 Task: Look for space in Satuba, Brazil from 10th August, 2023 to 18th August, 2023 for 2 adults in price range Rs.10000 to Rs.14000. Place can be private room with 1  bedroom having 1 bed and 1 bathroom. Property type can be house, flat, guest house. Amenities needed are: wifi, TV, free parkinig on premises, gym, breakfast. Booking option can be shelf check-in. Required host language is English.
Action: Mouse moved to (538, 112)
Screenshot: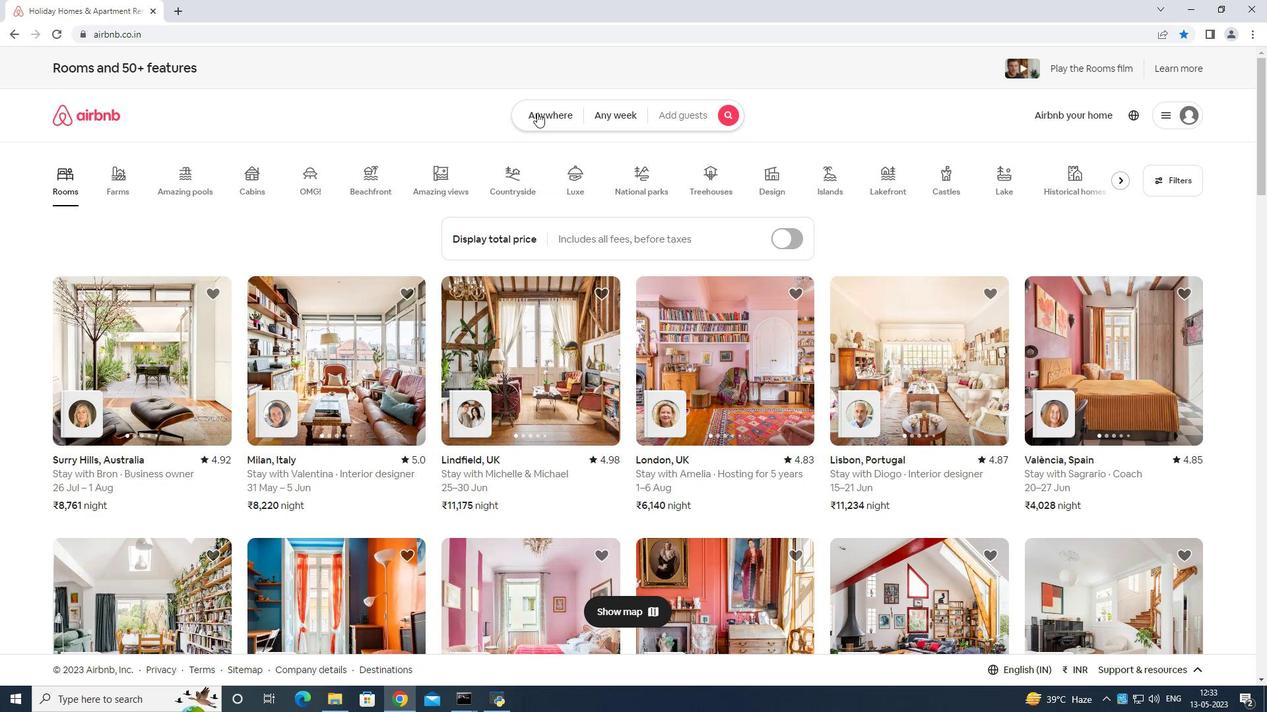 
Action: Mouse pressed left at (538, 112)
Screenshot: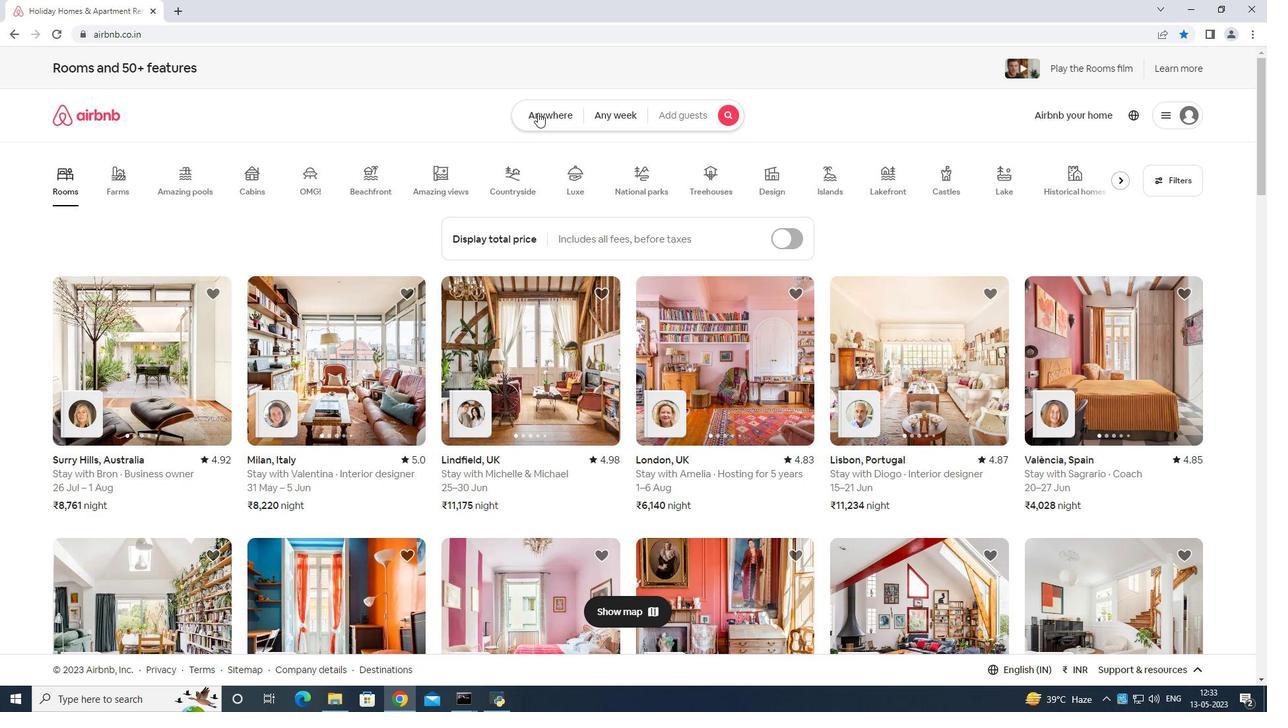 
Action: Mouse moved to (402, 166)
Screenshot: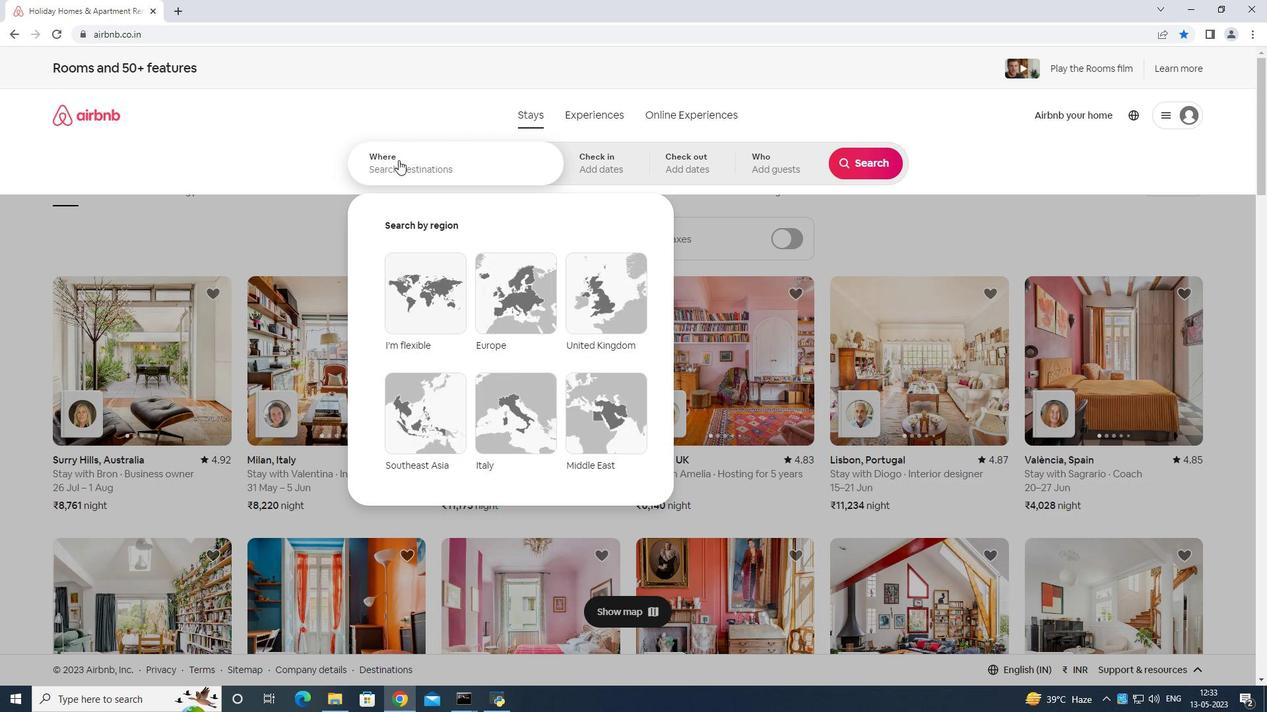 
Action: Mouse pressed left at (402, 166)
Screenshot: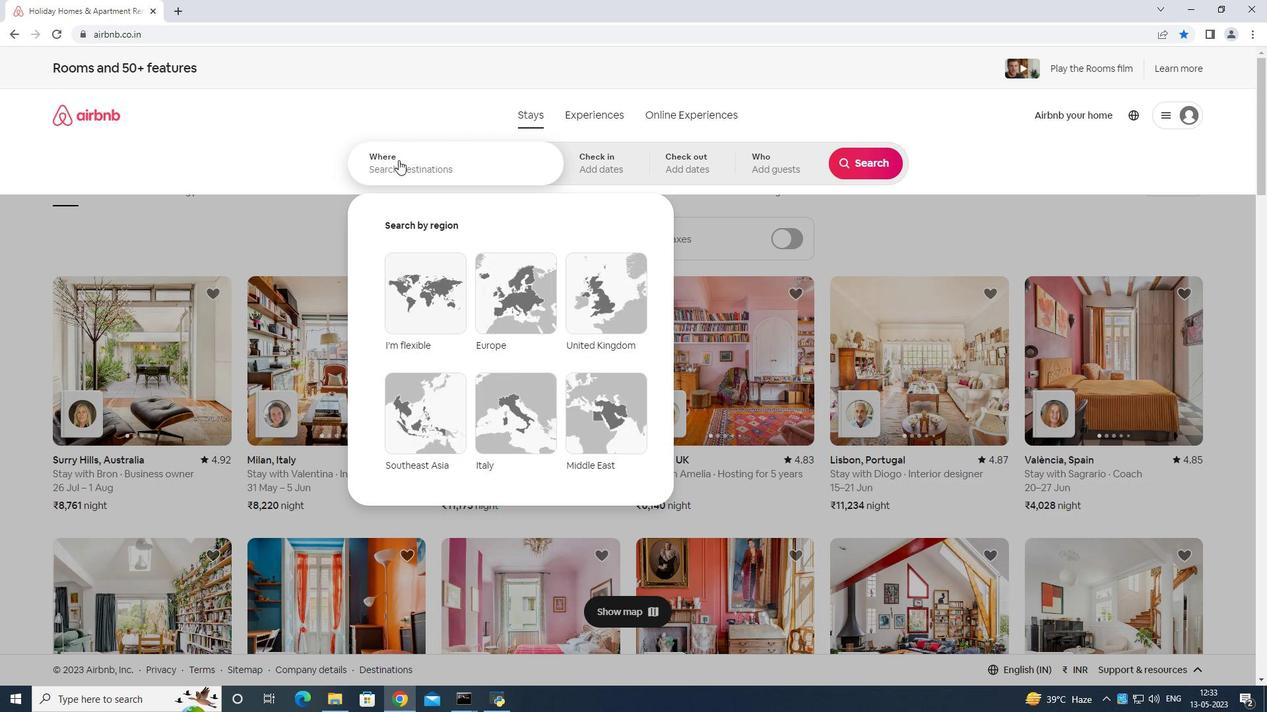
Action: Mouse moved to (407, 156)
Screenshot: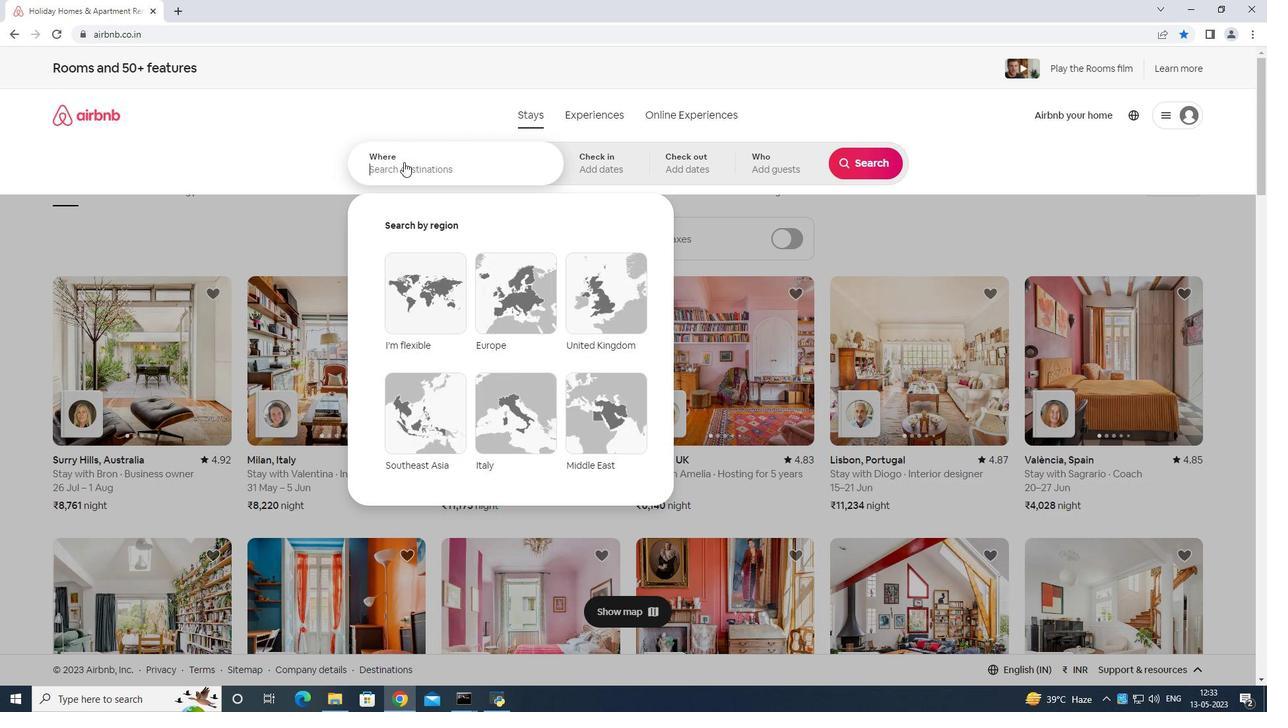 
Action: Key pressed <Key.shift>satuba<Key.space>brazil<Key.enter>
Screenshot: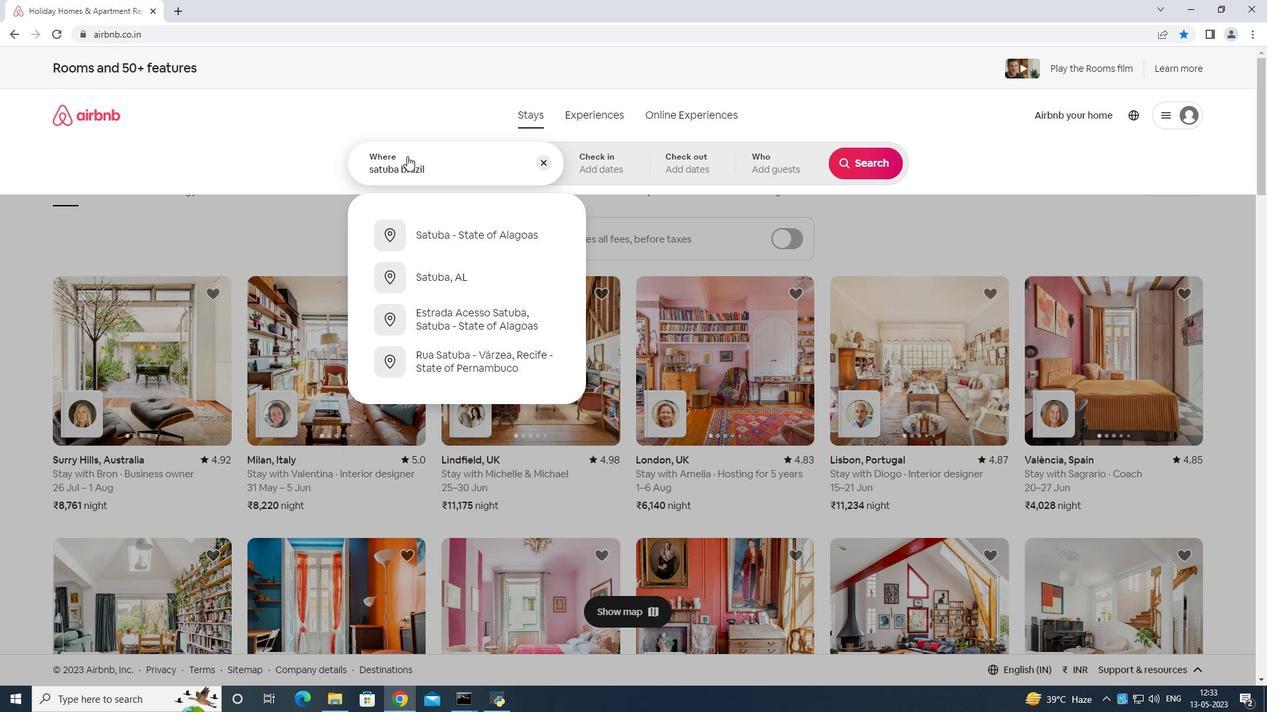 
Action: Mouse moved to (850, 262)
Screenshot: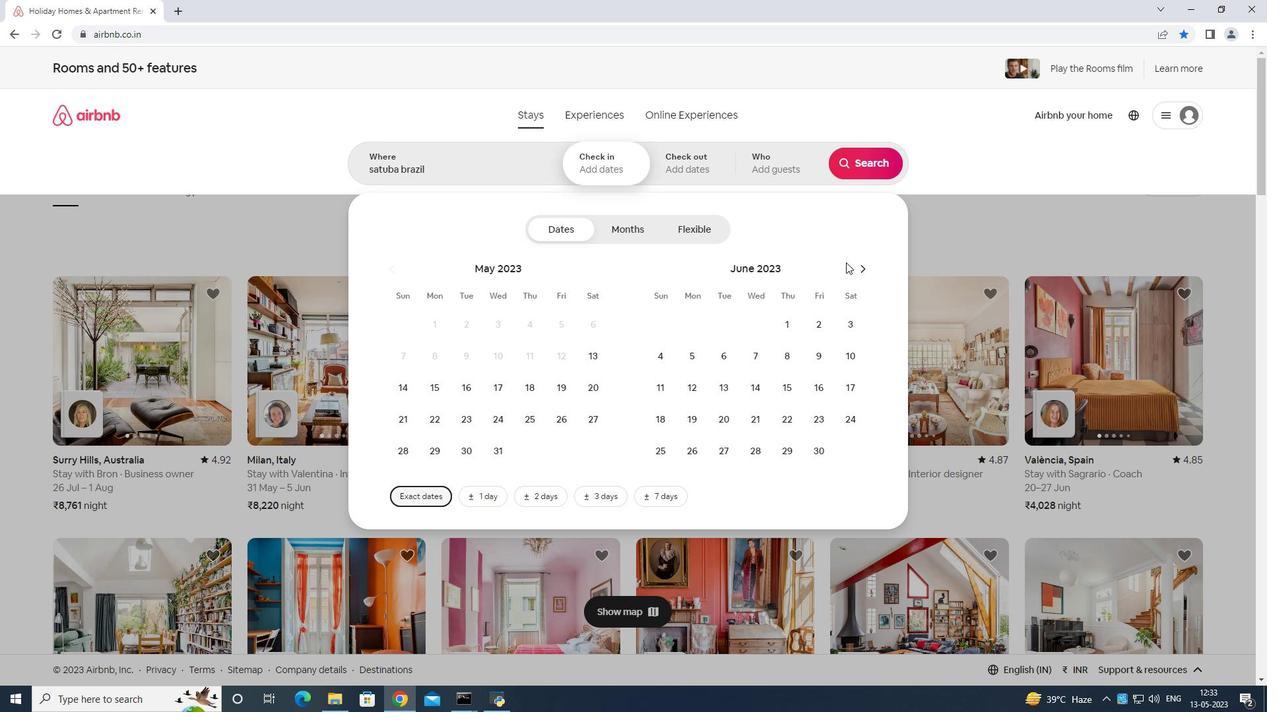 
Action: Mouse pressed left at (850, 262)
Screenshot: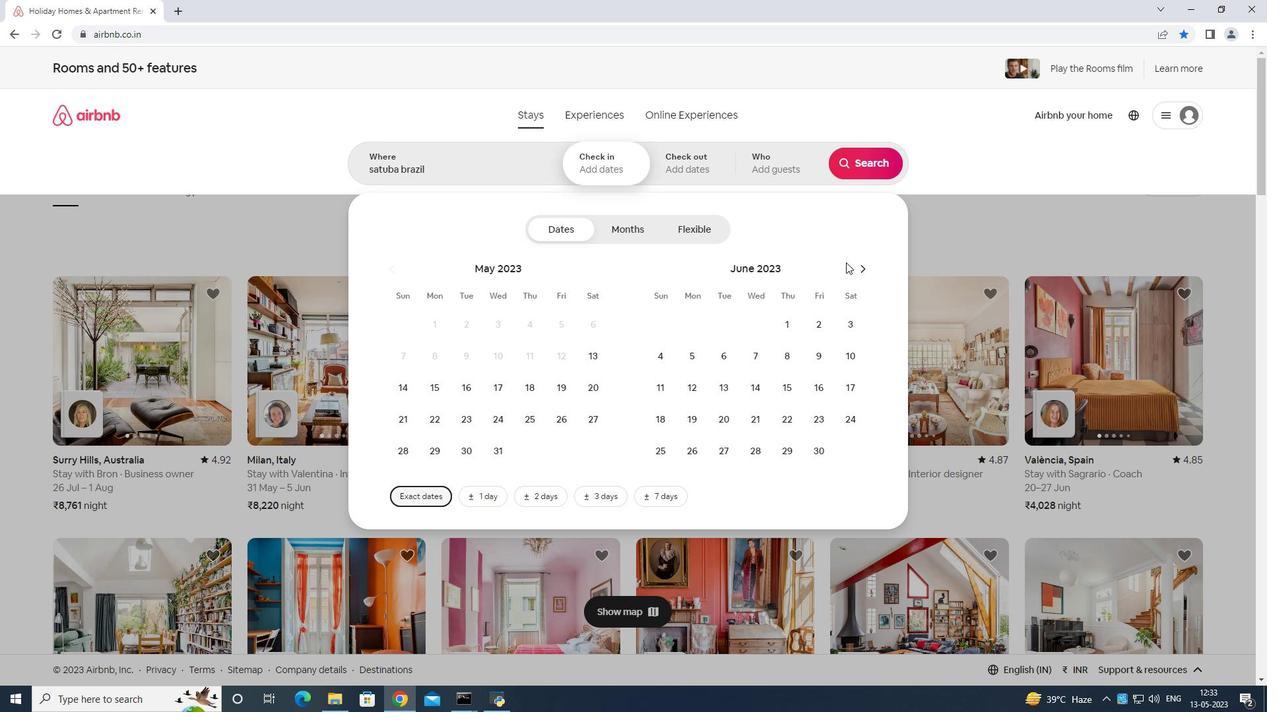 
Action: Mouse moved to (853, 258)
Screenshot: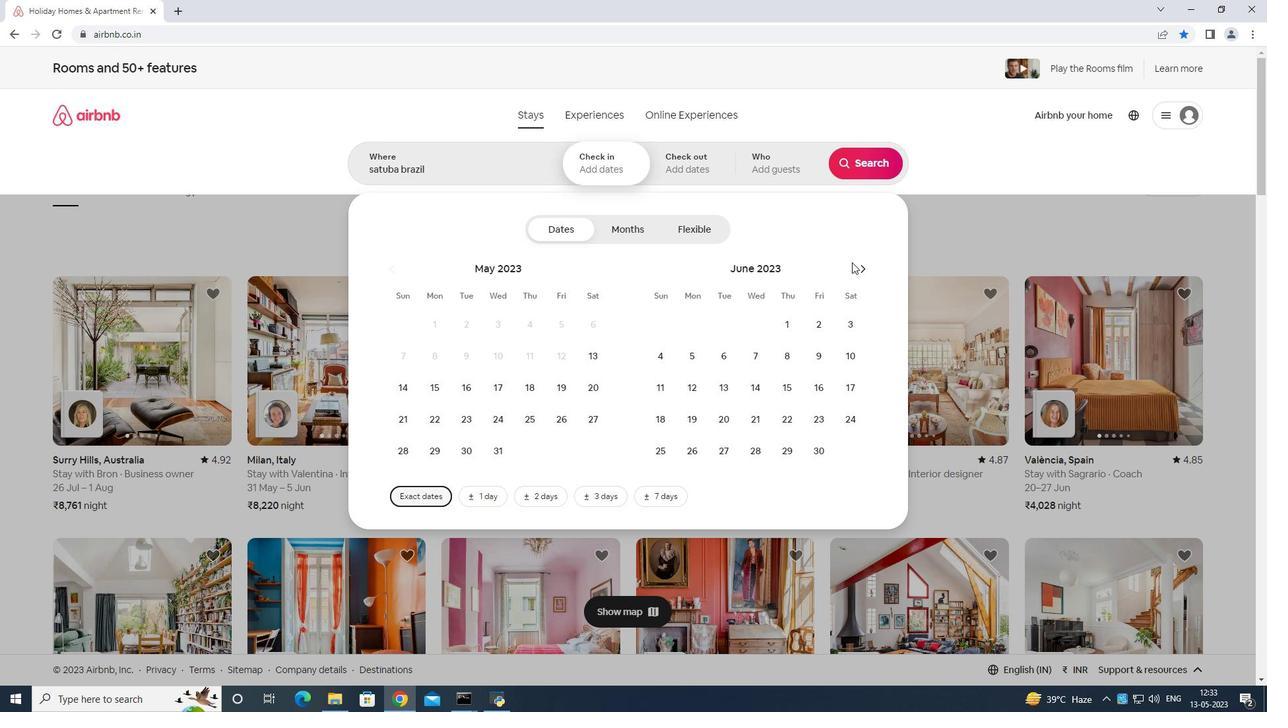 
Action: Mouse pressed left at (853, 258)
Screenshot: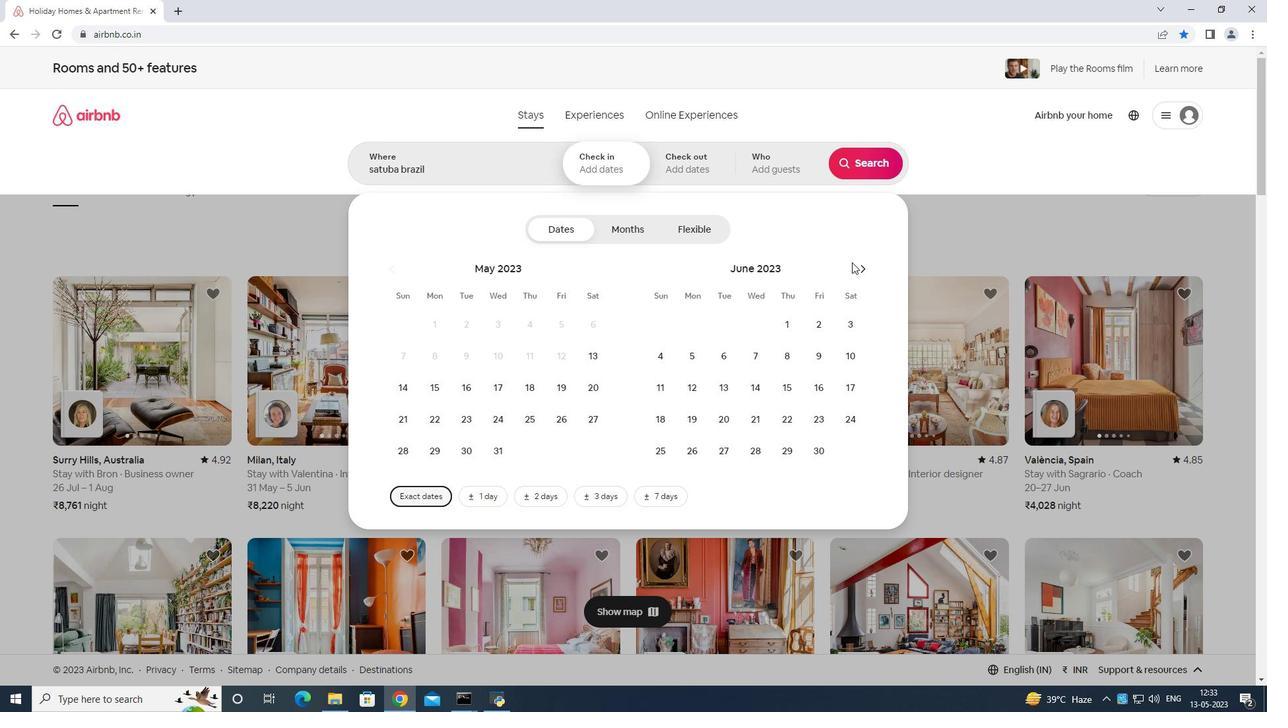 
Action: Mouse moved to (863, 269)
Screenshot: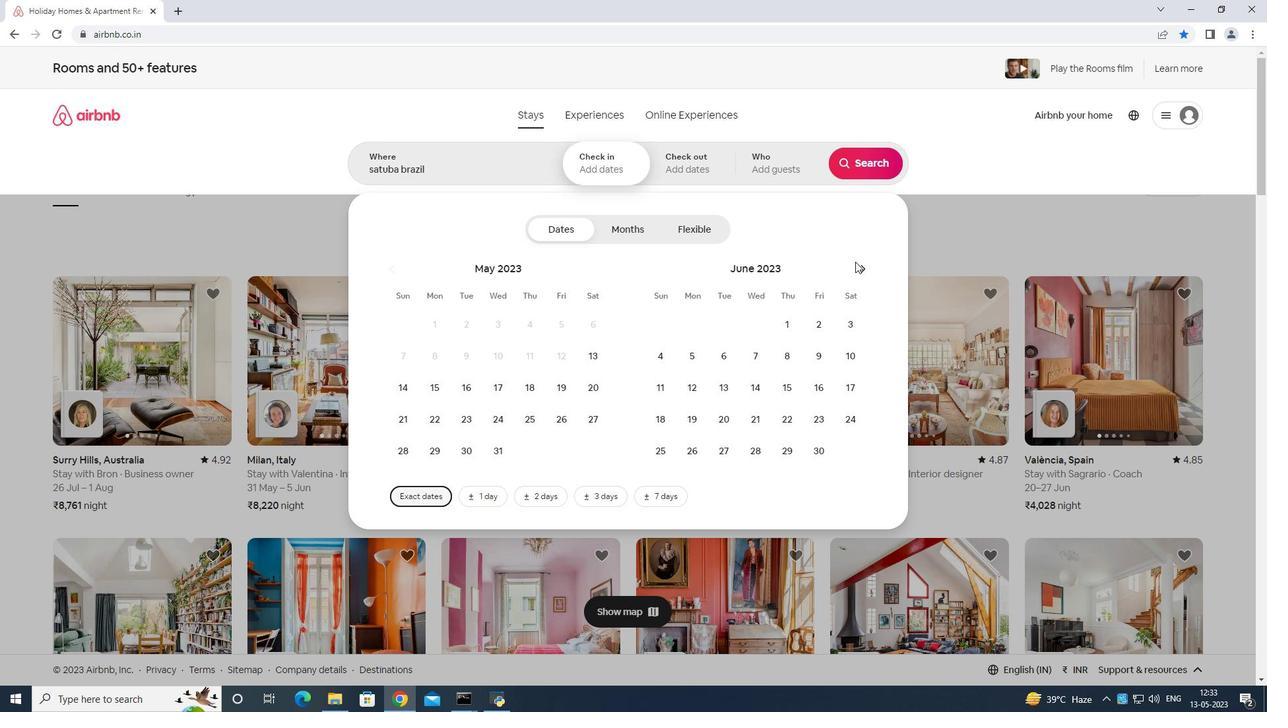 
Action: Mouse pressed left at (863, 269)
Screenshot: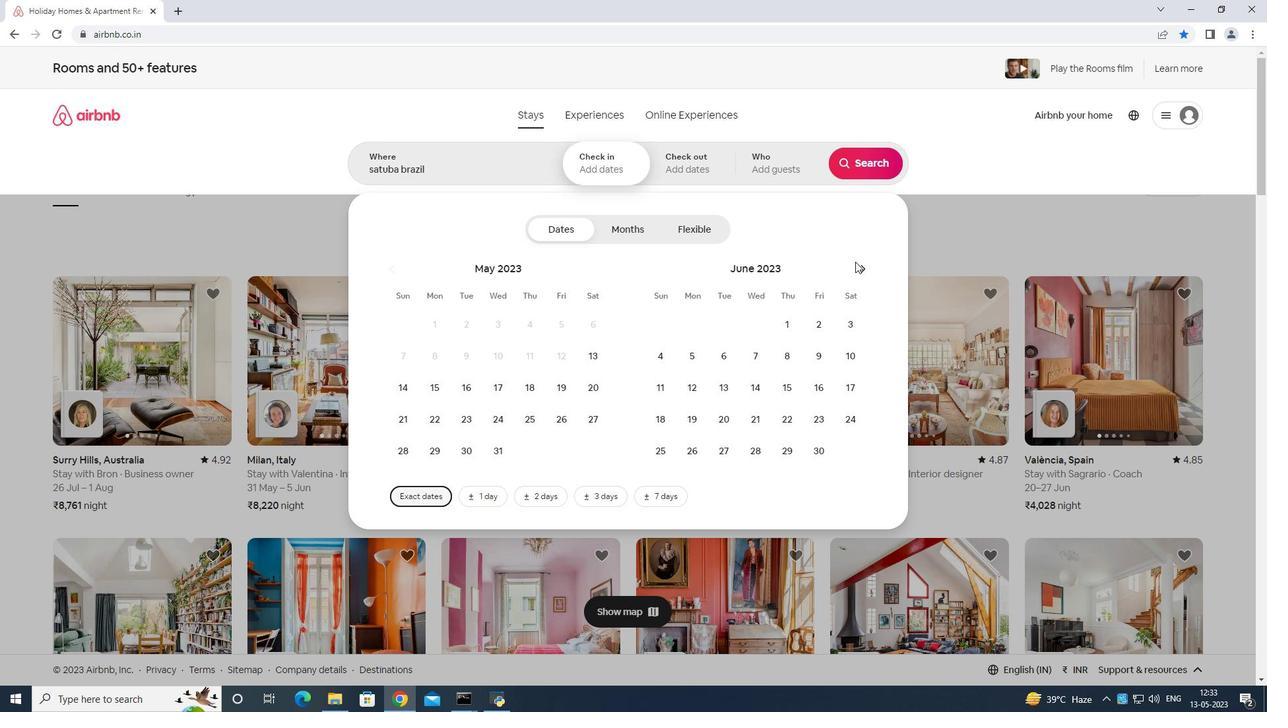 
Action: Mouse moved to (864, 270)
Screenshot: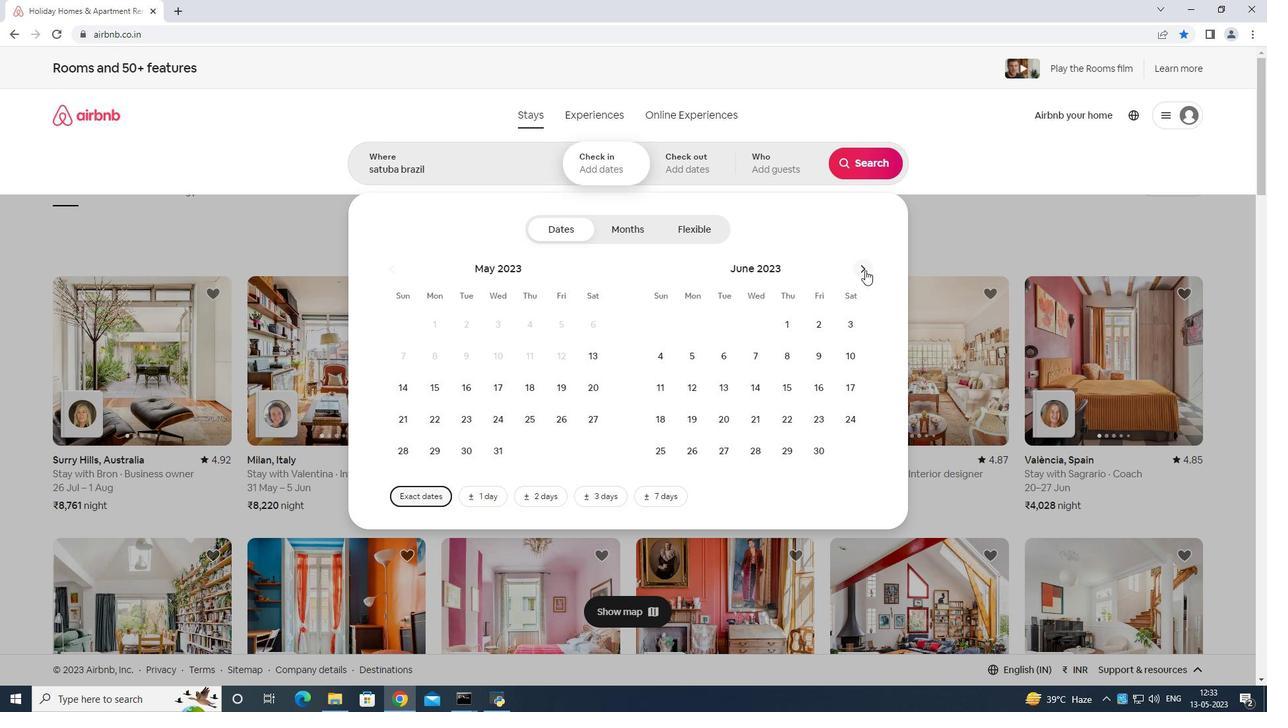 
Action: Mouse pressed left at (864, 270)
Screenshot: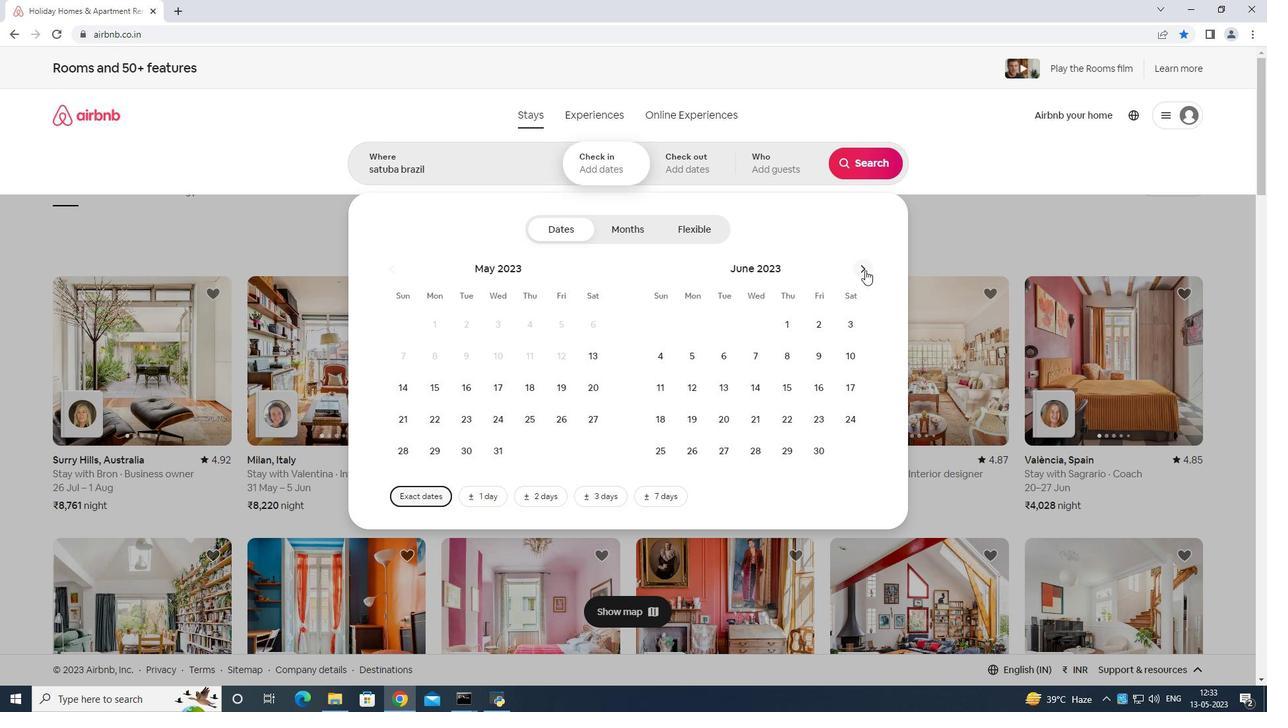 
Action: Mouse moved to (864, 270)
Screenshot: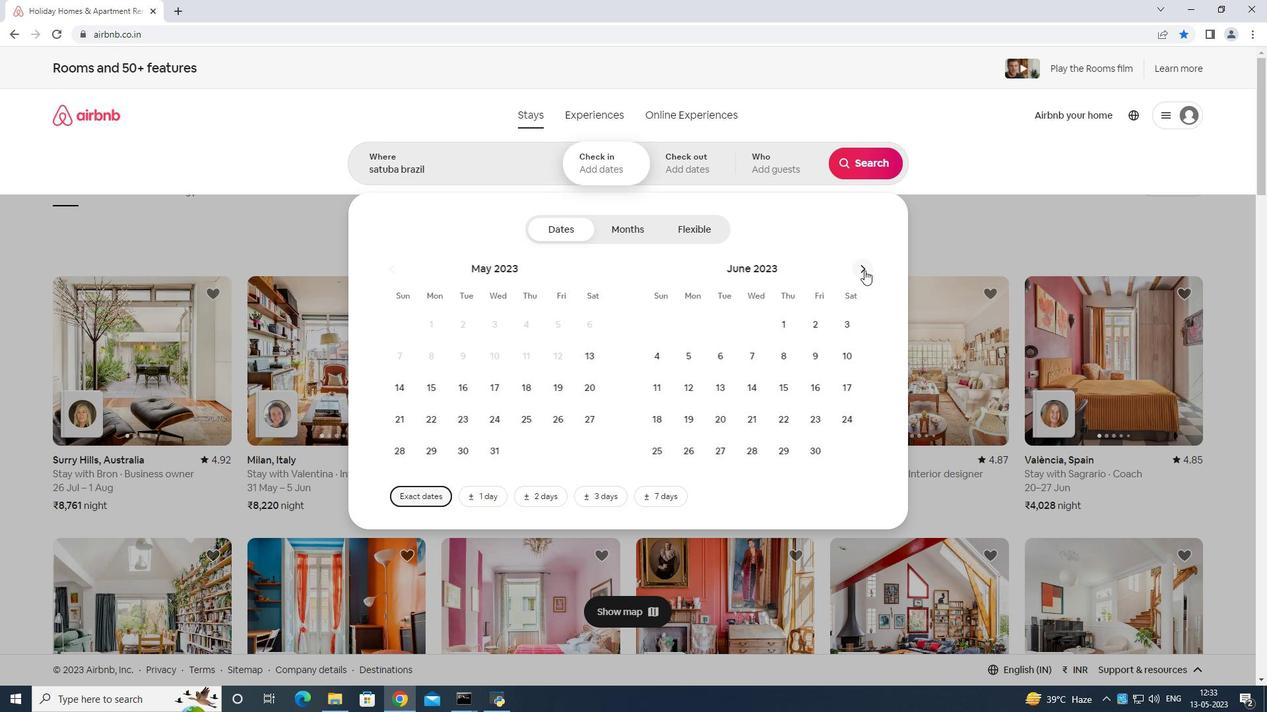 
Action: Mouse pressed left at (864, 270)
Screenshot: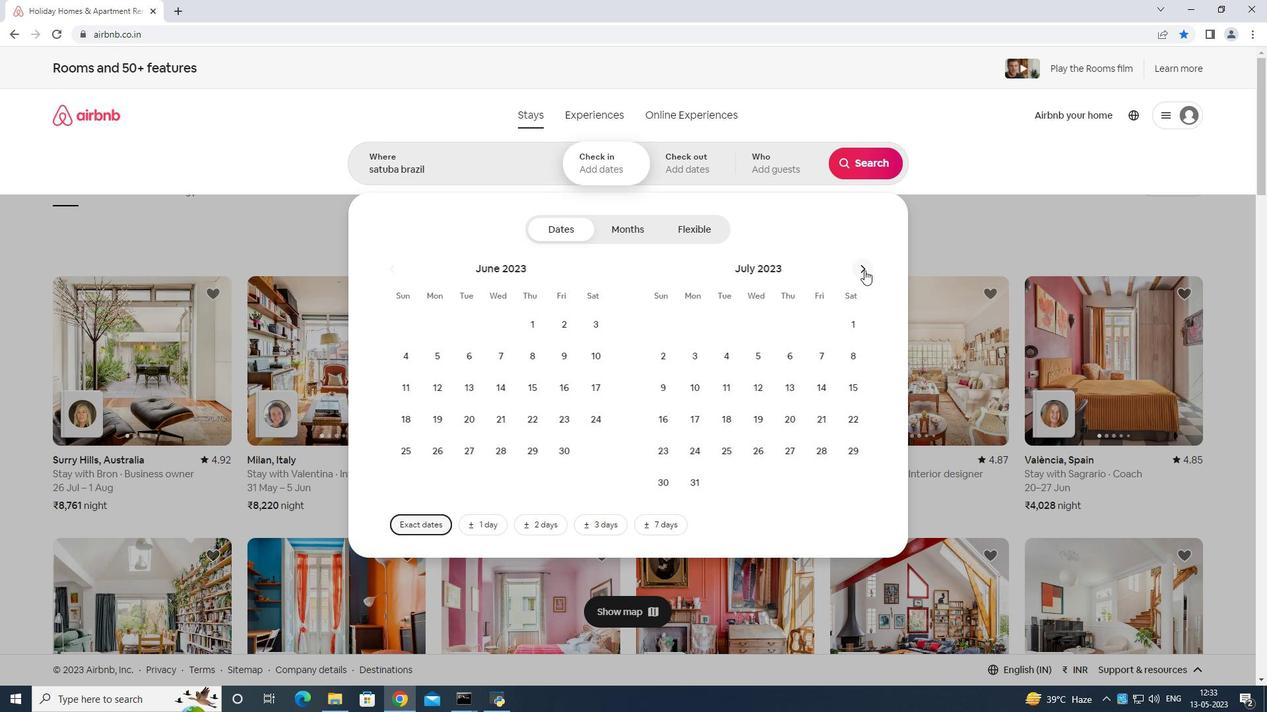 
Action: Mouse moved to (789, 350)
Screenshot: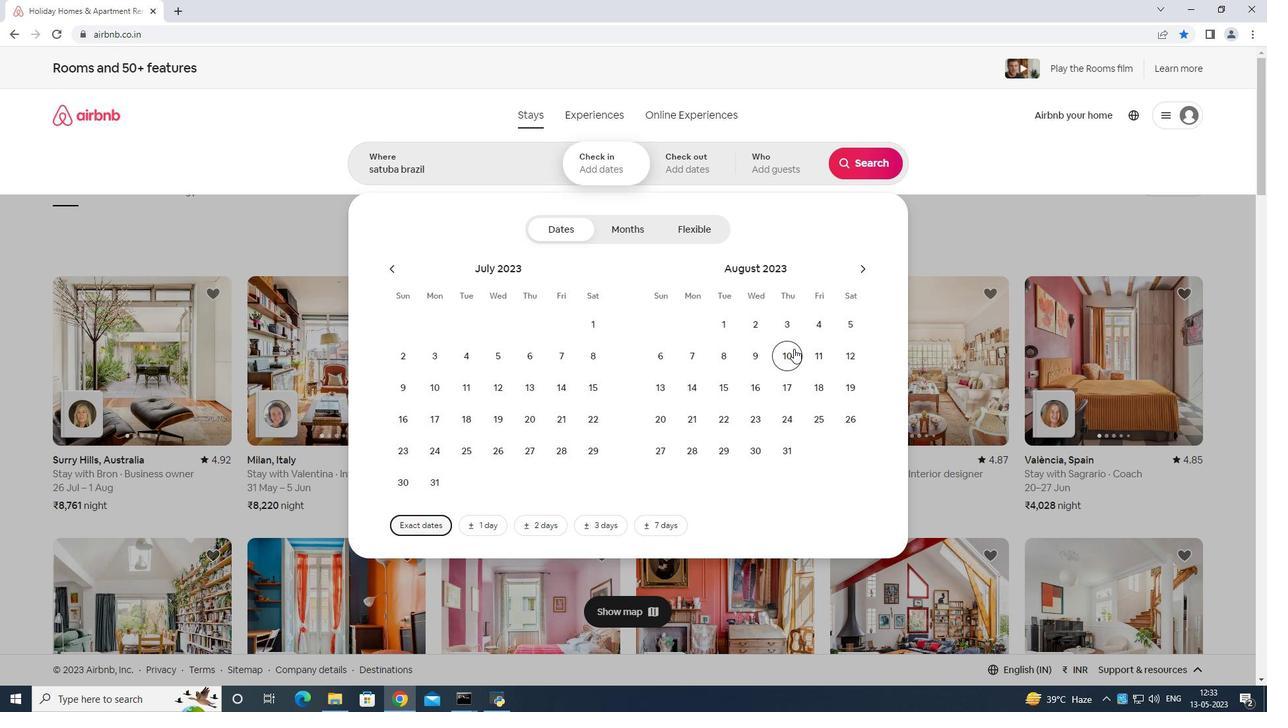 
Action: Mouse pressed left at (789, 350)
Screenshot: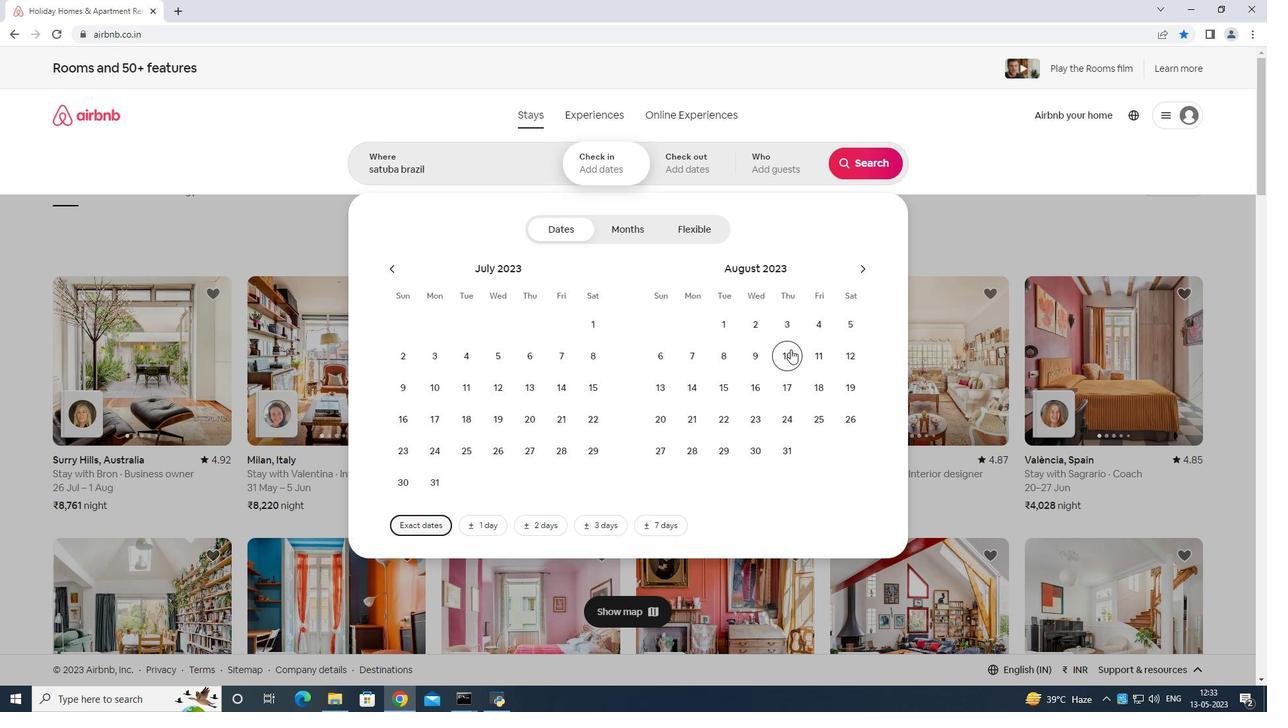 
Action: Mouse moved to (818, 382)
Screenshot: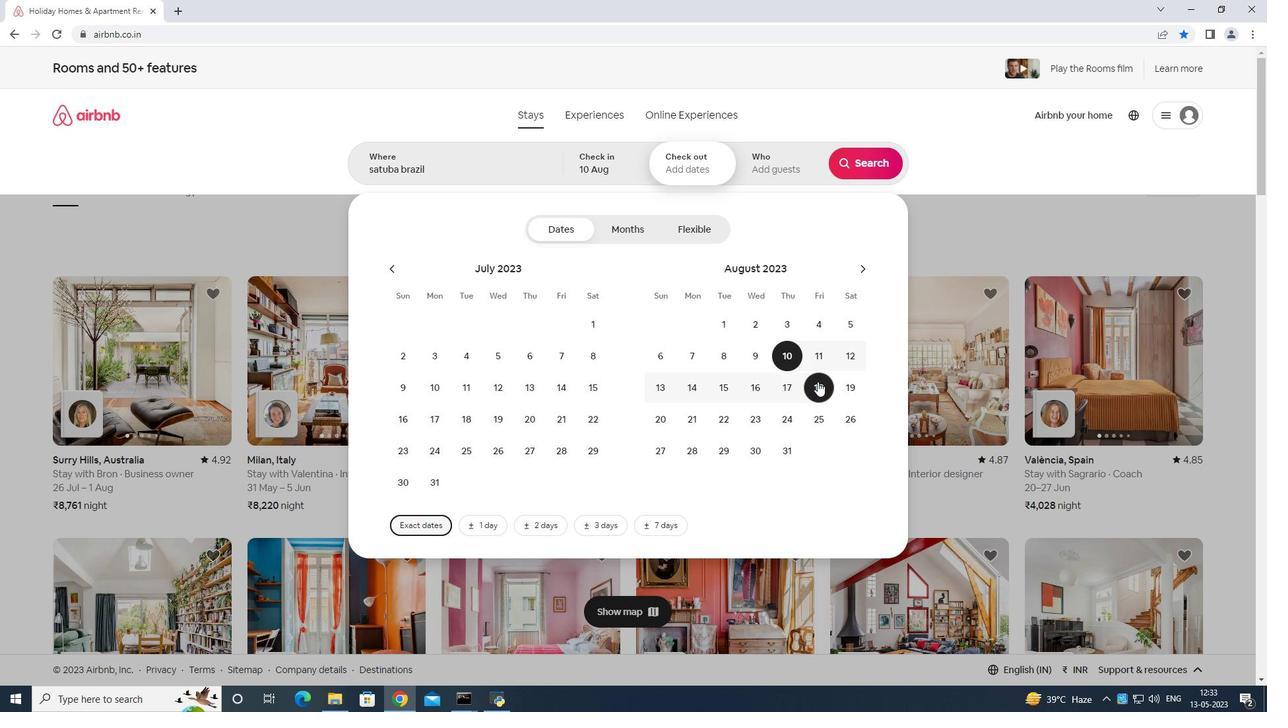 
Action: Mouse pressed left at (818, 382)
Screenshot: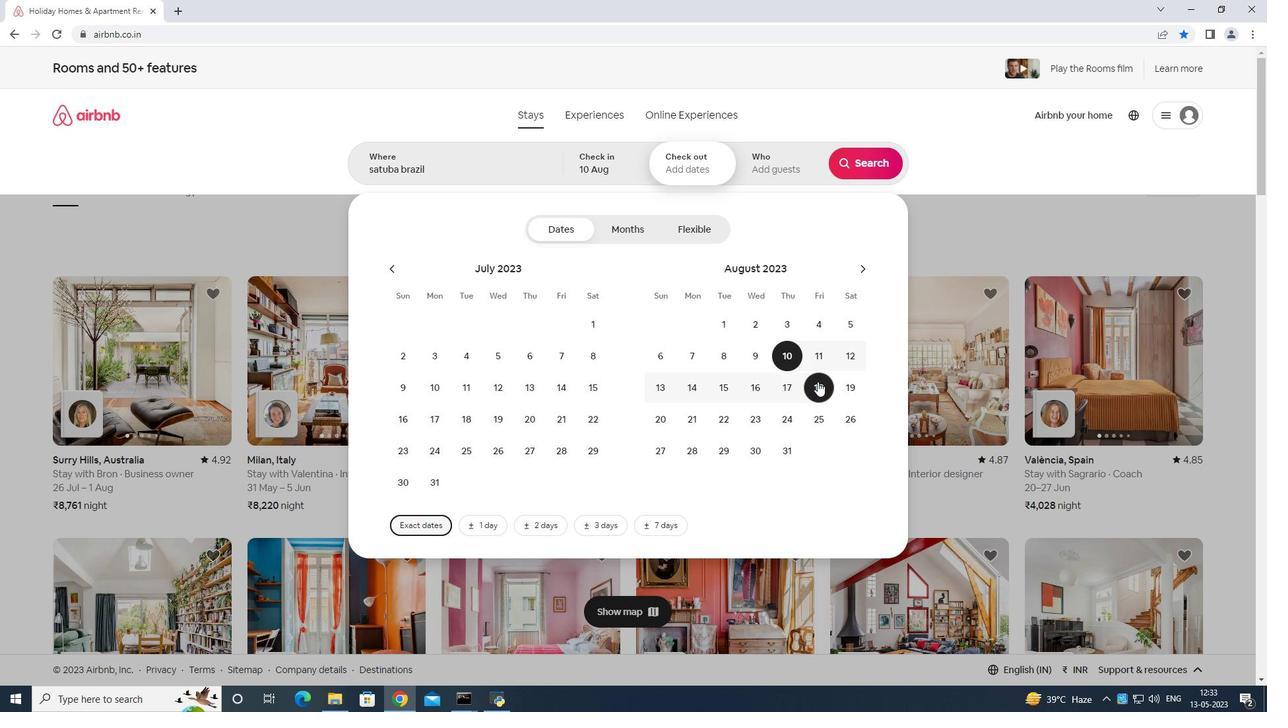 
Action: Mouse moved to (791, 157)
Screenshot: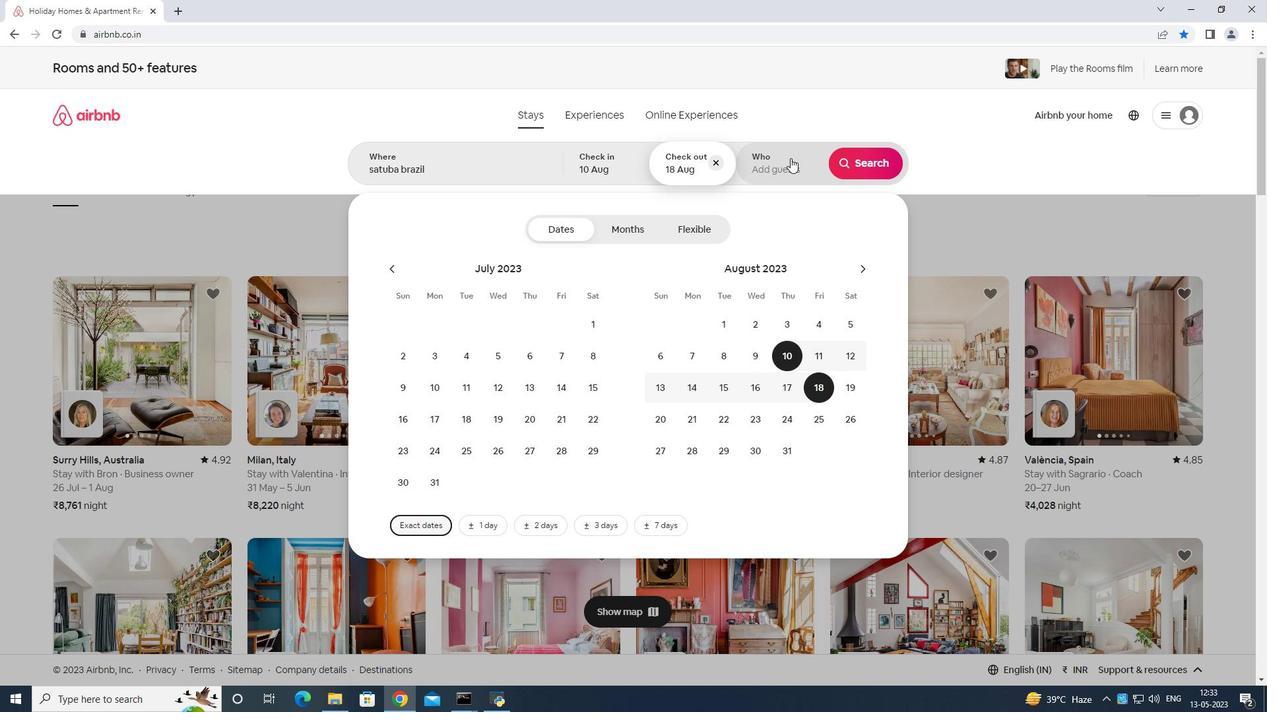 
Action: Mouse pressed left at (791, 157)
Screenshot: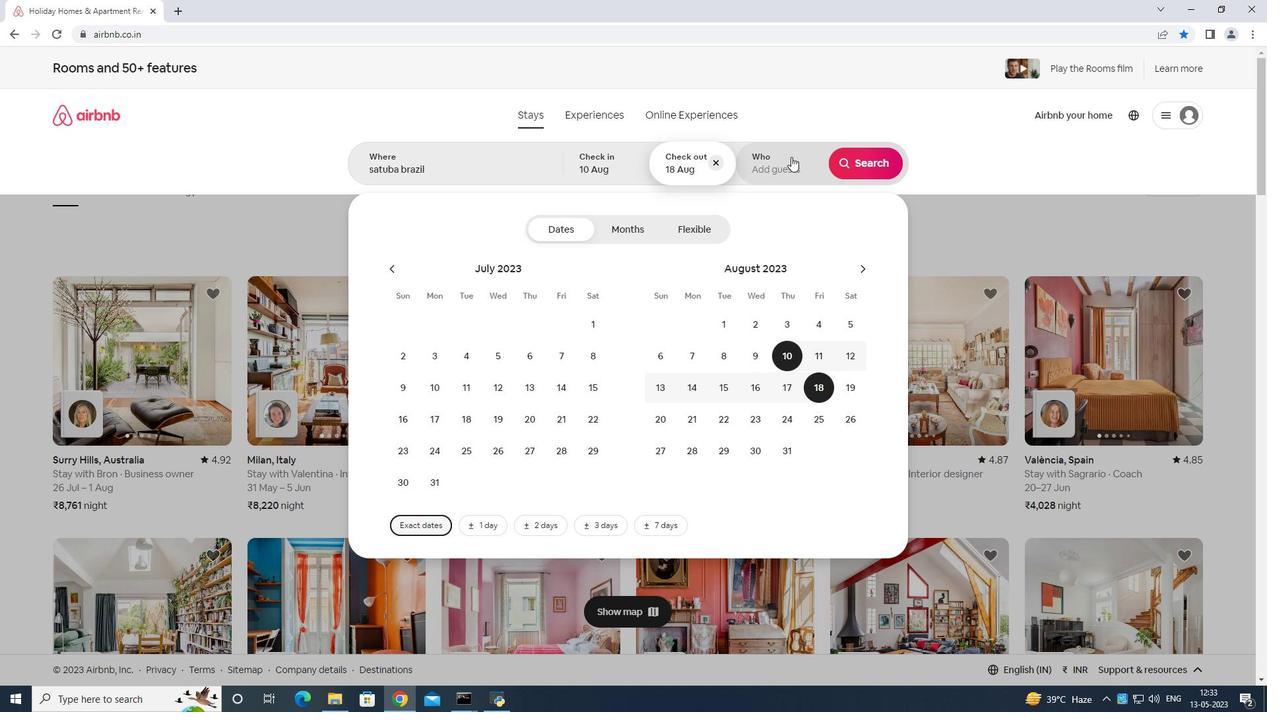 
Action: Mouse moved to (861, 234)
Screenshot: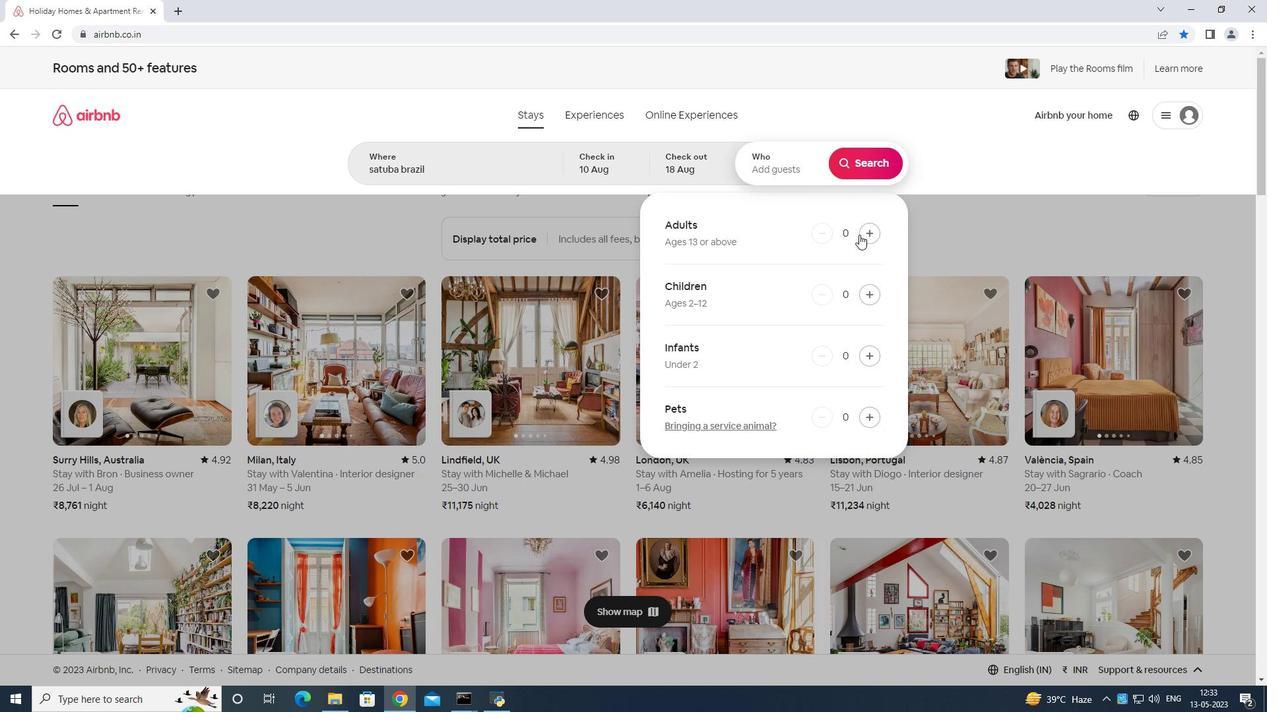 
Action: Mouse pressed left at (861, 234)
Screenshot: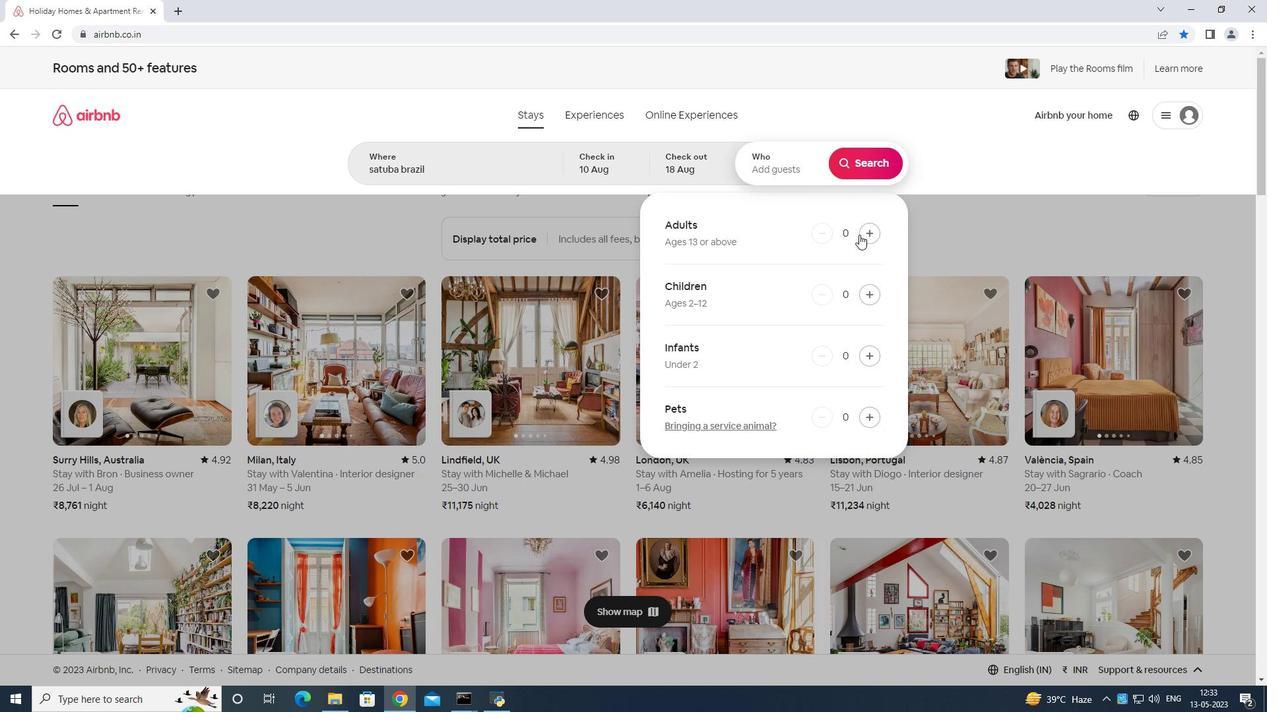 
Action: Mouse moved to (867, 233)
Screenshot: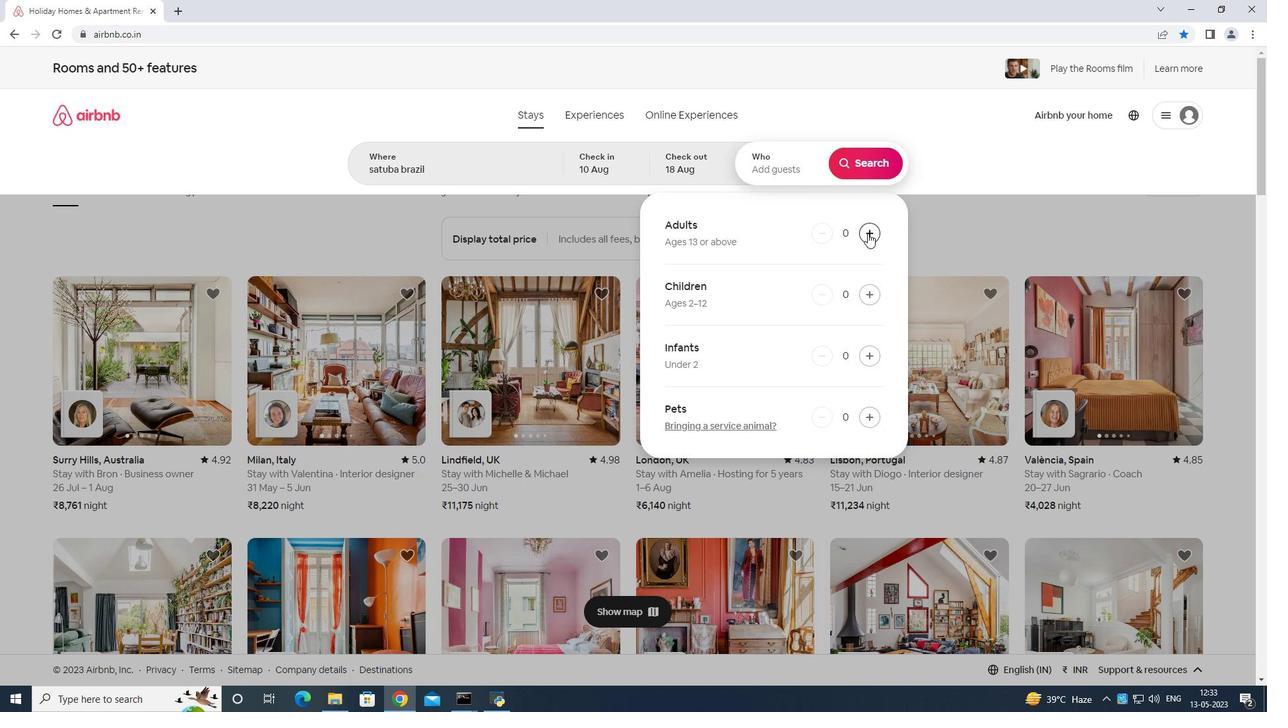 
Action: Mouse pressed left at (867, 233)
Screenshot: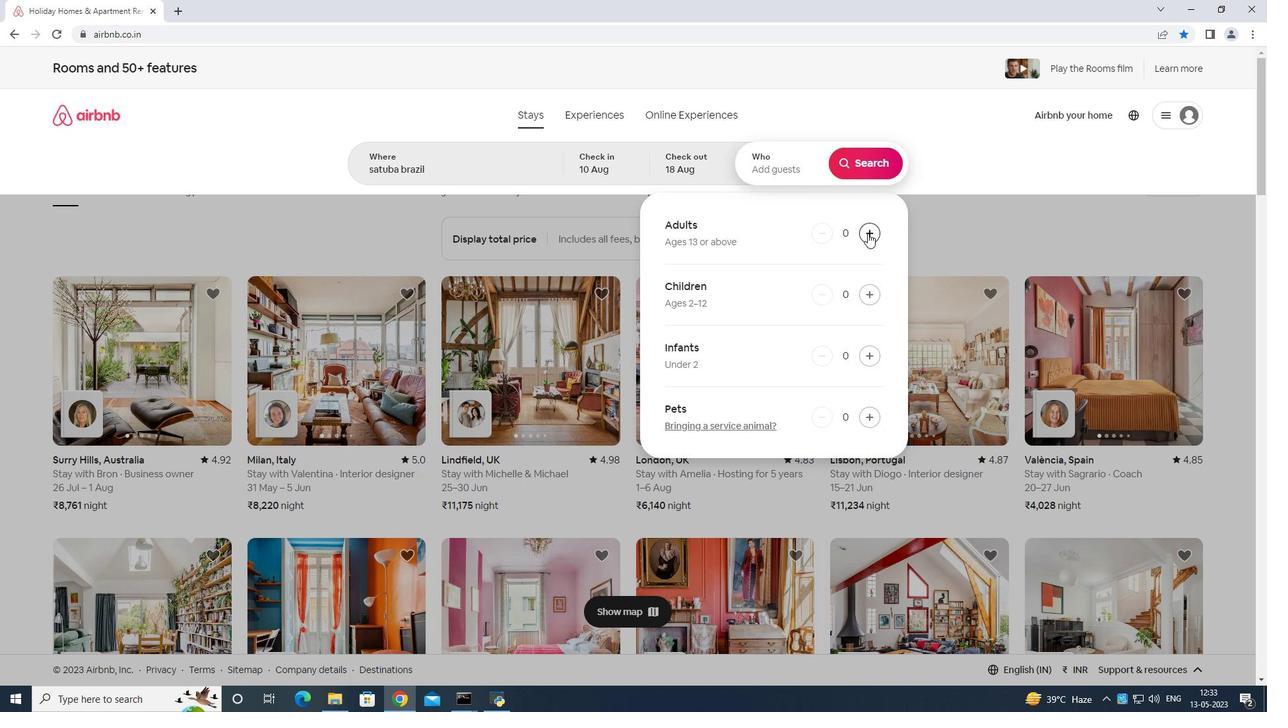 
Action: Mouse moved to (872, 154)
Screenshot: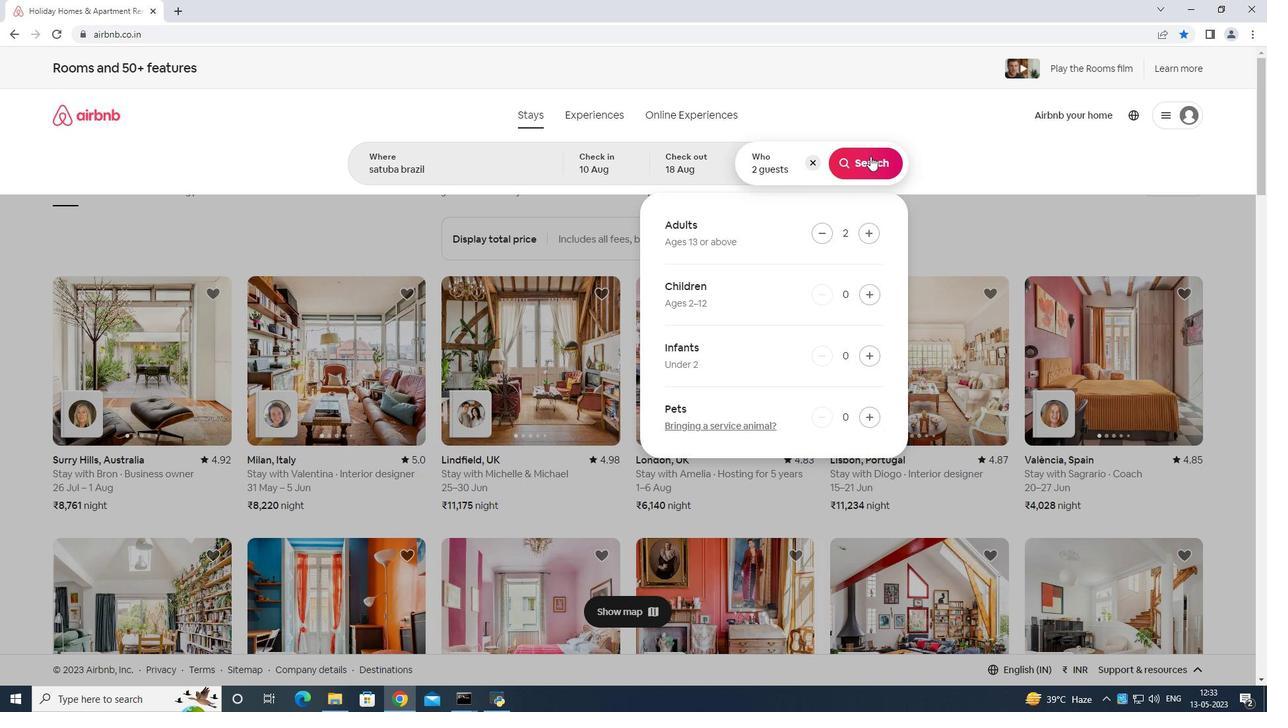 
Action: Mouse pressed left at (872, 154)
Screenshot: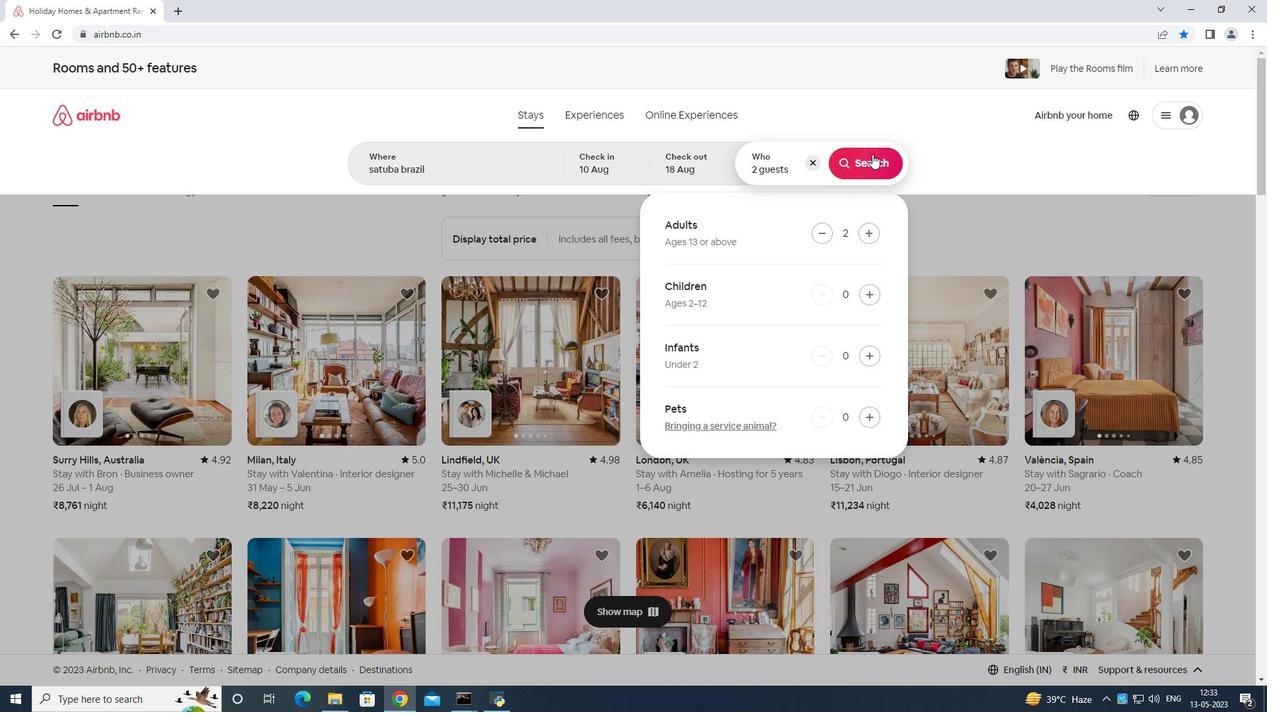 
Action: Mouse moved to (1210, 74)
Screenshot: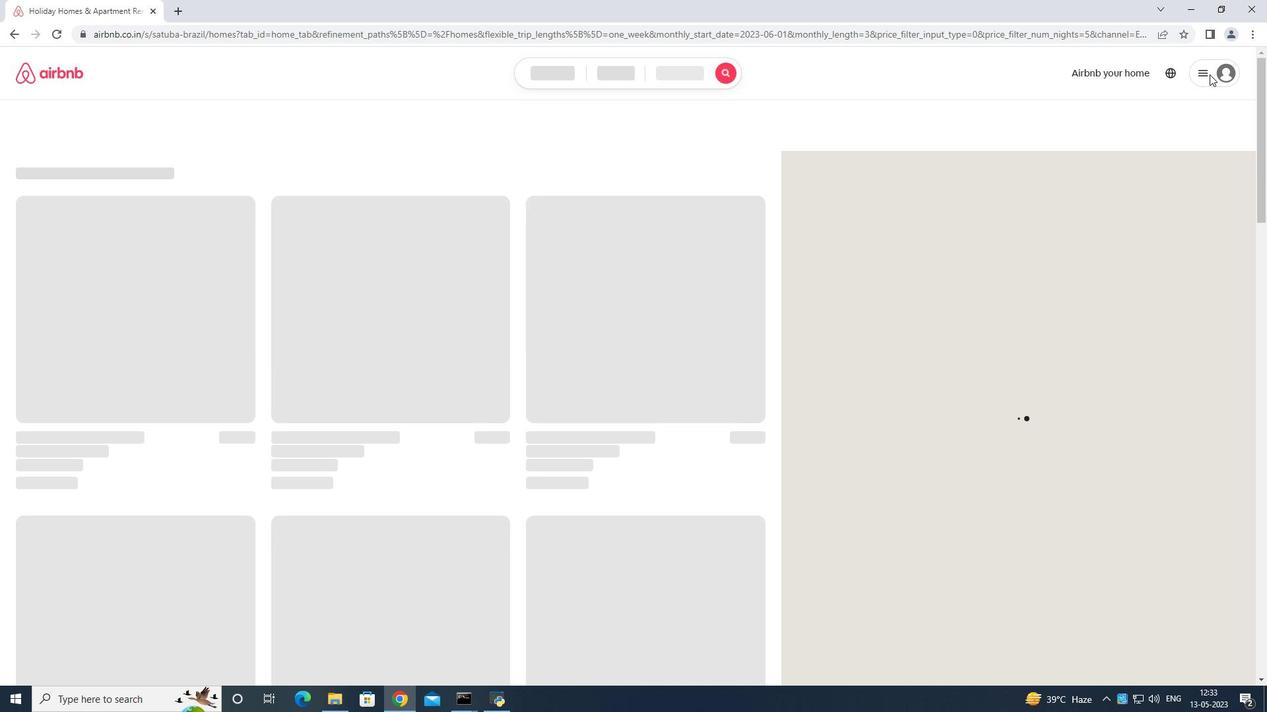 
Action: Mouse pressed left at (1210, 74)
Screenshot: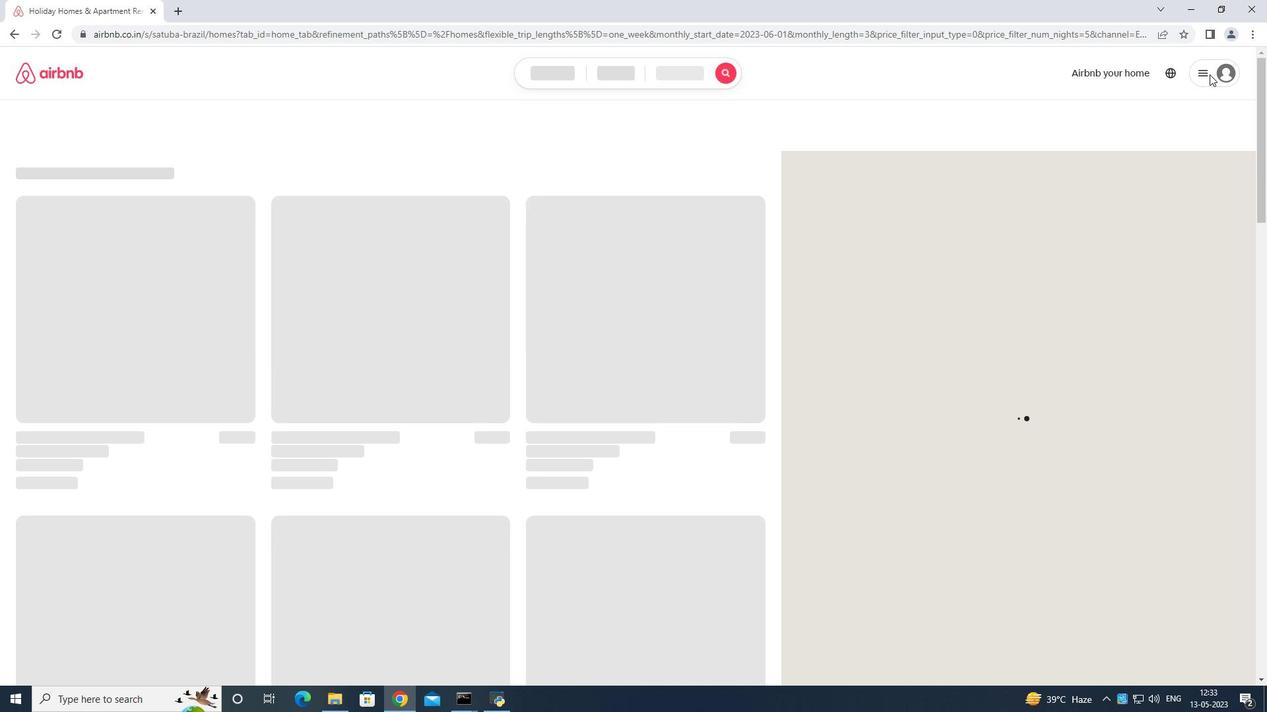 
Action: Mouse moved to (1204, 125)
Screenshot: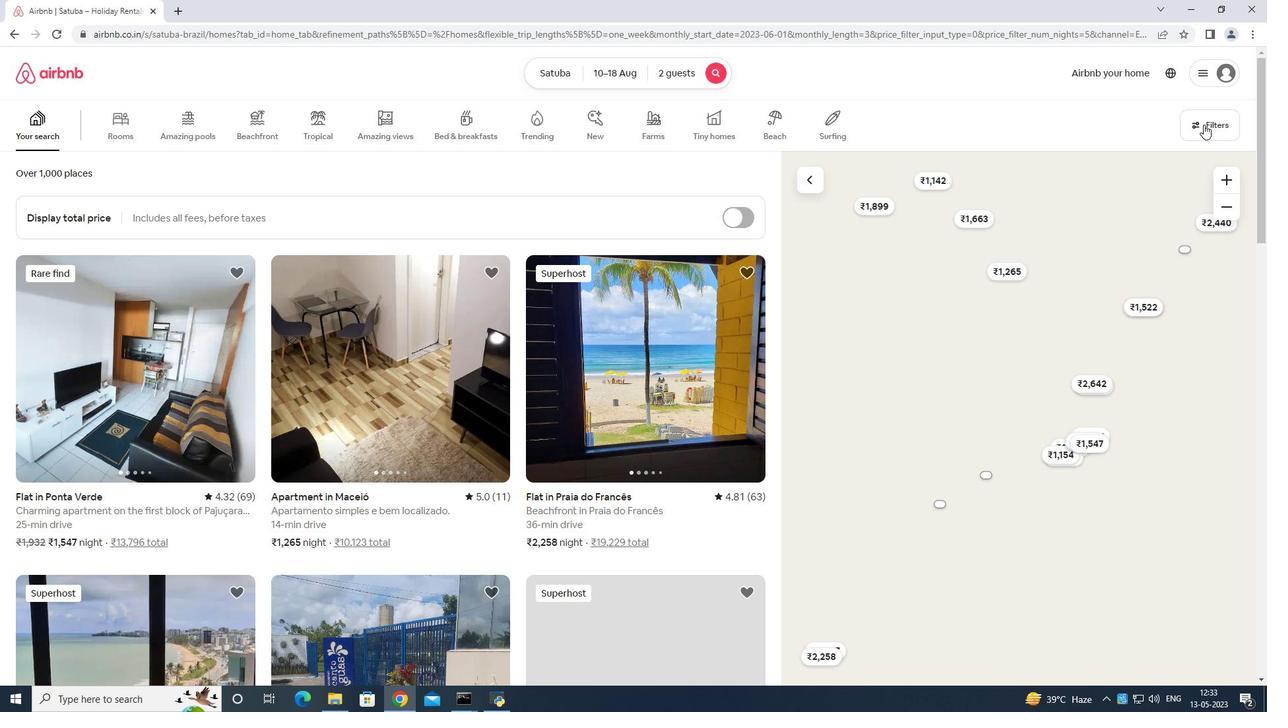 
Action: Mouse pressed left at (1204, 125)
Screenshot: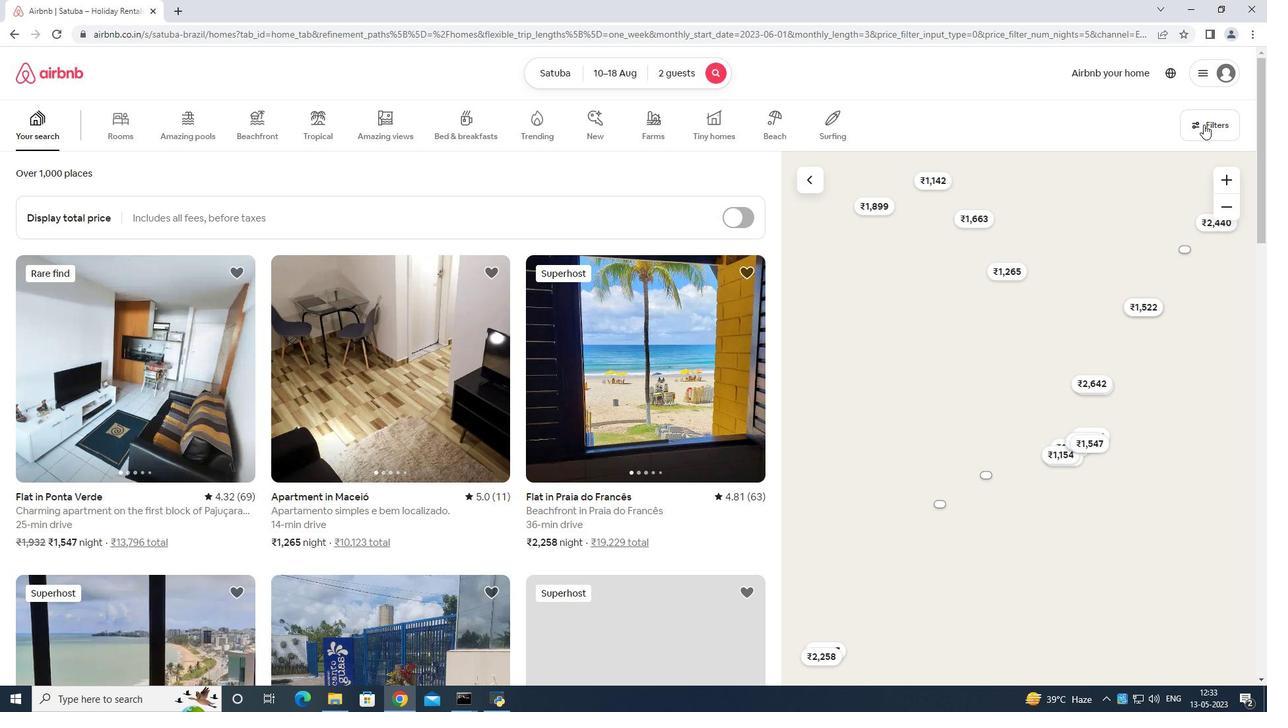 
Action: Mouse moved to (511, 431)
Screenshot: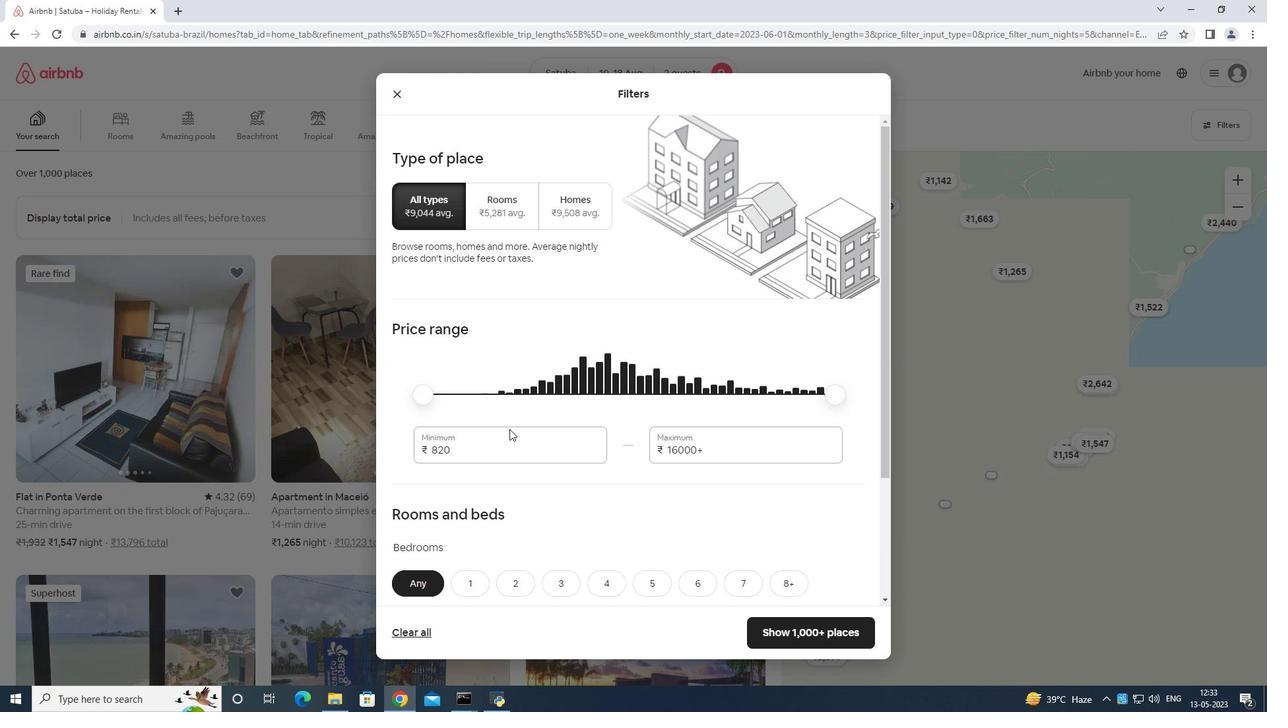 
Action: Mouse pressed left at (511, 431)
Screenshot: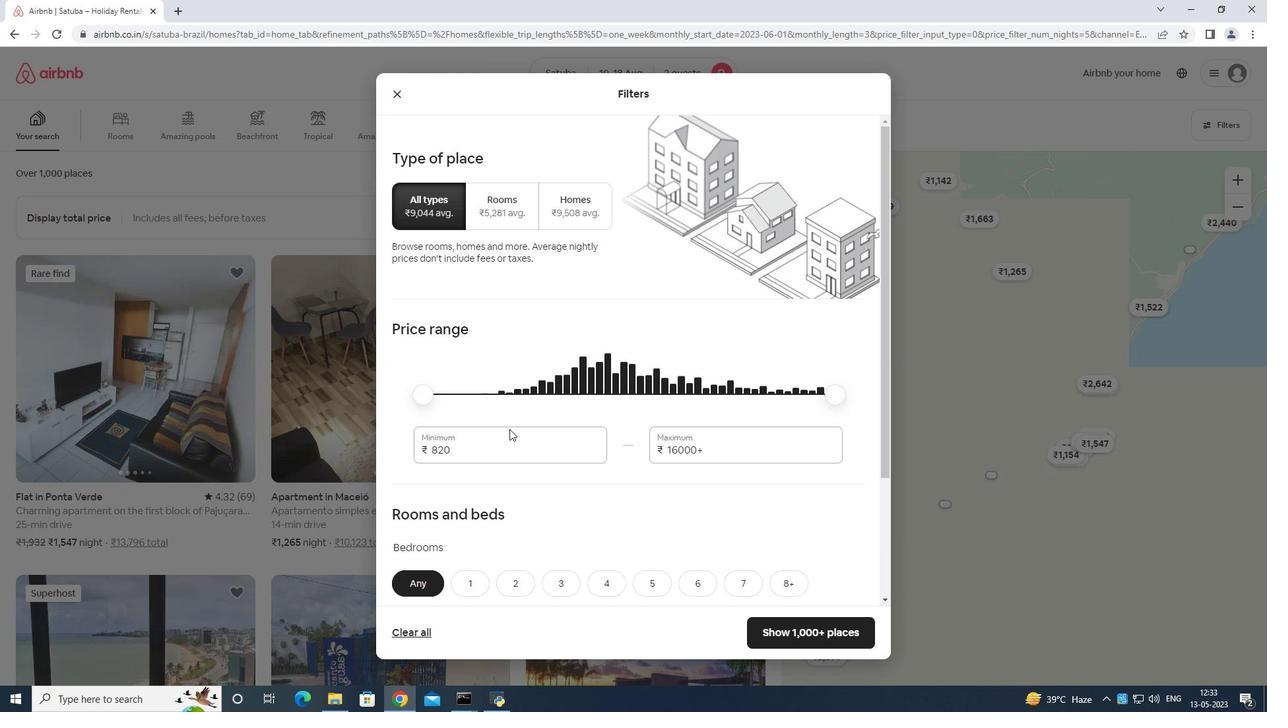 
Action: Mouse moved to (506, 417)
Screenshot: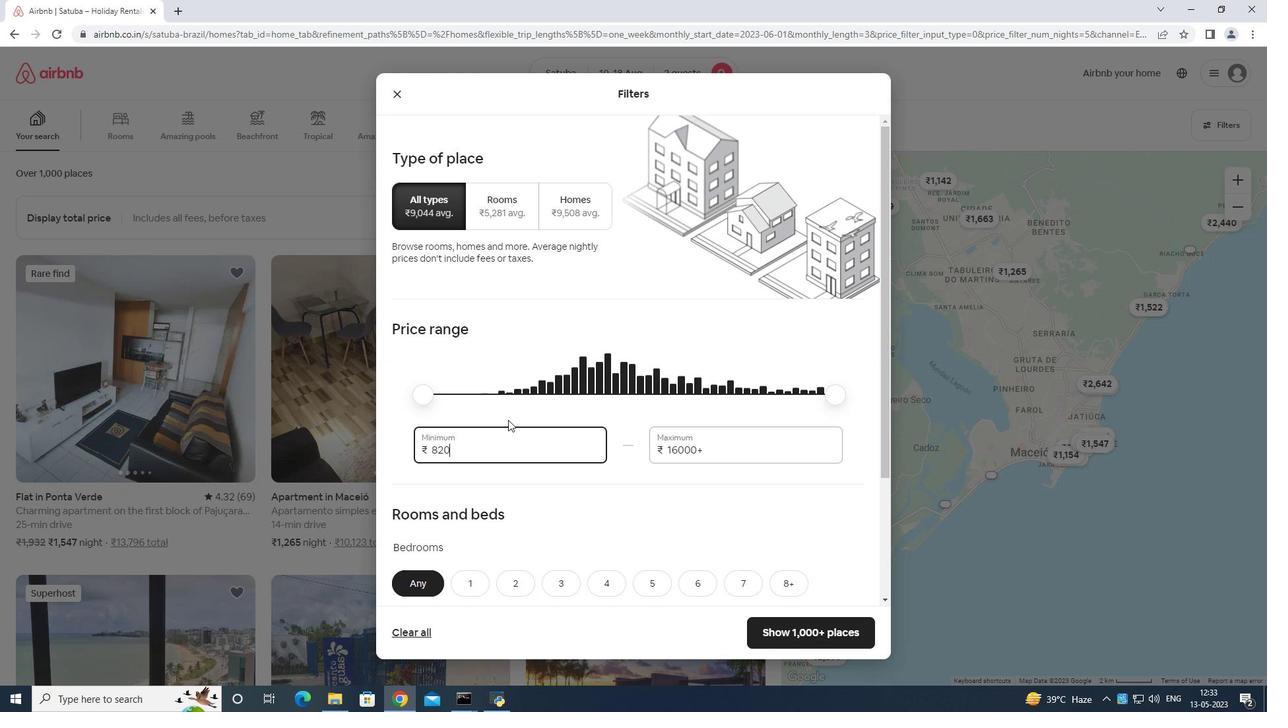 
Action: Key pressed <Key.backspace>
Screenshot: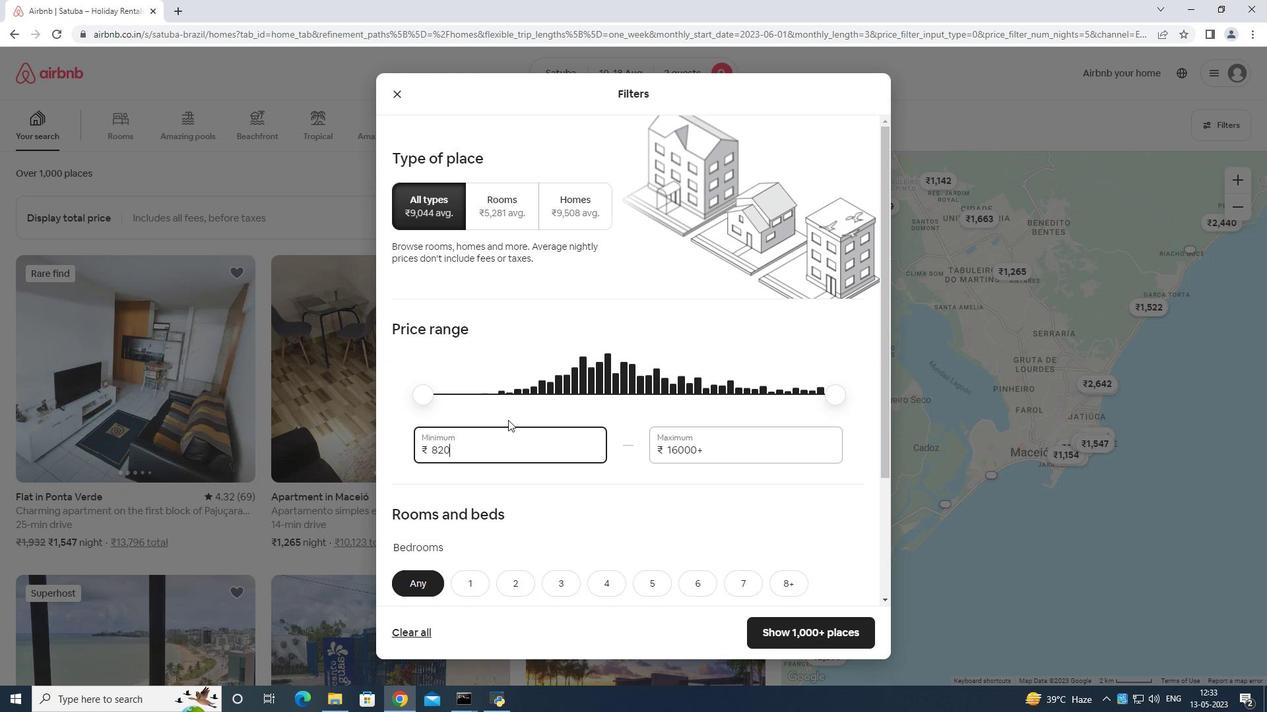 
Action: Mouse moved to (489, 413)
Screenshot: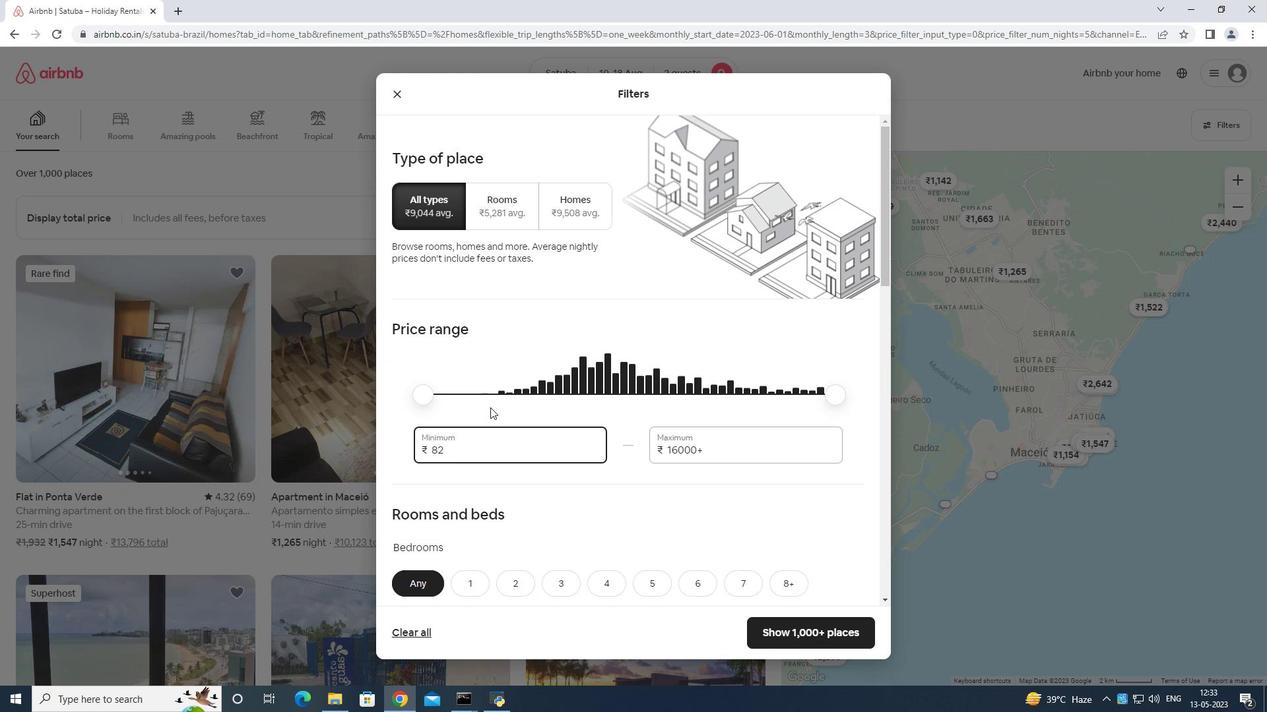 
Action: Key pressed <Key.backspace>
Screenshot: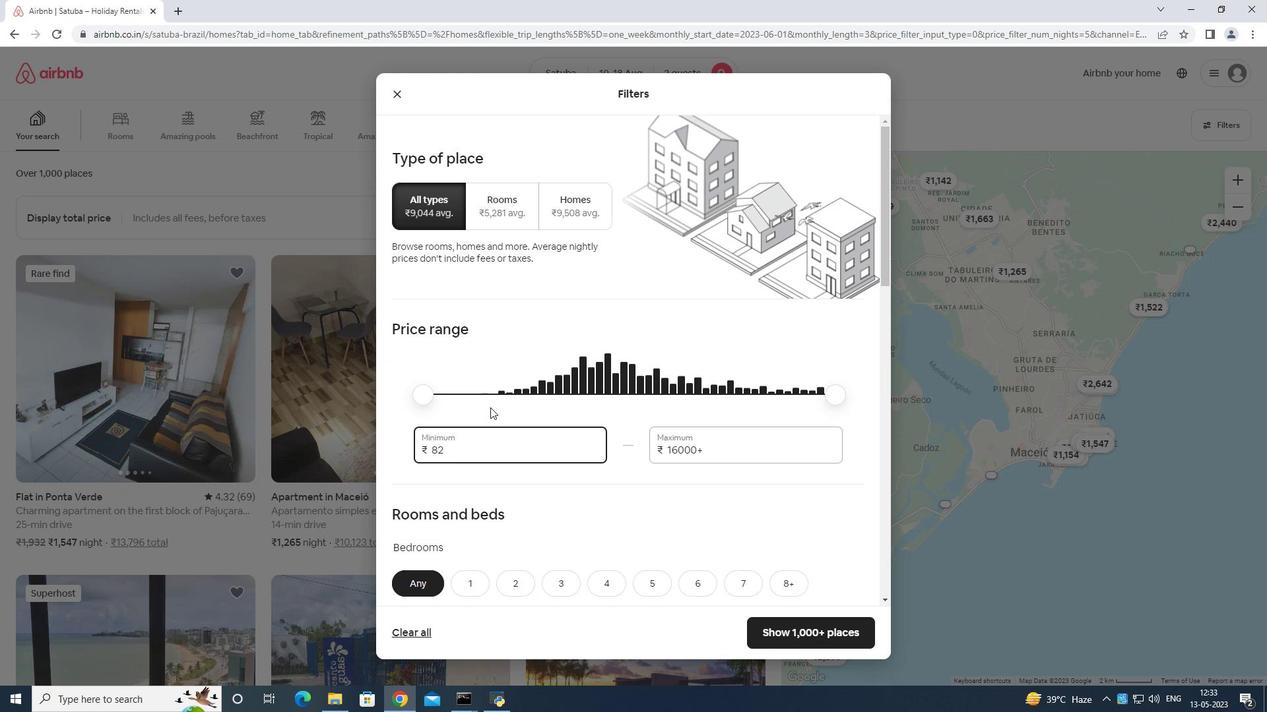 
Action: Mouse moved to (489, 415)
Screenshot: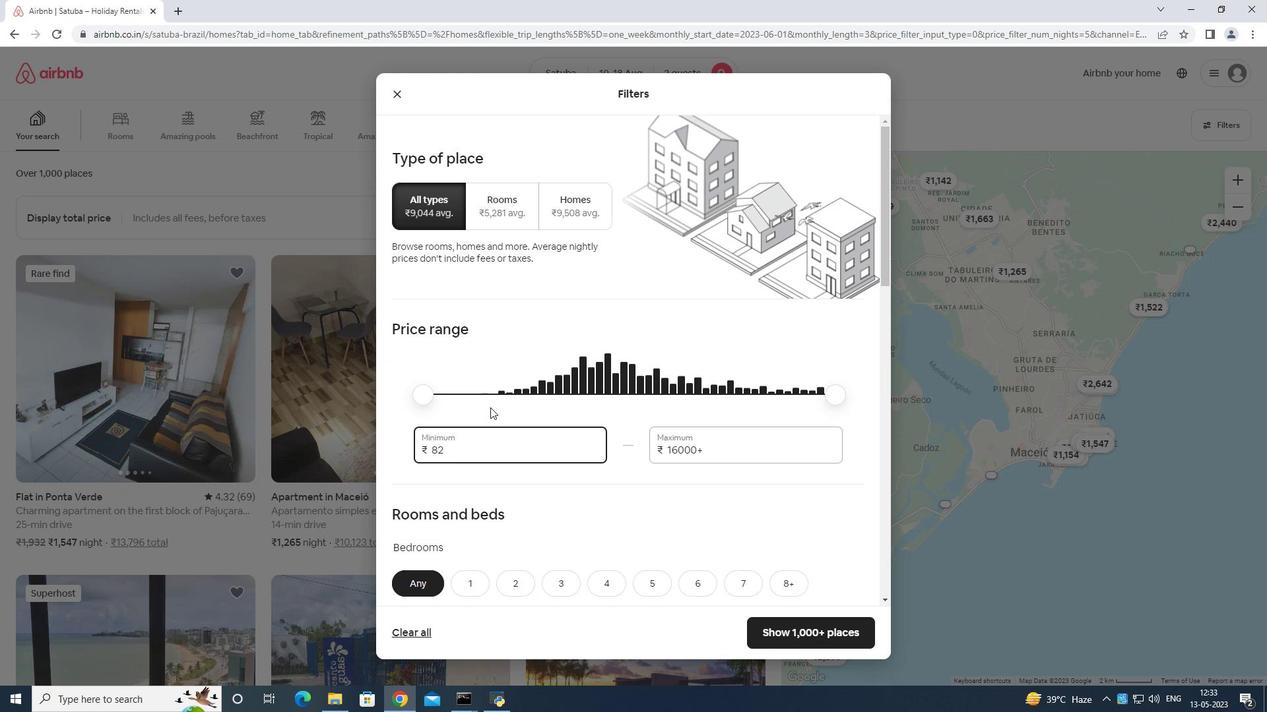 
Action: Key pressed <Key.backspace>
Screenshot: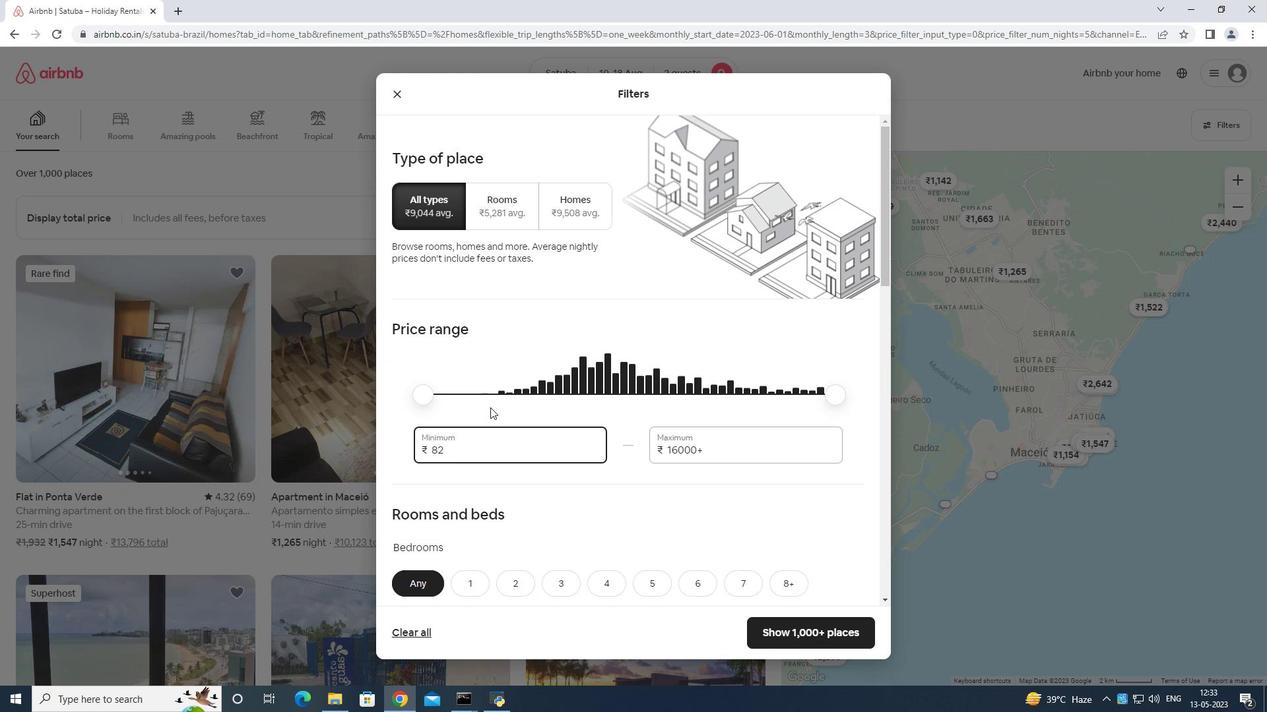 
Action: Mouse moved to (489, 415)
Screenshot: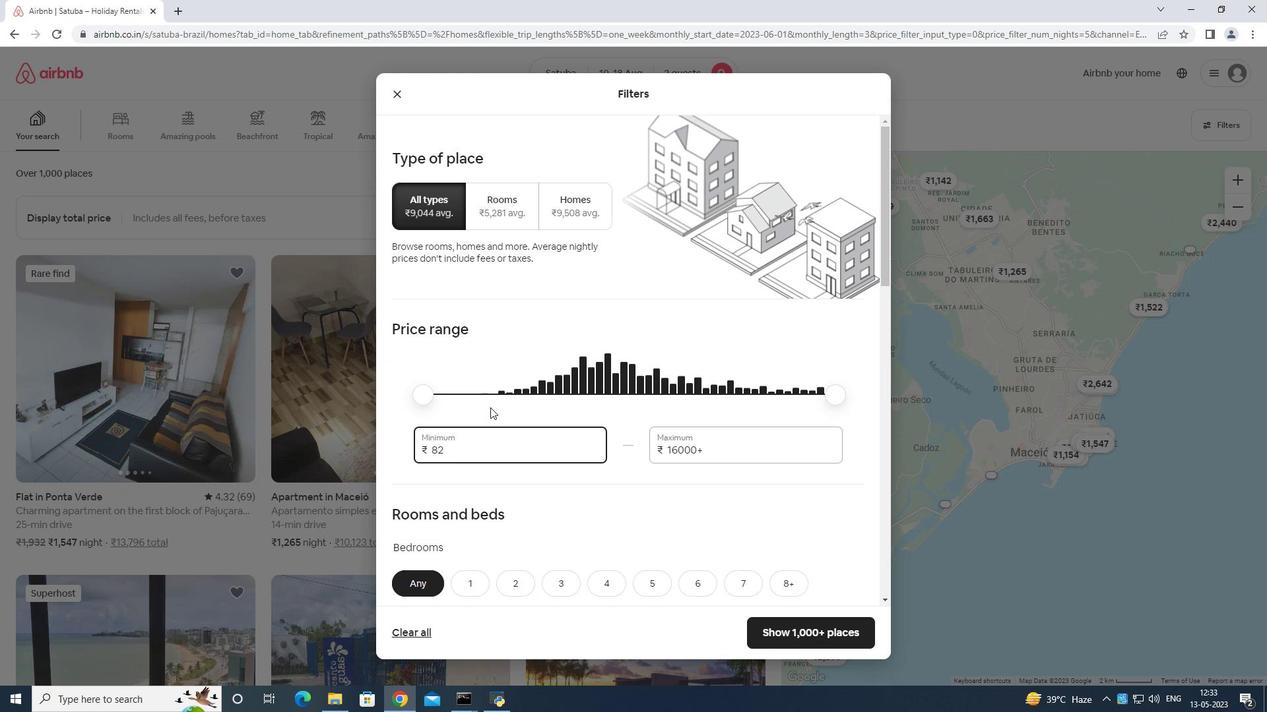 
Action: Key pressed <Key.backspace>
Screenshot: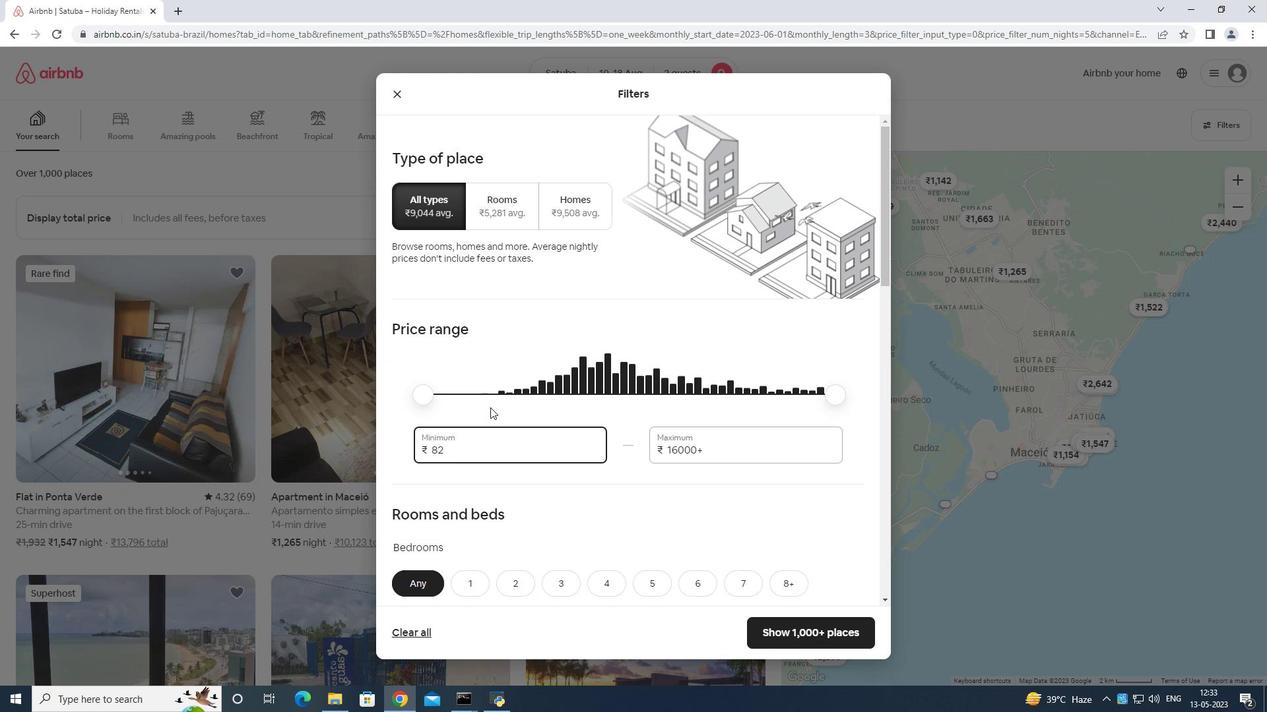 
Action: Mouse moved to (488, 416)
Screenshot: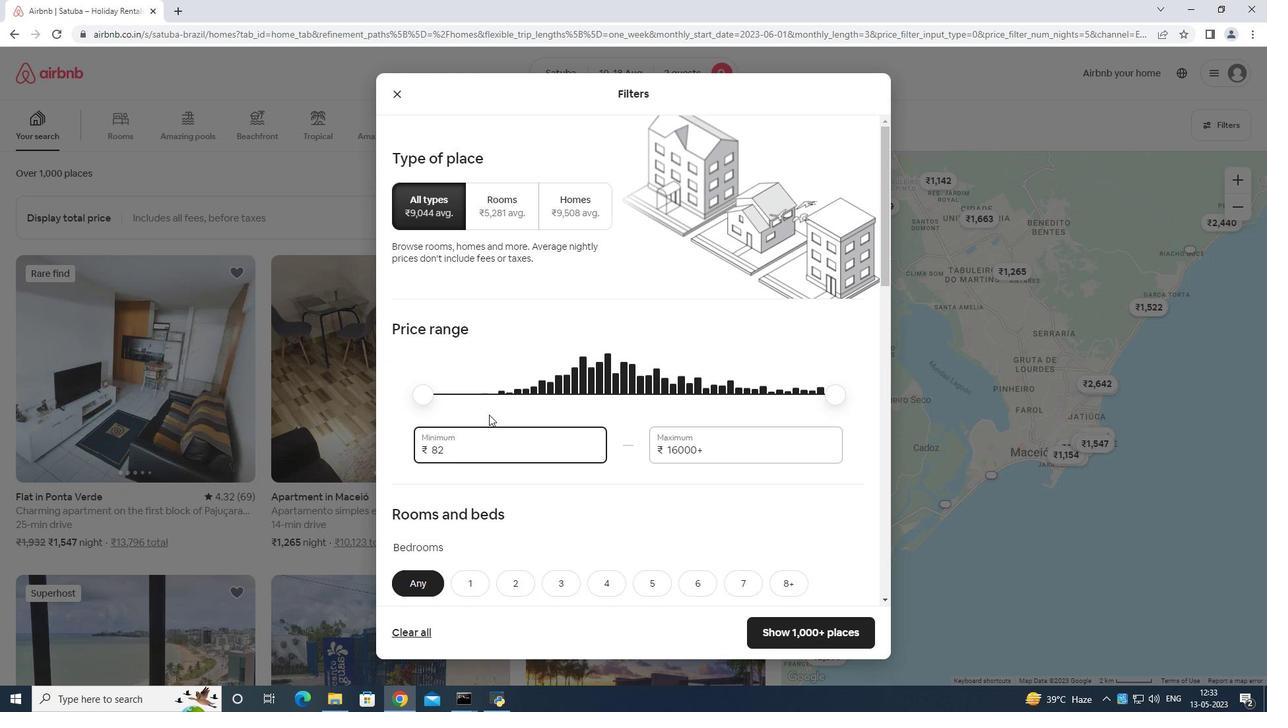 
Action: Key pressed <Key.backspace><Key.backspace><Key.backspace>
Screenshot: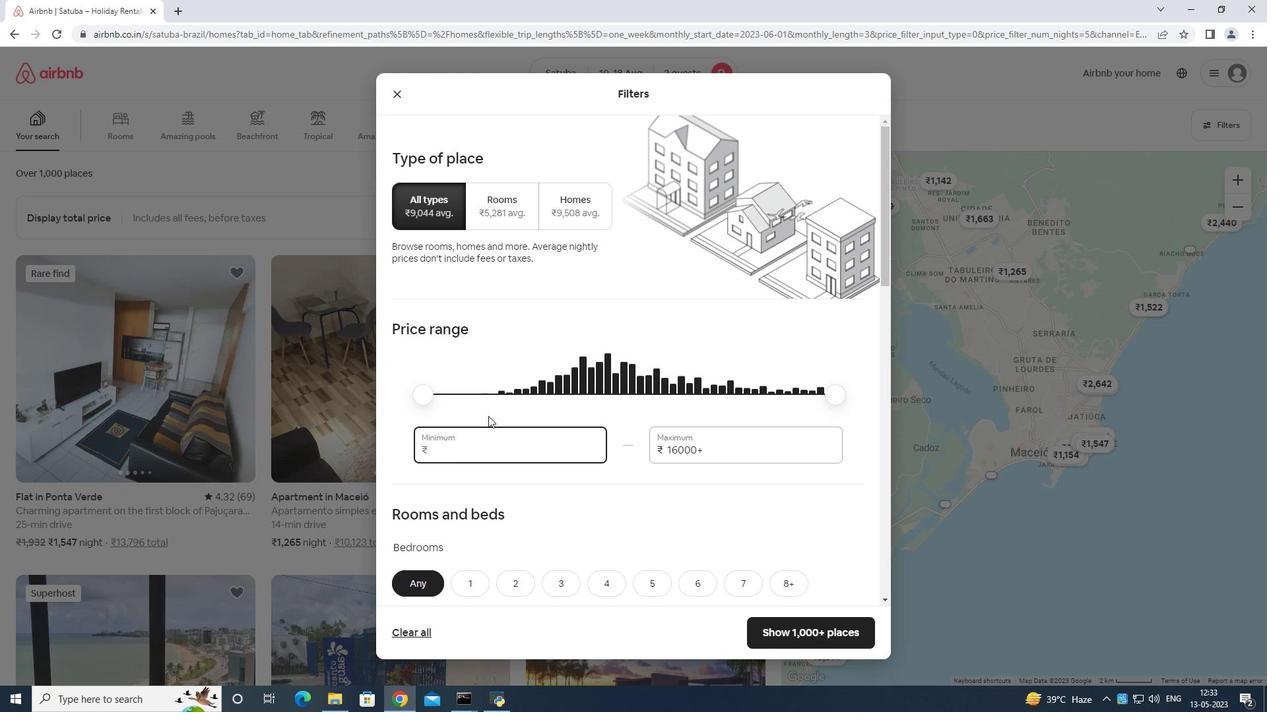 
Action: Mouse moved to (488, 416)
Screenshot: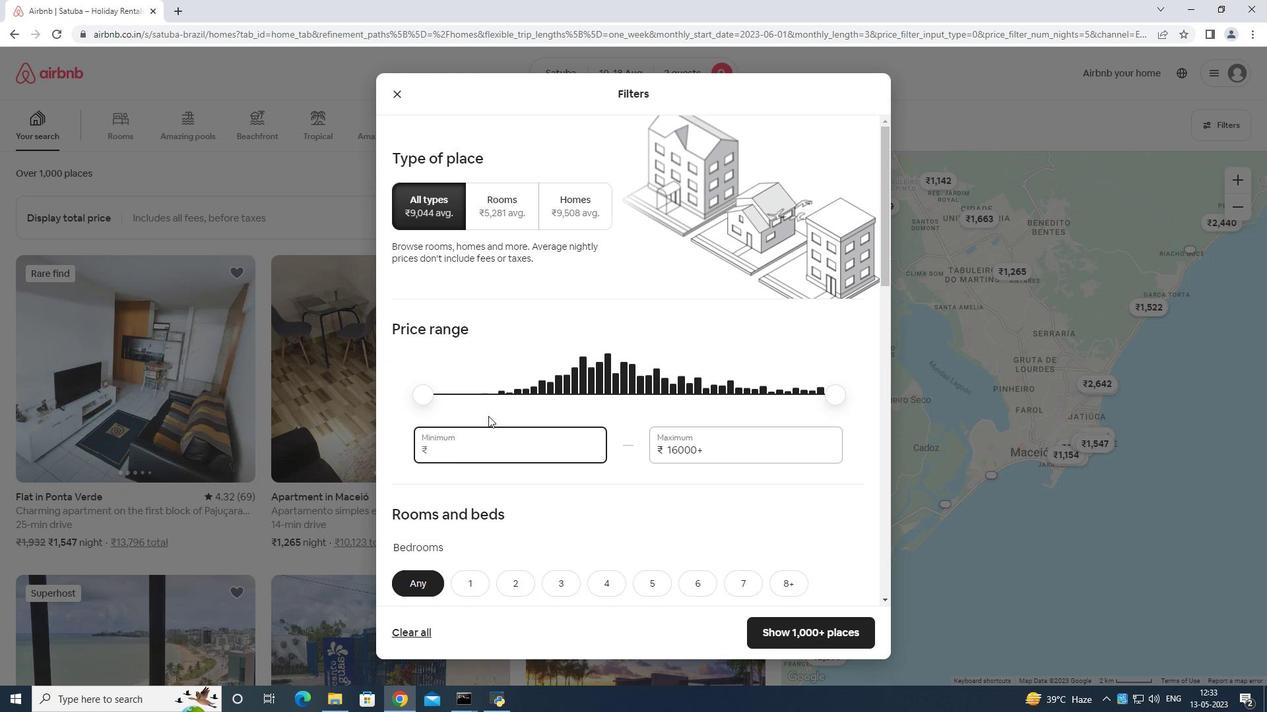 
Action: Key pressed <Key.backspace><Key.backspace><Key.backspace>
Screenshot: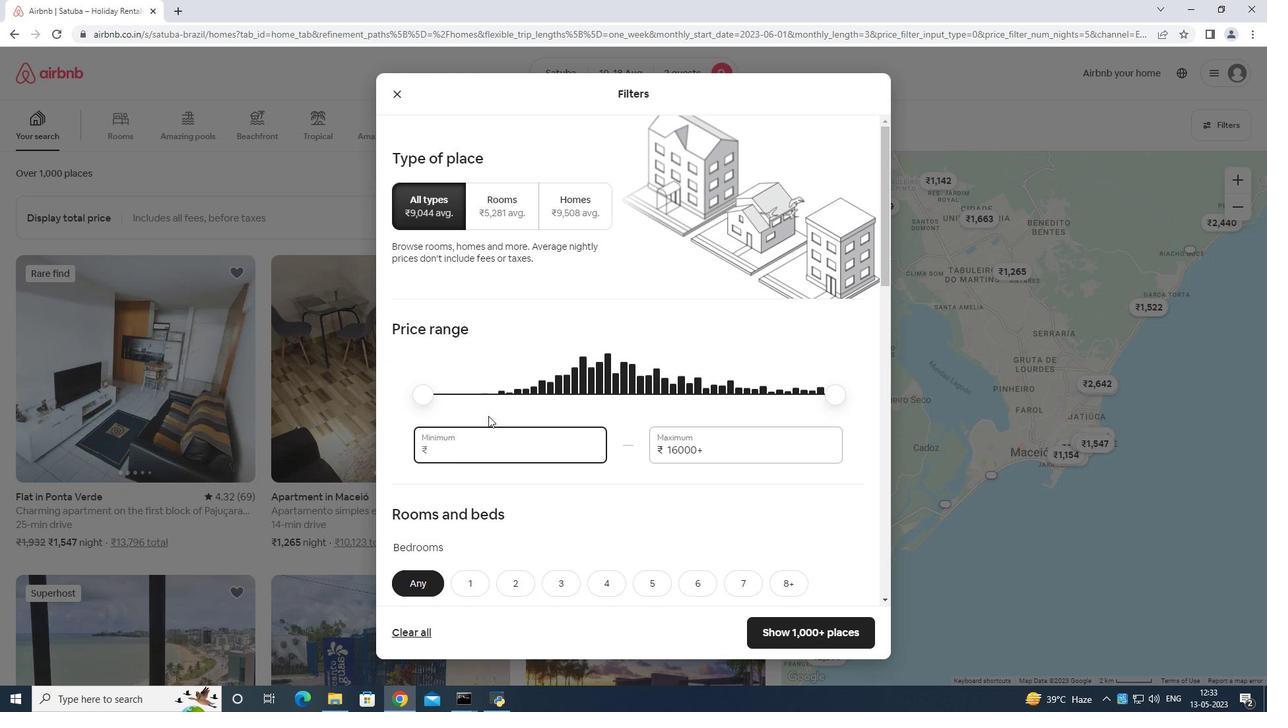 
Action: Mouse moved to (497, 412)
Screenshot: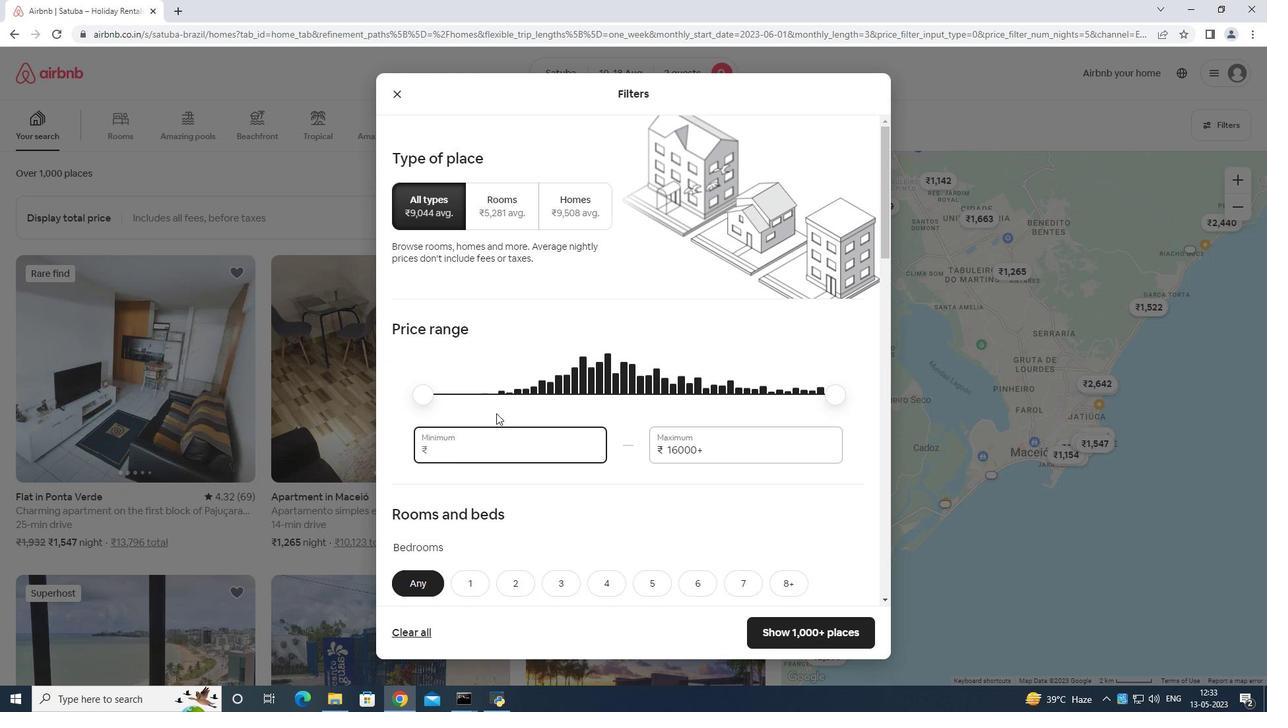
Action: Key pressed 1
Screenshot: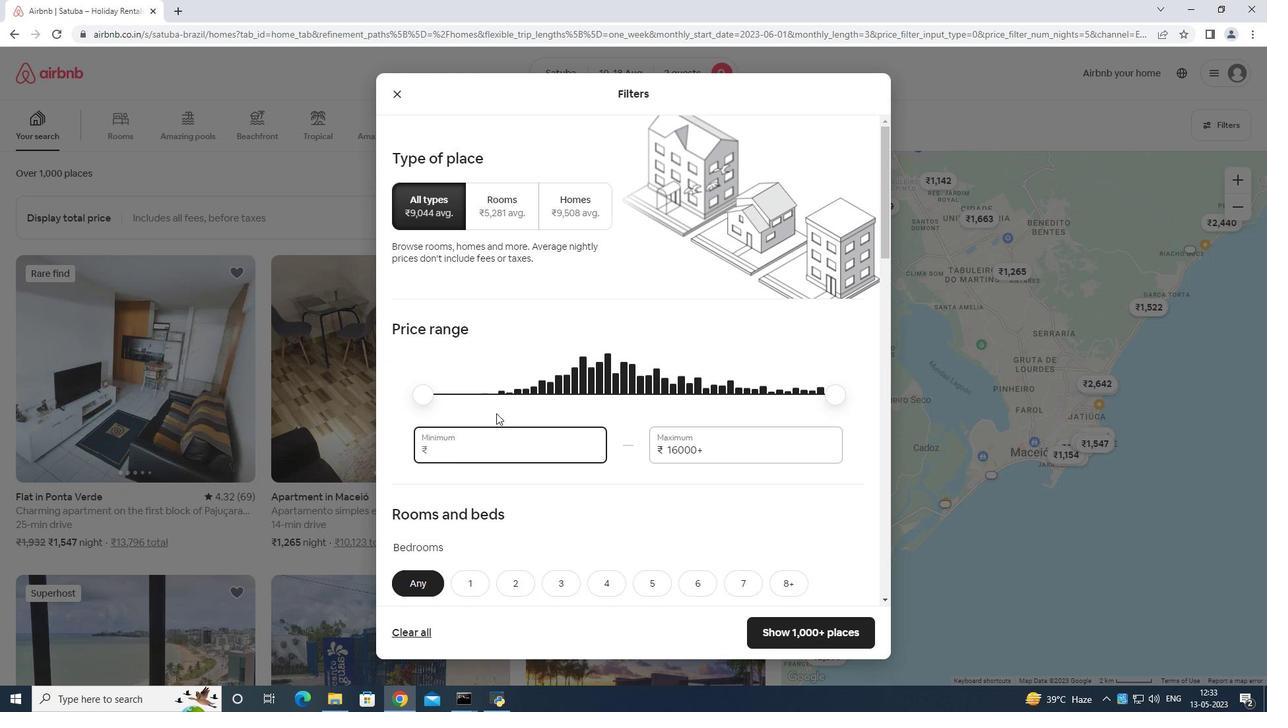 
Action: Mouse moved to (498, 411)
Screenshot: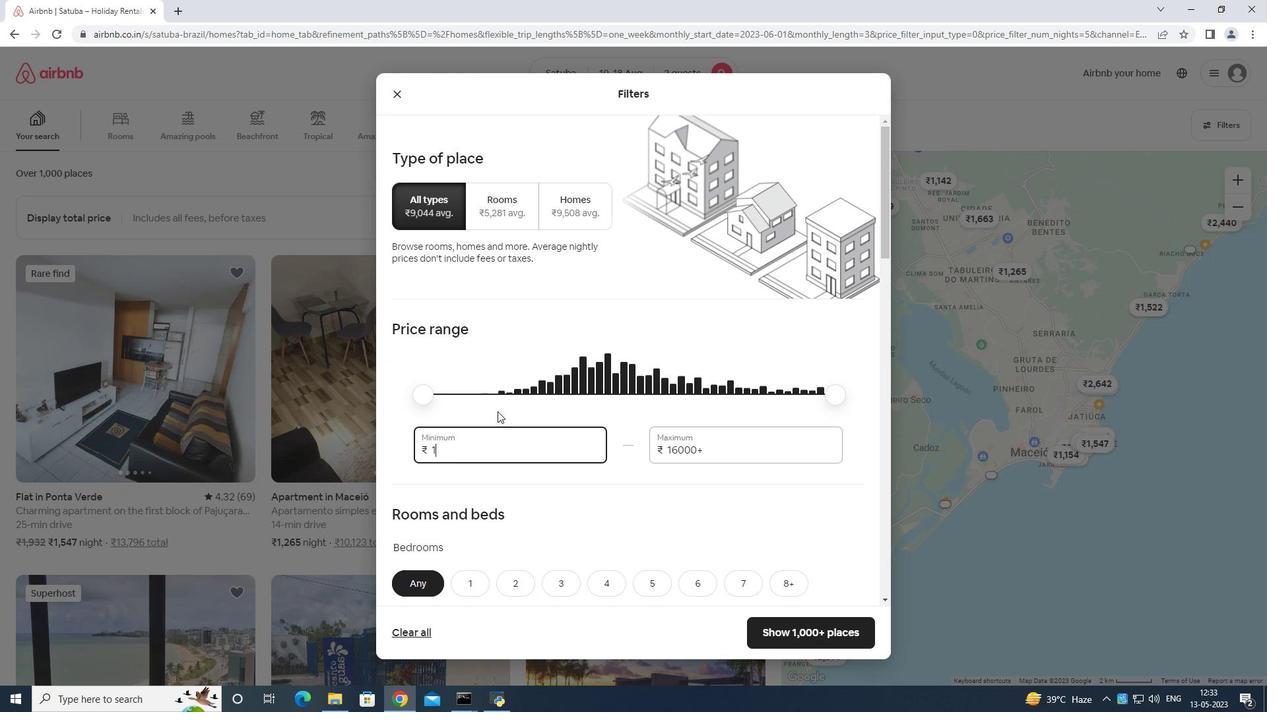 
Action: Key pressed 0
Screenshot: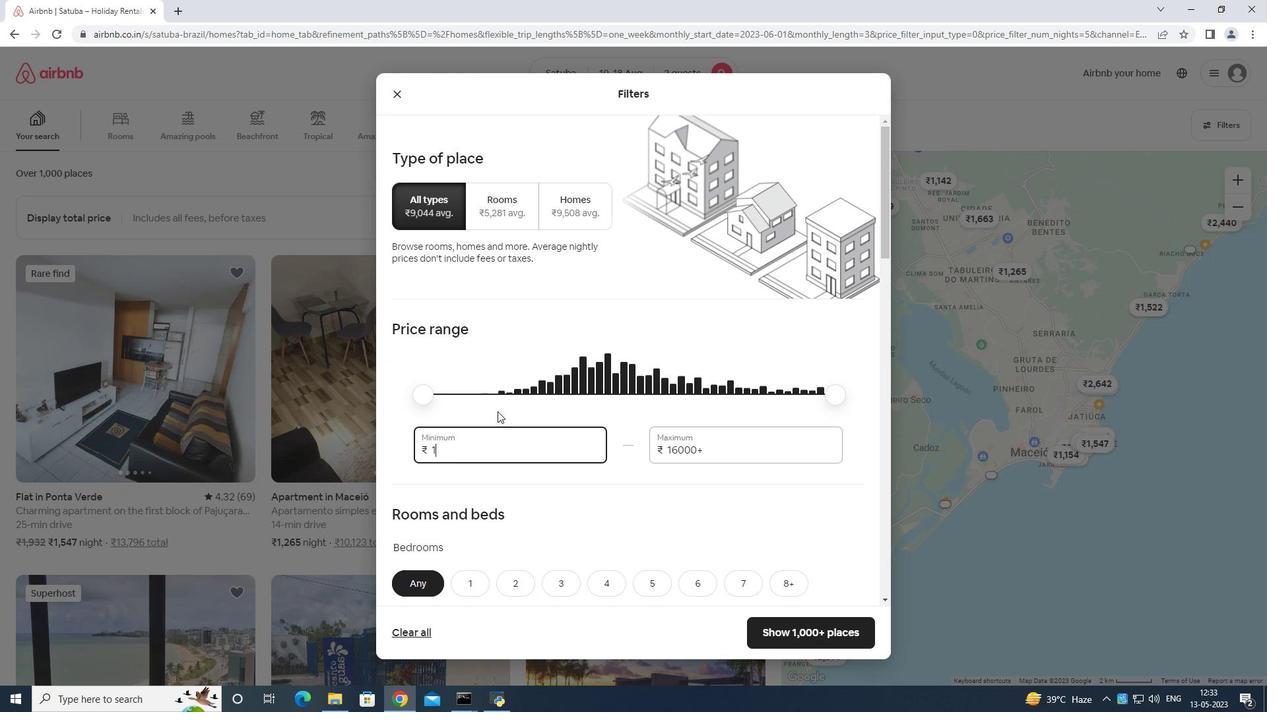 
Action: Mouse moved to (498, 411)
Screenshot: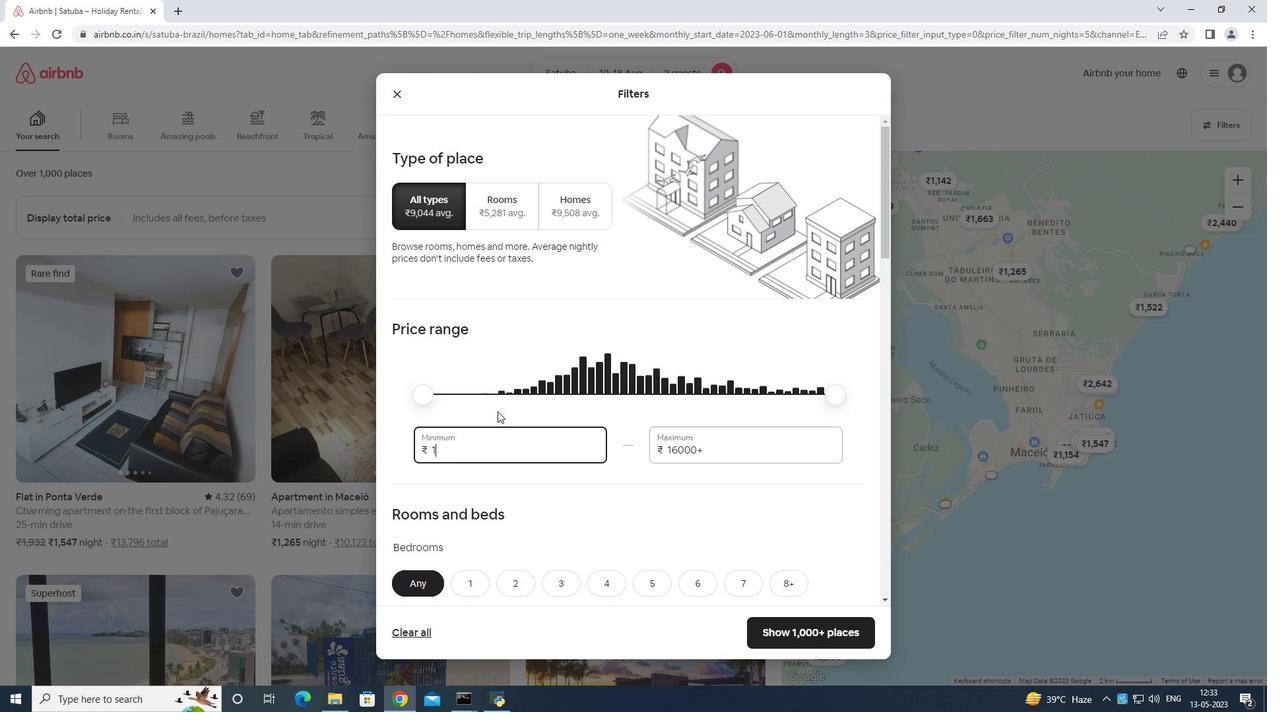 
Action: Key pressed 0
Screenshot: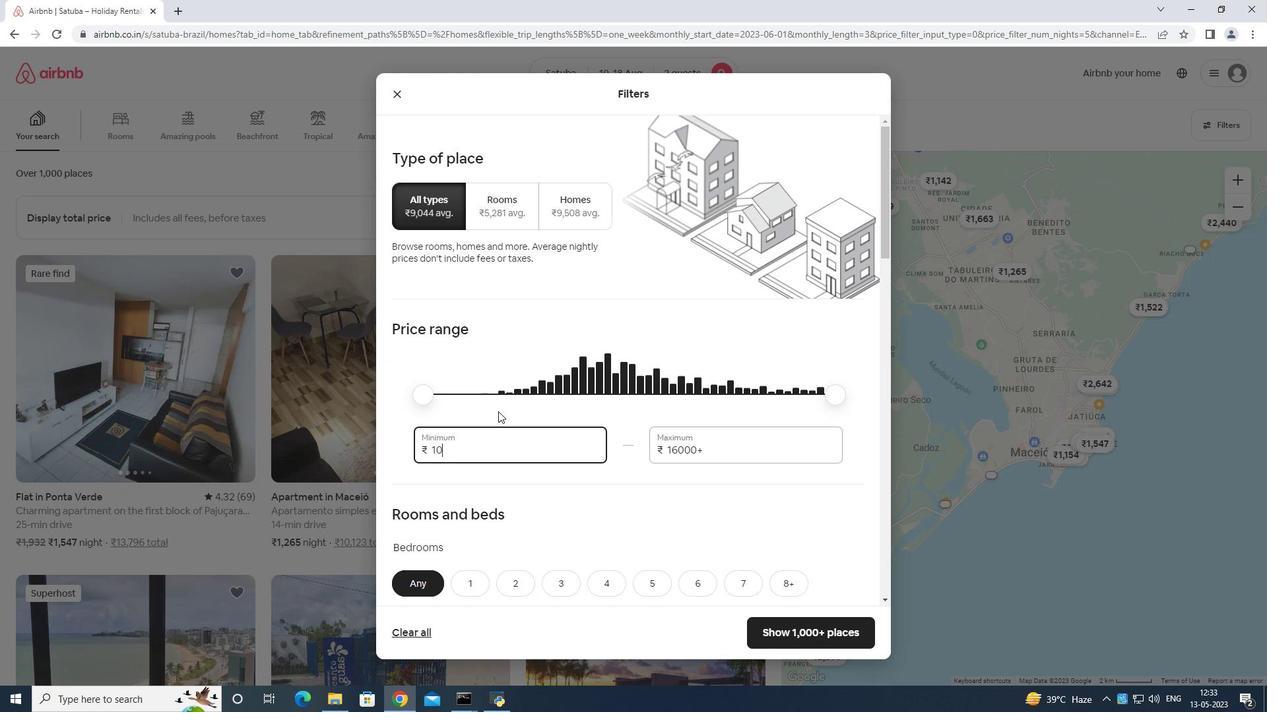 
Action: Mouse moved to (498, 411)
Screenshot: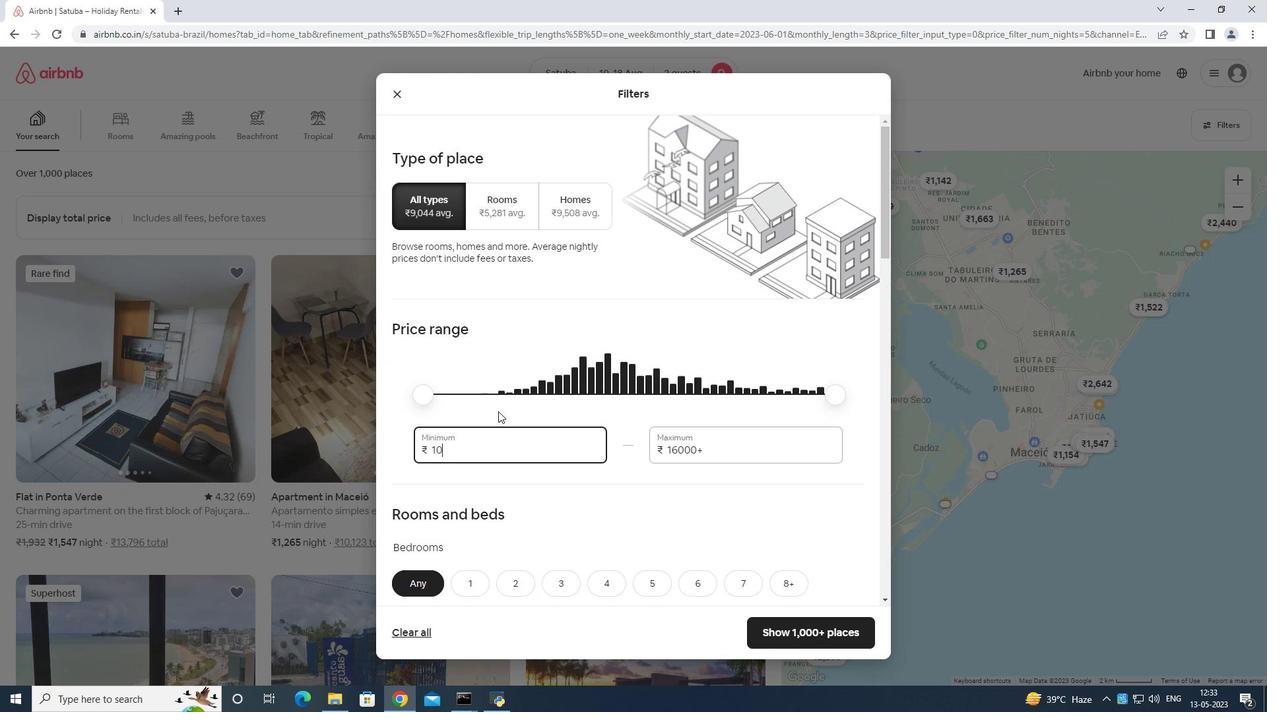 
Action: Key pressed 0
Screenshot: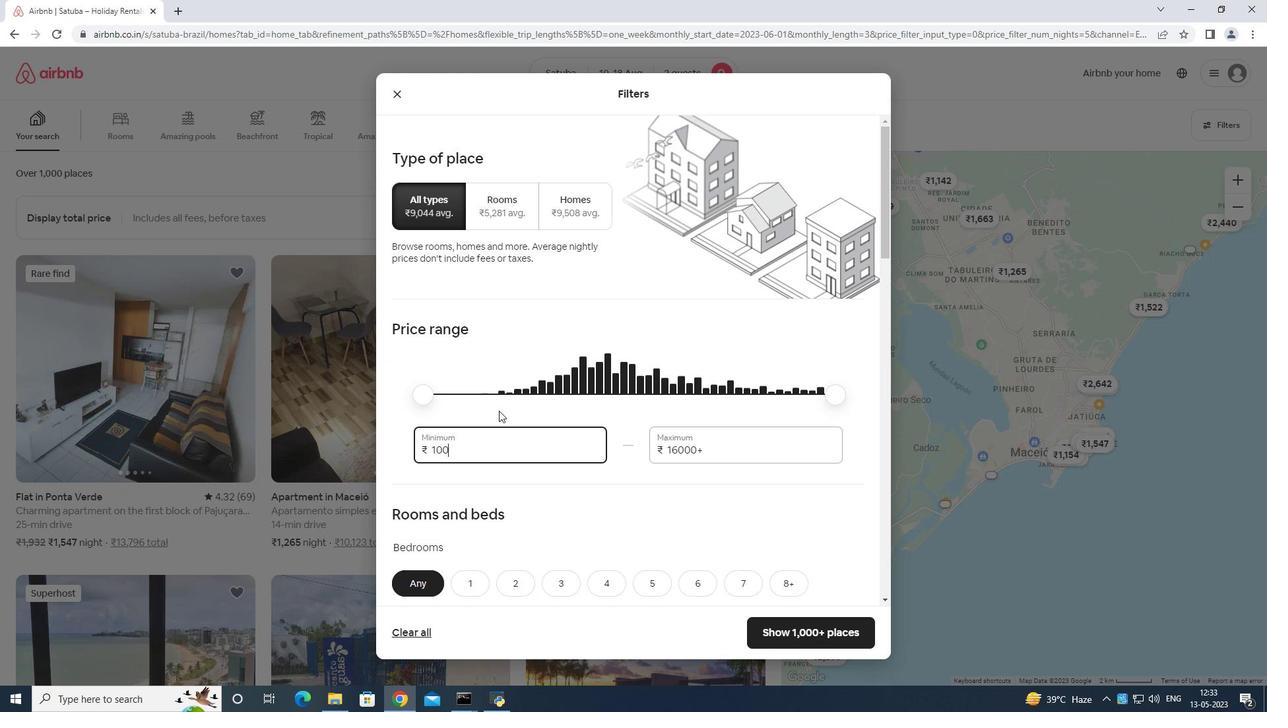 
Action: Mouse moved to (500, 412)
Screenshot: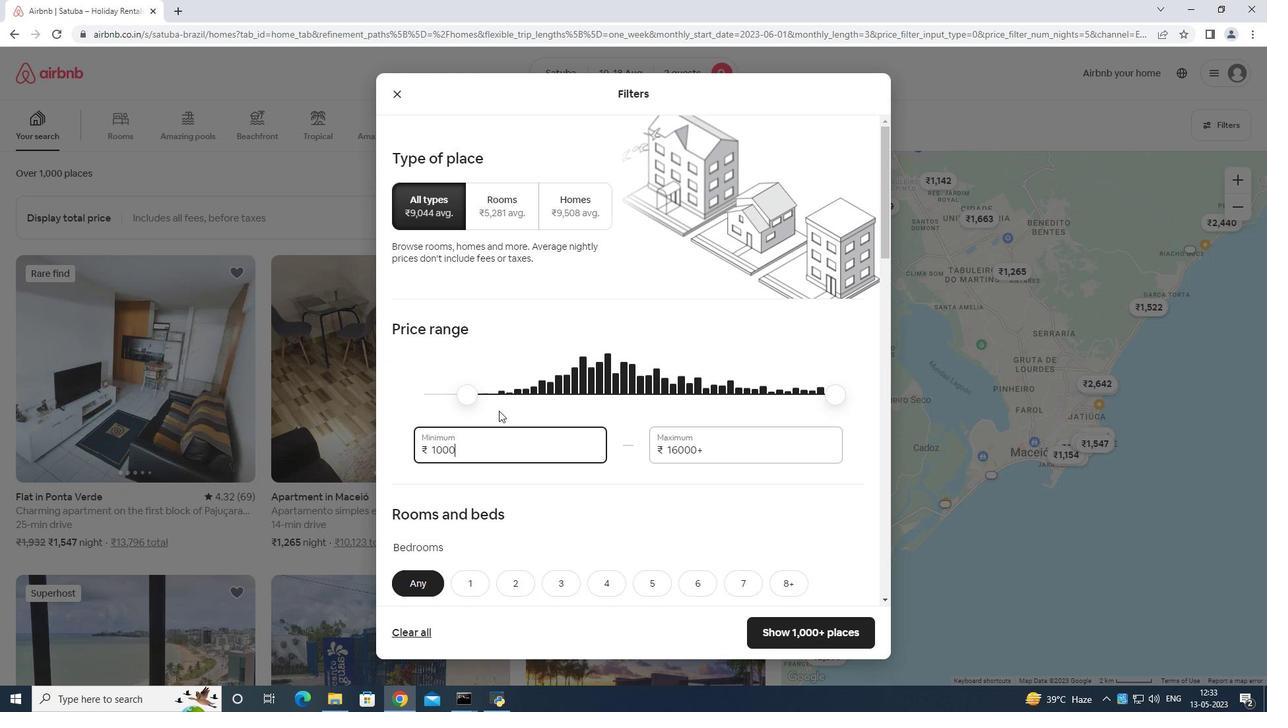 
Action: Key pressed 0
Screenshot: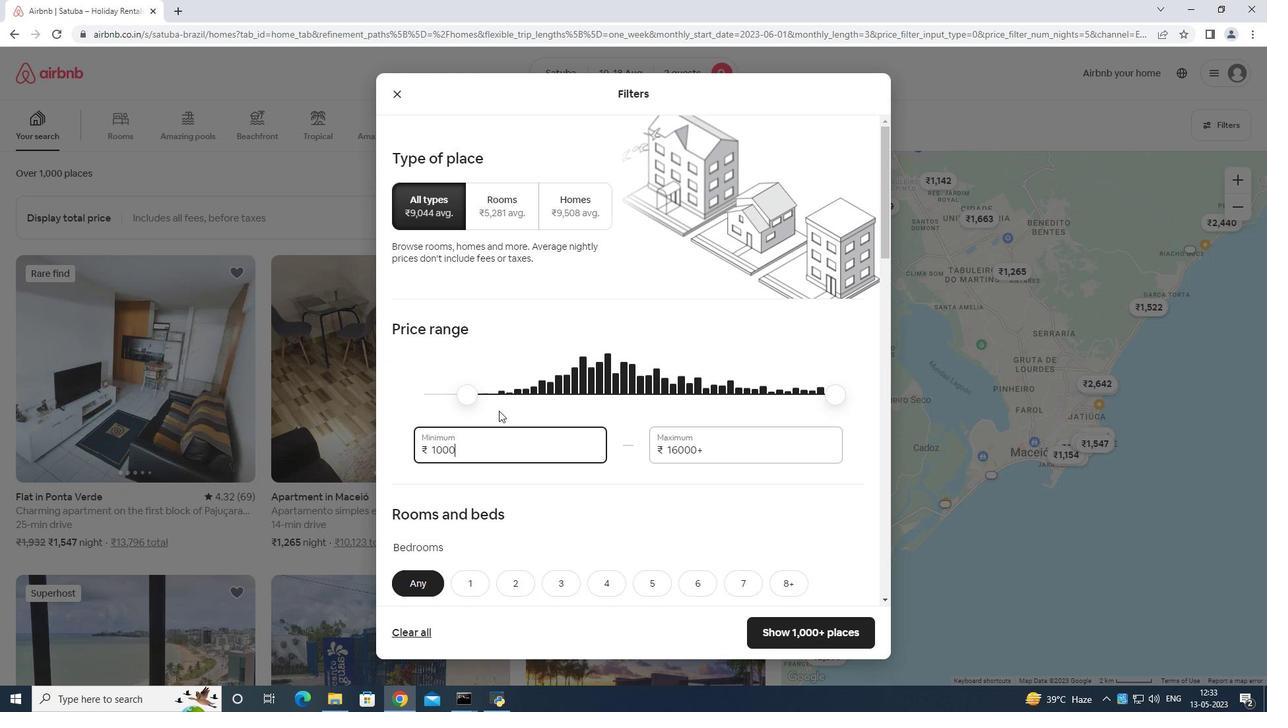 
Action: Mouse moved to (754, 448)
Screenshot: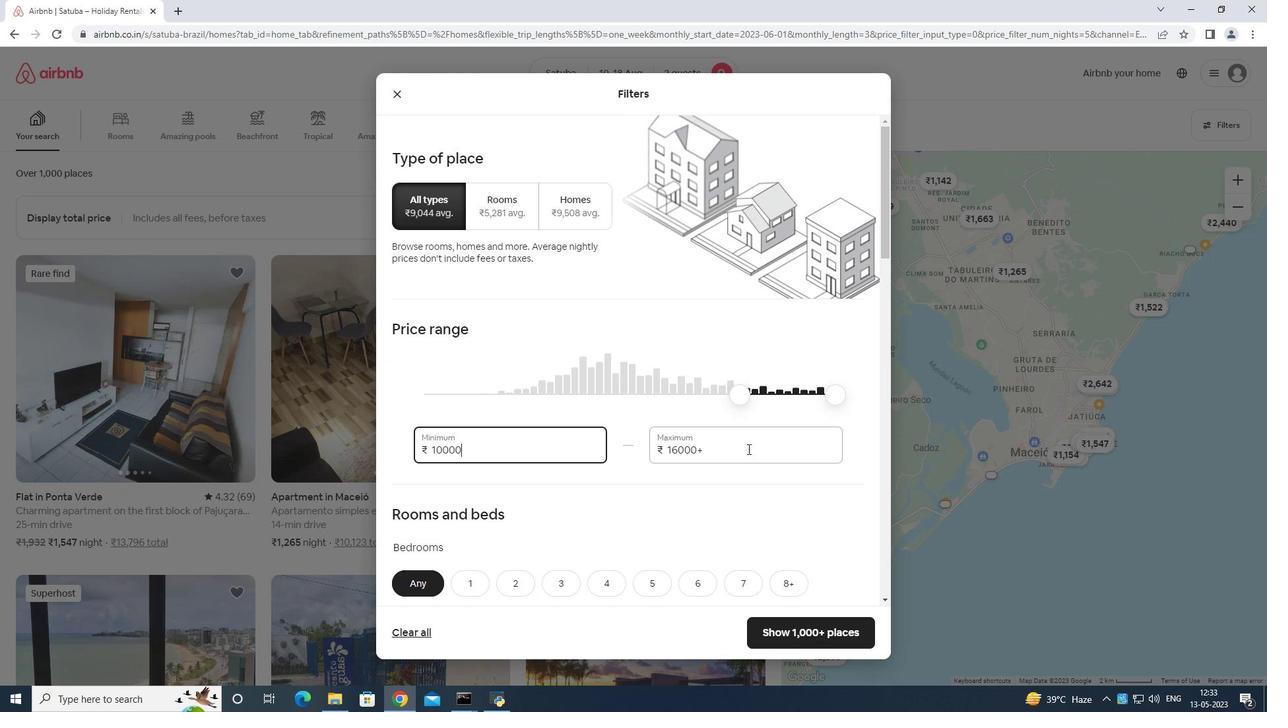 
Action: Mouse pressed left at (754, 448)
Screenshot: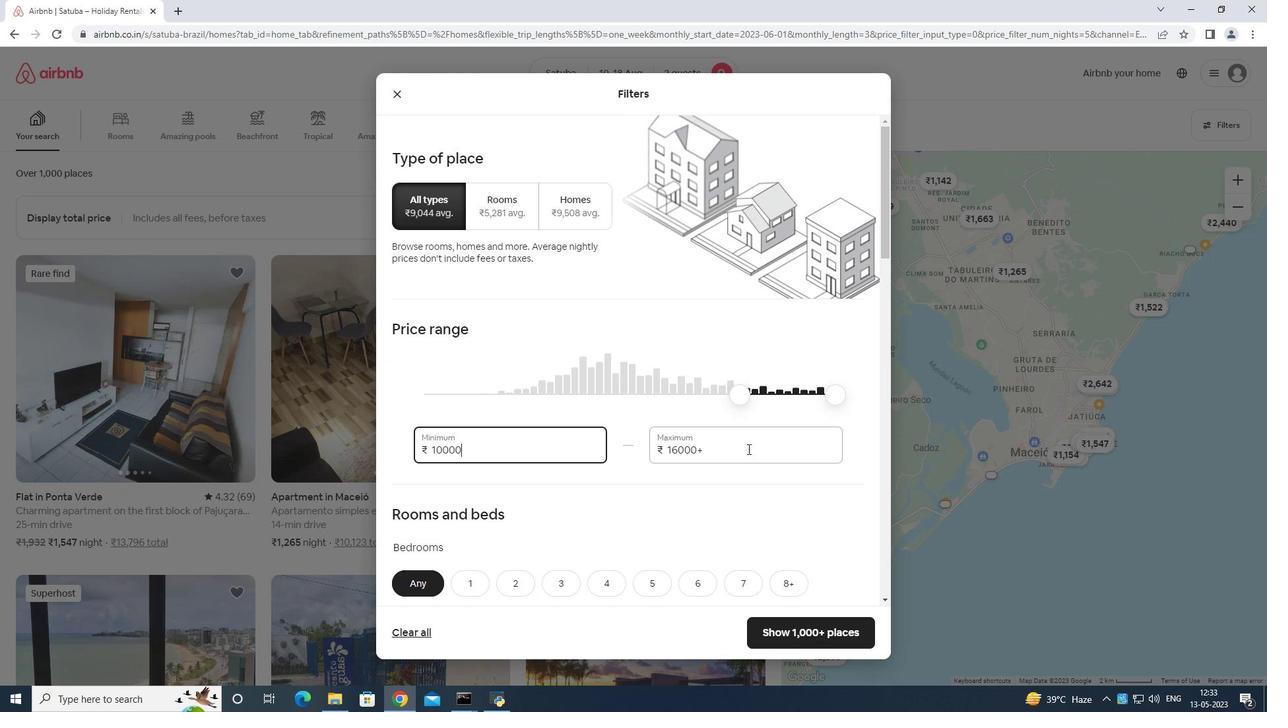 
Action: Mouse moved to (755, 446)
Screenshot: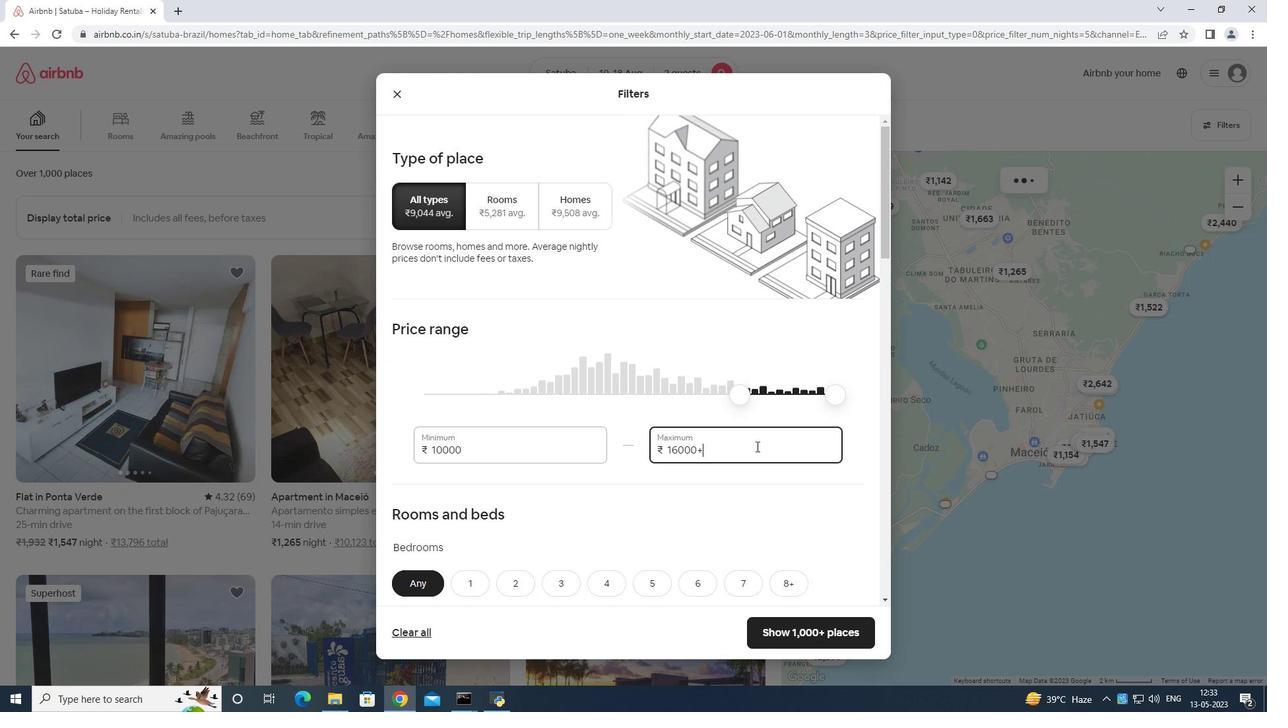 
Action: Key pressed <Key.backspace><Key.backspace><Key.backspace><Key.backspace><Key.backspace><Key.backspace>
Screenshot: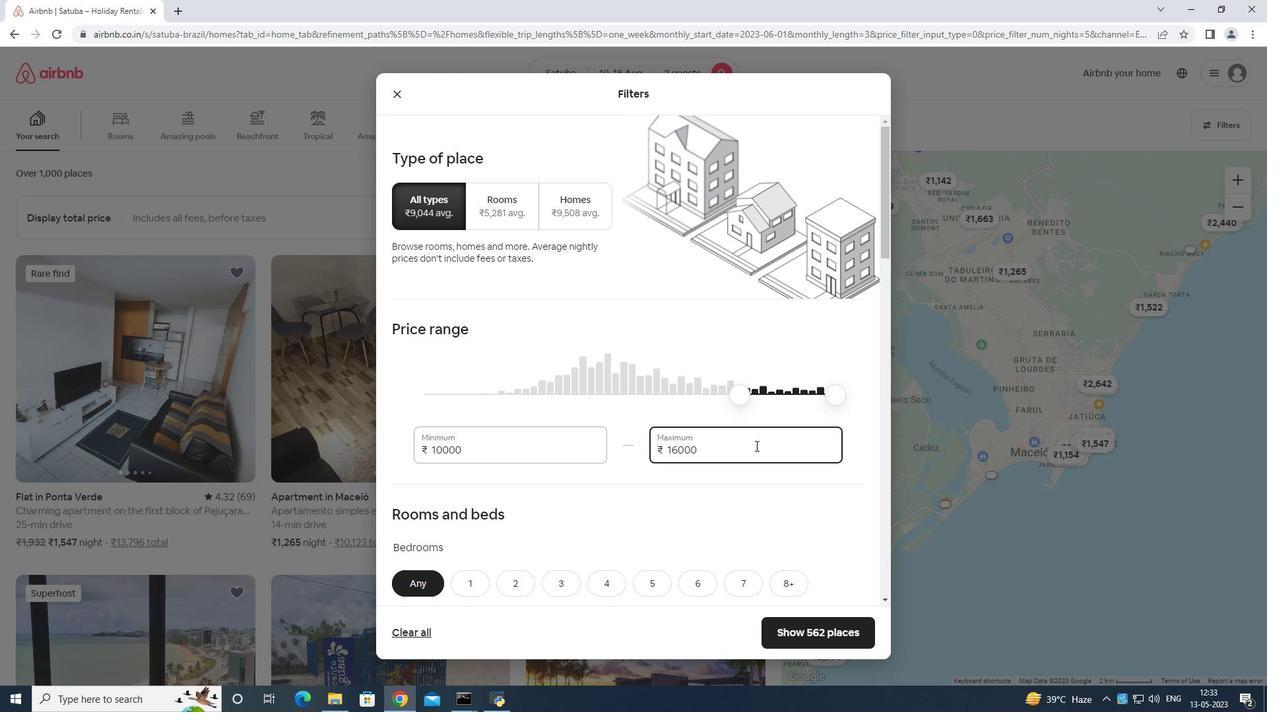 
Action: Mouse moved to (755, 445)
Screenshot: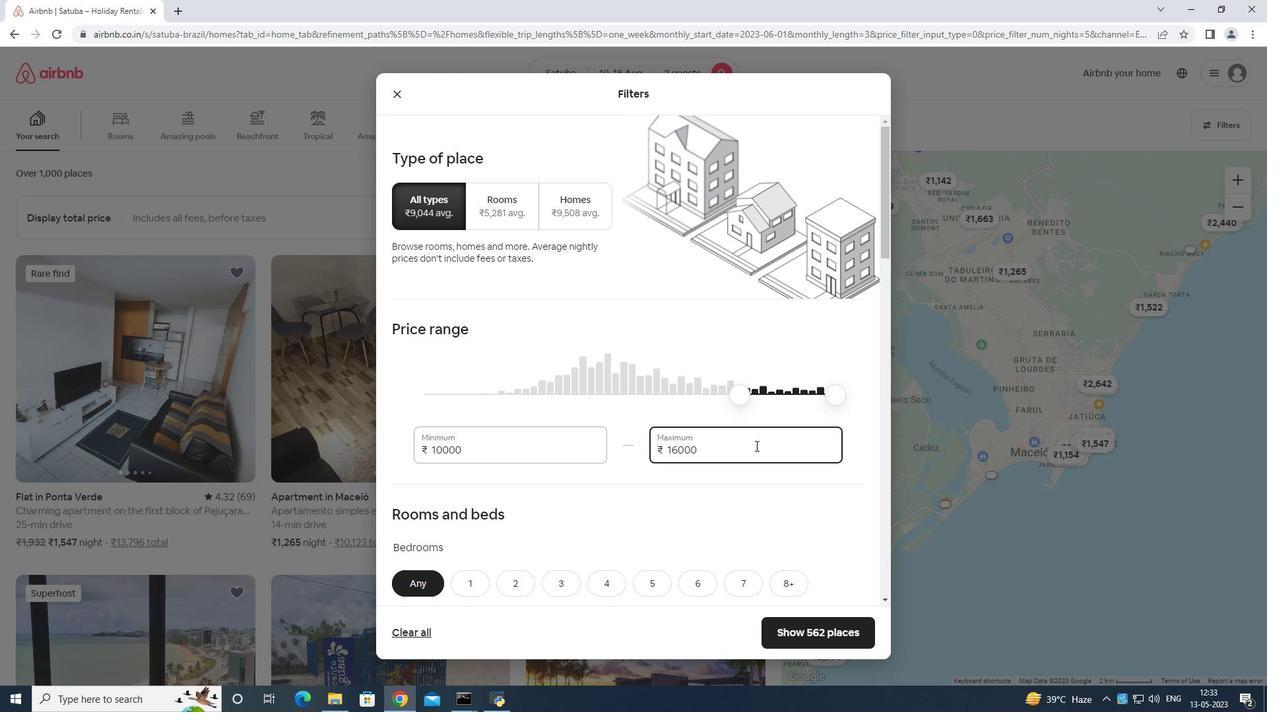 
Action: Key pressed <Key.backspace>
Screenshot: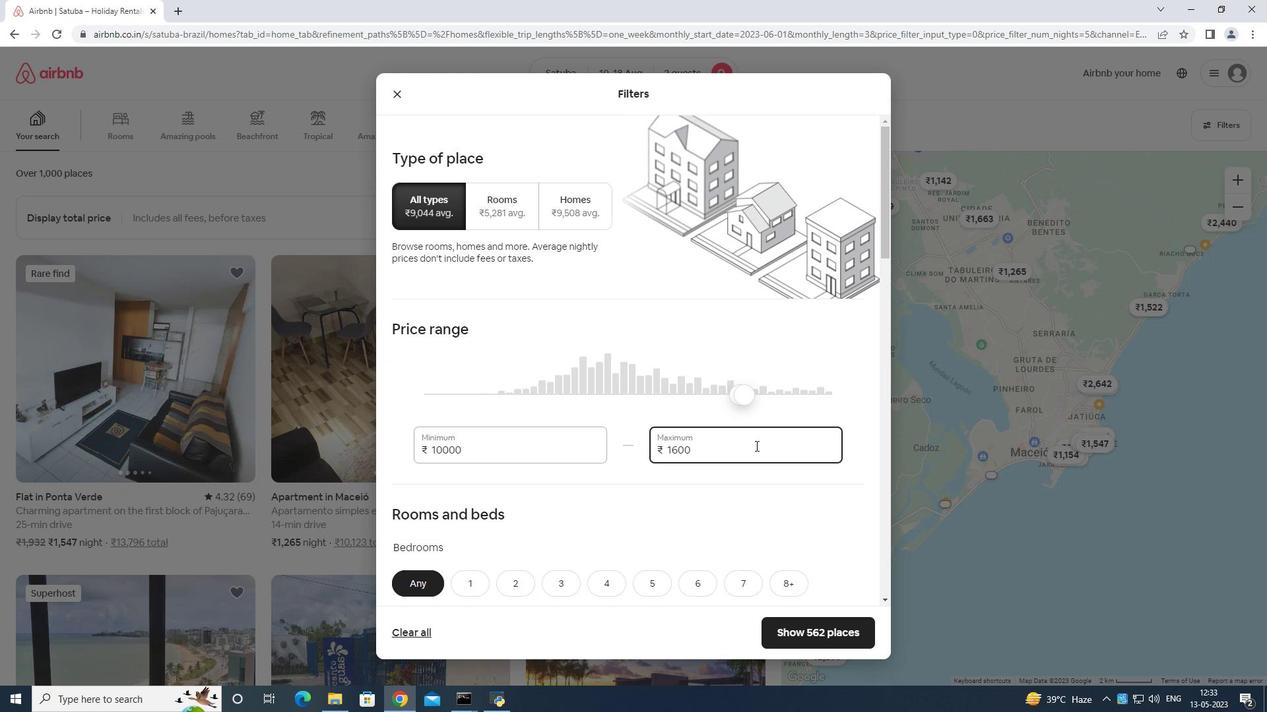 
Action: Mouse moved to (755, 445)
Screenshot: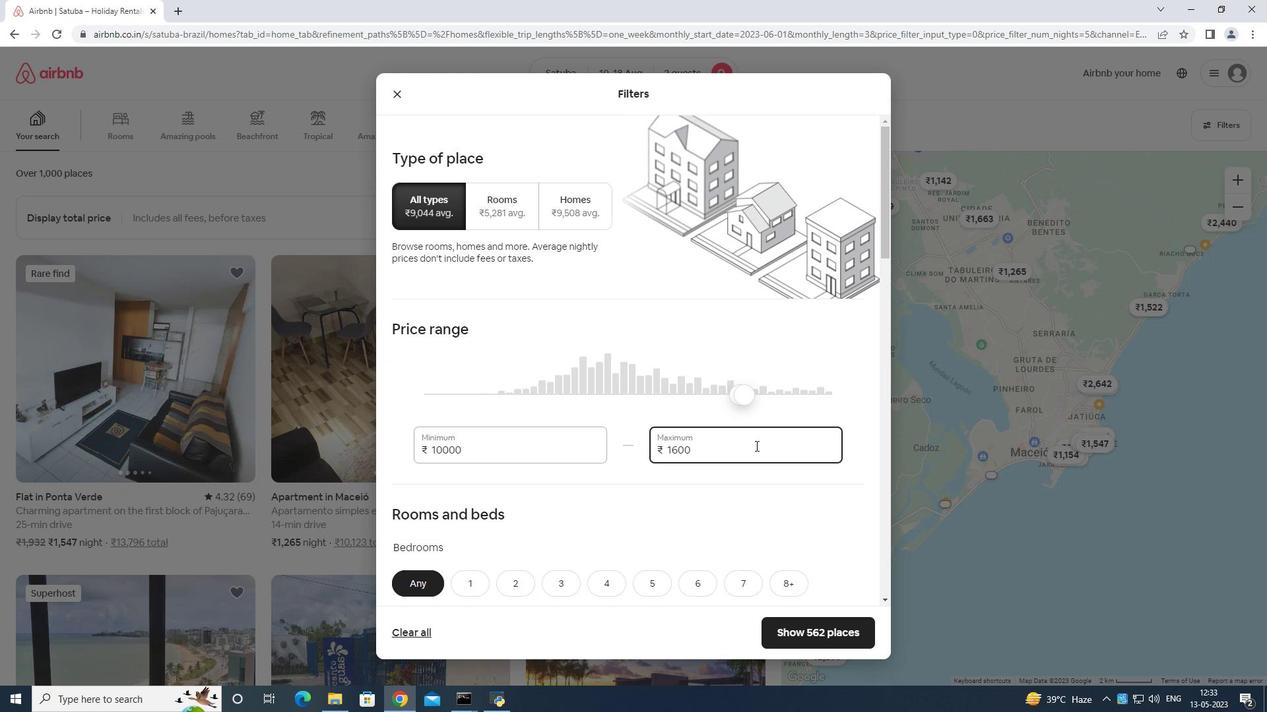 
Action: Key pressed <Key.backspace>
Screenshot: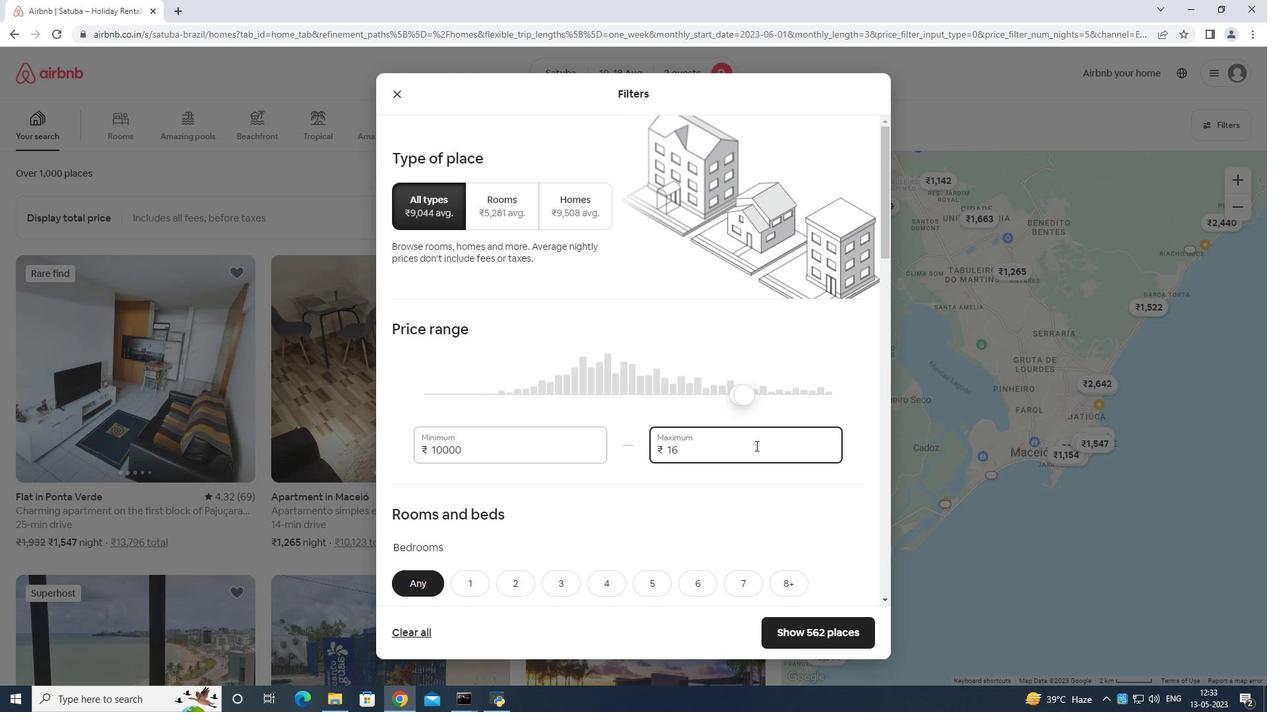 
Action: Mouse moved to (756, 444)
Screenshot: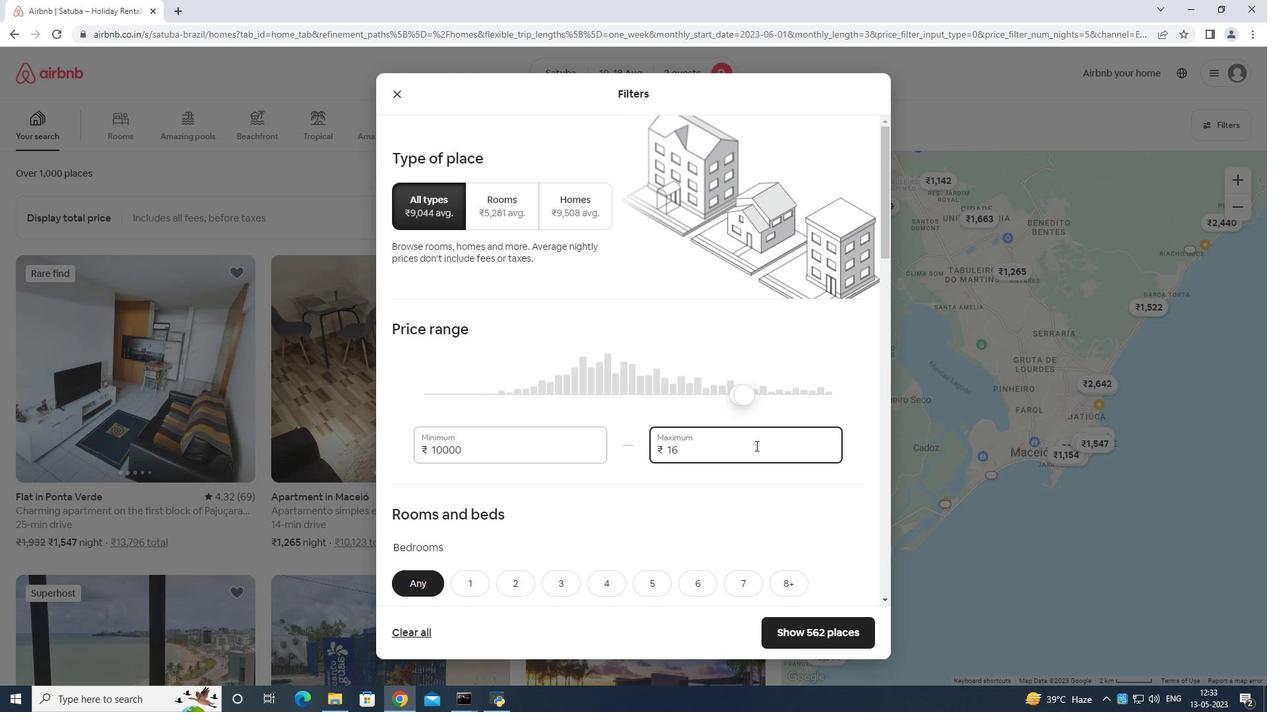 
Action: Key pressed <Key.backspace><Key.backspace>
Screenshot: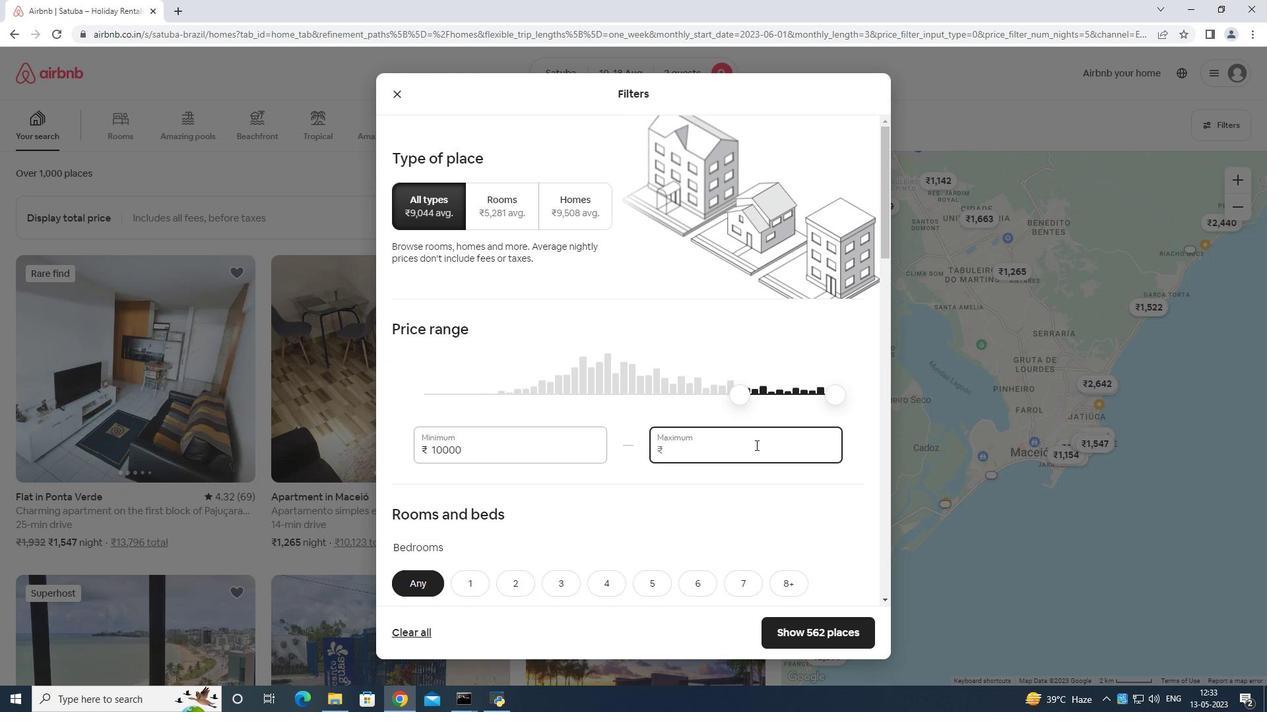 
Action: Mouse moved to (756, 444)
Screenshot: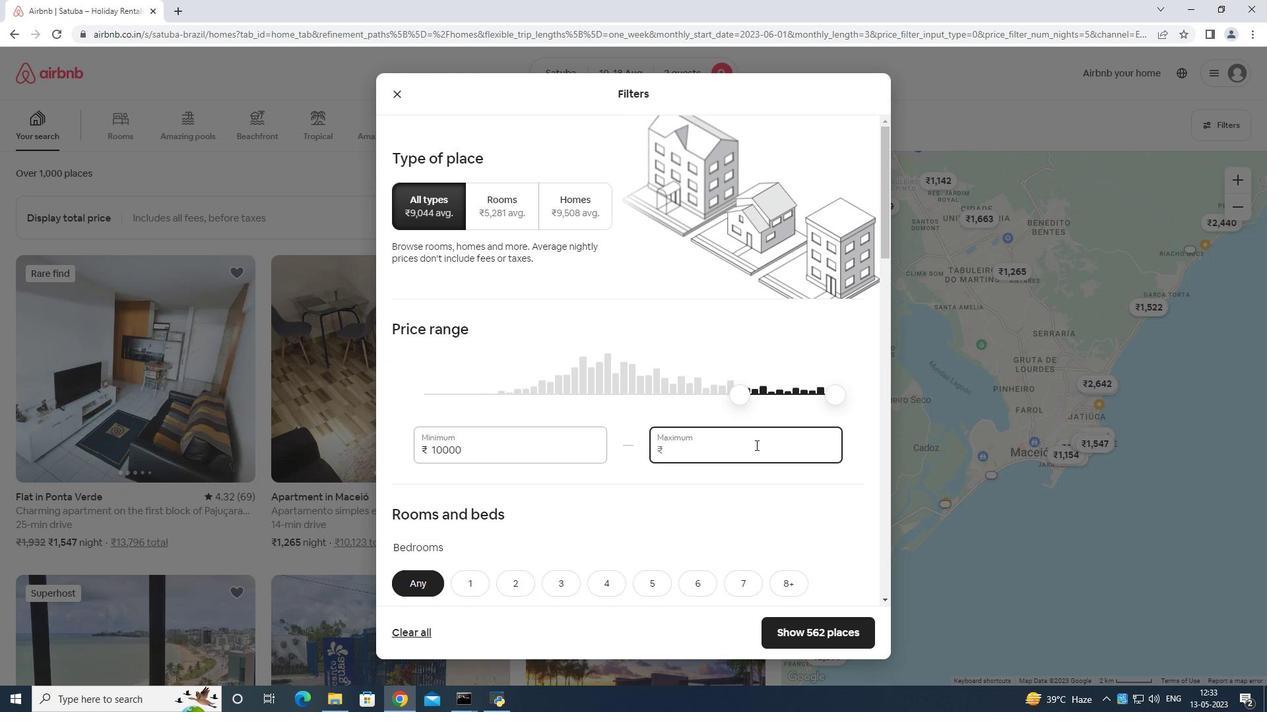 
Action: Key pressed <Key.backspace>
Screenshot: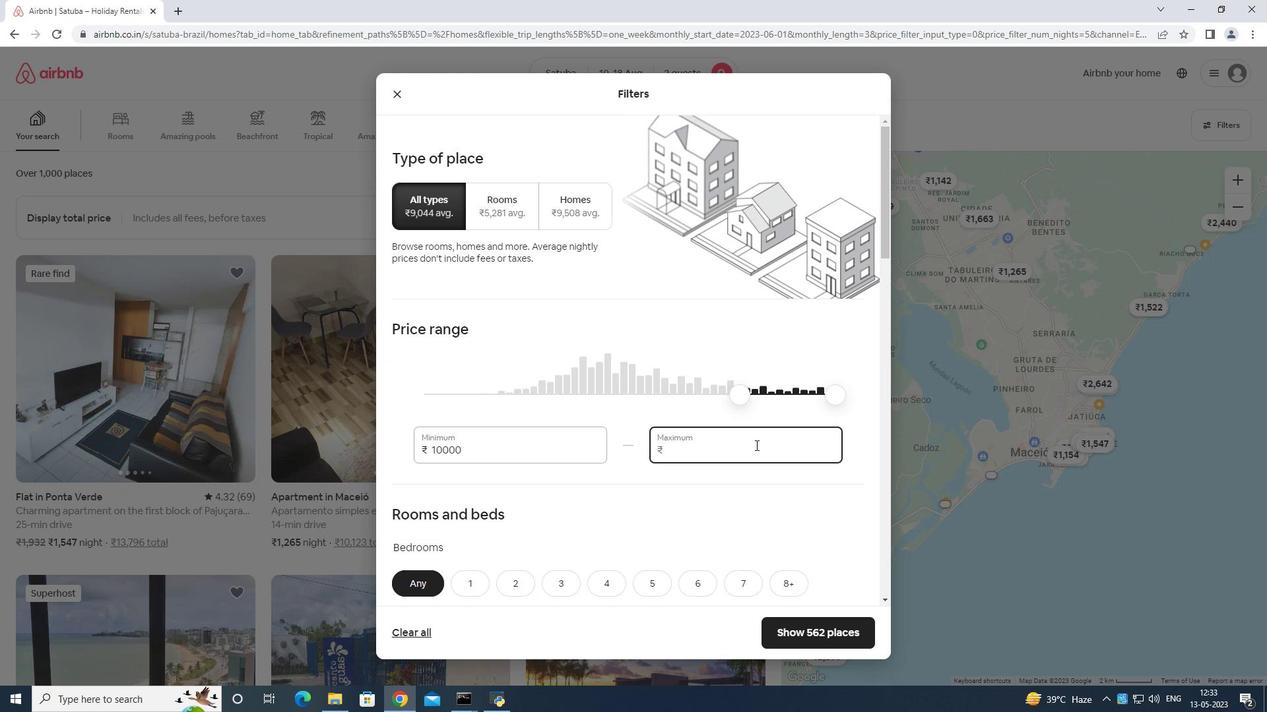 
Action: Mouse moved to (757, 442)
Screenshot: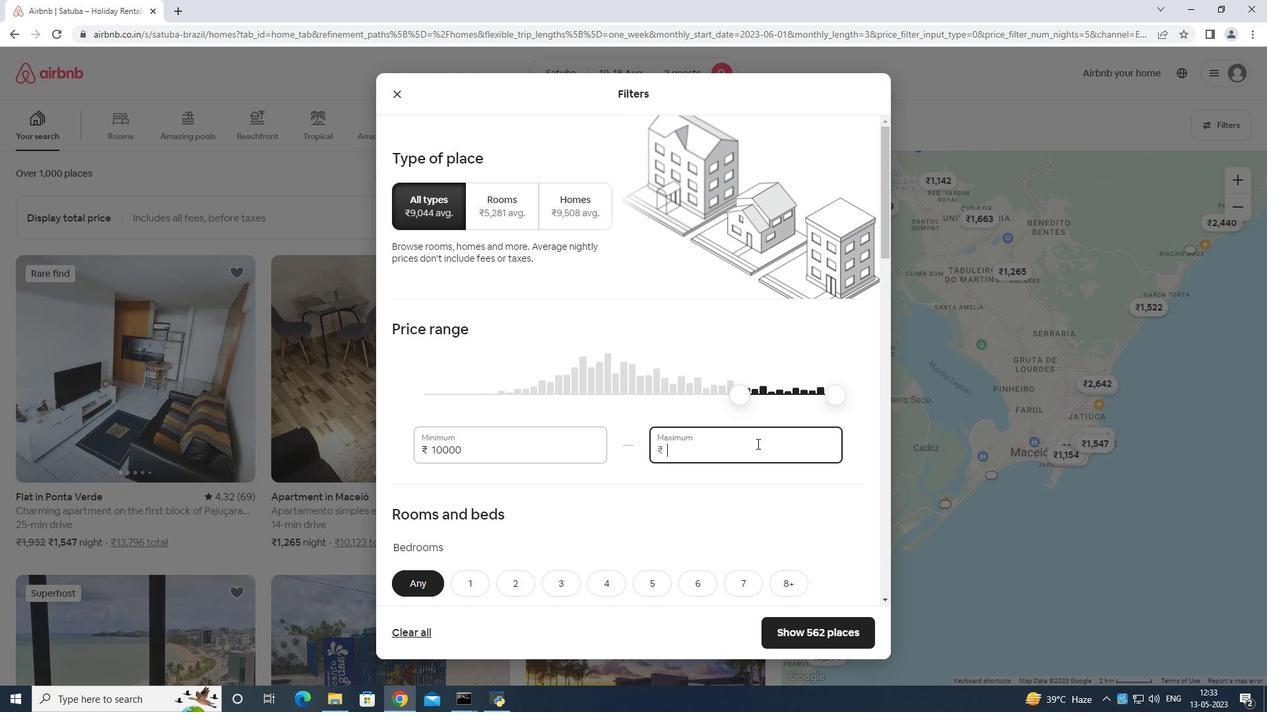 
Action: Key pressed 1
Screenshot: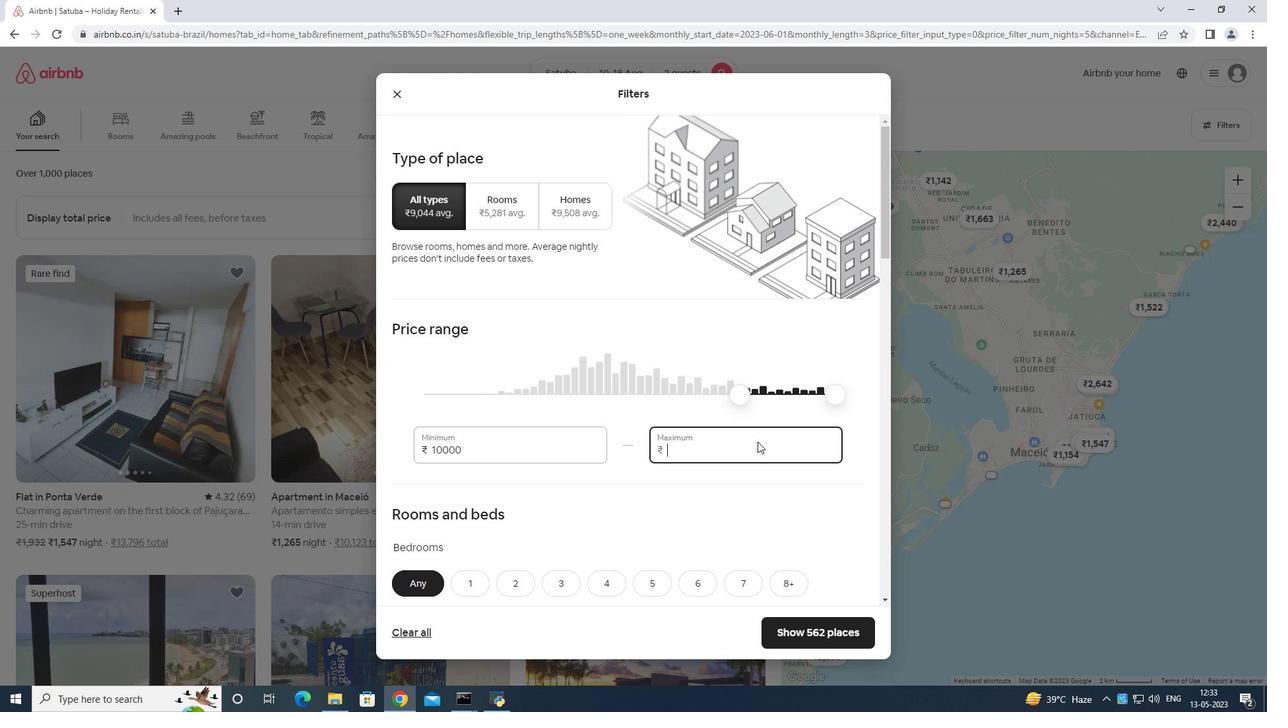 
Action: Mouse moved to (758, 440)
Screenshot: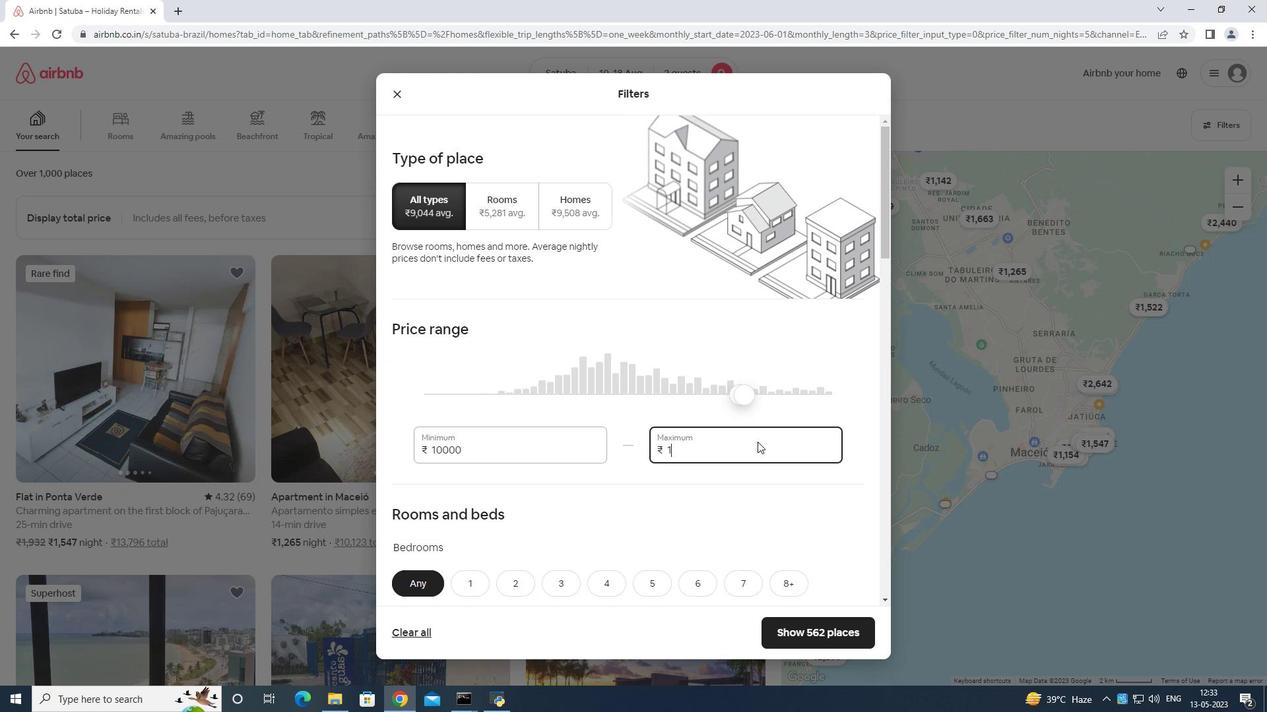 
Action: Key pressed 4
Screenshot: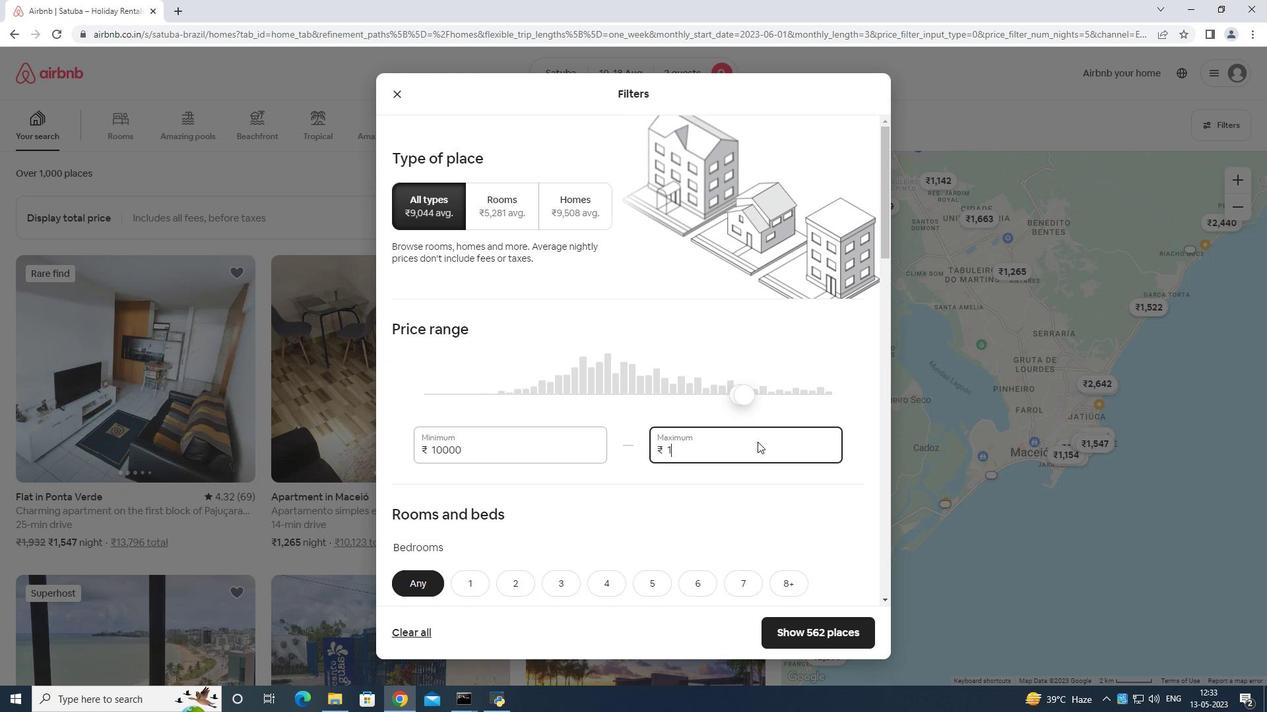 
Action: Mouse moved to (758, 440)
Screenshot: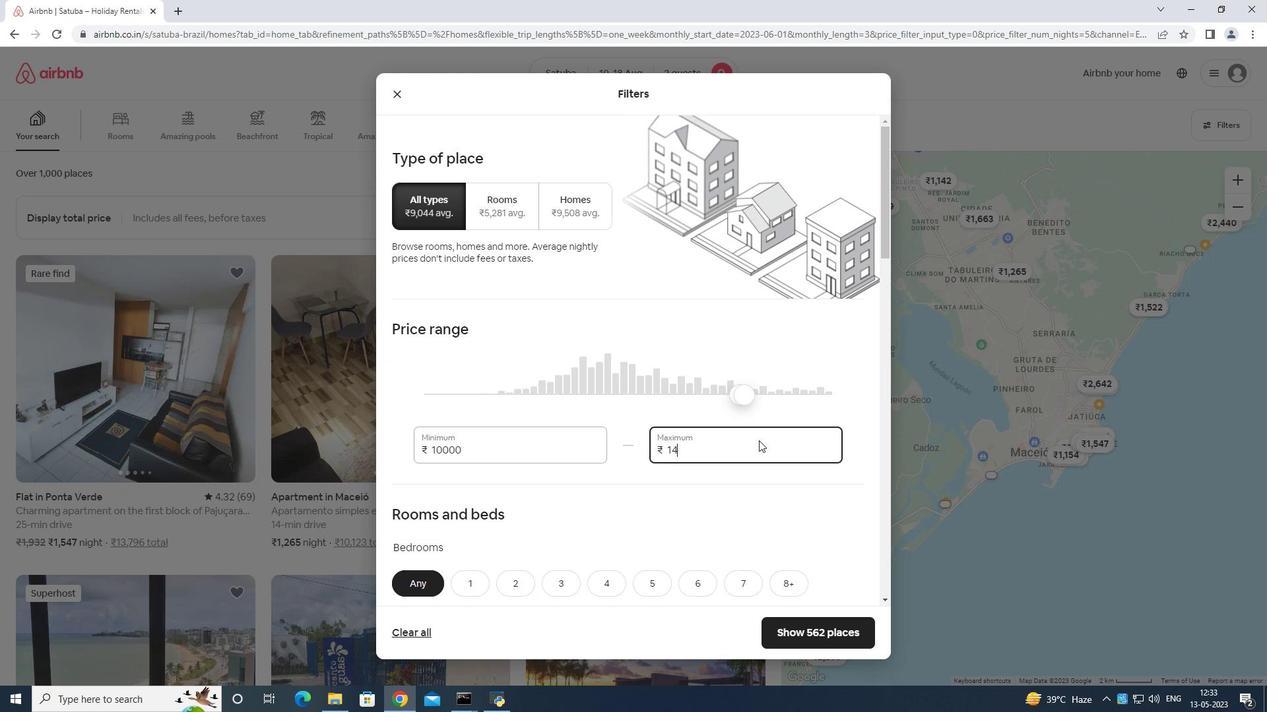
Action: Key pressed 0
Screenshot: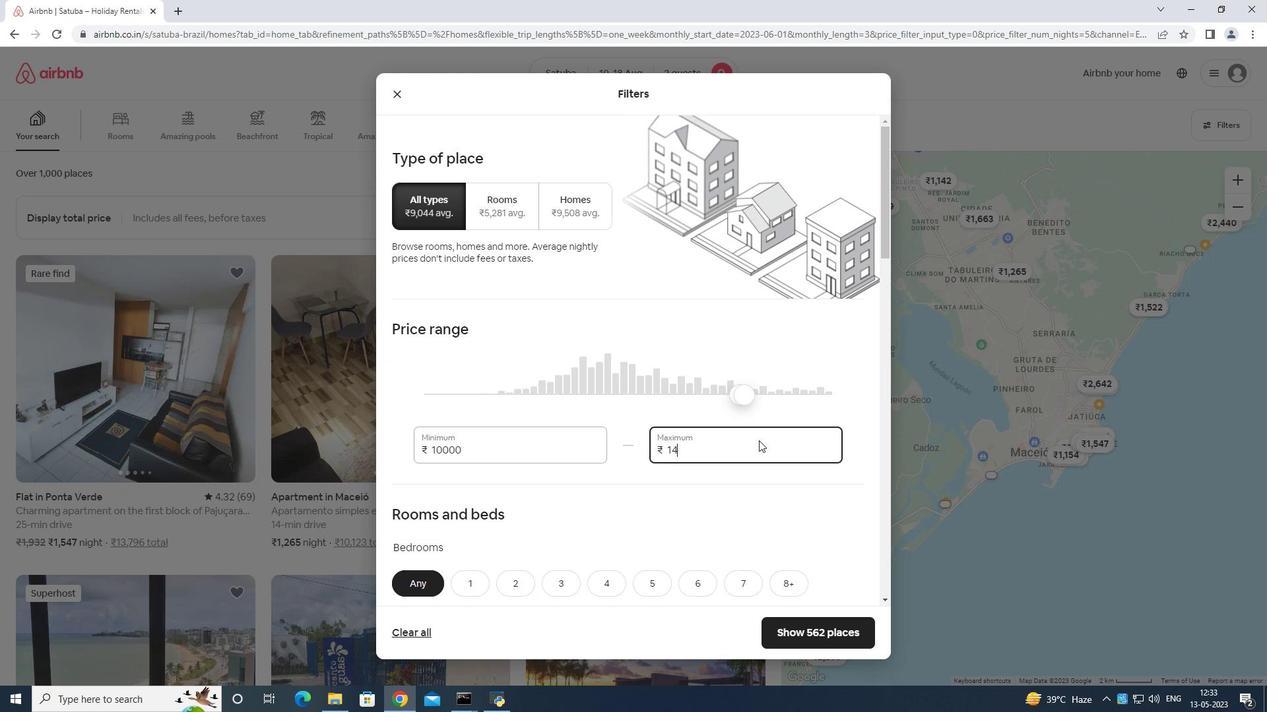 
Action: Mouse moved to (758, 440)
Screenshot: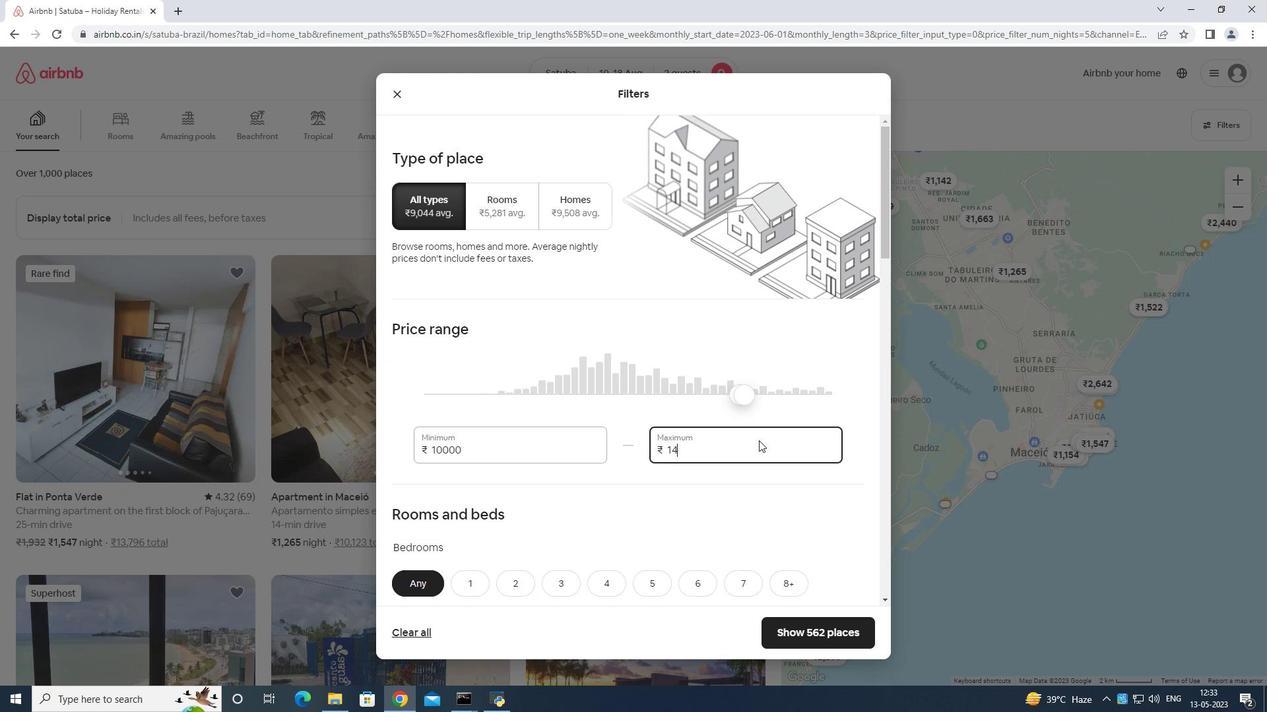 
Action: Key pressed 00
Screenshot: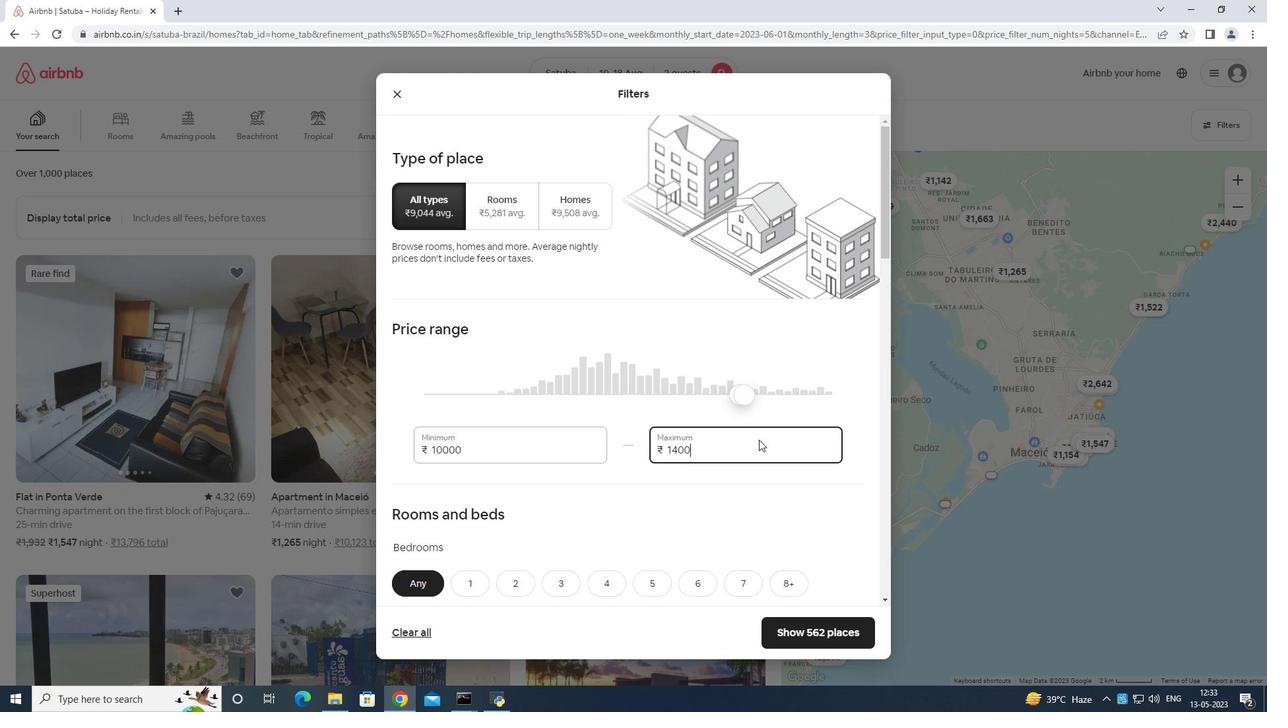 
Action: Mouse moved to (756, 438)
Screenshot: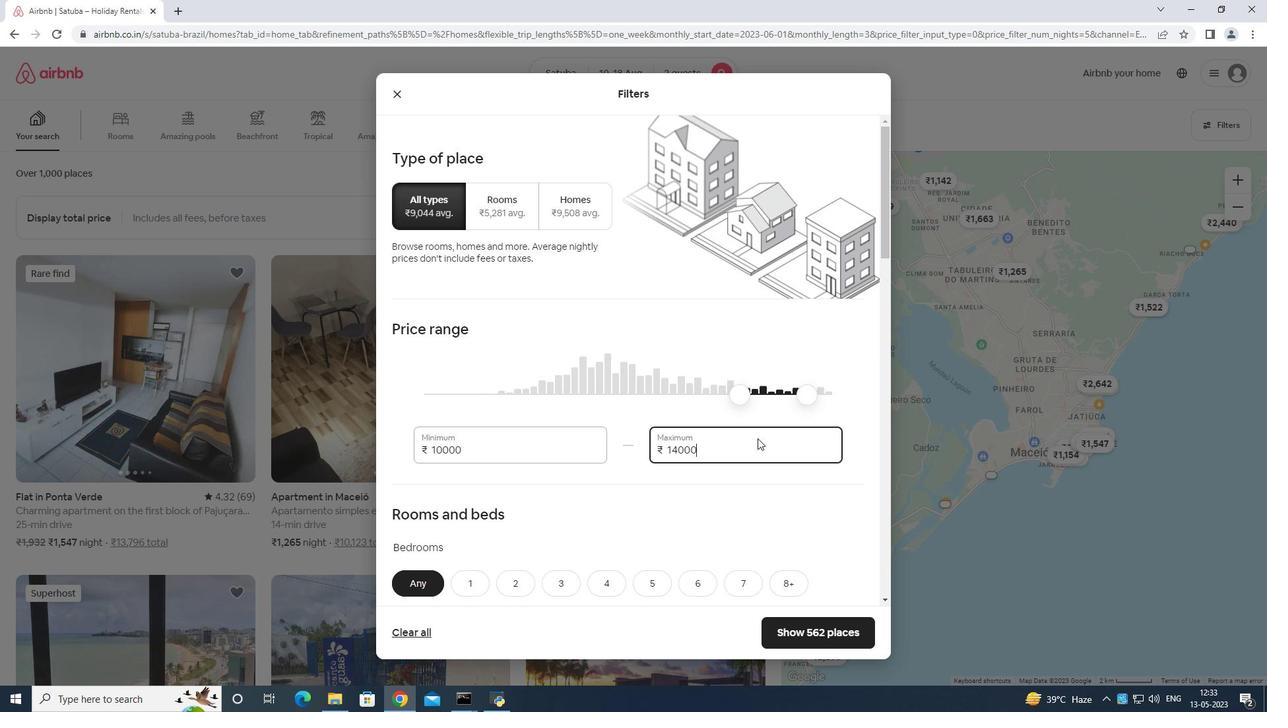 
Action: Mouse scrolled (756, 438) with delta (0, 0)
Screenshot: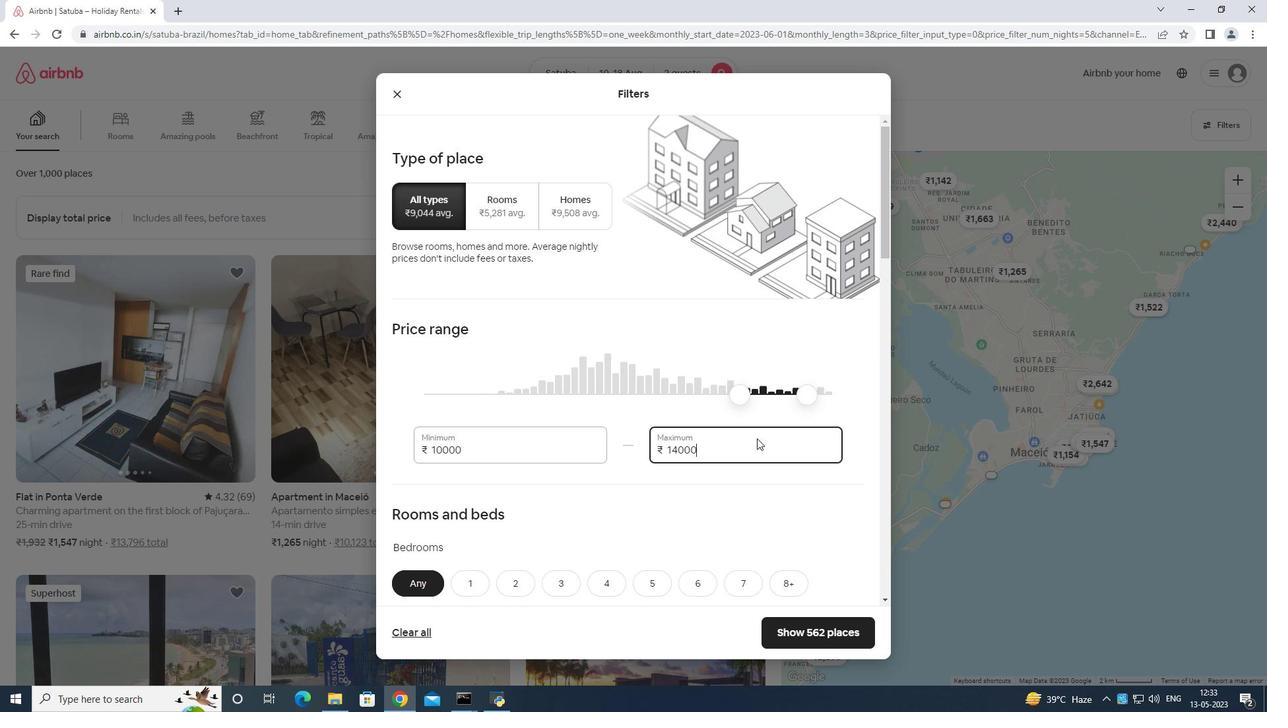
Action: Mouse scrolled (756, 438) with delta (0, 0)
Screenshot: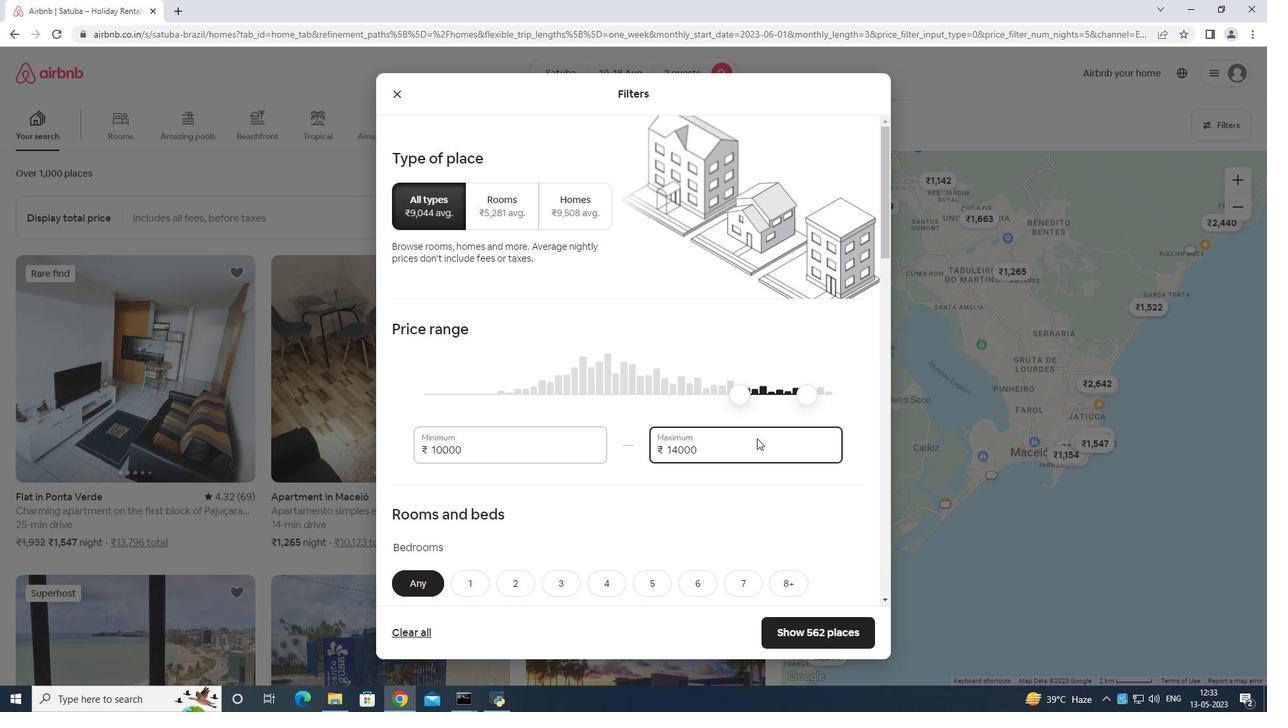 
Action: Mouse scrolled (756, 438) with delta (0, 0)
Screenshot: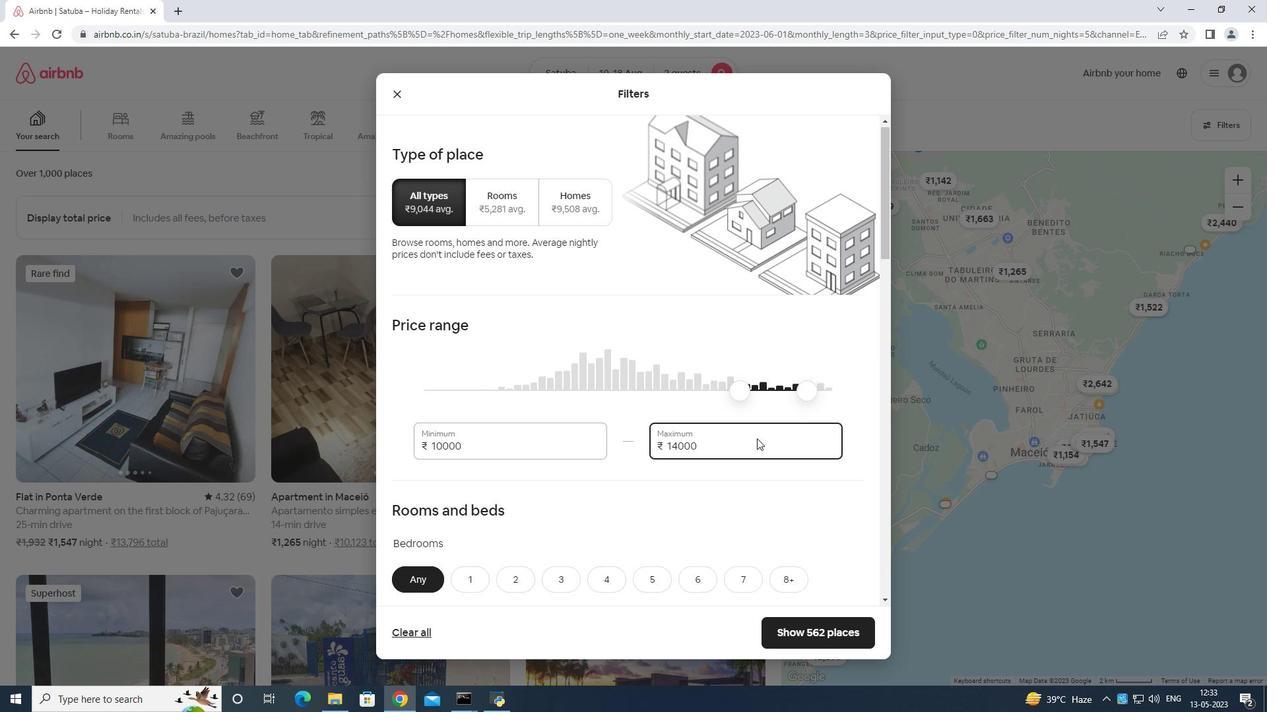 
Action: Mouse scrolled (756, 438) with delta (0, 0)
Screenshot: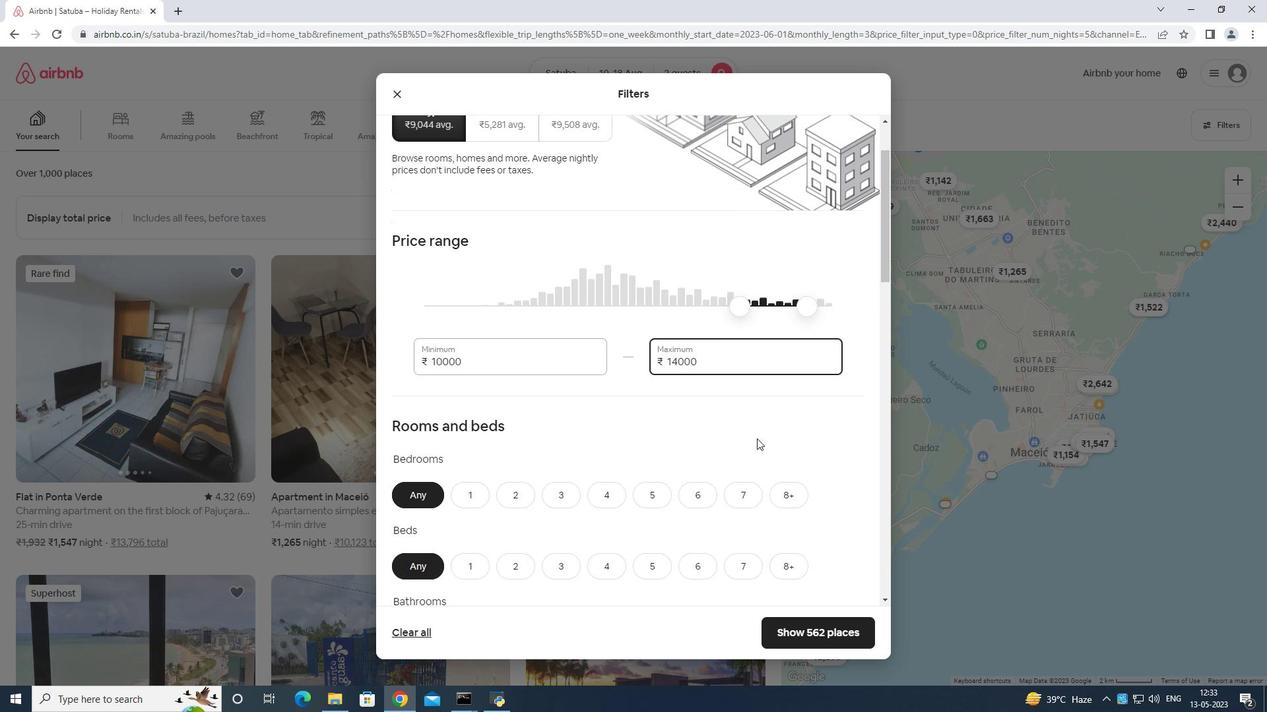 
Action: Mouse moved to (466, 322)
Screenshot: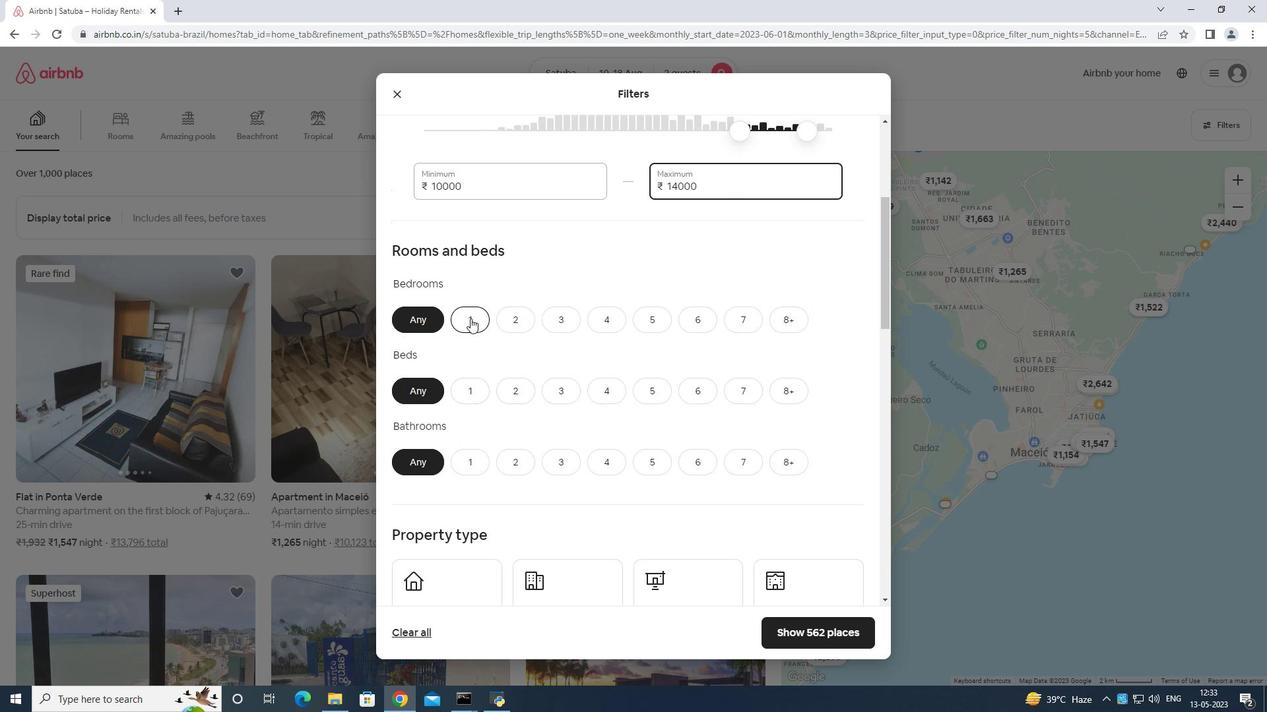 
Action: Mouse pressed left at (466, 322)
Screenshot: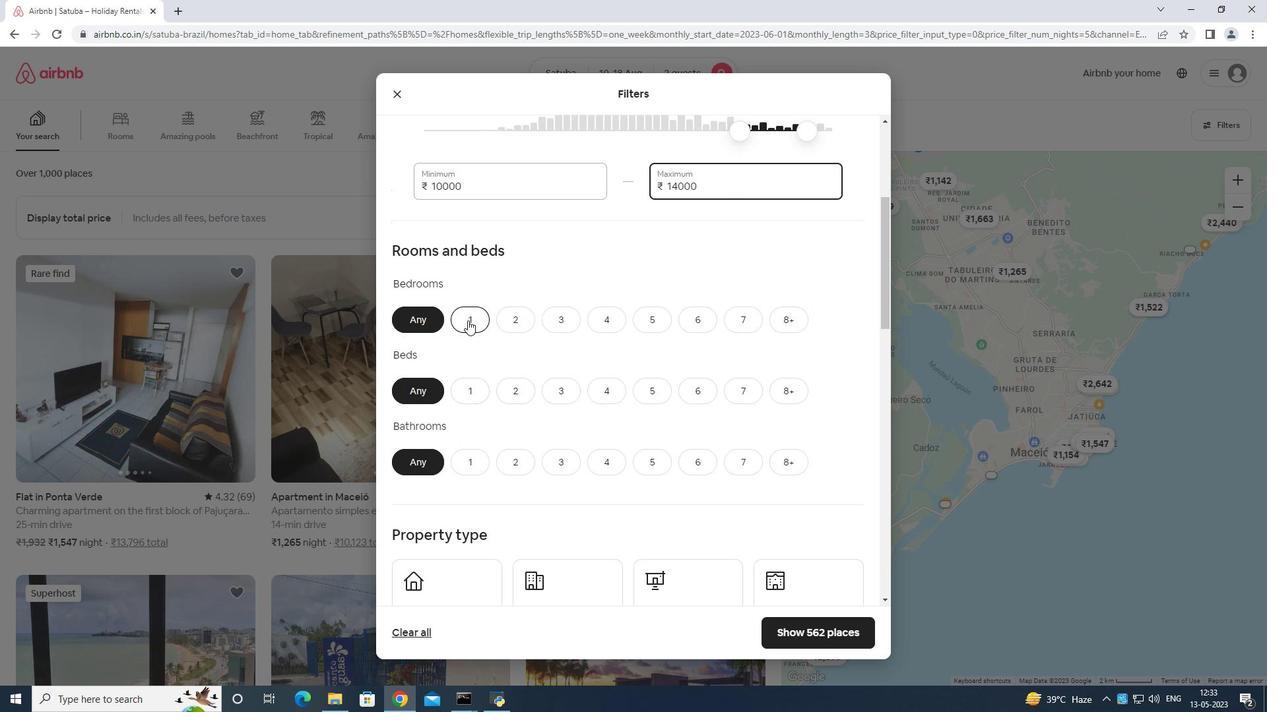 
Action: Mouse moved to (464, 394)
Screenshot: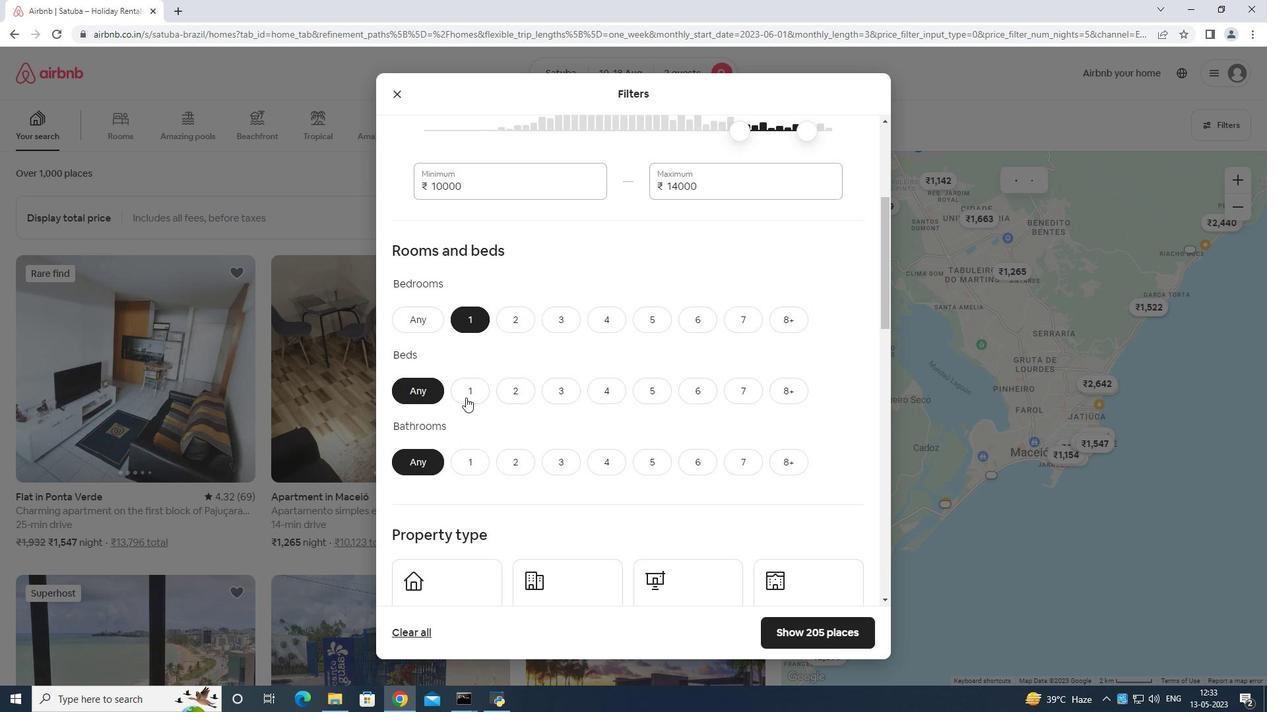 
Action: Mouse pressed left at (464, 394)
Screenshot: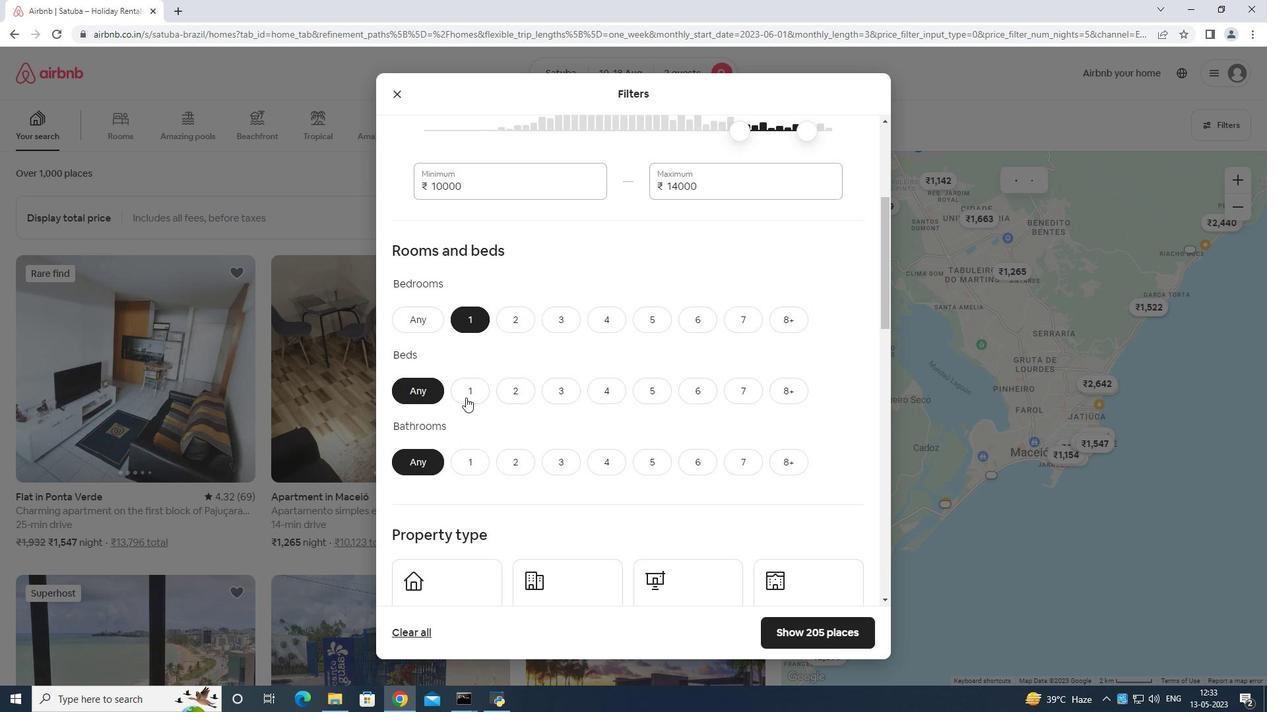 
Action: Mouse moved to (465, 463)
Screenshot: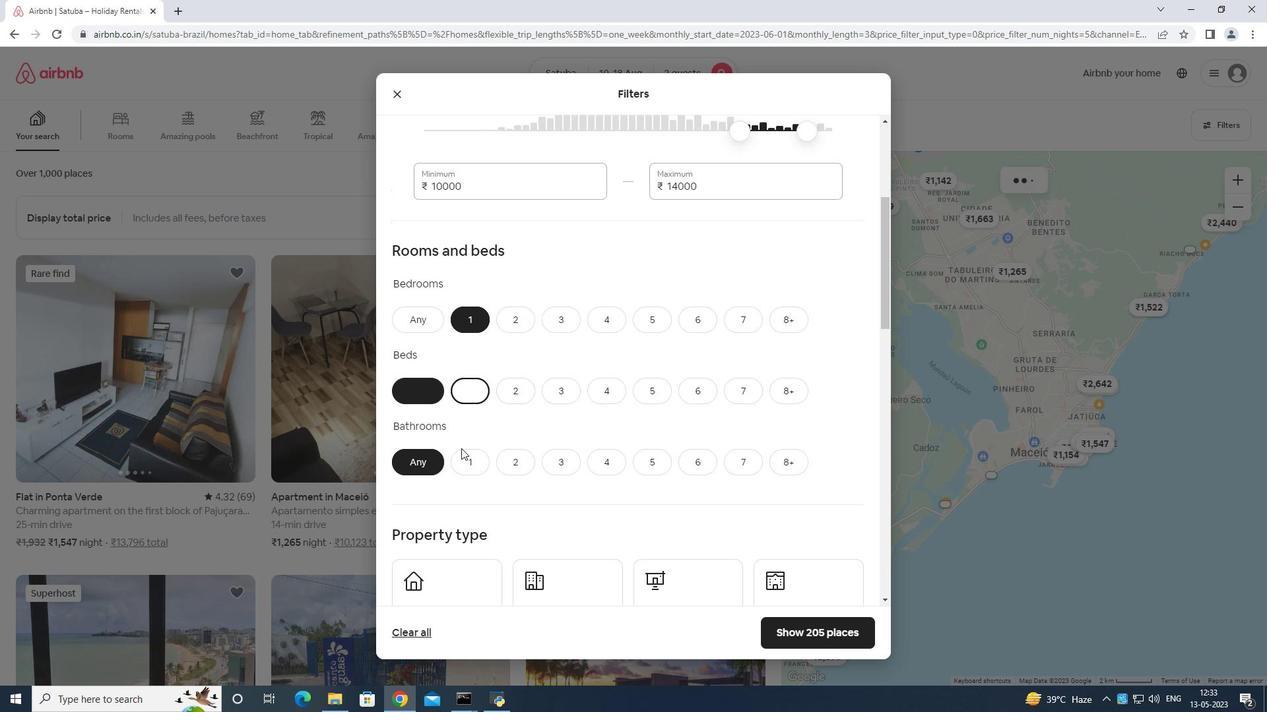 
Action: Mouse pressed left at (465, 463)
Screenshot: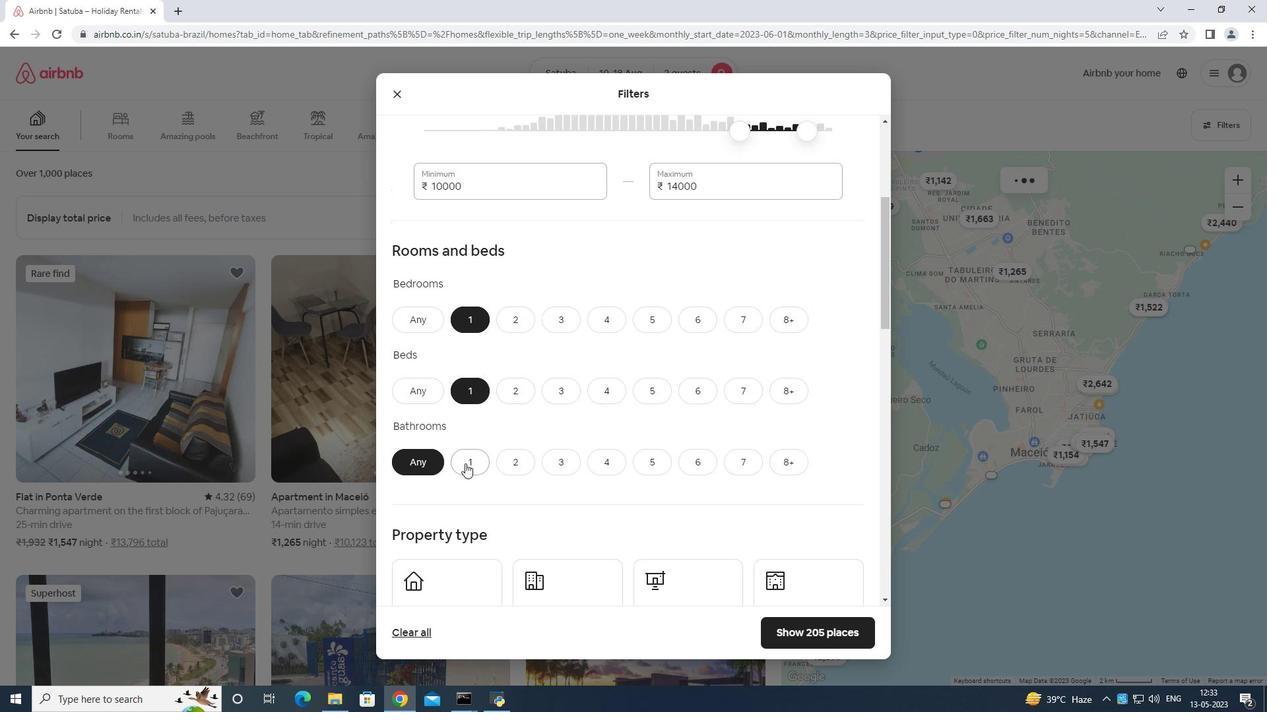 
Action: Mouse moved to (523, 401)
Screenshot: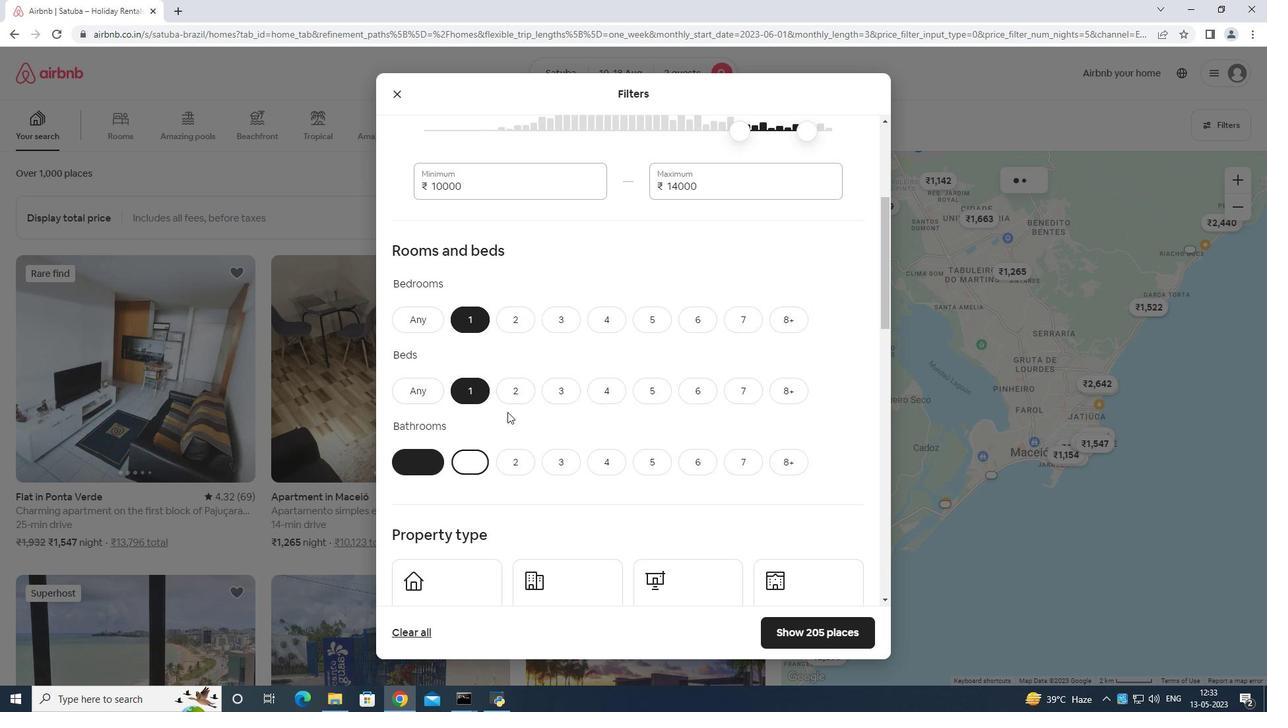 
Action: Mouse scrolled (523, 401) with delta (0, 0)
Screenshot: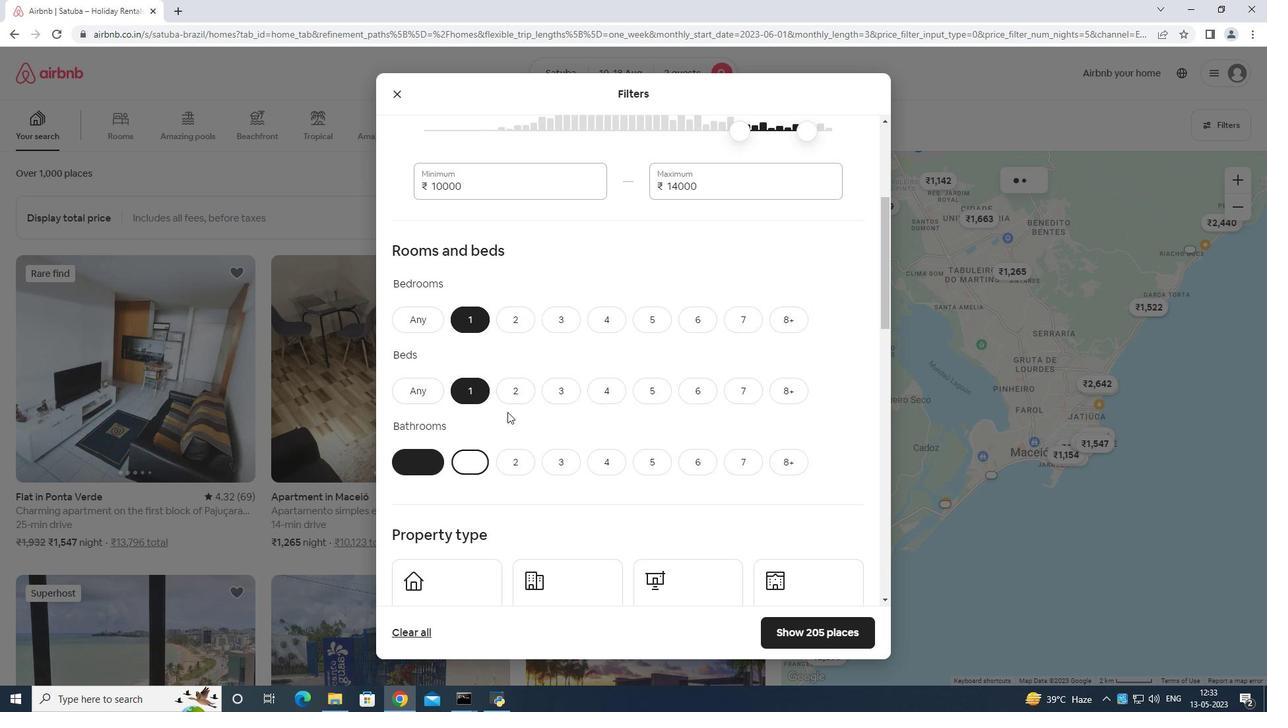 
Action: Mouse moved to (536, 399)
Screenshot: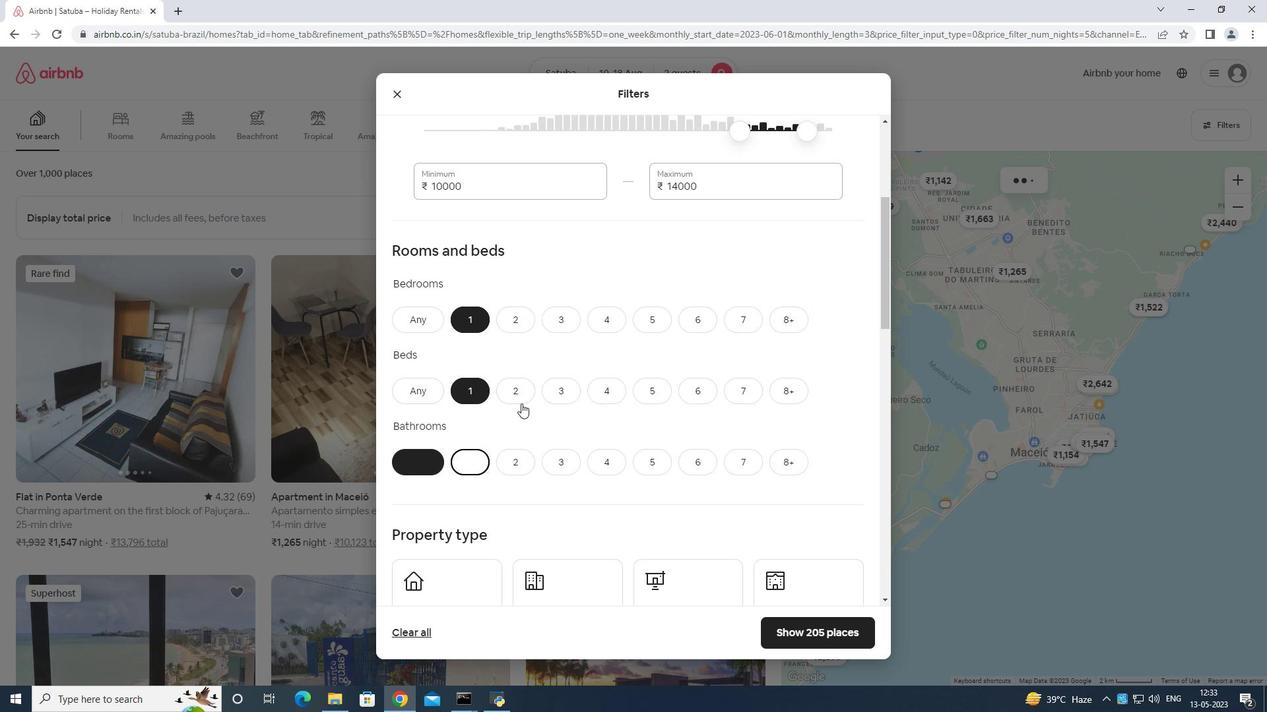 
Action: Mouse scrolled (536, 399) with delta (0, 0)
Screenshot: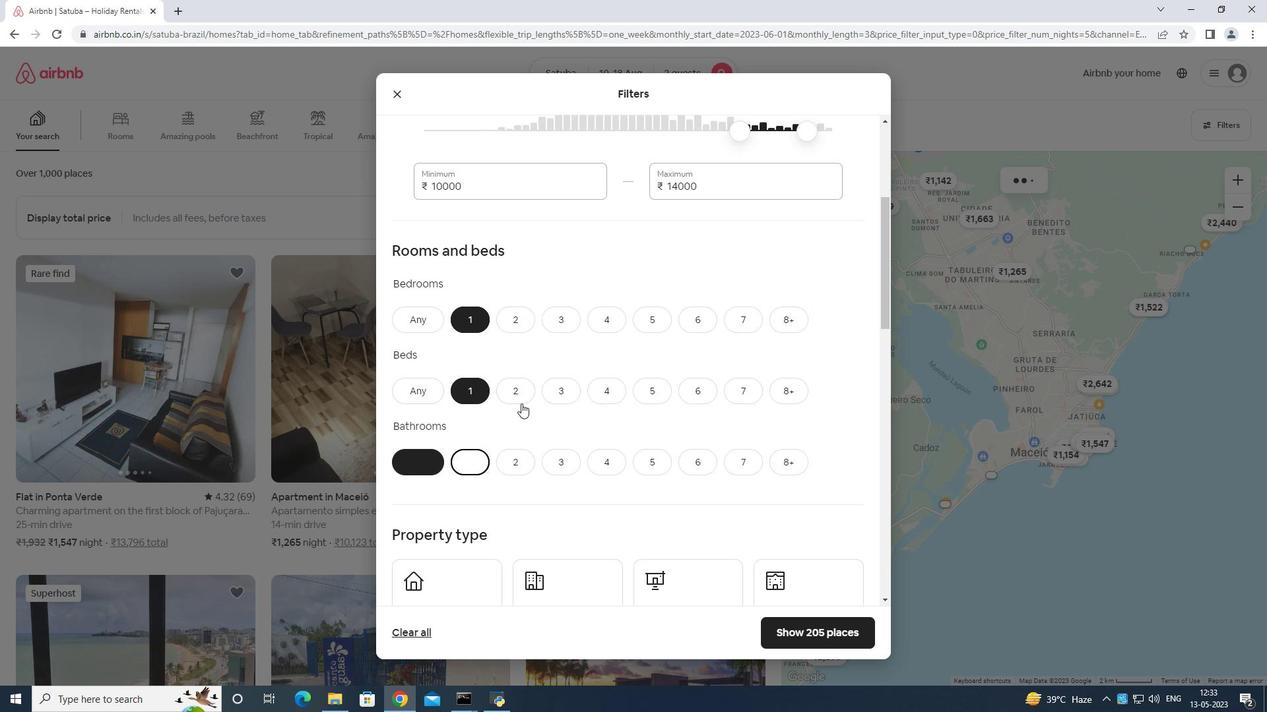 
Action: Mouse moved to (544, 399)
Screenshot: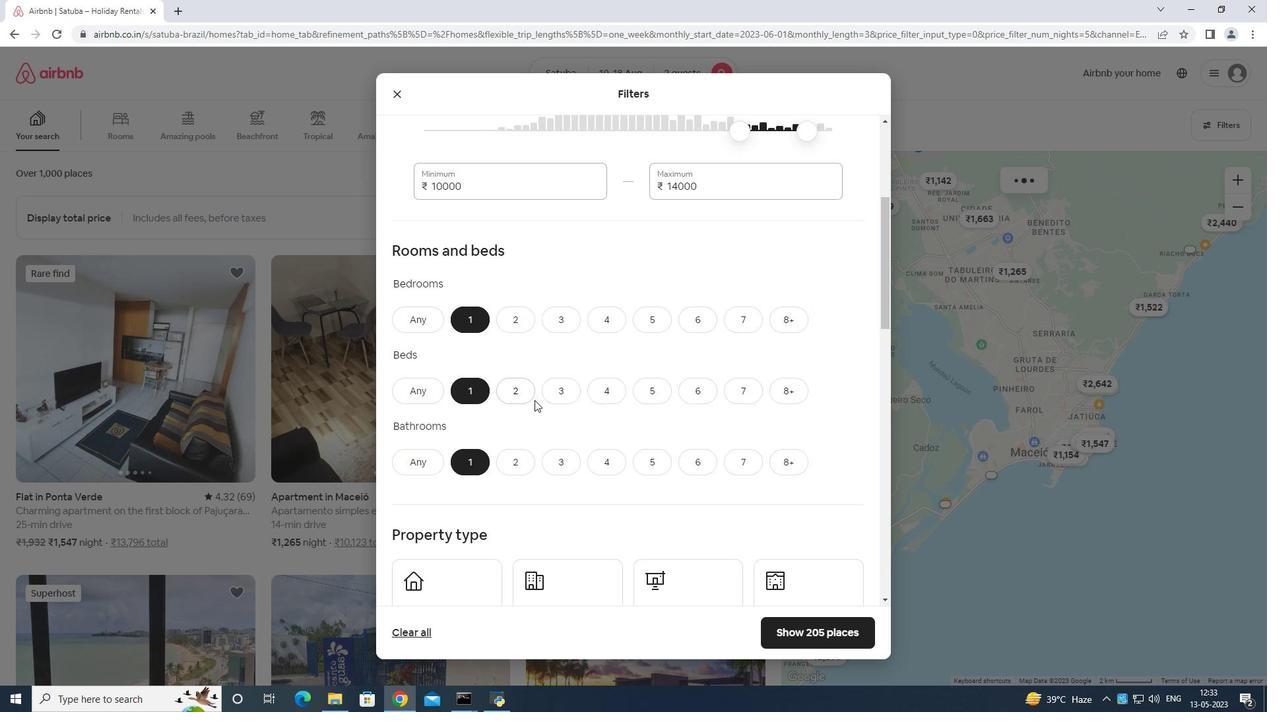 
Action: Mouse scrolled (544, 399) with delta (0, 0)
Screenshot: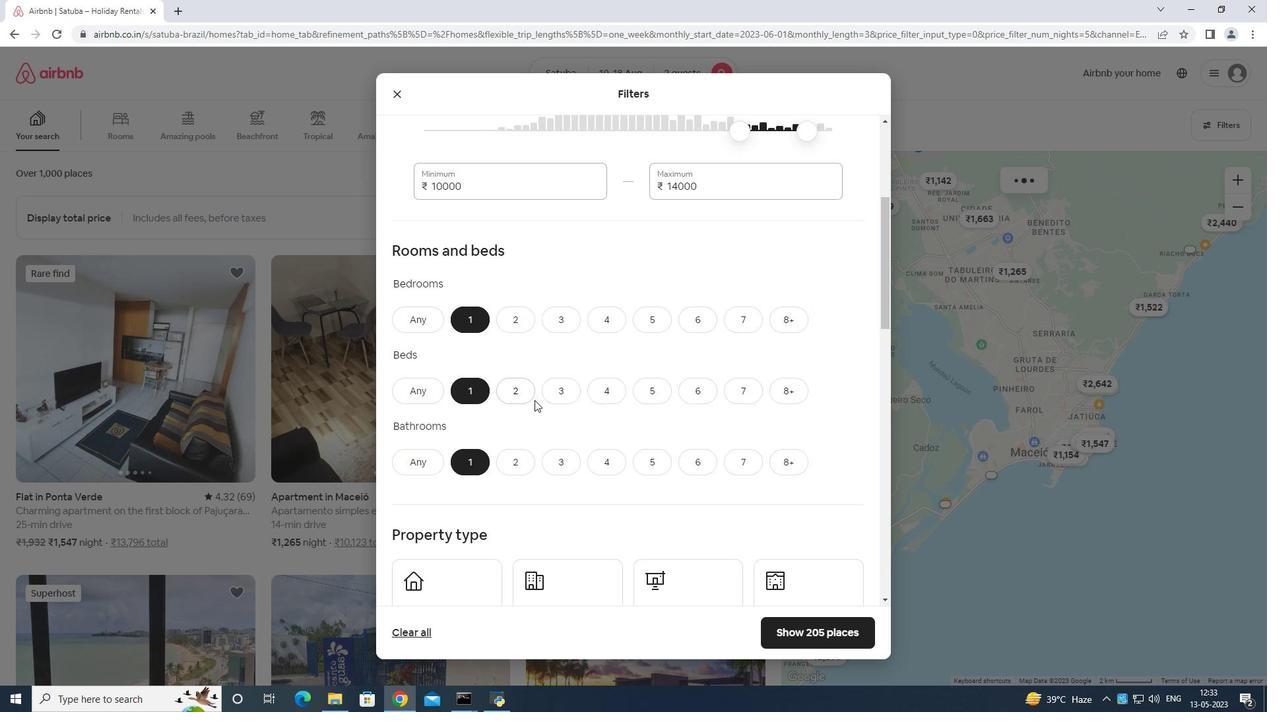 
Action: Mouse moved to (423, 399)
Screenshot: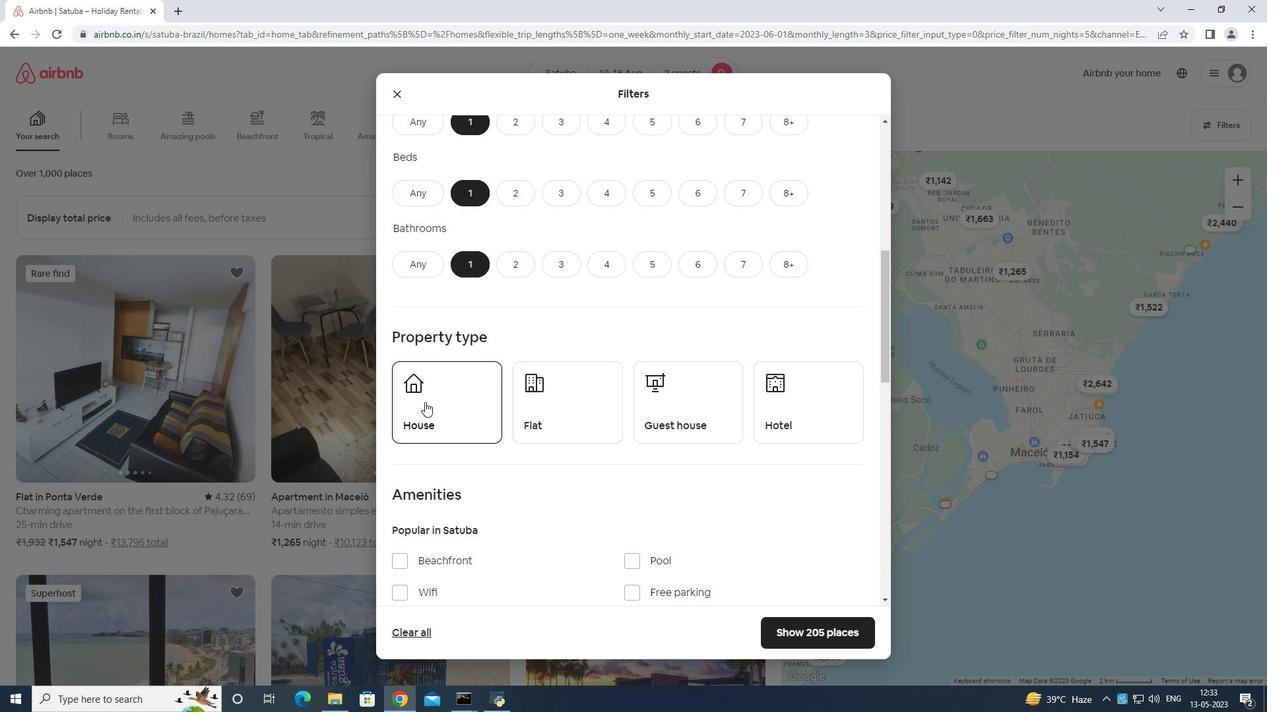 
Action: Mouse pressed left at (423, 399)
Screenshot: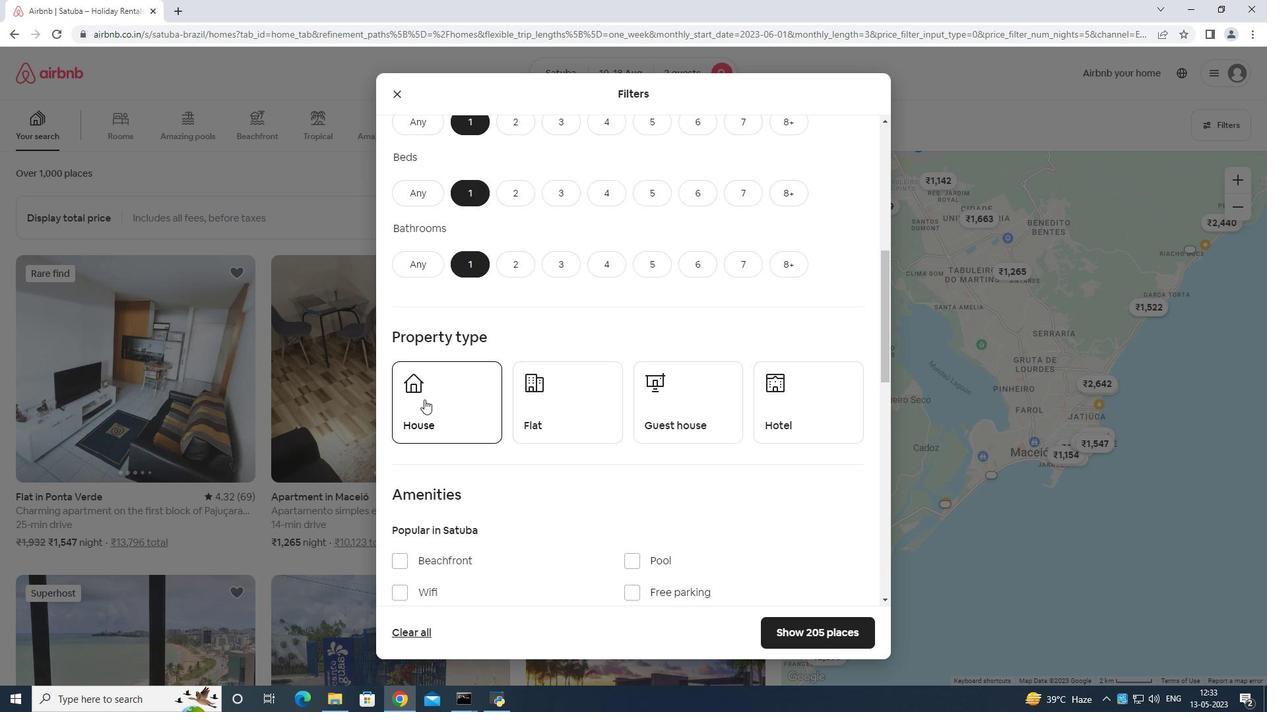 
Action: Mouse moved to (587, 394)
Screenshot: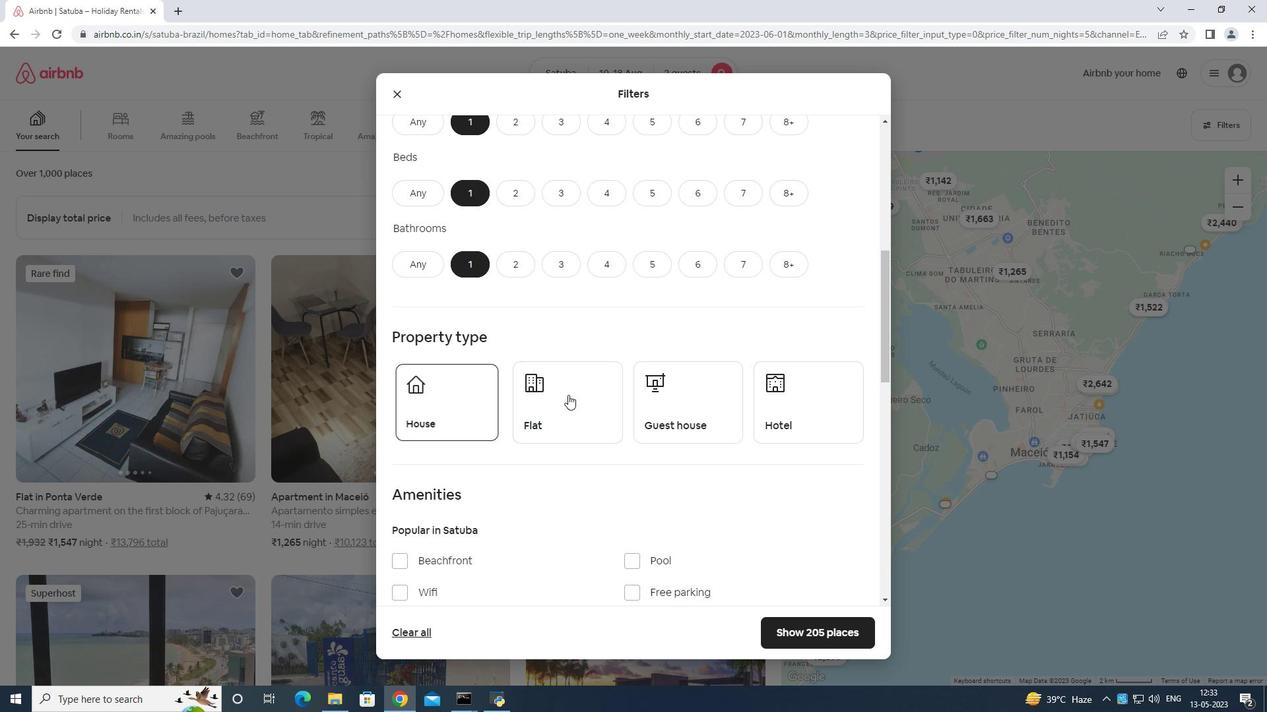 
Action: Mouse pressed left at (587, 394)
Screenshot: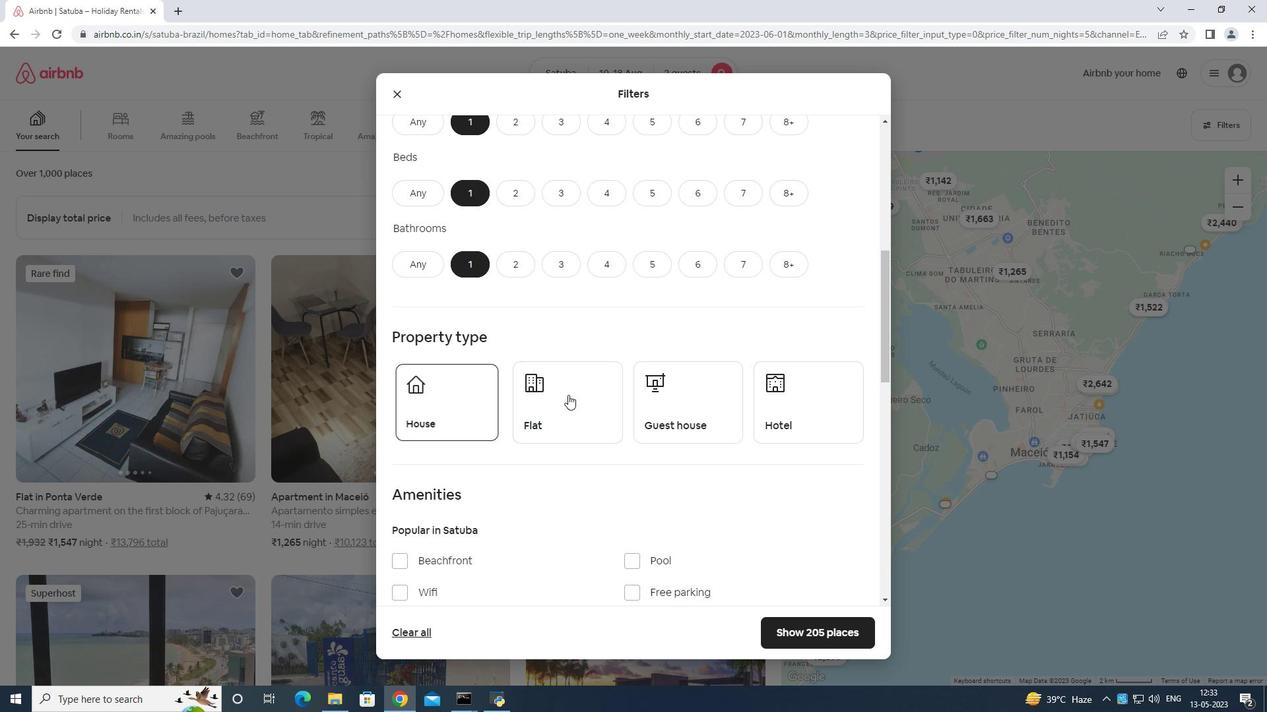 
Action: Mouse moved to (688, 388)
Screenshot: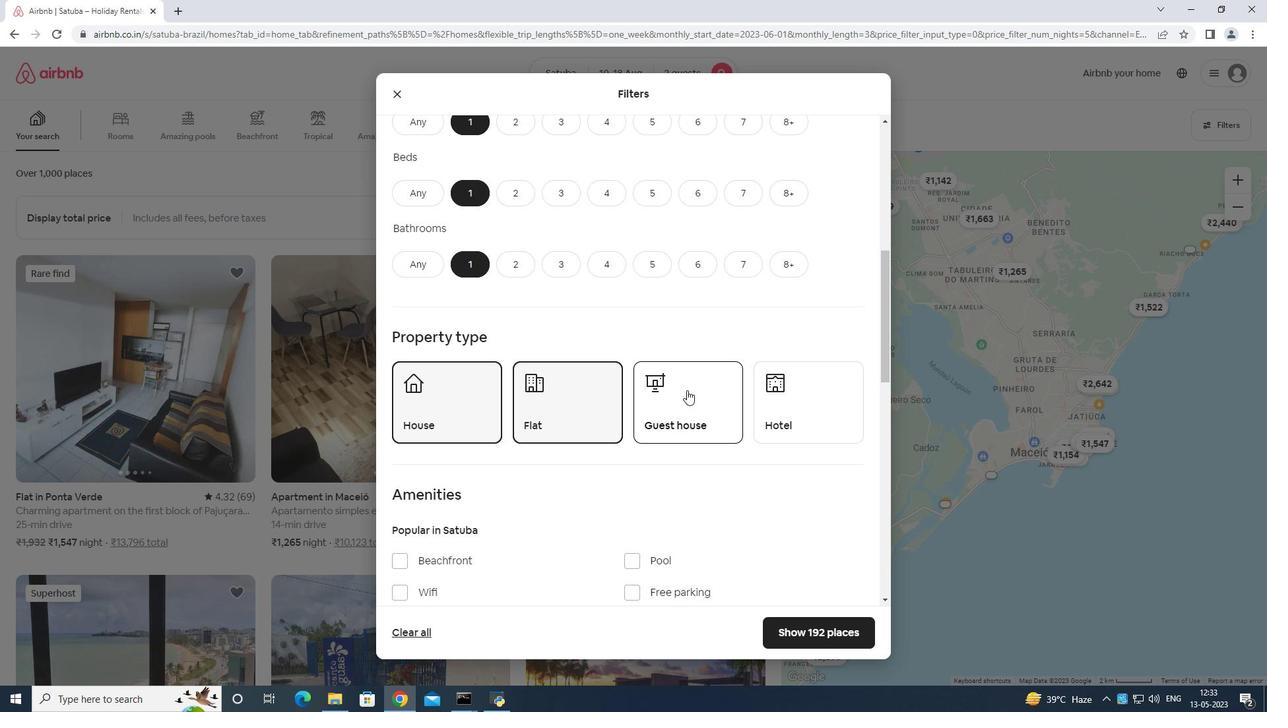 
Action: Mouse pressed left at (688, 388)
Screenshot: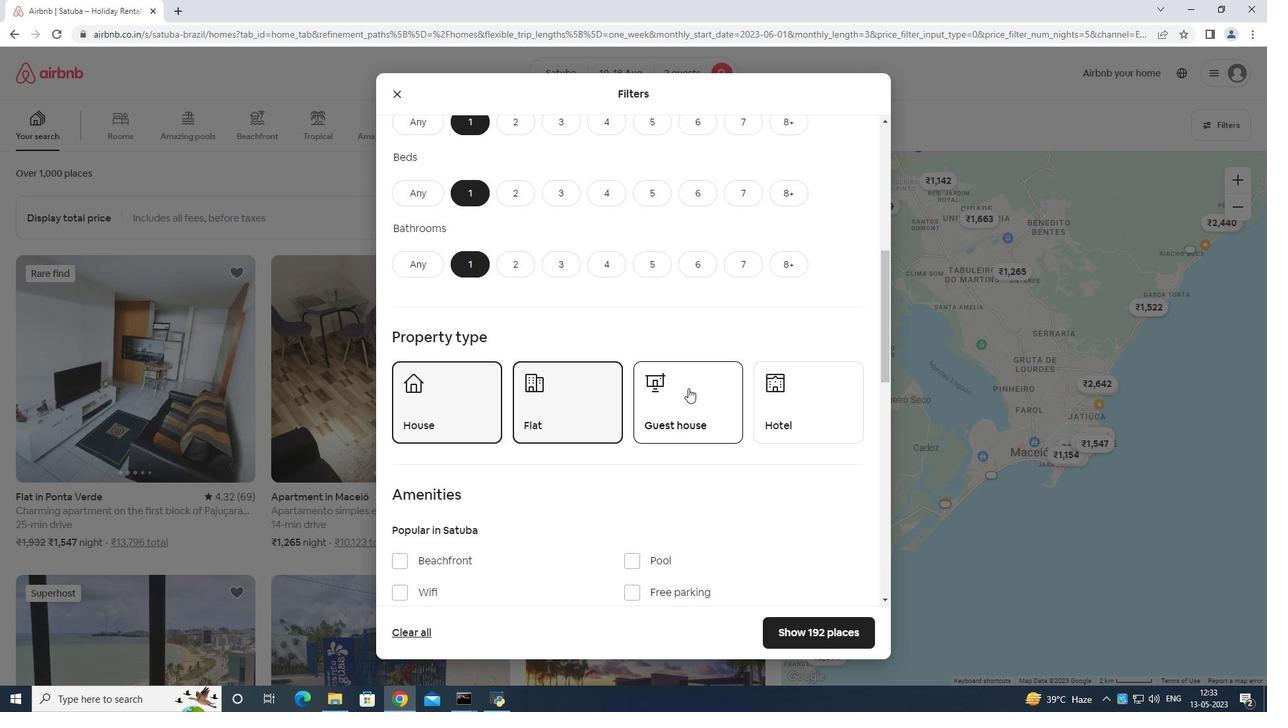 
Action: Mouse moved to (716, 371)
Screenshot: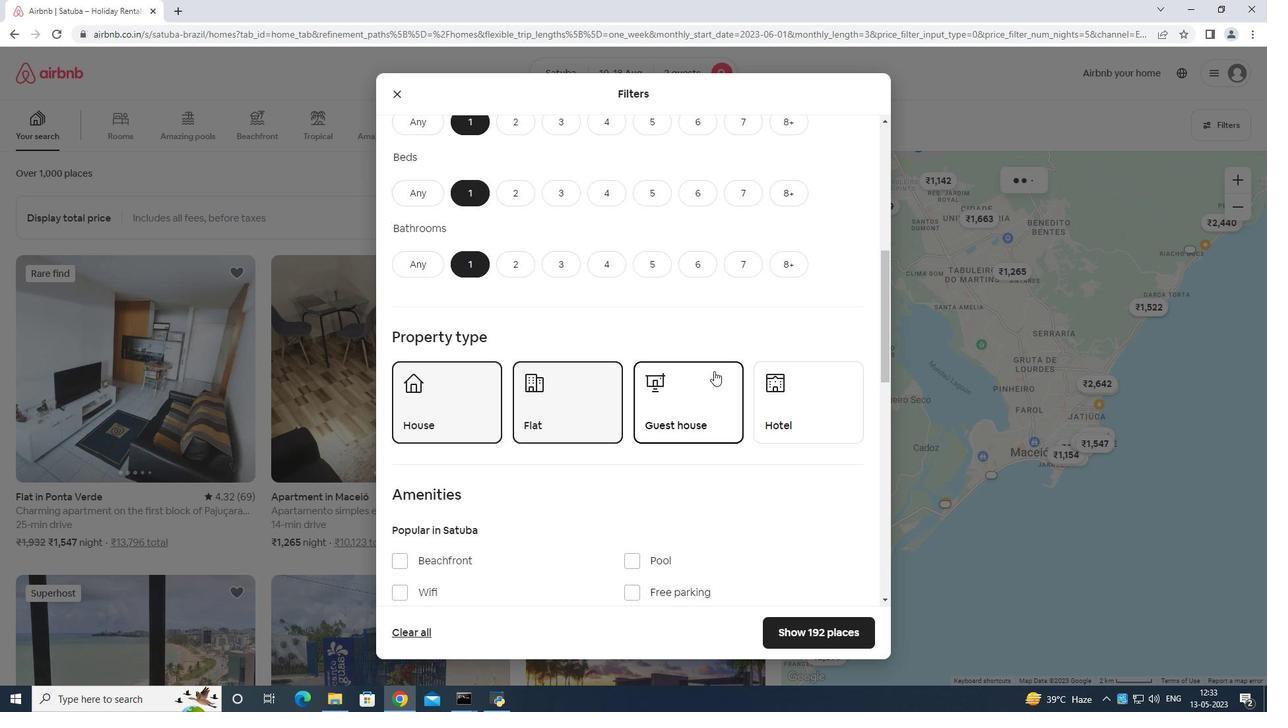 
Action: Mouse scrolled (716, 370) with delta (0, 0)
Screenshot: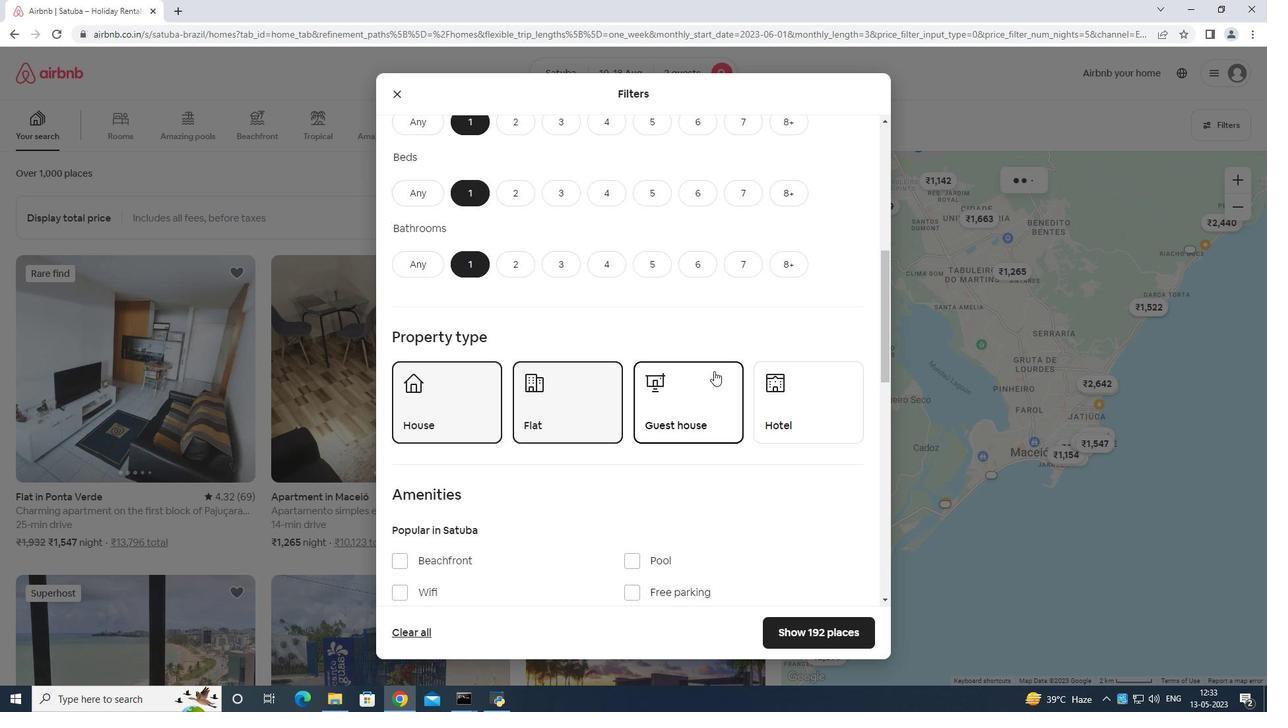 
Action: Mouse moved to (716, 372)
Screenshot: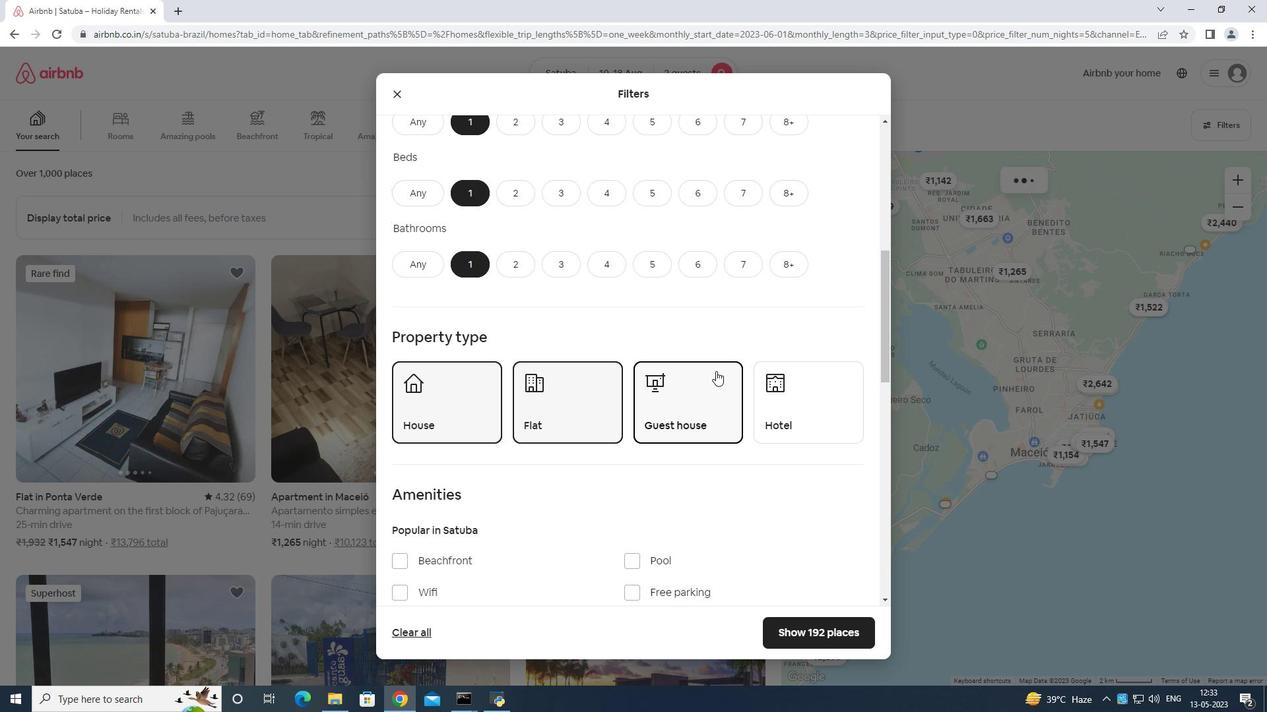 
Action: Mouse scrolled (716, 371) with delta (0, 0)
Screenshot: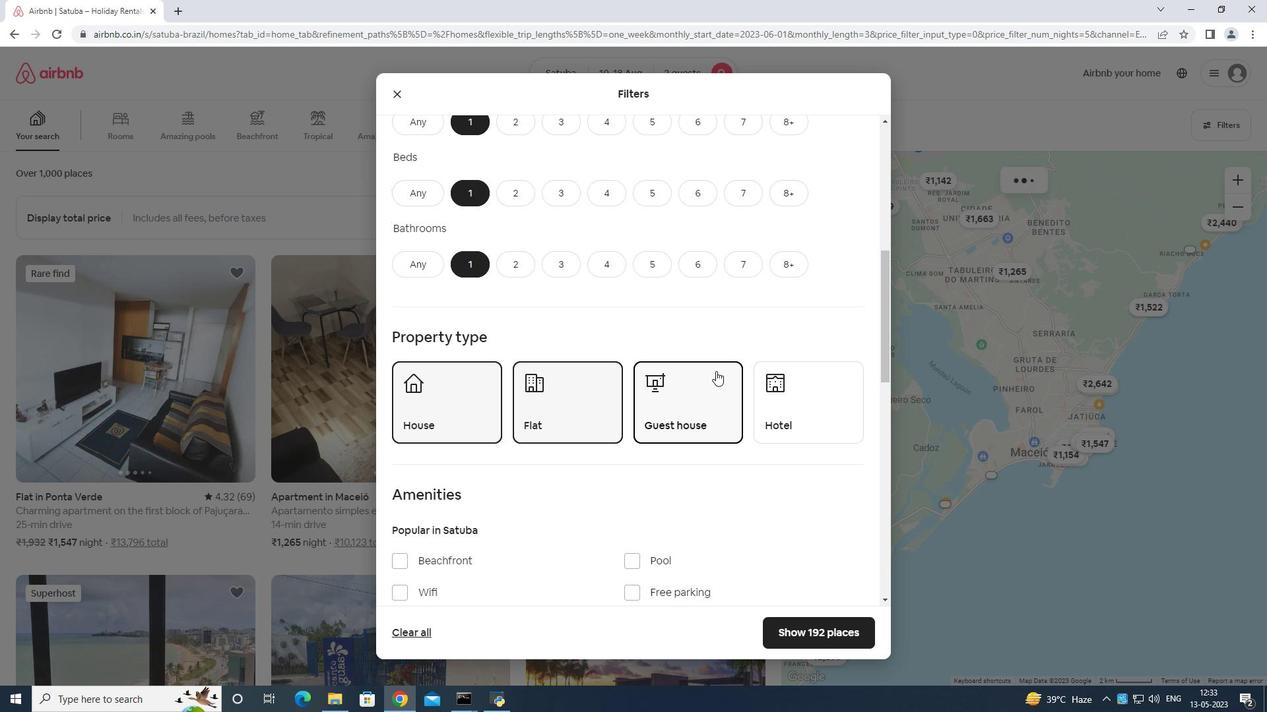 
Action: Mouse moved to (716, 373)
Screenshot: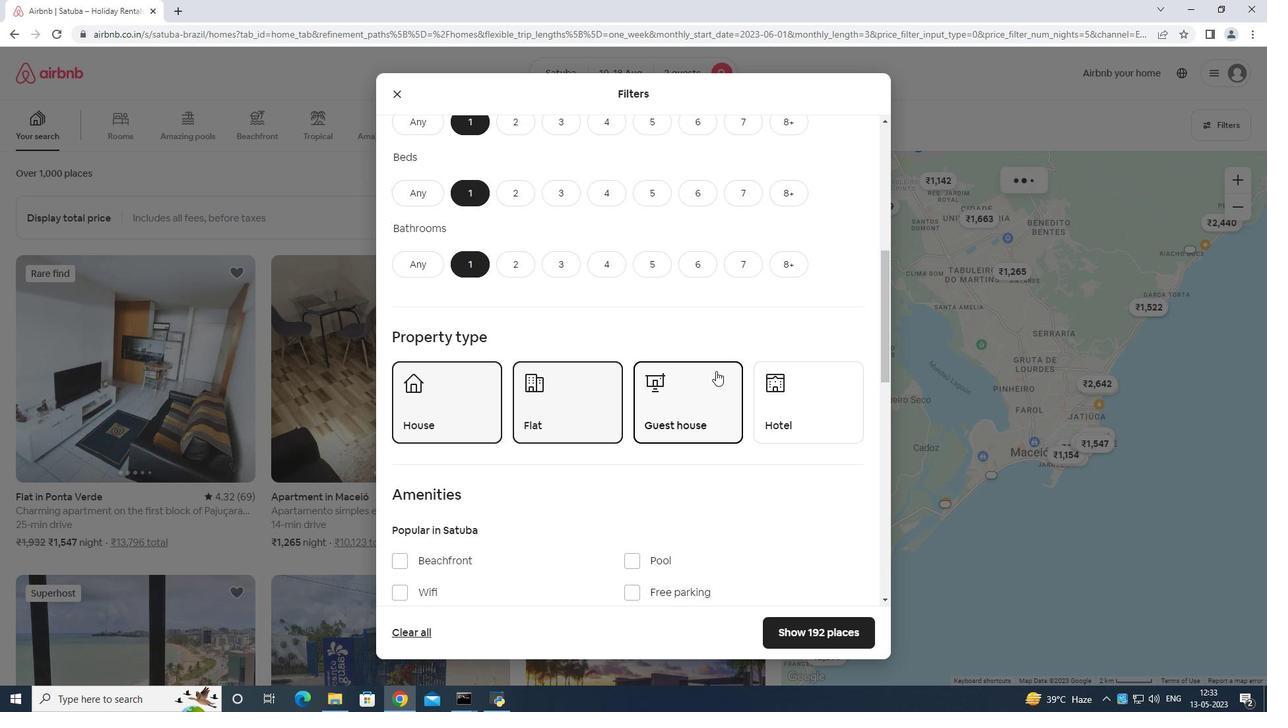 
Action: Mouse scrolled (716, 372) with delta (0, 0)
Screenshot: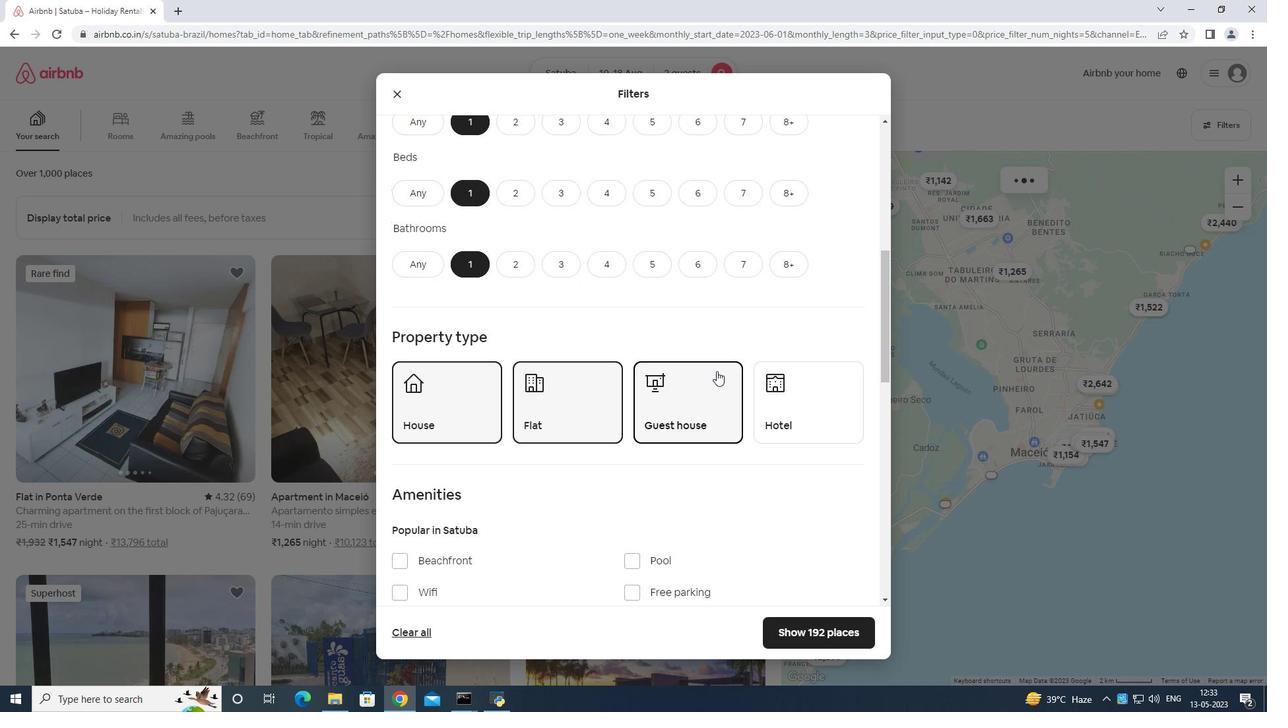 
Action: Mouse moved to (716, 374)
Screenshot: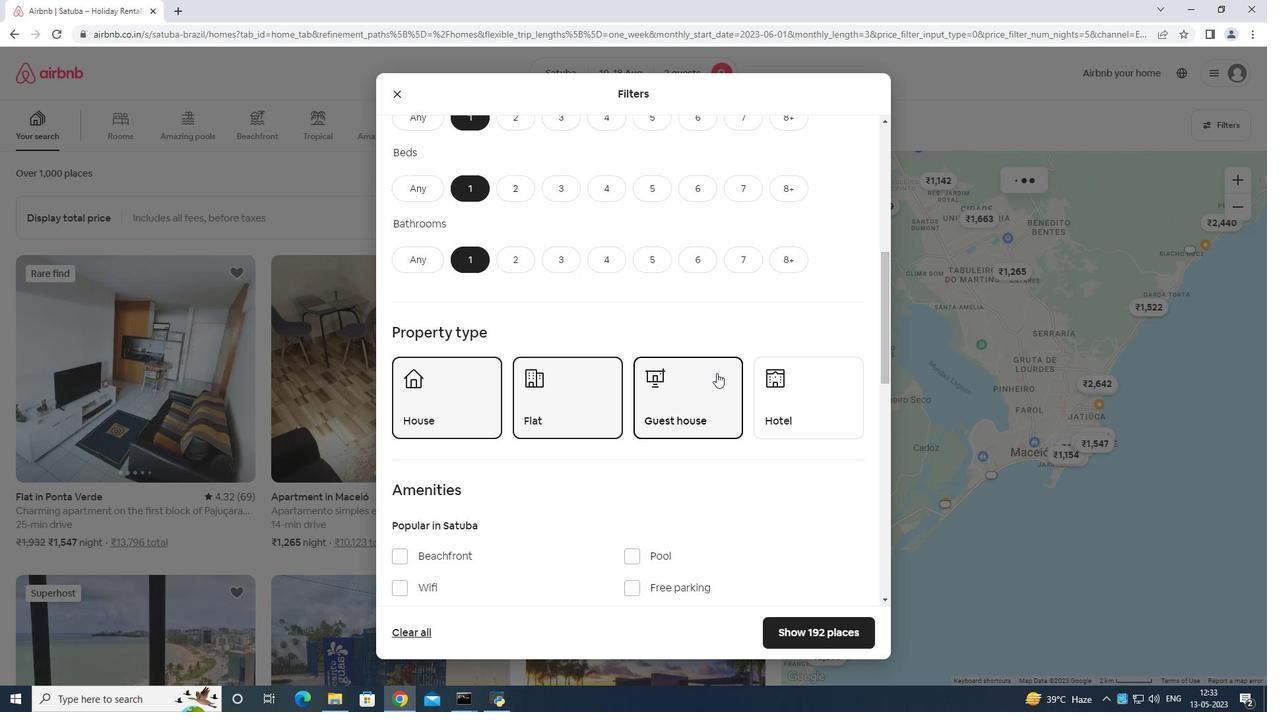 
Action: Mouse scrolled (716, 373) with delta (0, 0)
Screenshot: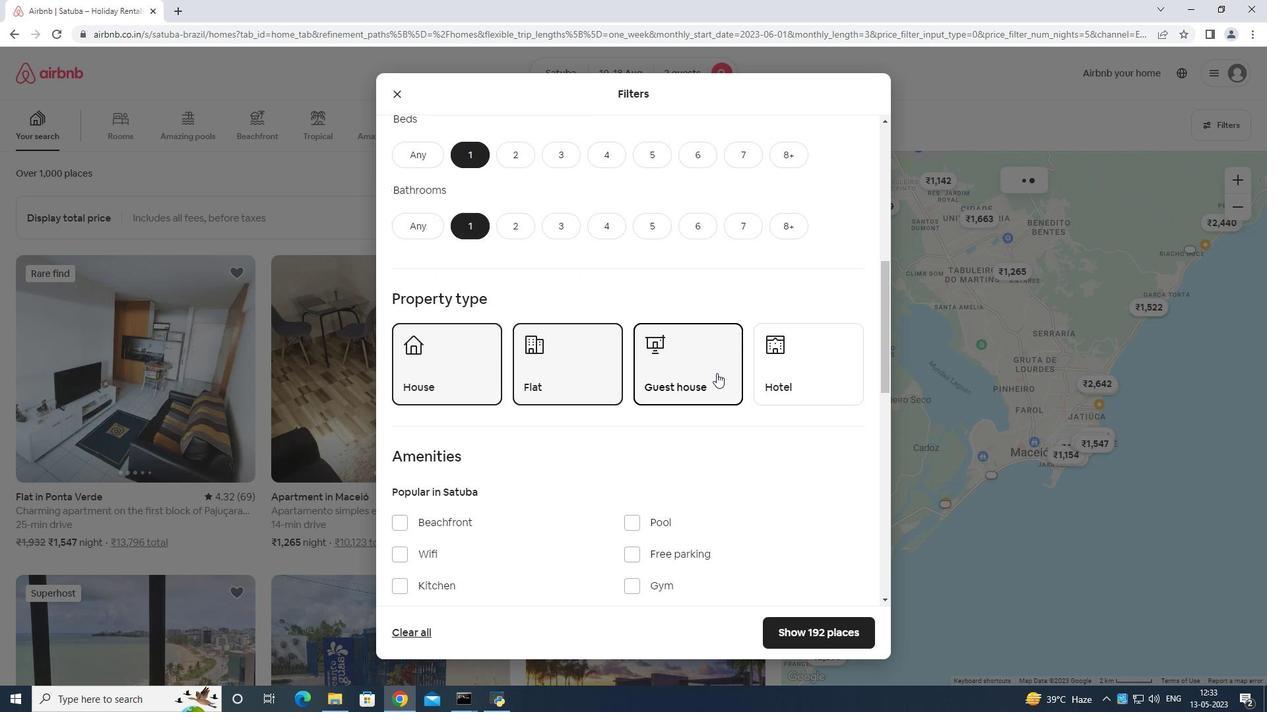 
Action: Mouse moved to (631, 328)
Screenshot: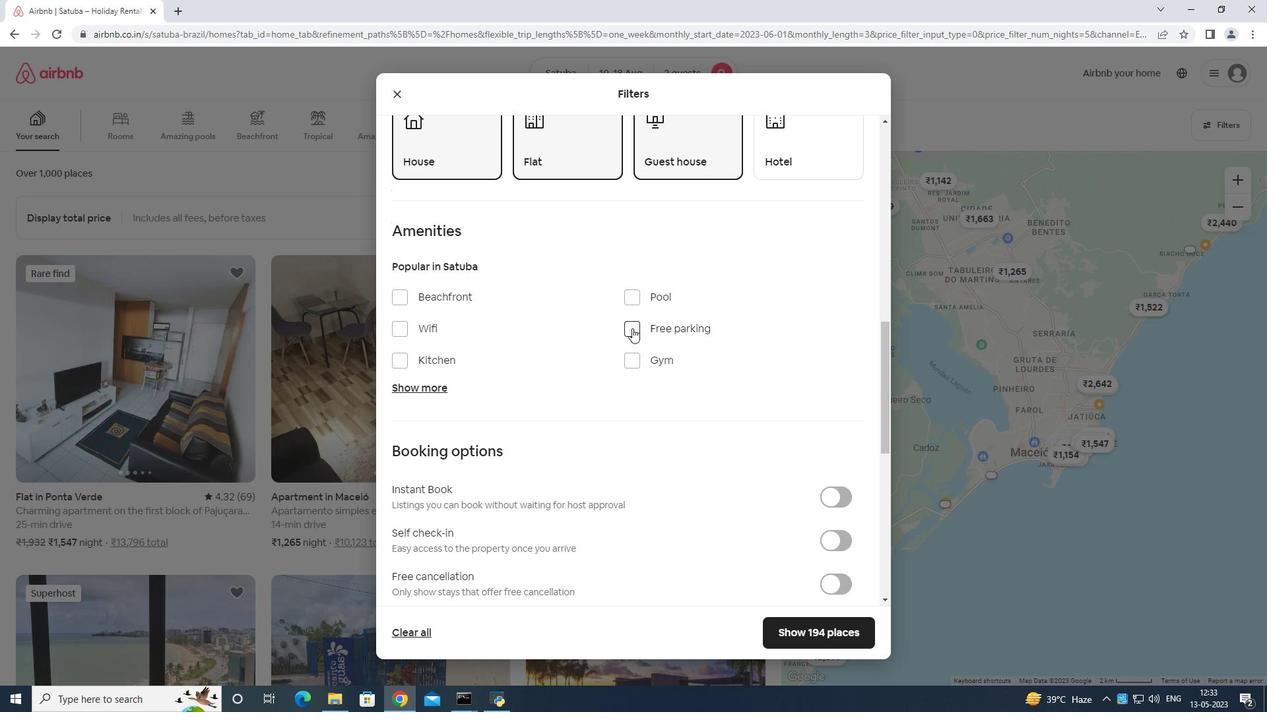 
Action: Mouse pressed left at (631, 328)
Screenshot: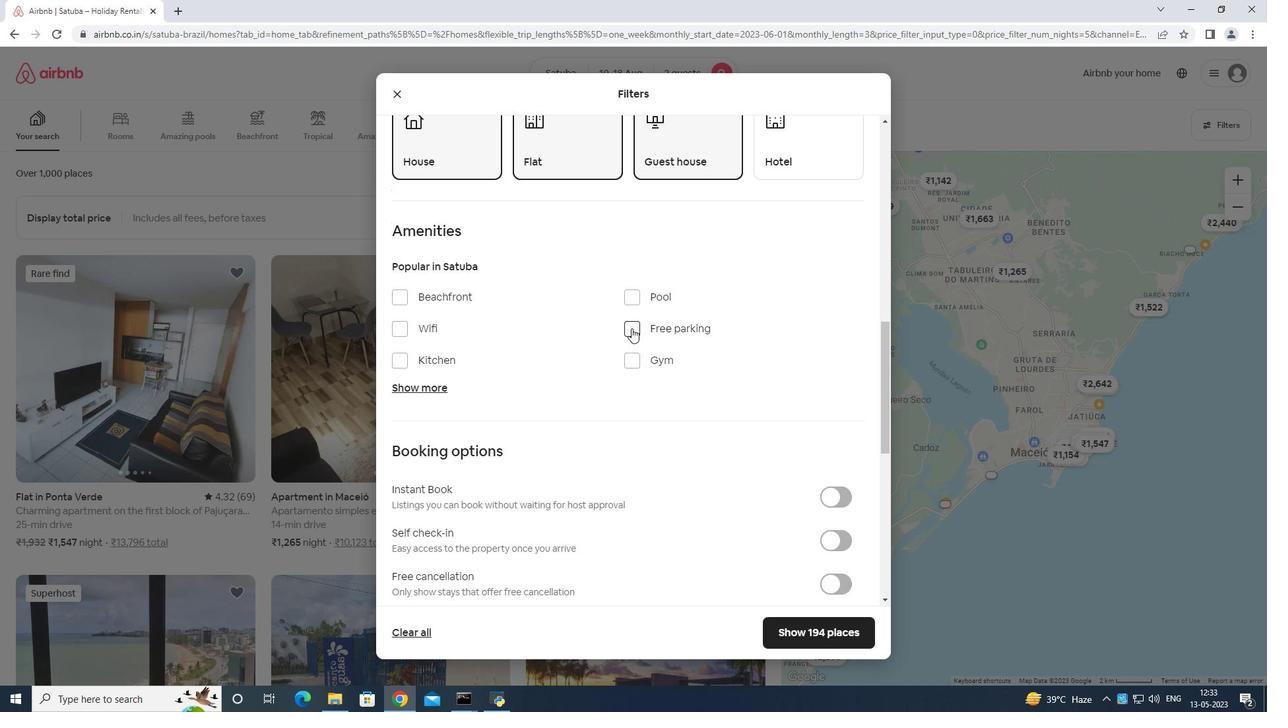 
Action: Mouse moved to (632, 360)
Screenshot: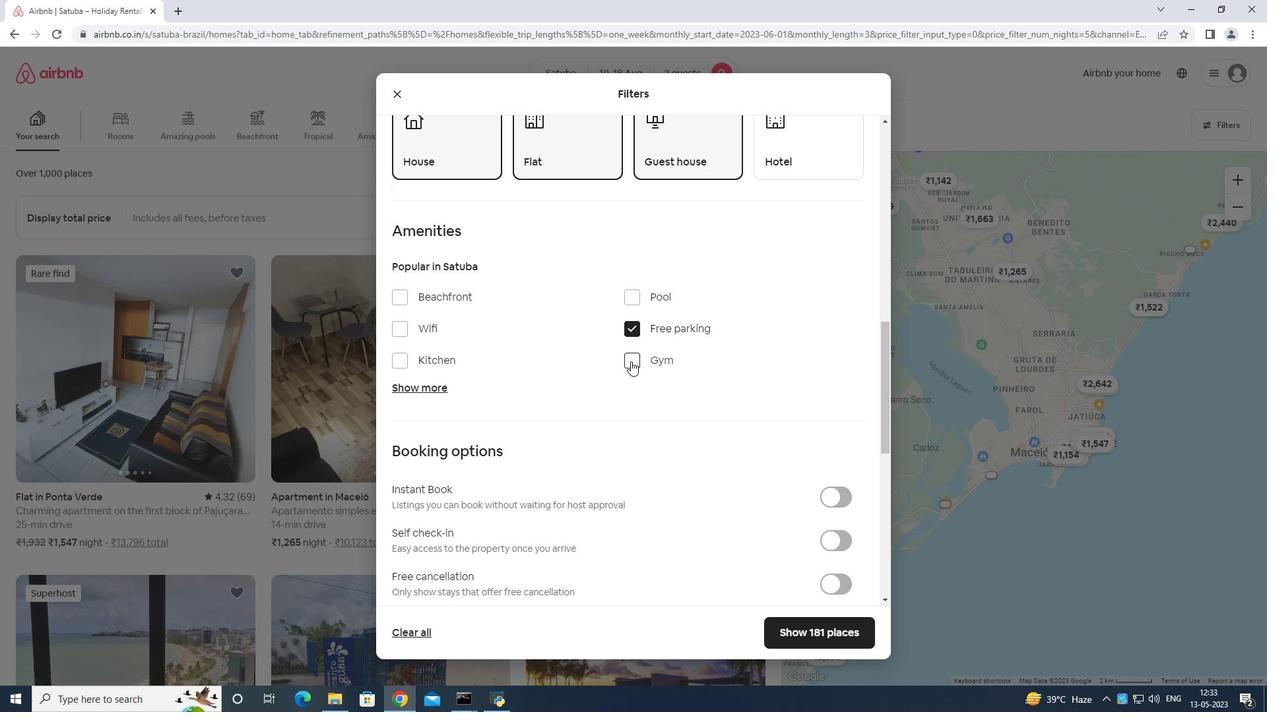 
Action: Mouse pressed left at (632, 360)
Screenshot: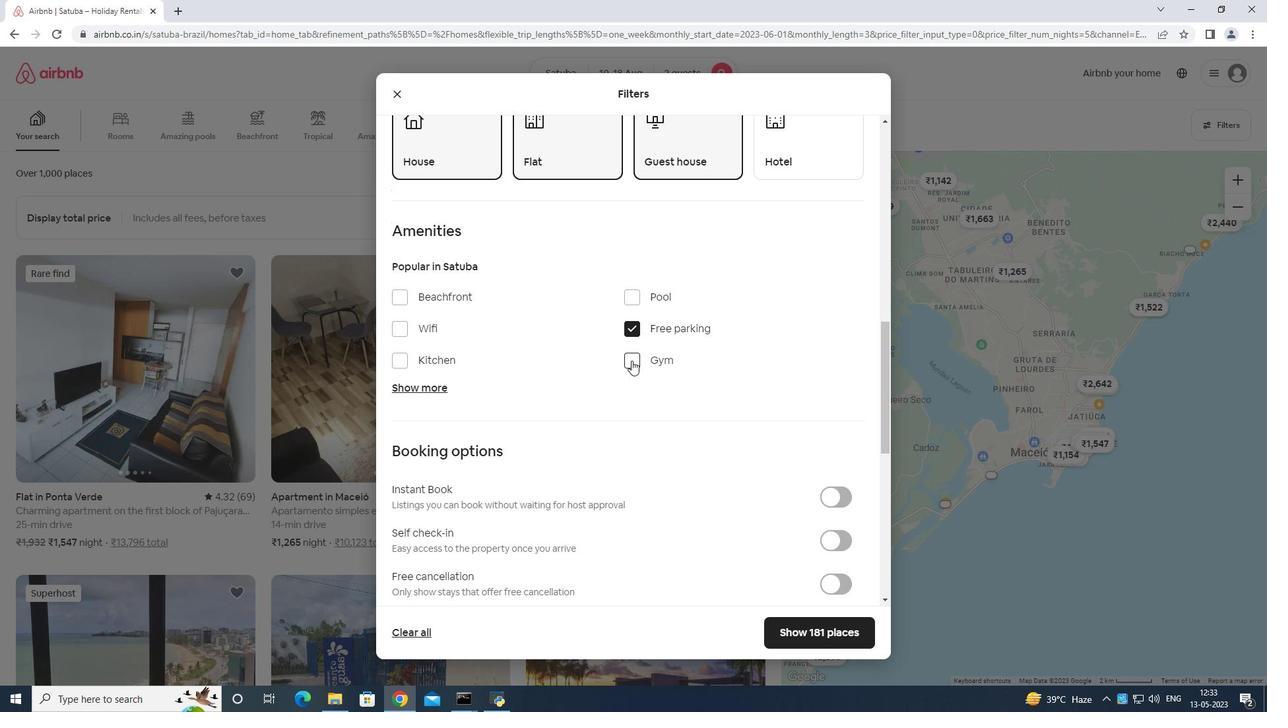 
Action: Mouse moved to (402, 326)
Screenshot: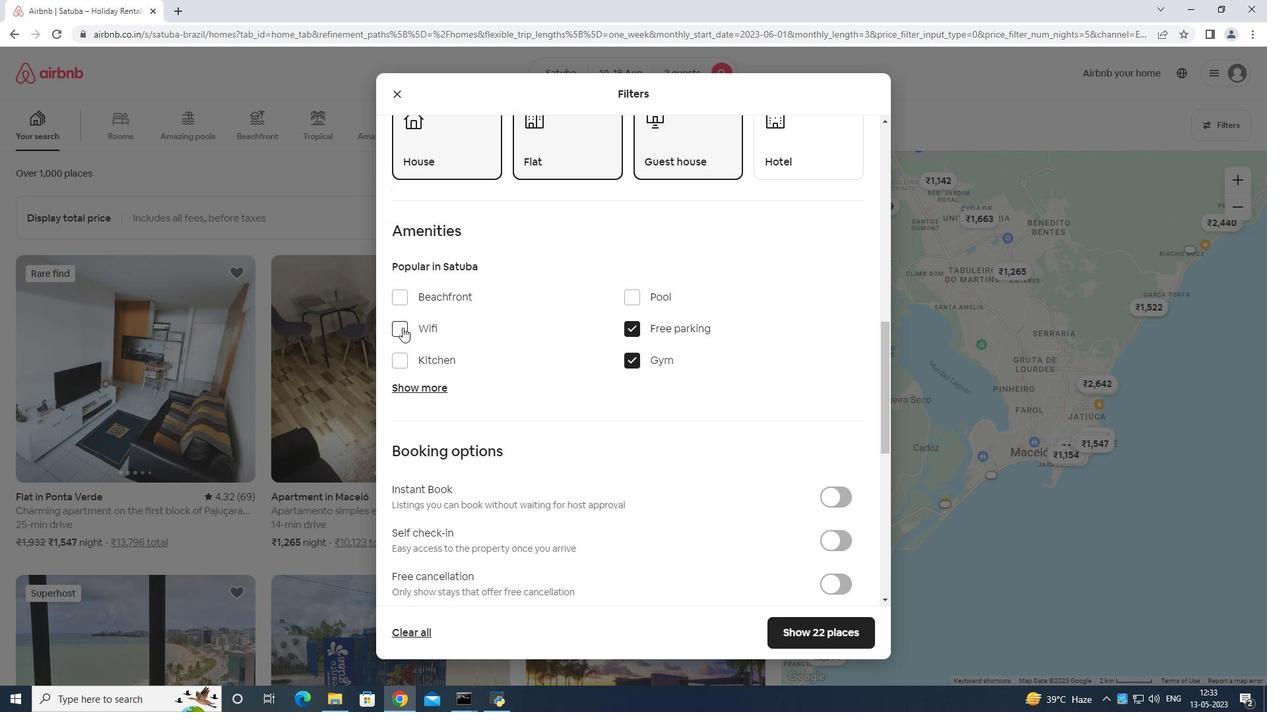 
Action: Mouse pressed left at (402, 326)
Screenshot: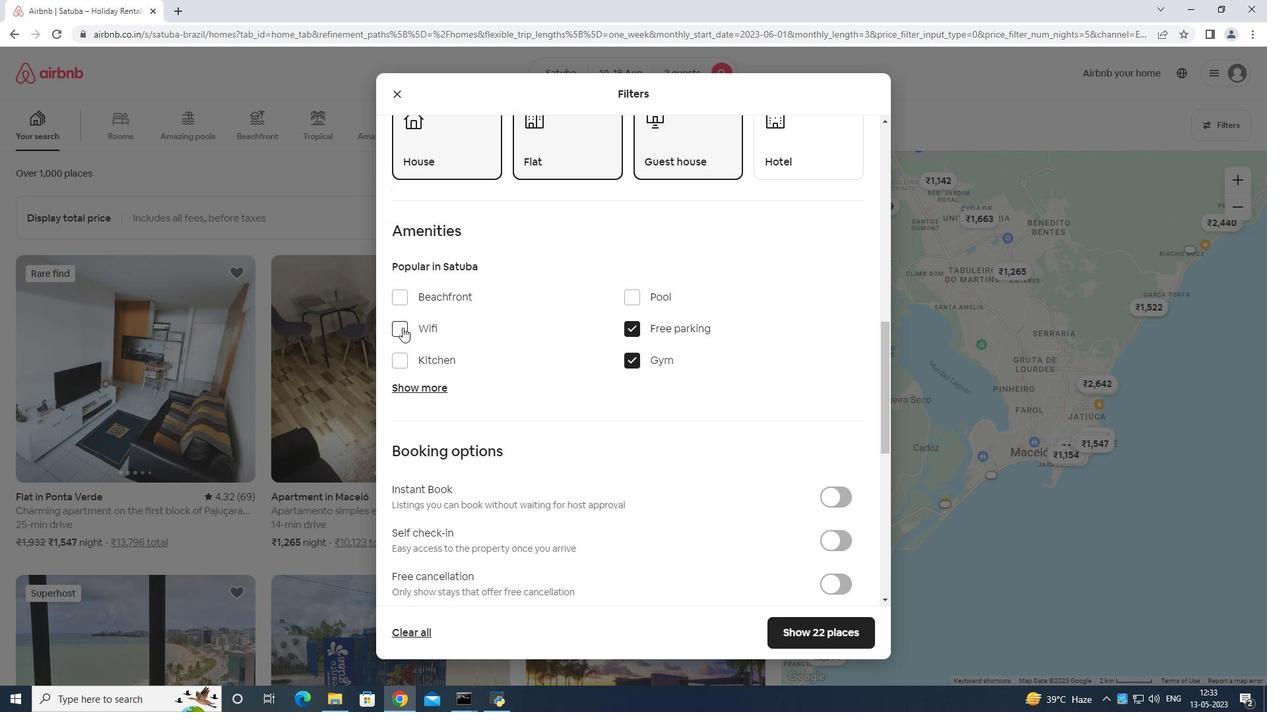 
Action: Mouse moved to (396, 368)
Screenshot: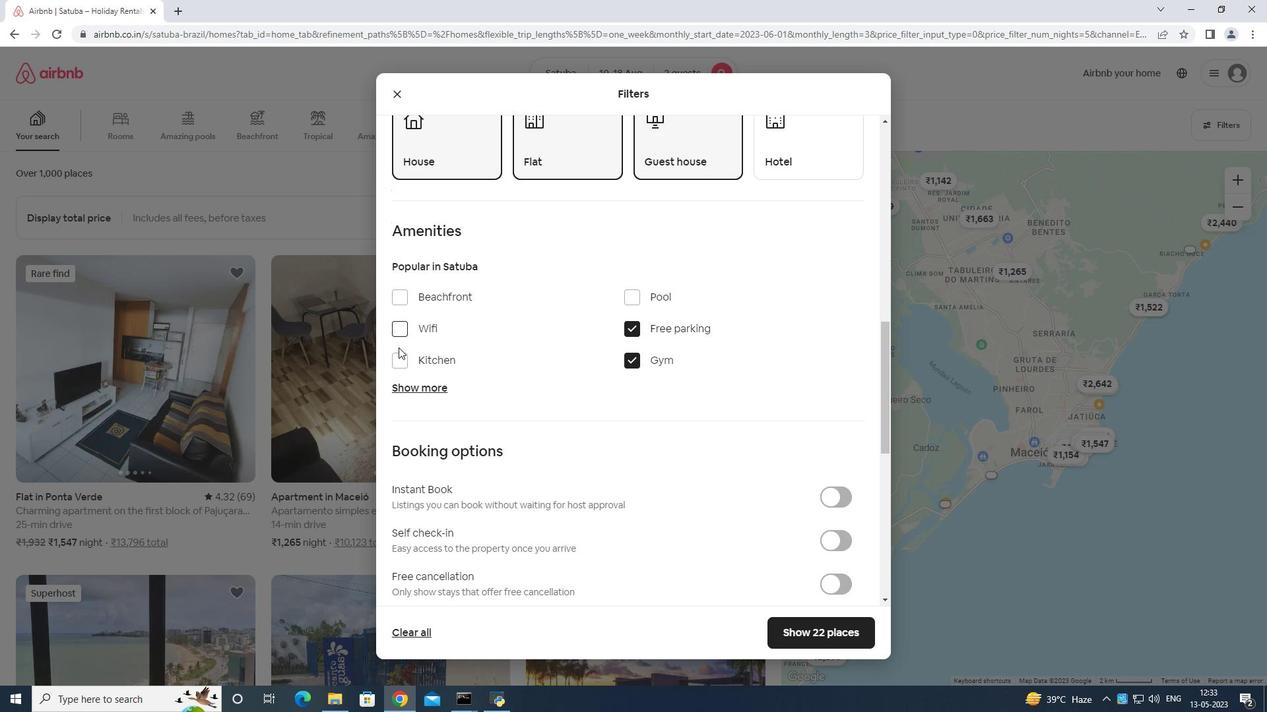 
Action: Mouse pressed left at (396, 368)
Screenshot: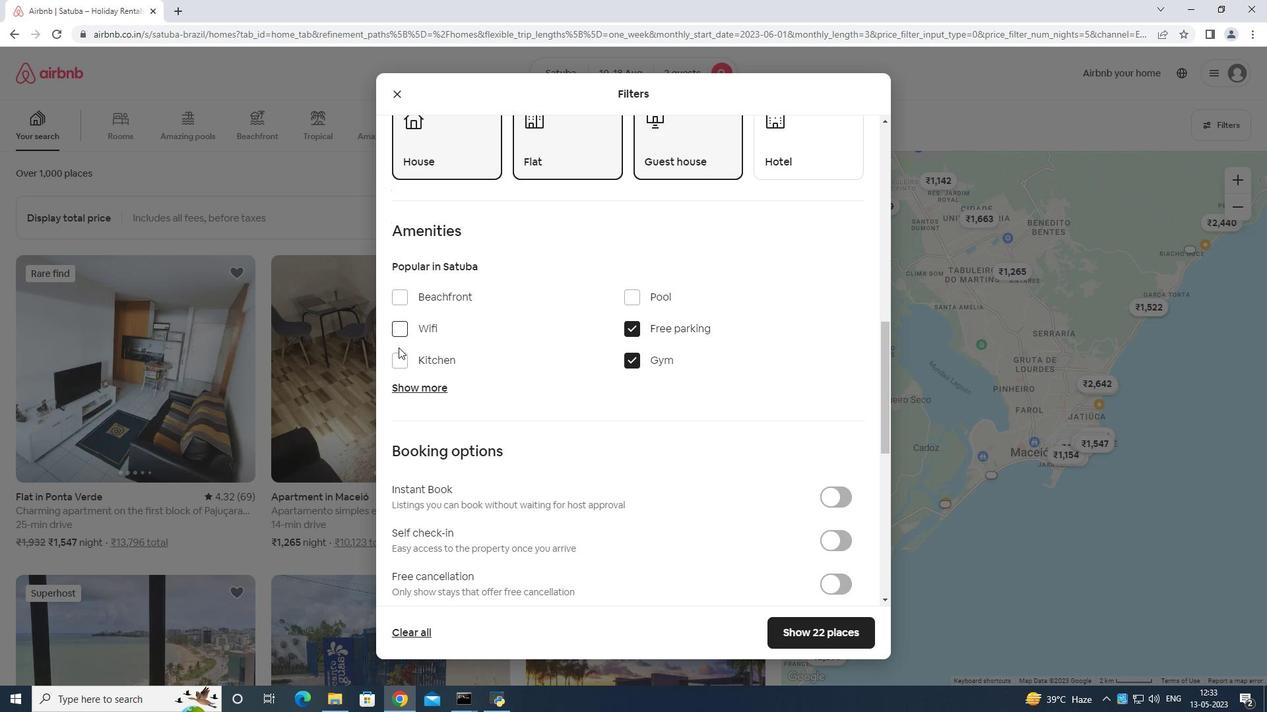 
Action: Mouse moved to (392, 325)
Screenshot: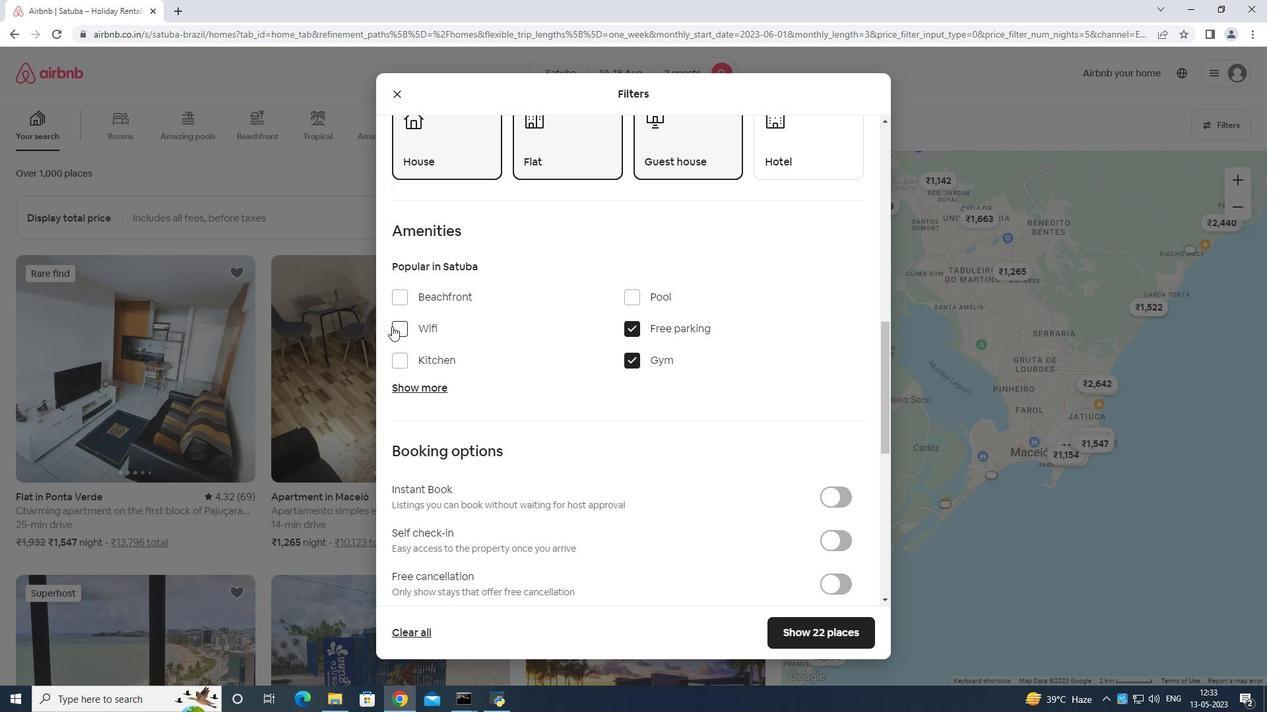 
Action: Mouse pressed left at (392, 325)
Screenshot: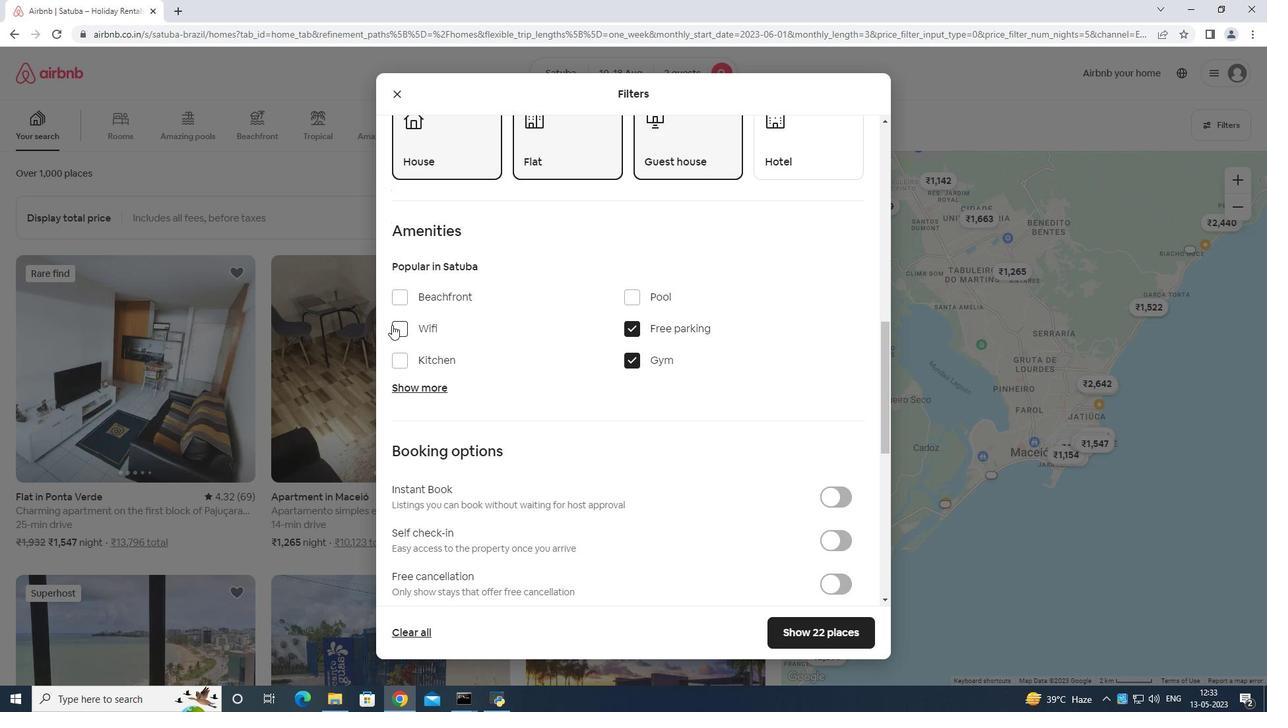 
Action: Mouse moved to (402, 387)
Screenshot: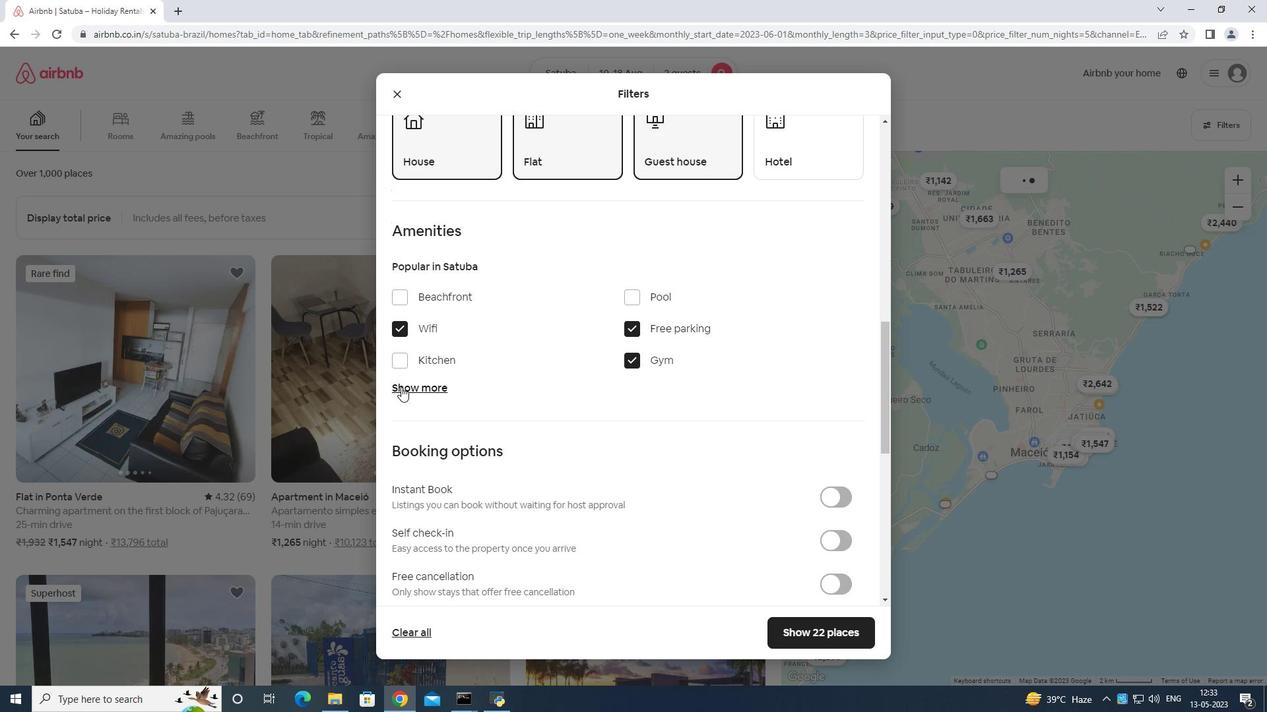 
Action: Mouse pressed left at (402, 387)
Screenshot: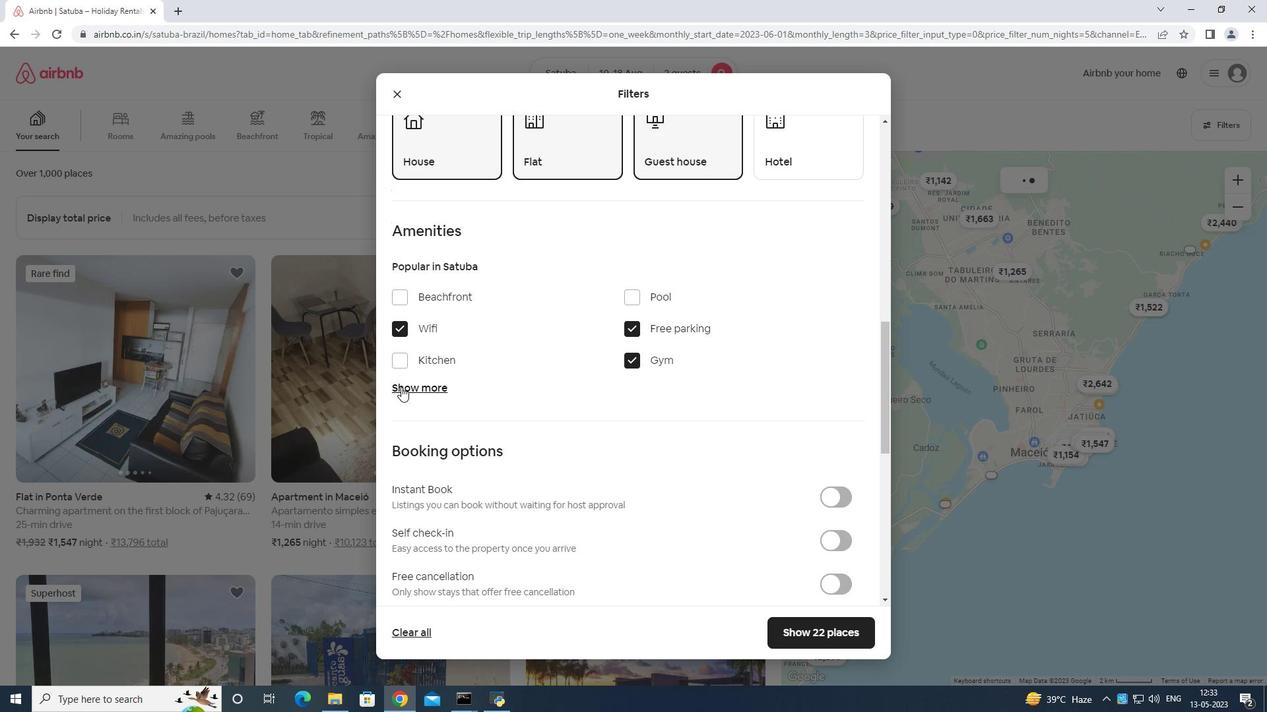 
Action: Mouse moved to (627, 498)
Screenshot: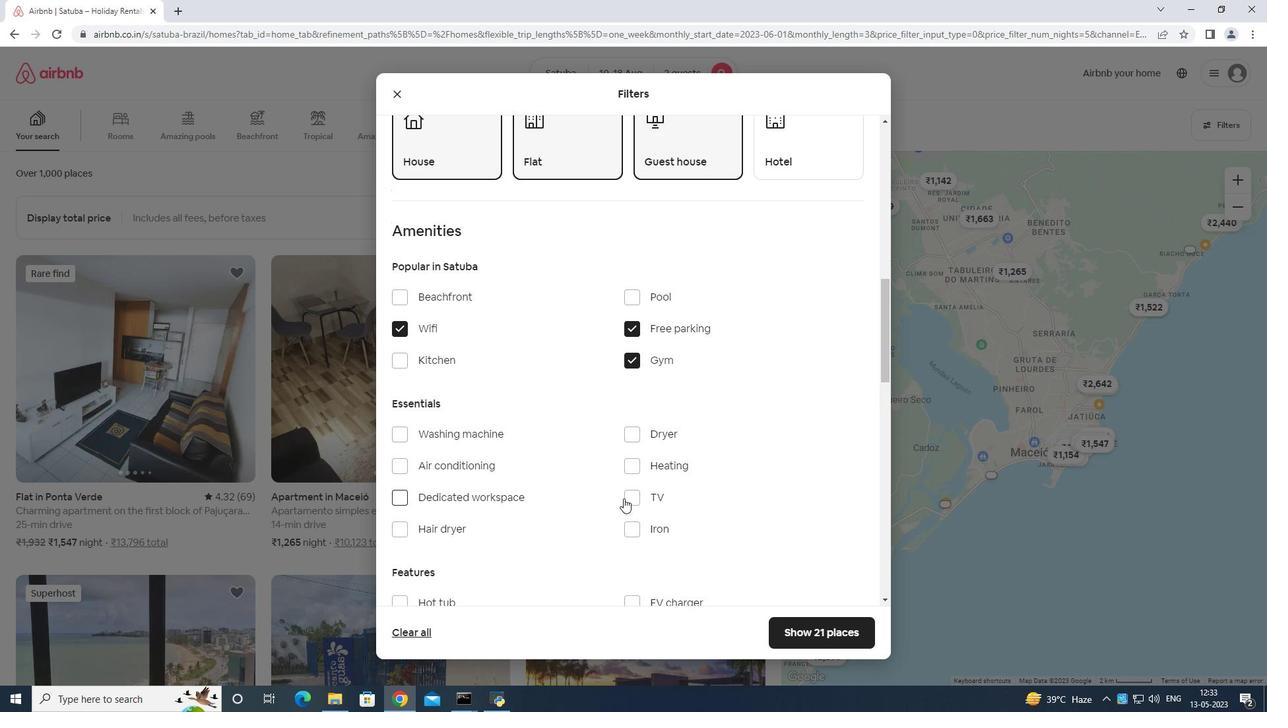 
Action: Mouse pressed left at (627, 498)
Screenshot: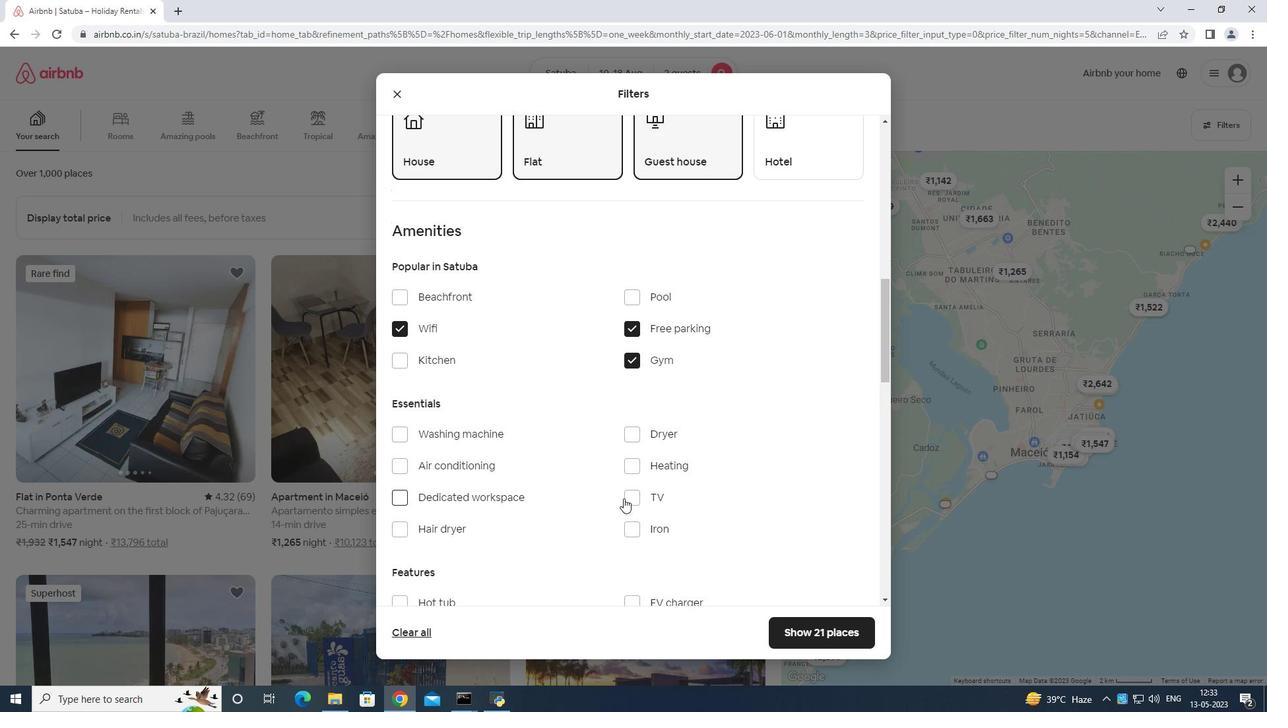 
Action: Mouse moved to (646, 475)
Screenshot: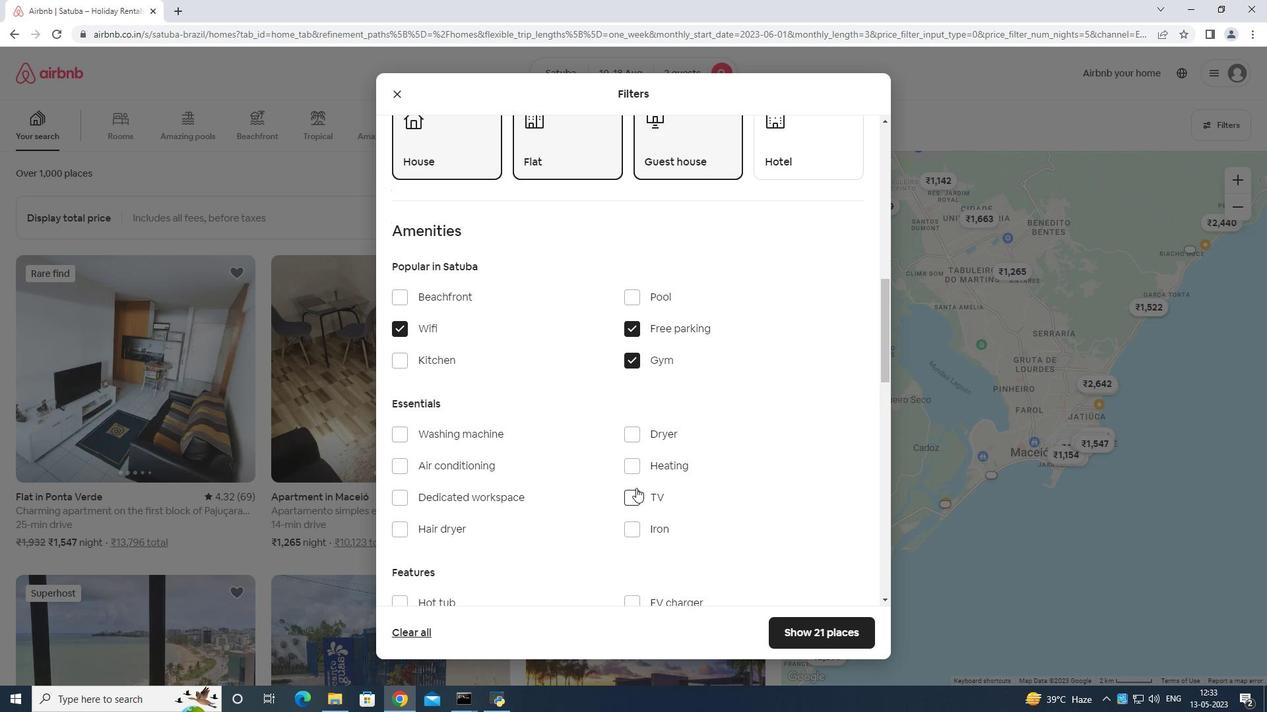 
Action: Mouse scrolled (646, 475) with delta (0, 0)
Screenshot: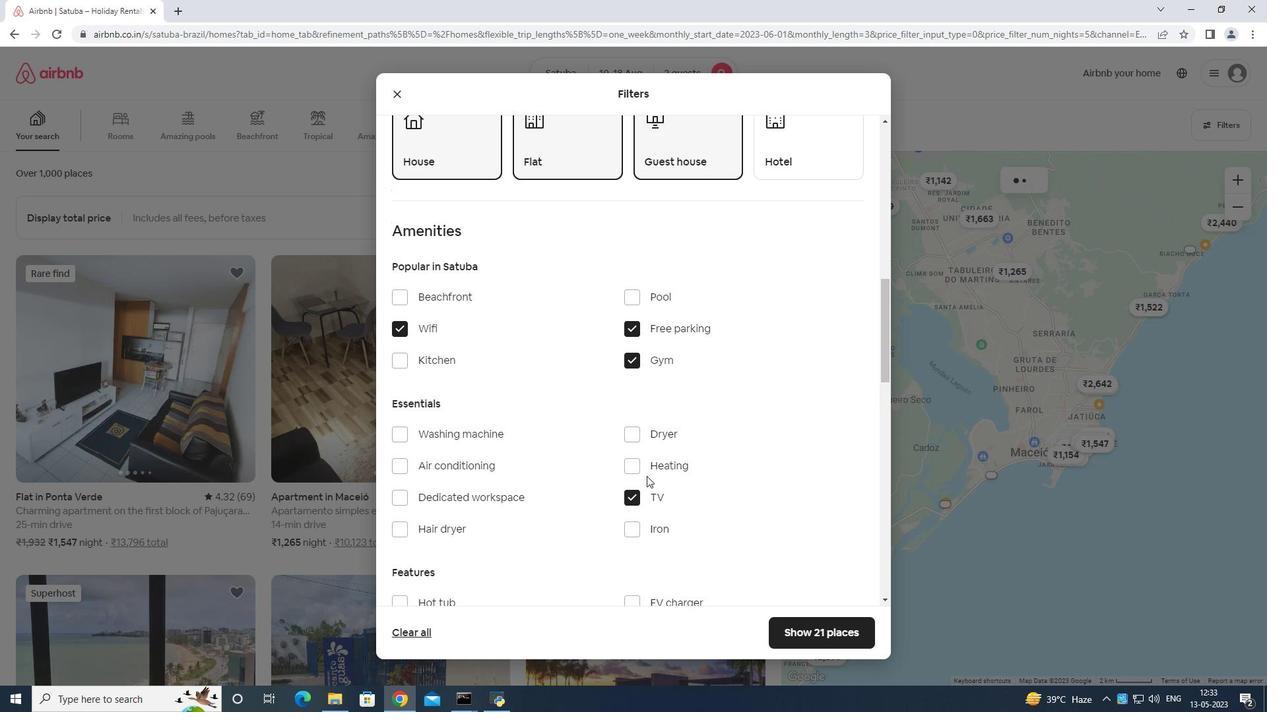 
Action: Mouse scrolled (646, 475) with delta (0, 0)
Screenshot: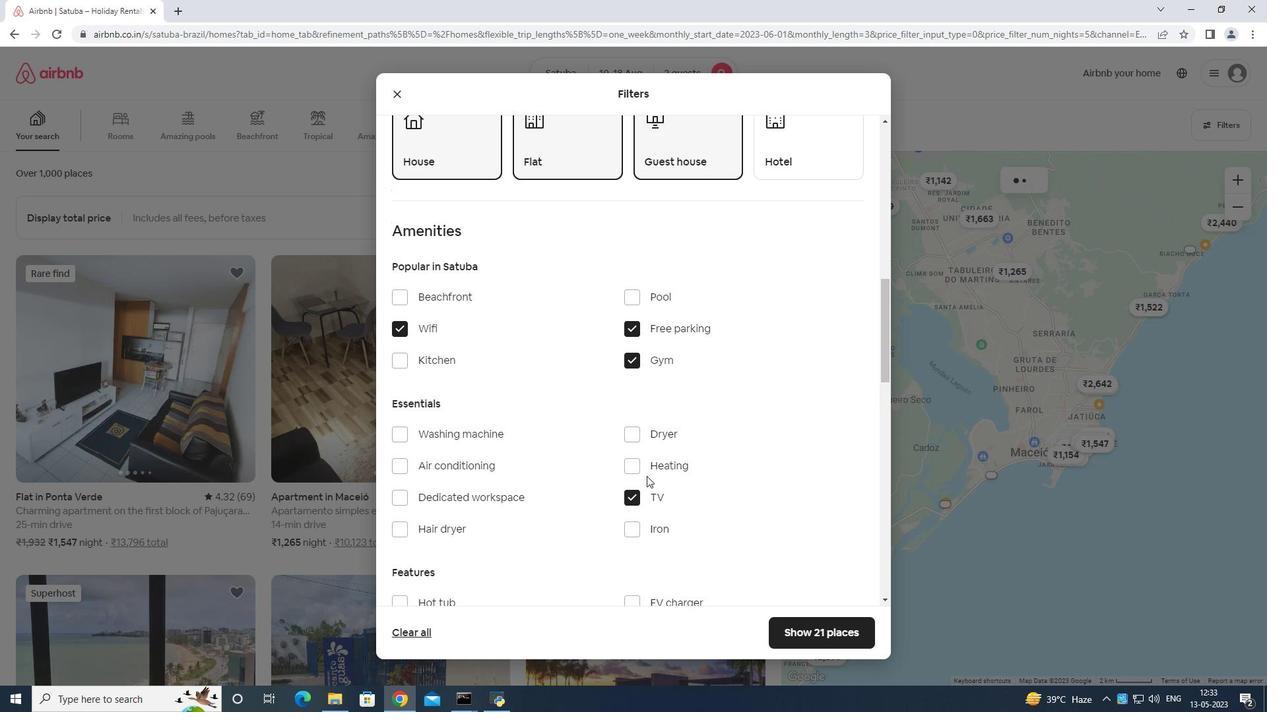 
Action: Mouse scrolled (646, 475) with delta (0, 0)
Screenshot: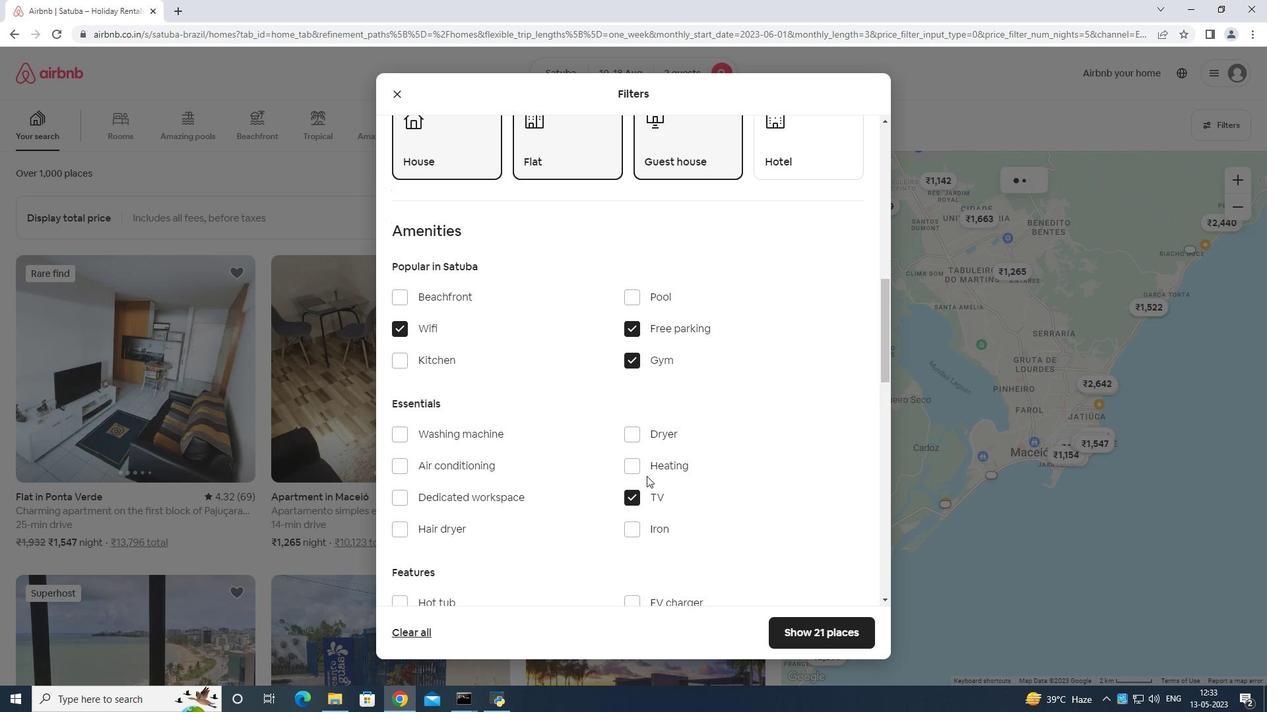 
Action: Mouse scrolled (646, 475) with delta (0, 0)
Screenshot: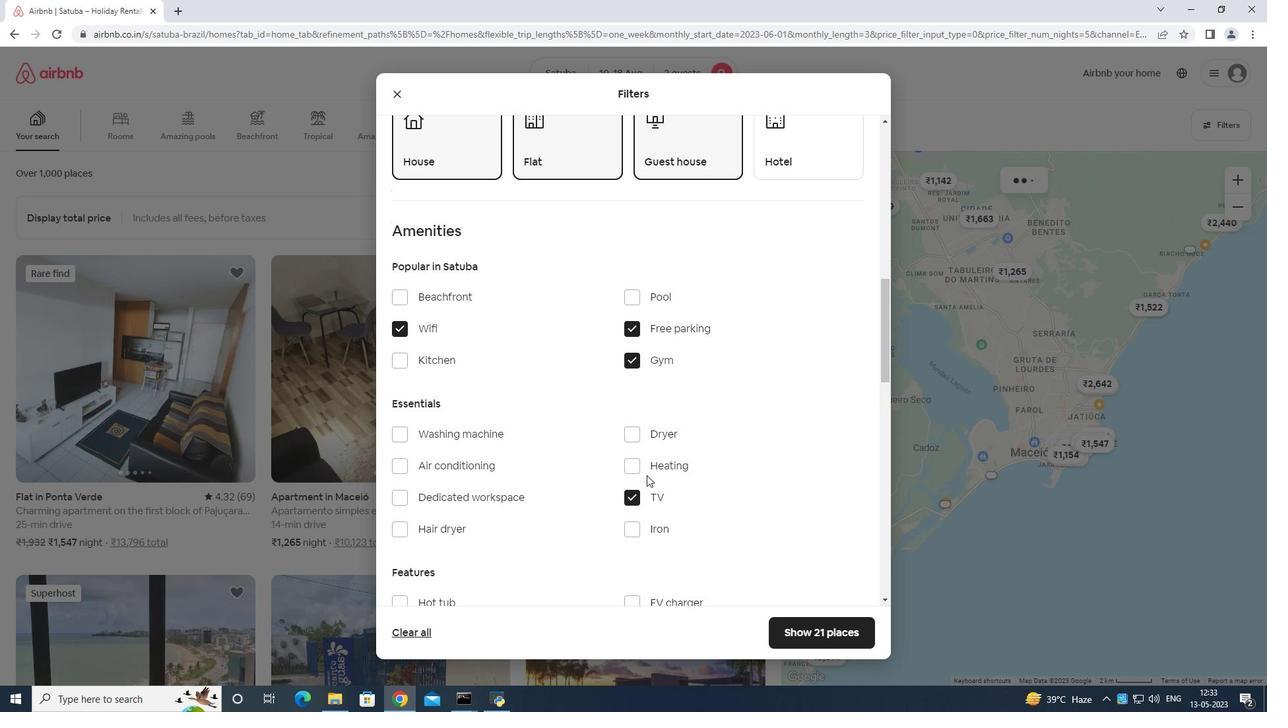 
Action: Mouse moved to (646, 475)
Screenshot: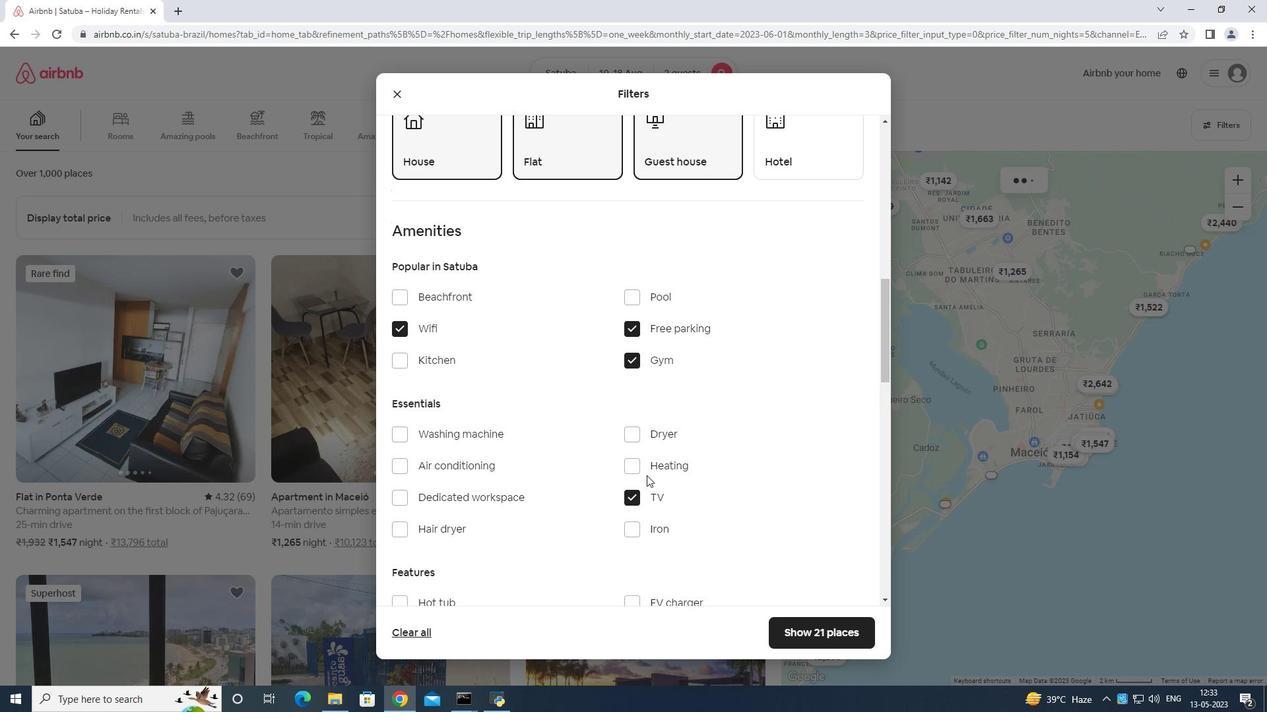 
Action: Mouse scrolled (646, 475) with delta (0, 0)
Screenshot: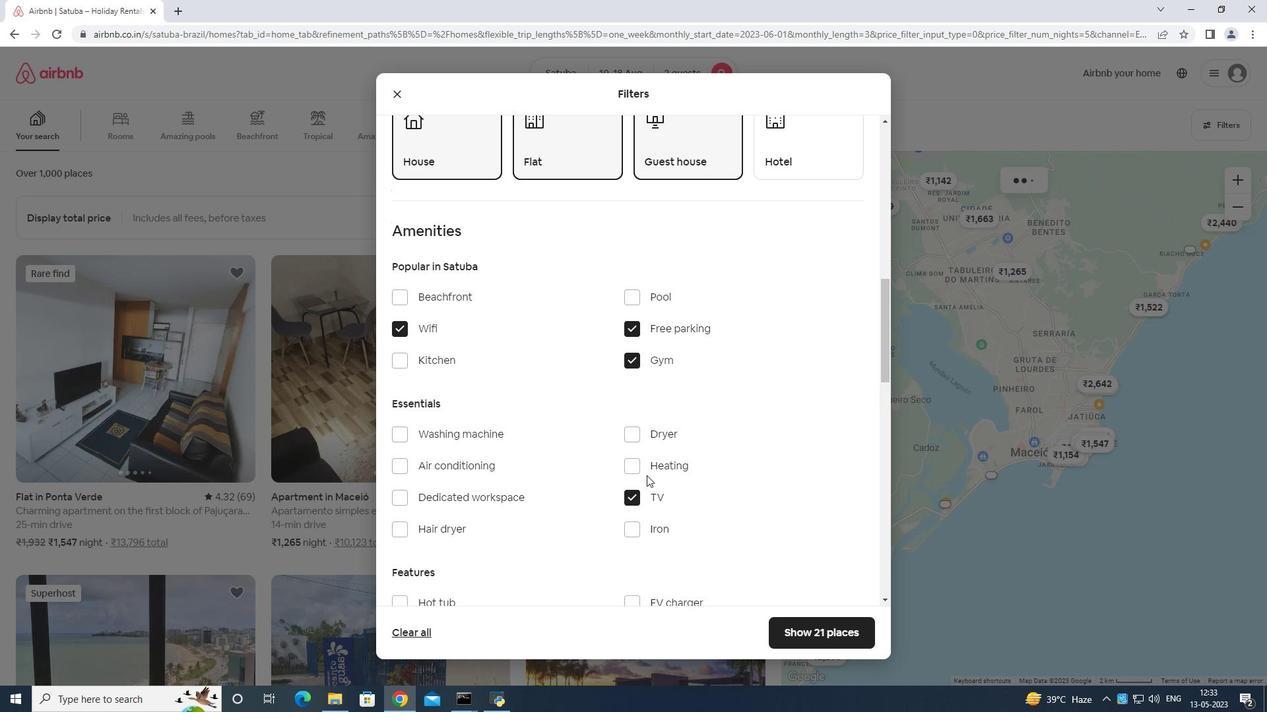 
Action: Mouse moved to (401, 333)
Screenshot: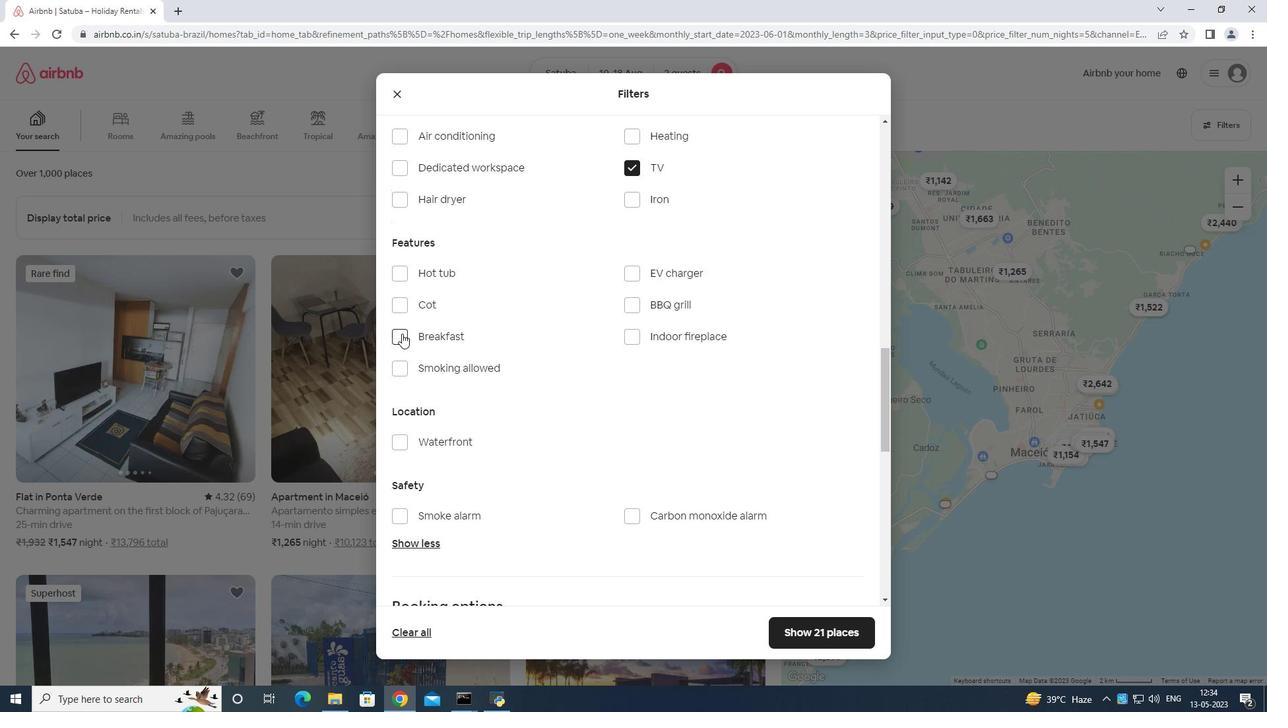 
Action: Mouse pressed left at (401, 333)
Screenshot: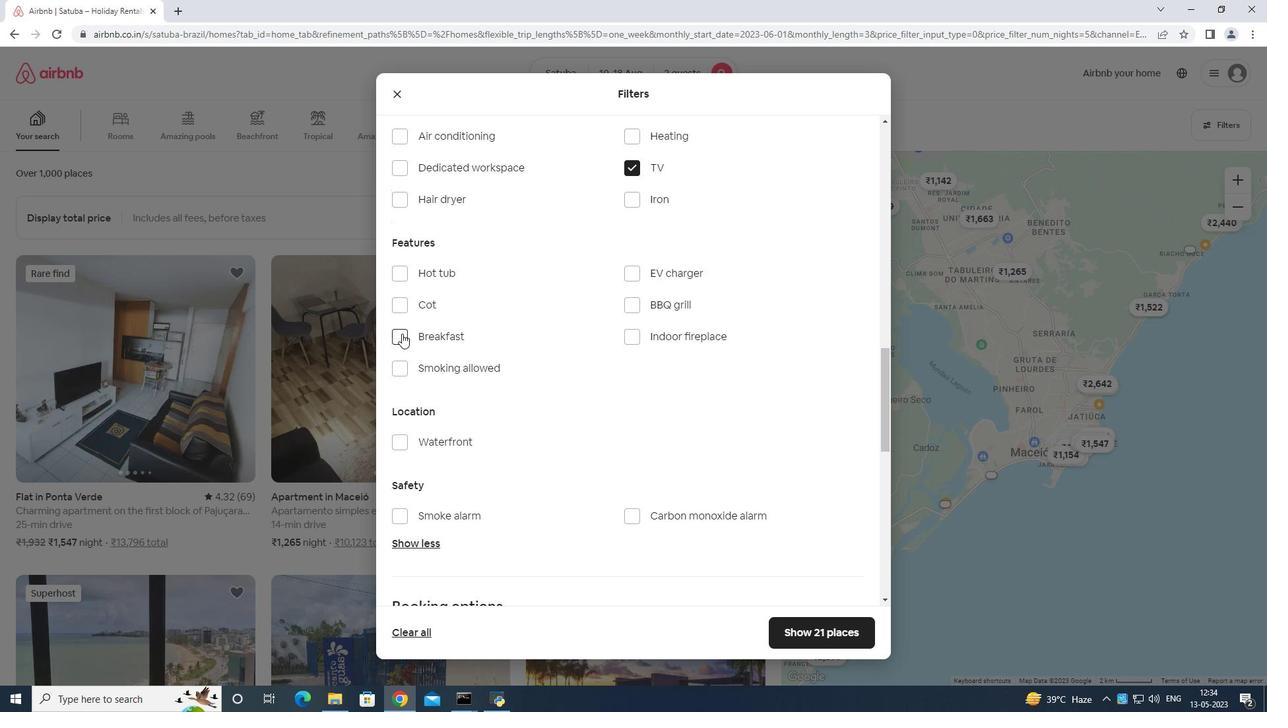 
Action: Mouse moved to (415, 367)
Screenshot: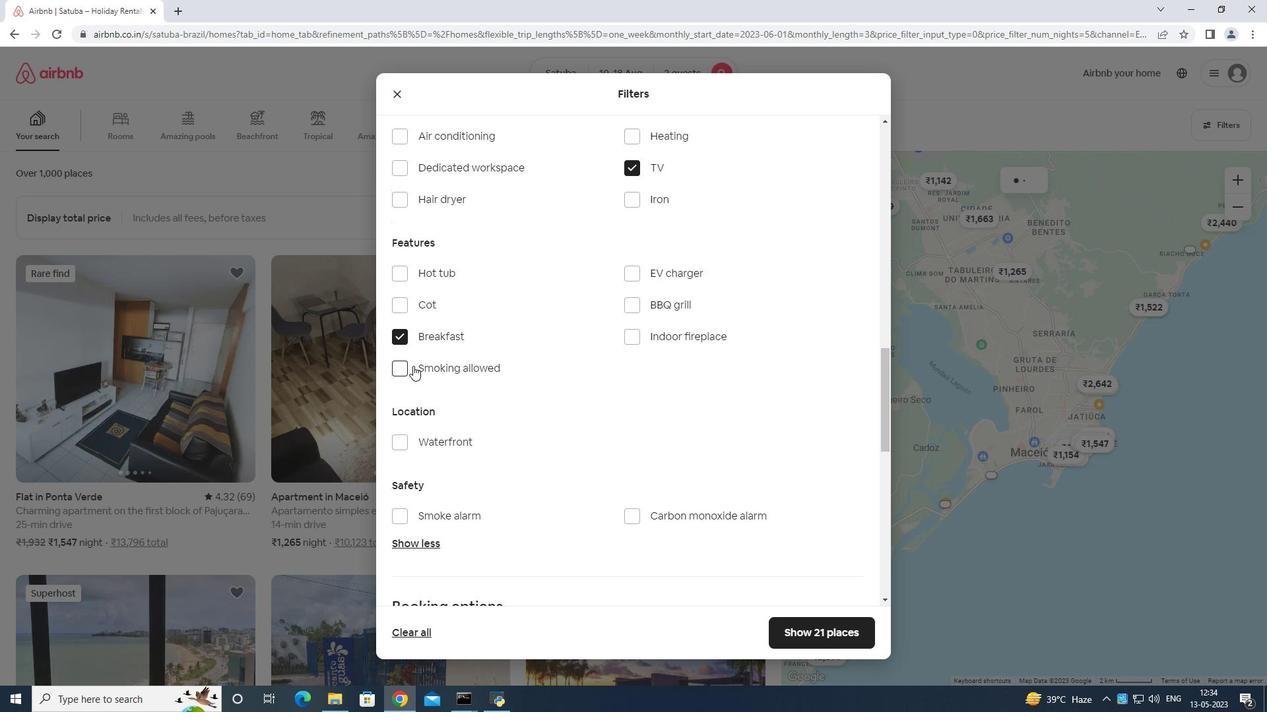
Action: Mouse scrolled (415, 368) with delta (0, 0)
Screenshot: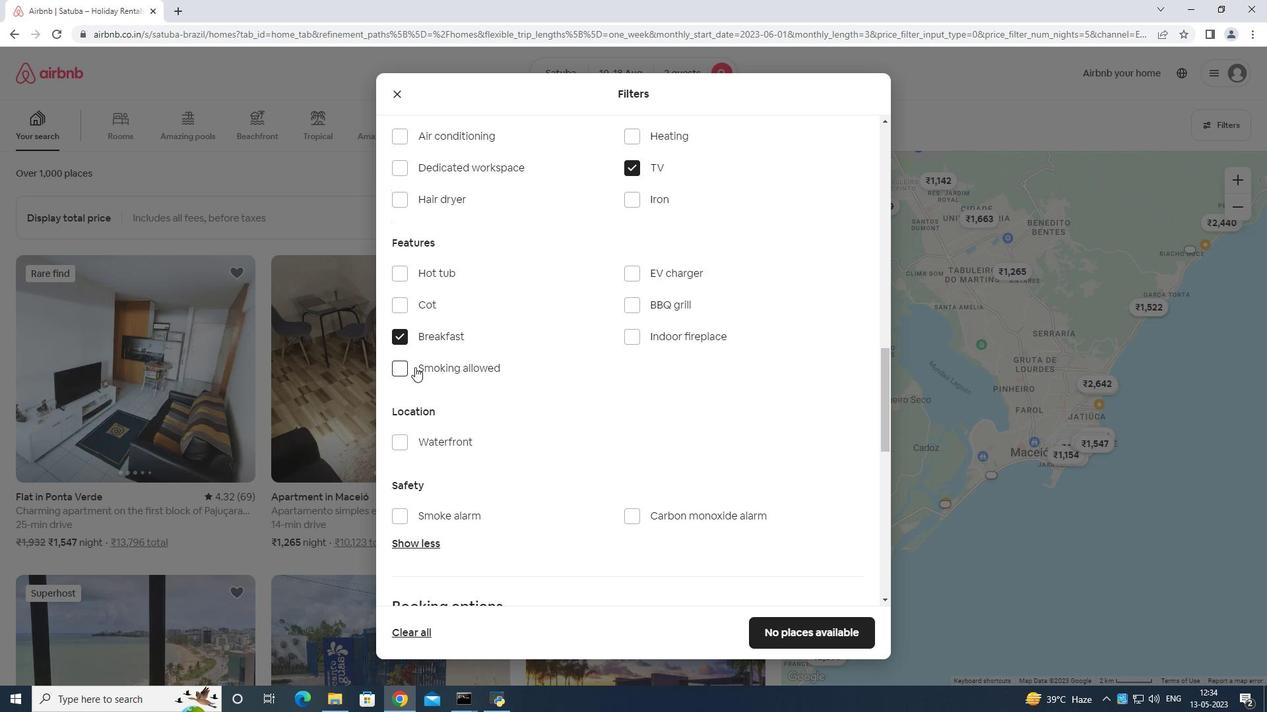 
Action: Mouse scrolled (415, 368) with delta (0, 0)
Screenshot: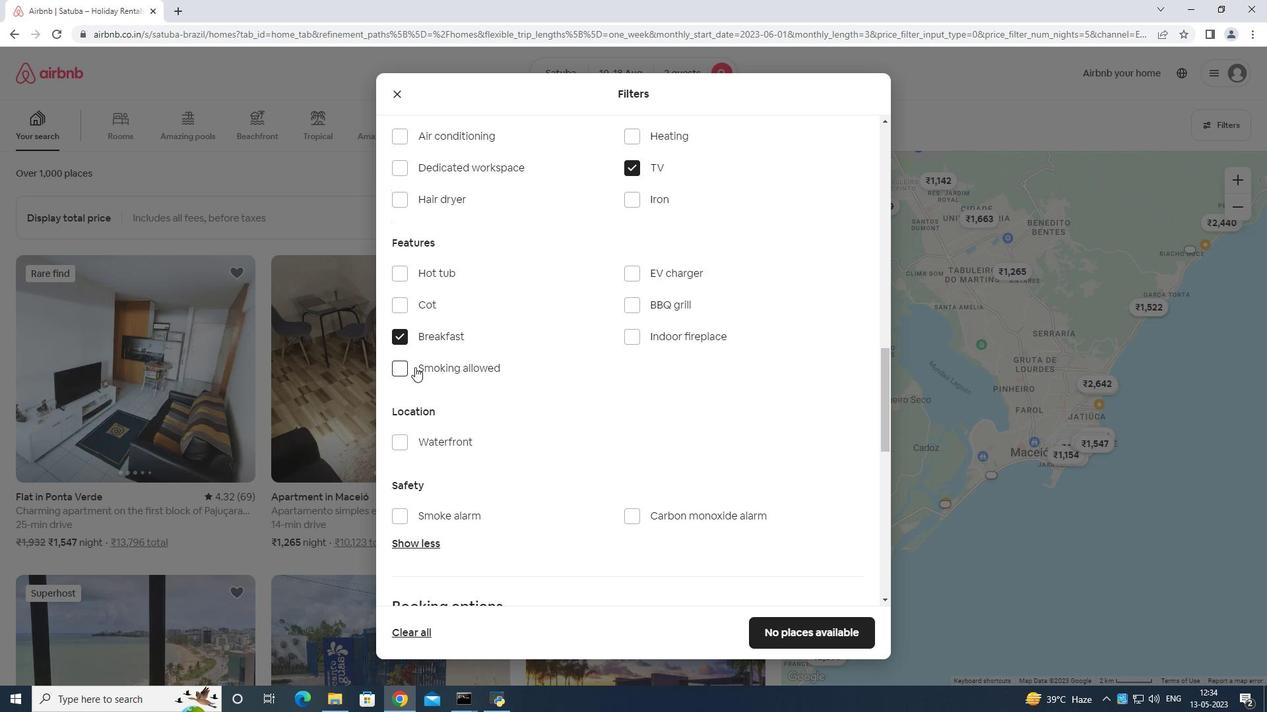 
Action: Mouse moved to (415, 367)
Screenshot: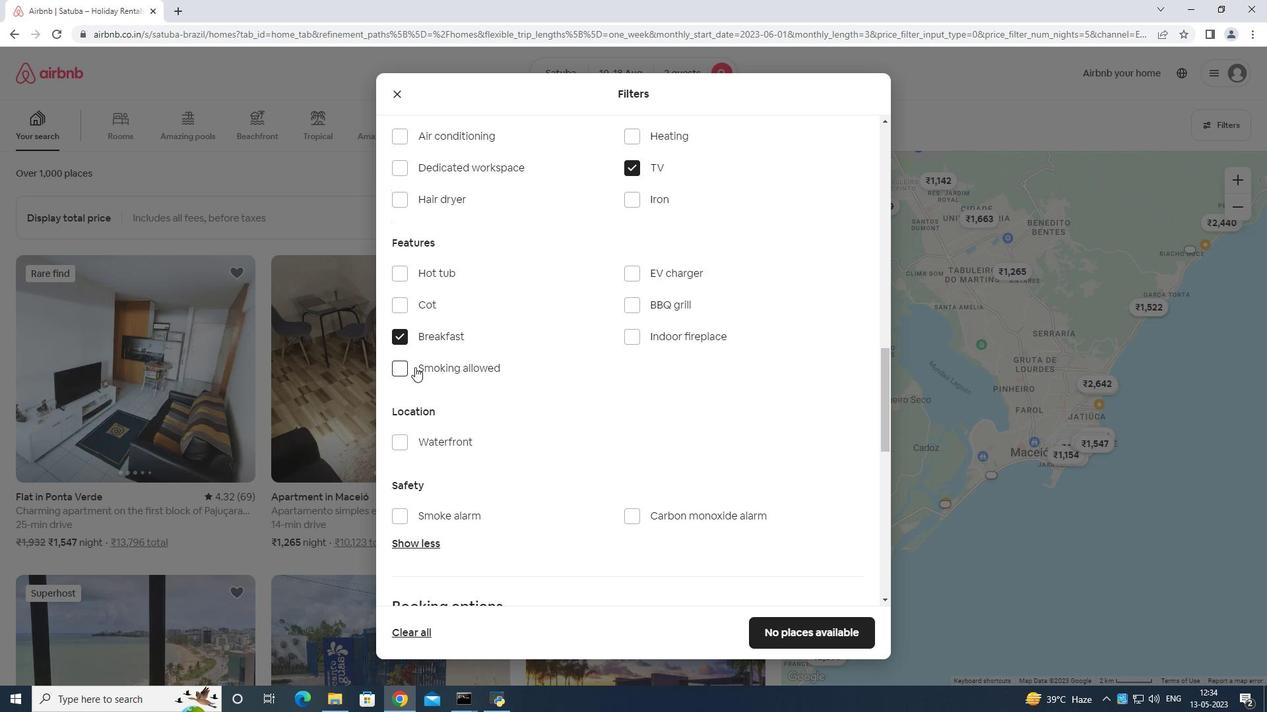 
Action: Mouse scrolled (415, 368) with delta (0, 0)
Screenshot: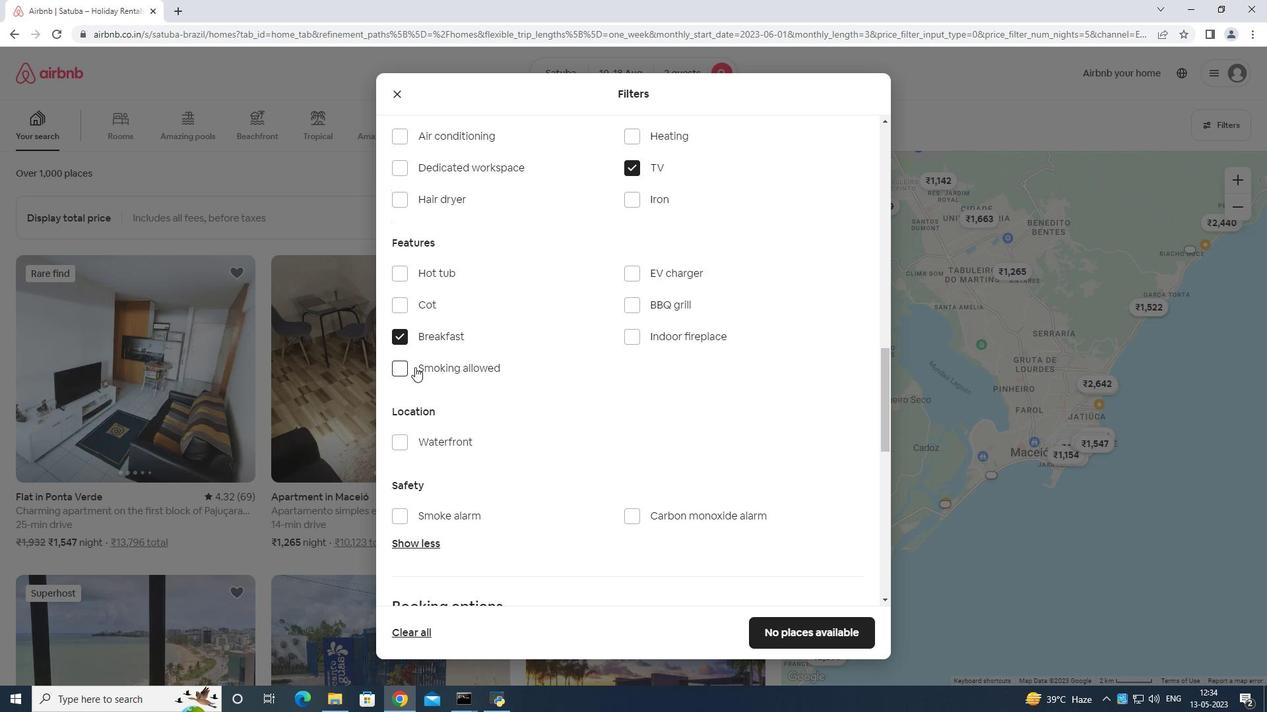 
Action: Mouse moved to (415, 367)
Screenshot: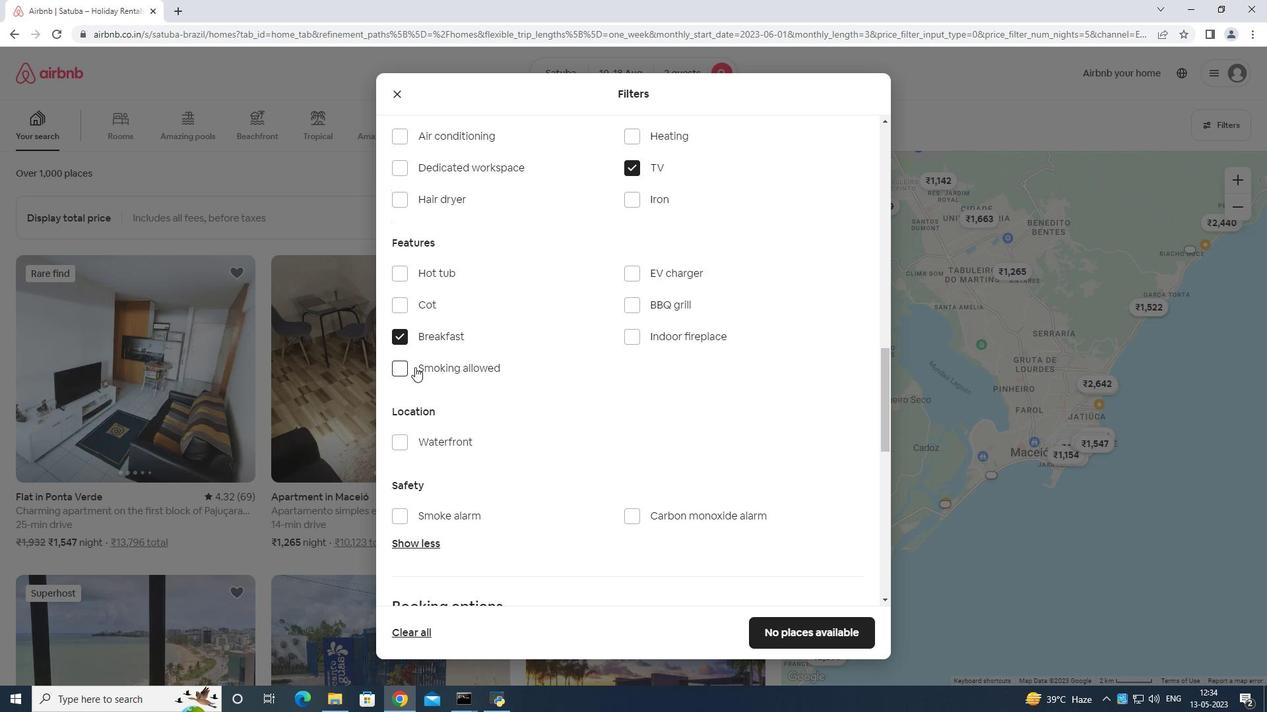 
Action: Mouse scrolled (415, 368) with delta (0, 0)
Screenshot: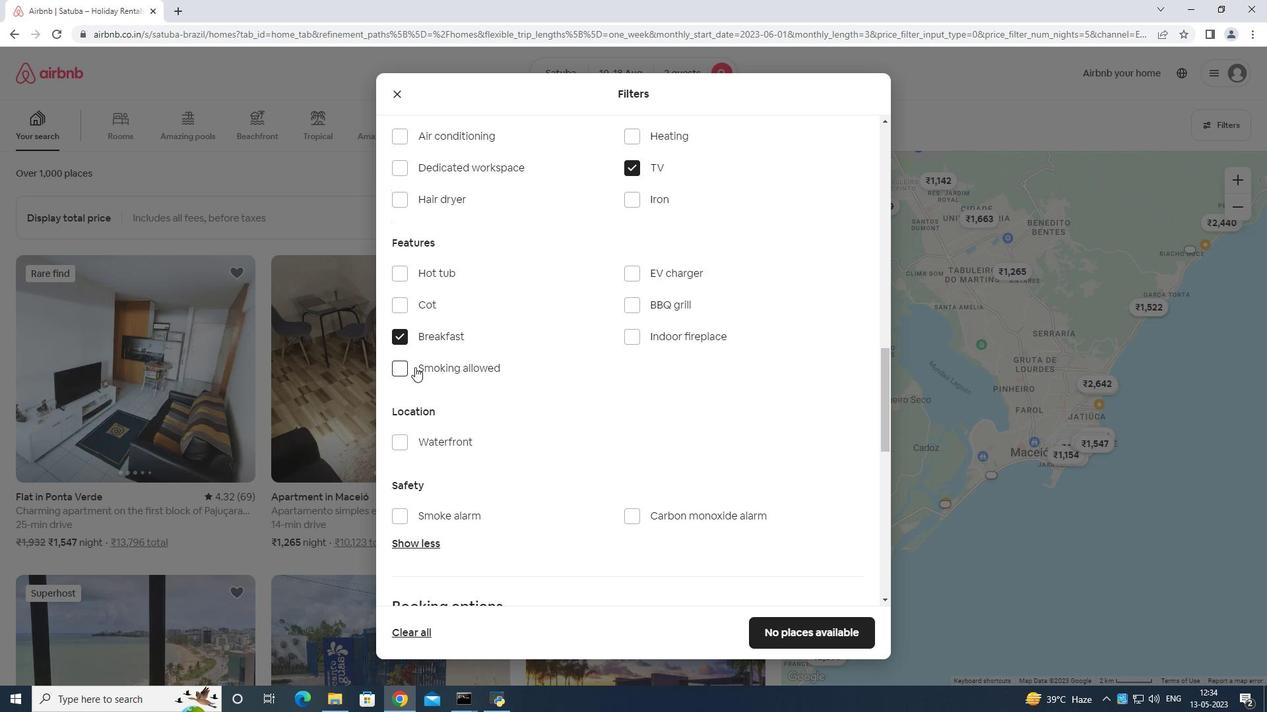 
Action: Mouse moved to (417, 366)
Screenshot: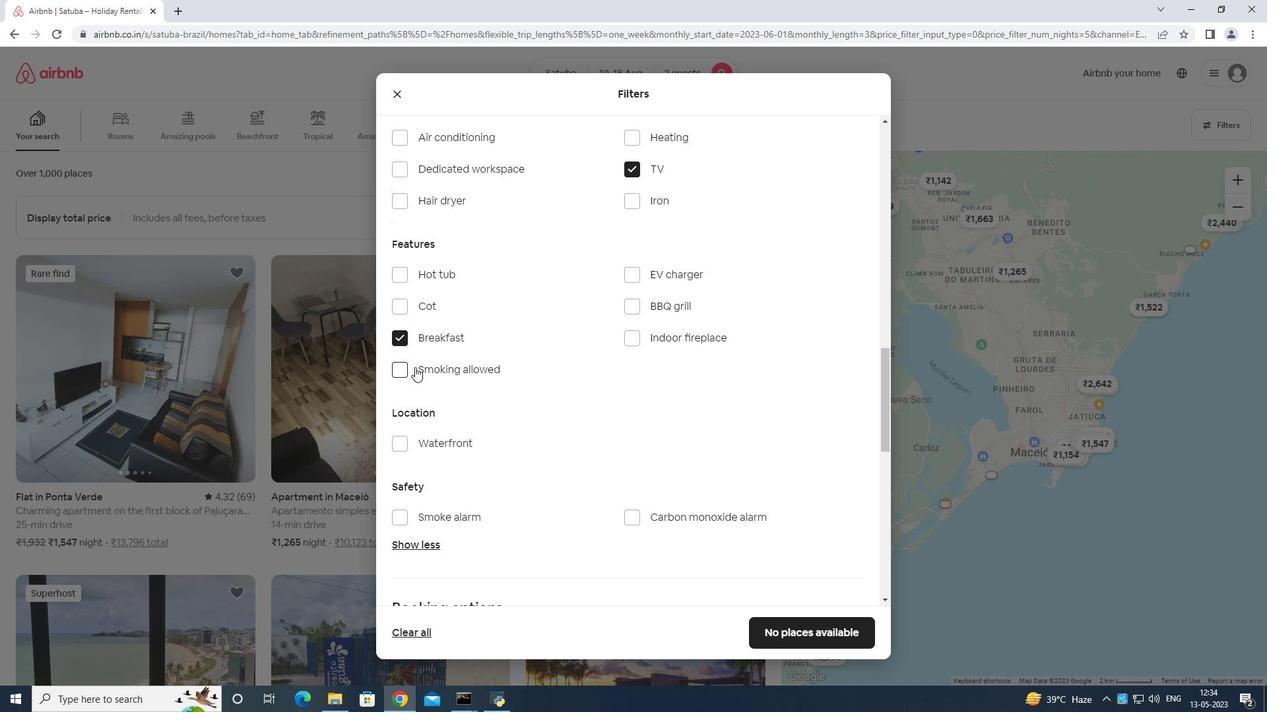 
Action: Mouse scrolled (417, 367) with delta (0, 0)
Screenshot: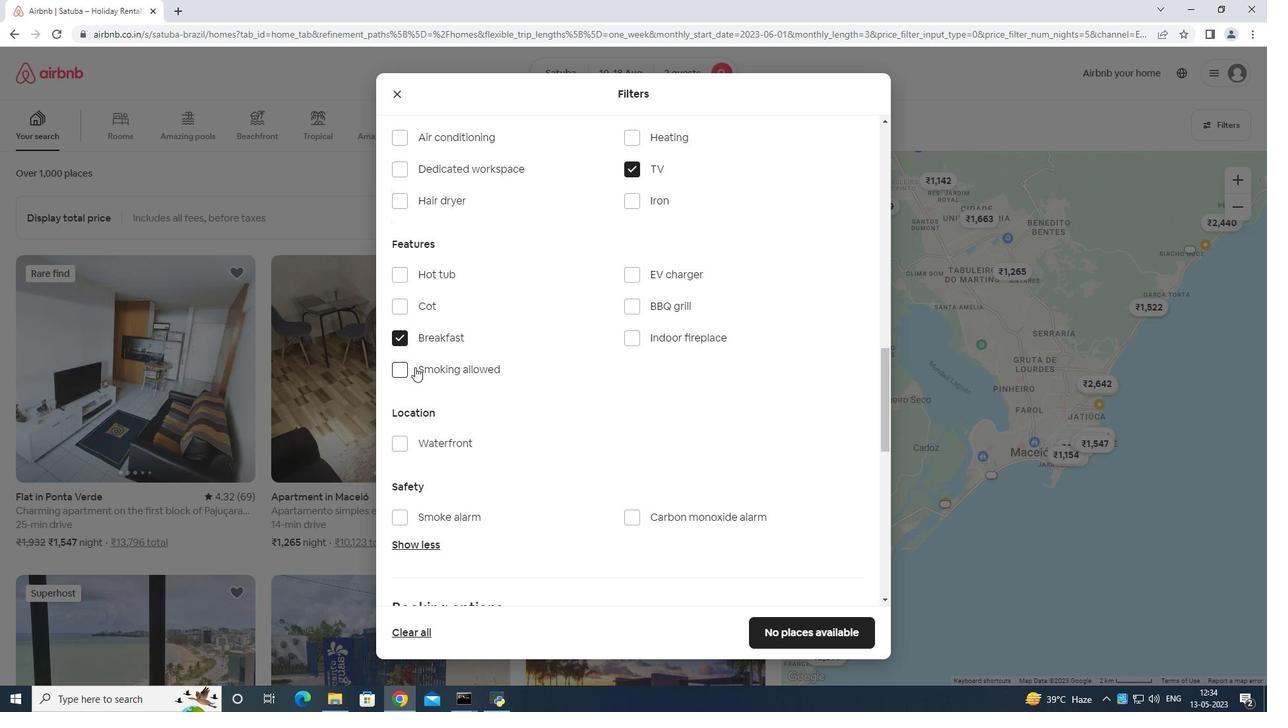 
Action: Mouse moved to (418, 364)
Screenshot: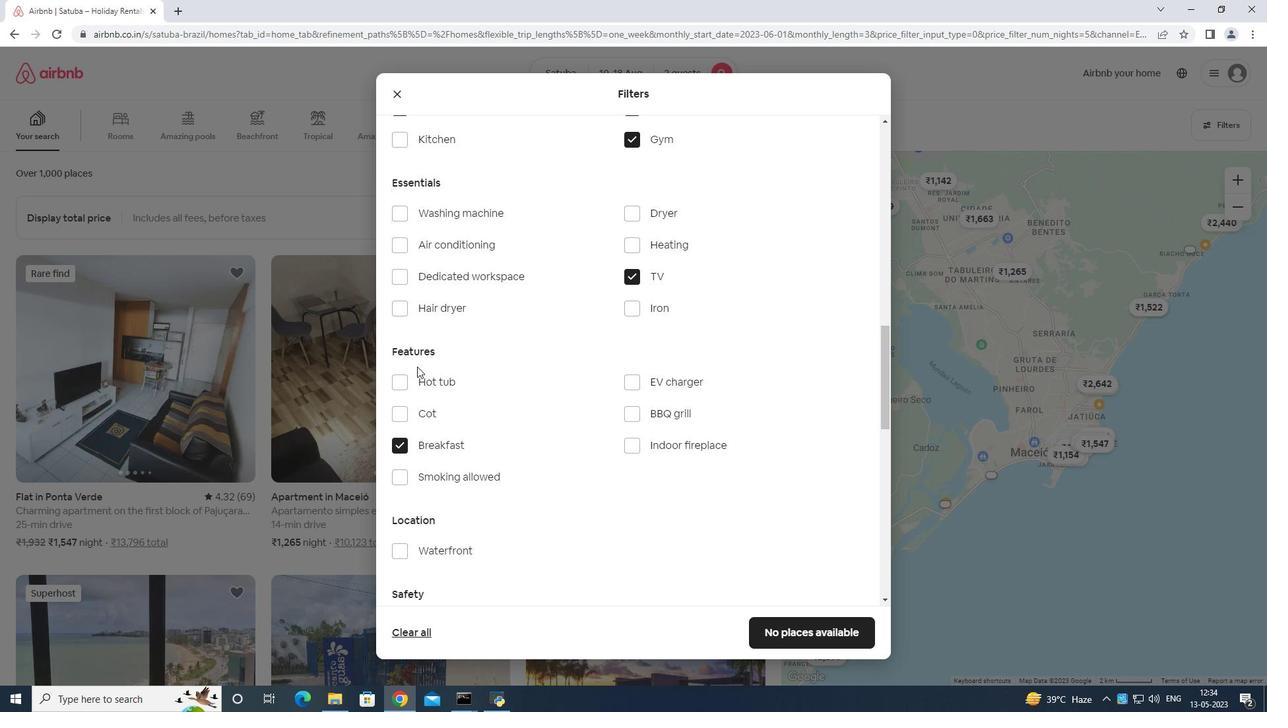 
Action: Mouse scrolled (418, 364) with delta (0, 0)
Screenshot: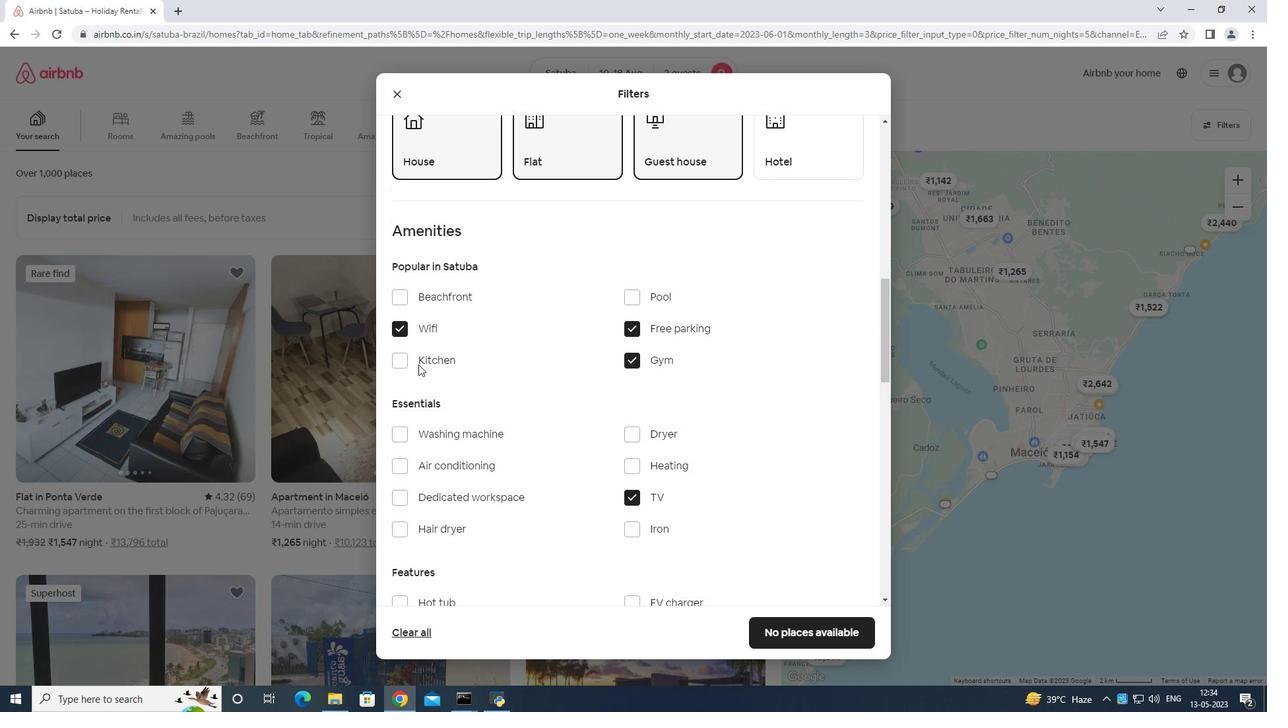 
Action: Mouse moved to (421, 364)
Screenshot: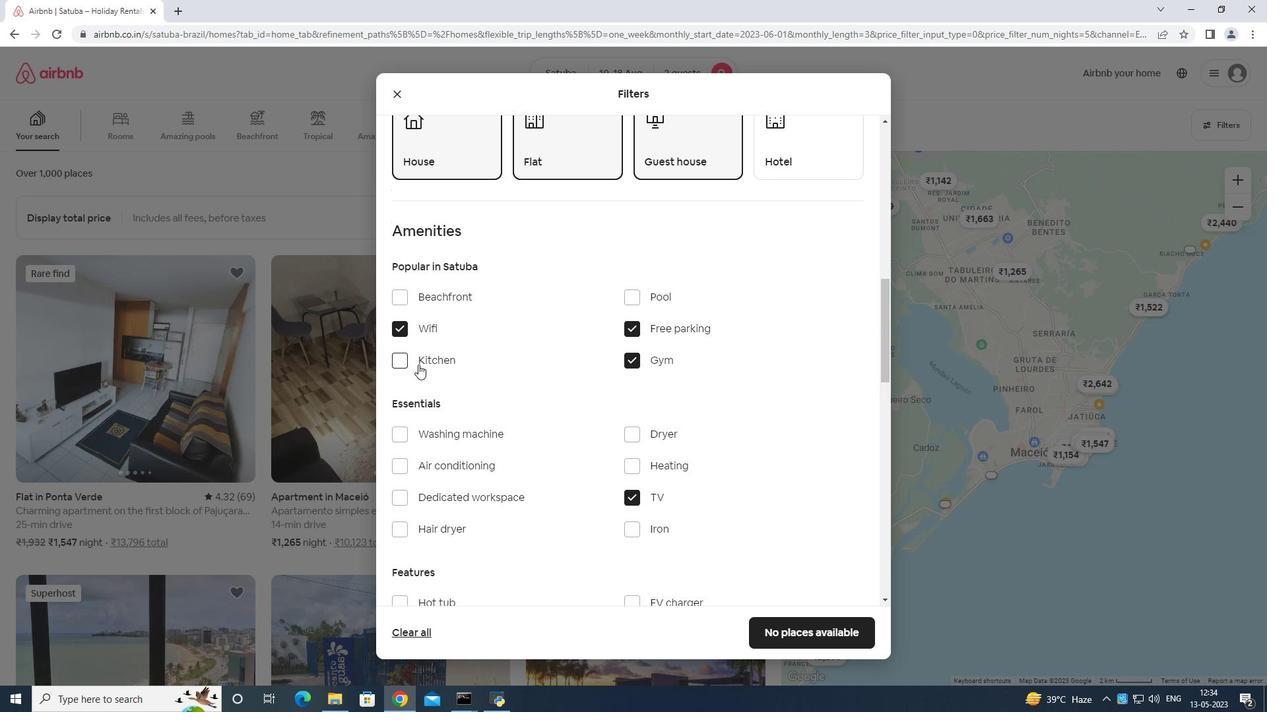 
Action: Mouse scrolled (421, 364) with delta (0, 0)
Screenshot: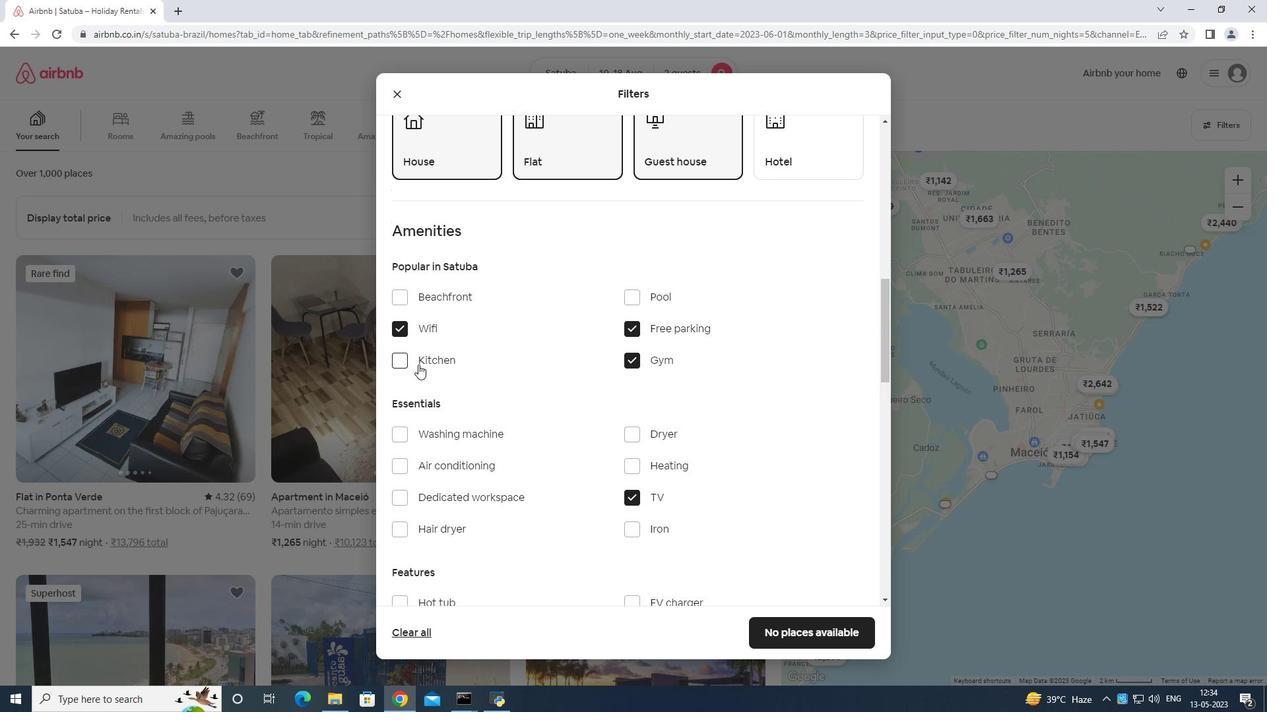 
Action: Mouse moved to (430, 369)
Screenshot: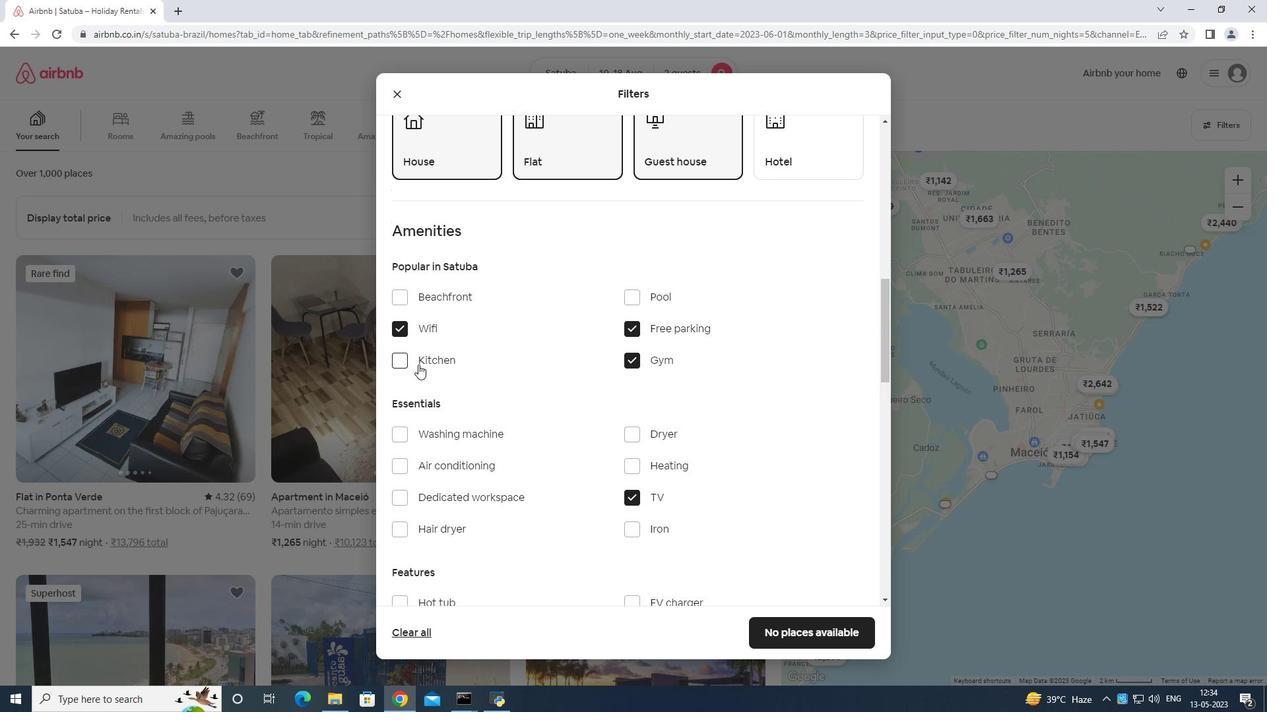 
Action: Mouse scrolled (430, 368) with delta (0, 0)
Screenshot: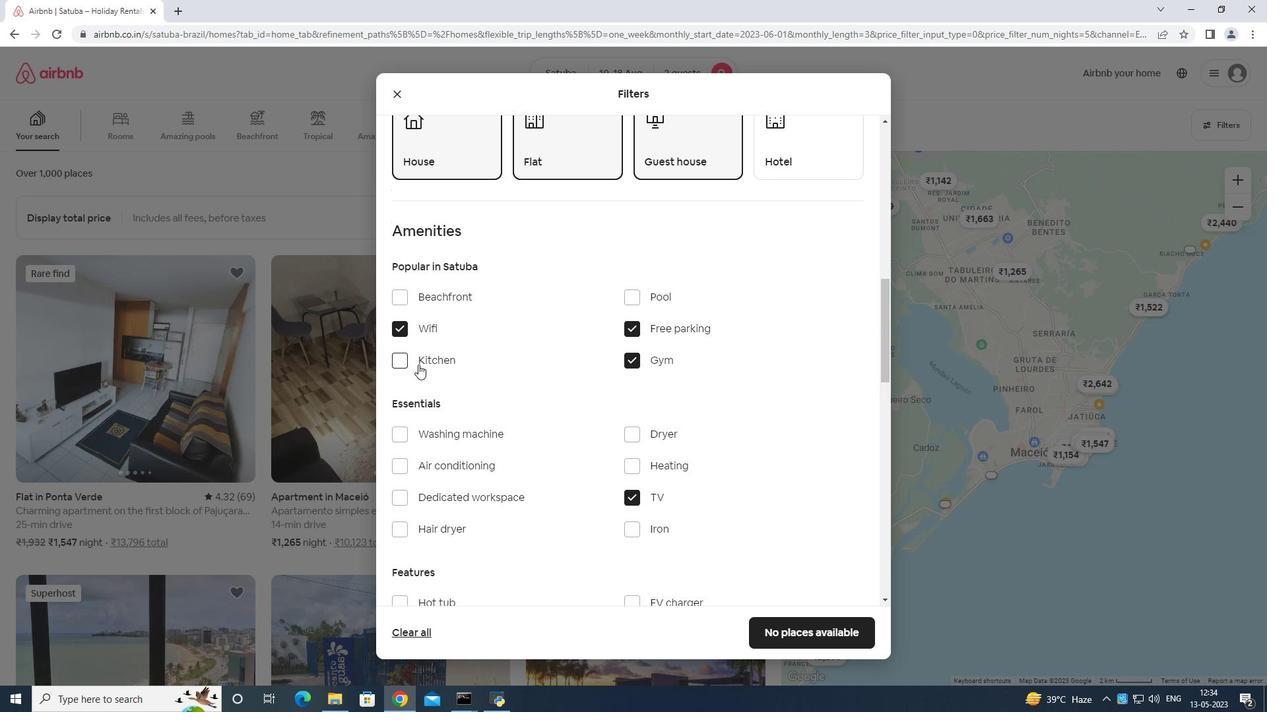 
Action: Mouse moved to (454, 376)
Screenshot: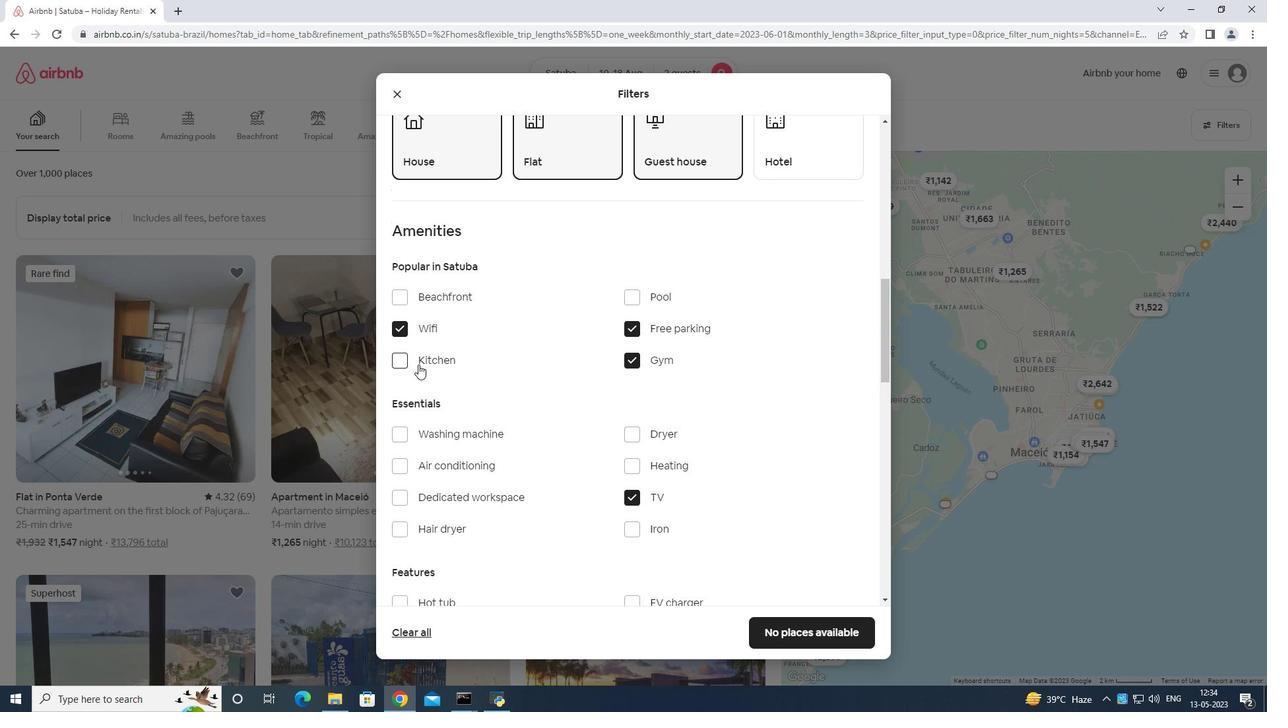 
Action: Mouse scrolled (454, 375) with delta (0, 0)
Screenshot: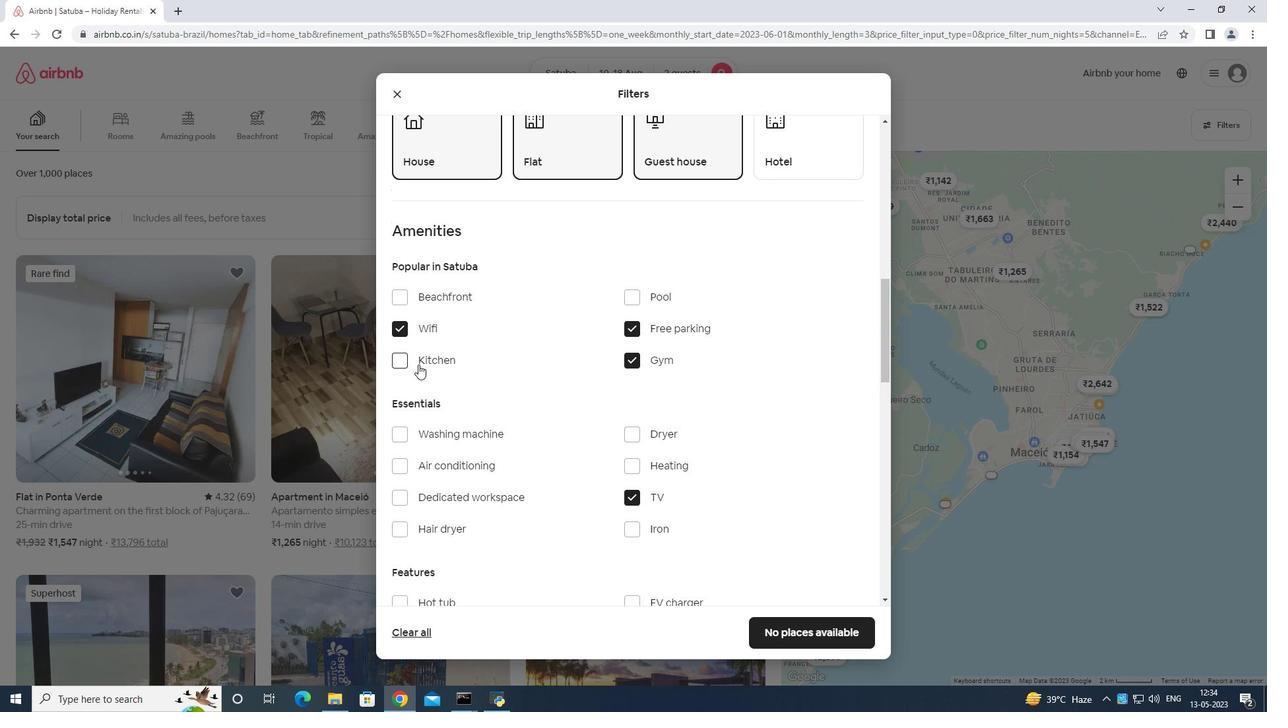 
Action: Mouse moved to (512, 372)
Screenshot: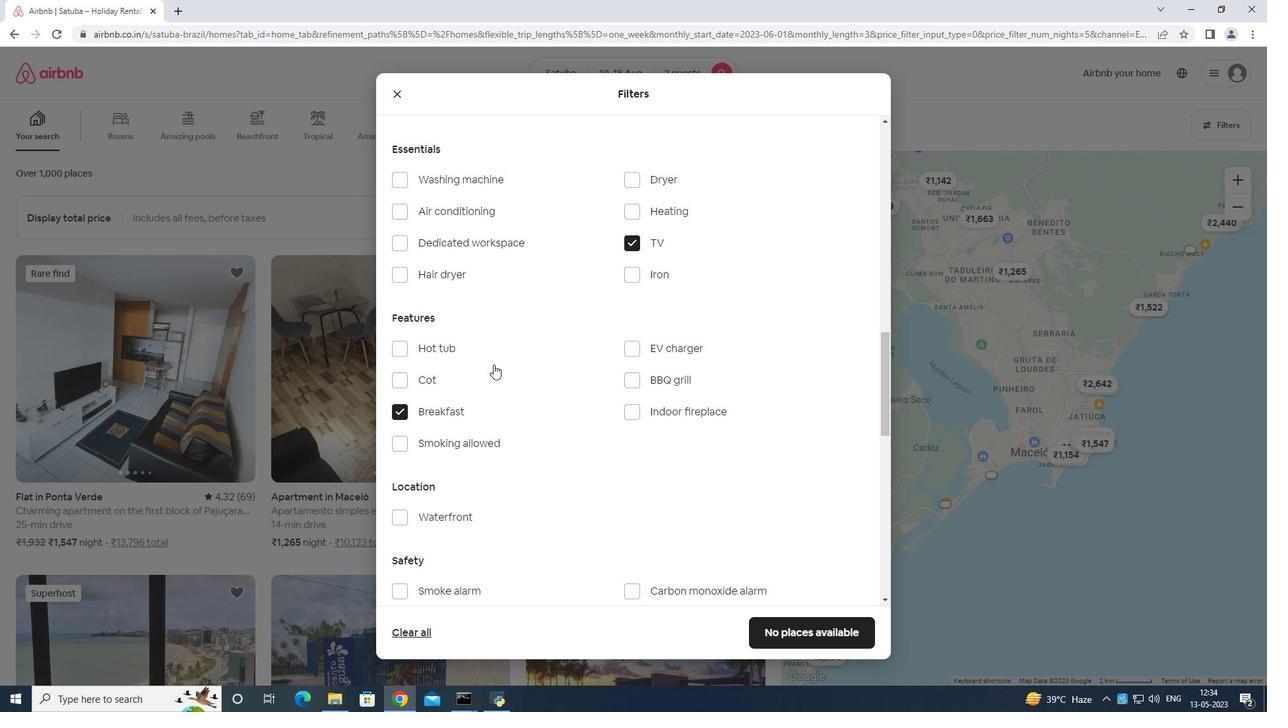 
Action: Mouse scrolled (512, 371) with delta (0, 0)
Screenshot: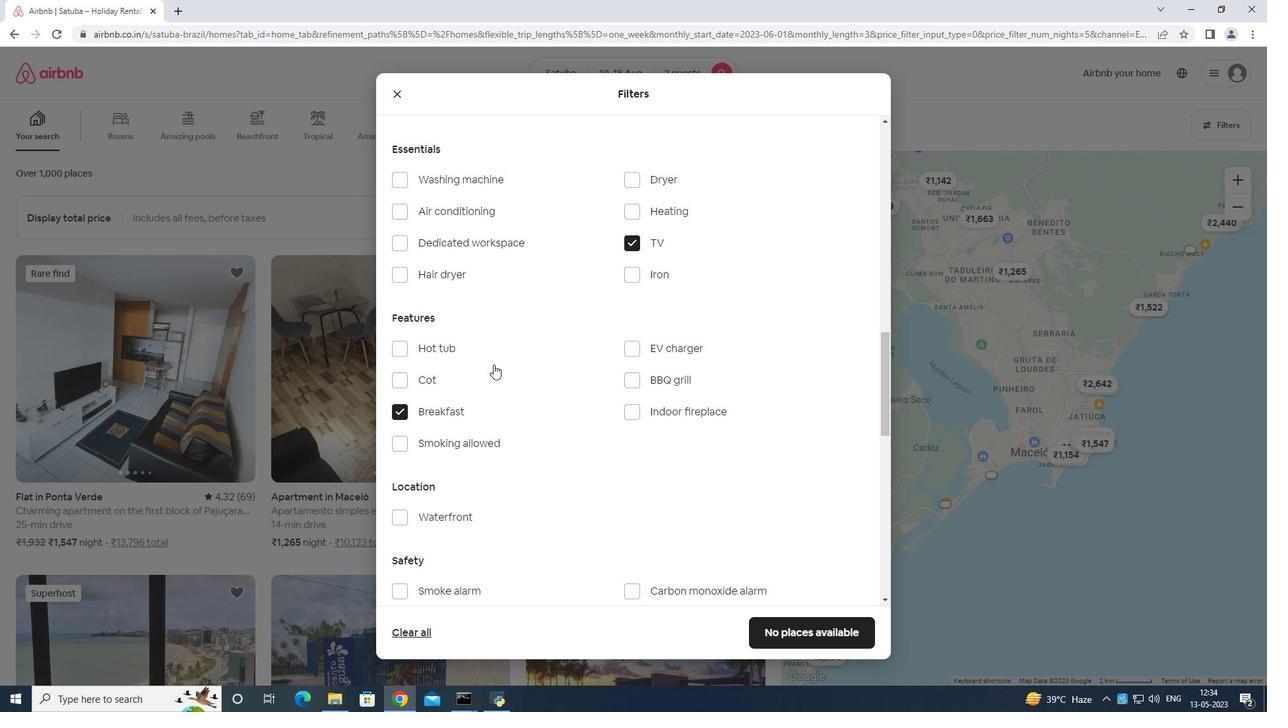 
Action: Mouse moved to (531, 387)
Screenshot: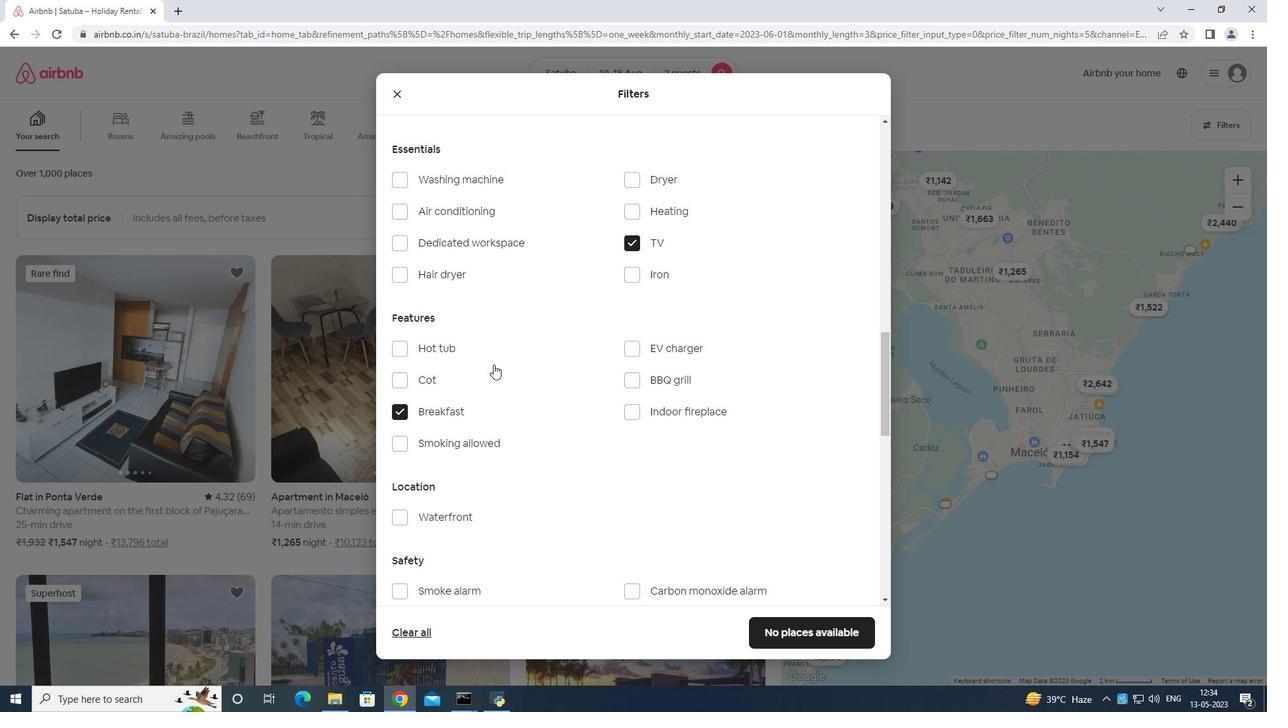 
Action: Mouse scrolled (531, 386) with delta (0, 0)
Screenshot: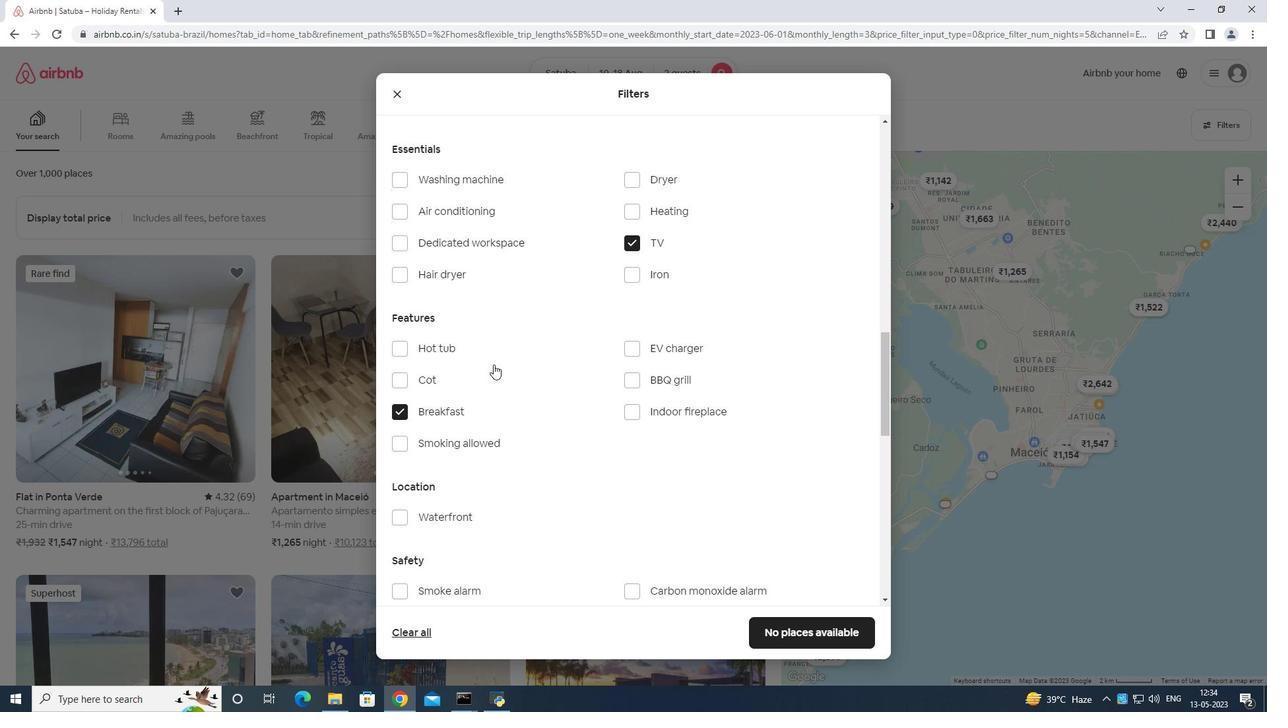 
Action: Mouse moved to (535, 390)
Screenshot: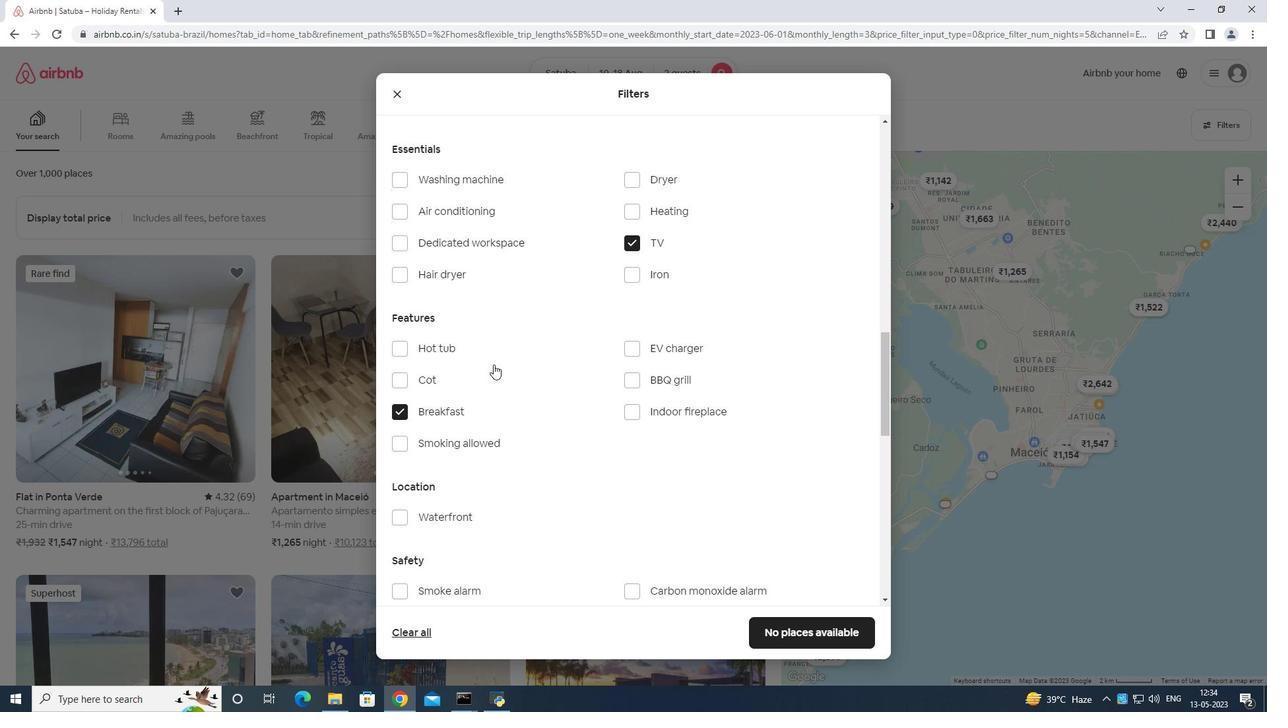 
Action: Mouse scrolled (535, 389) with delta (0, 0)
Screenshot: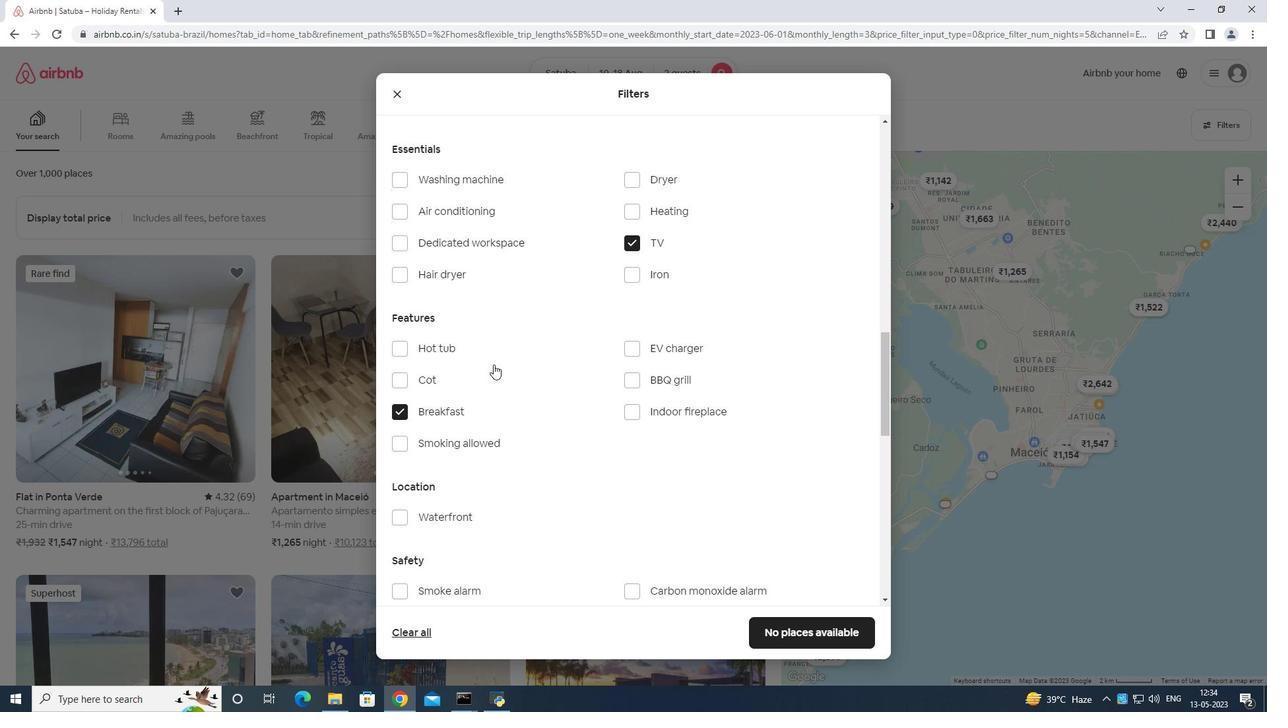 
Action: Mouse moved to (842, 558)
Screenshot: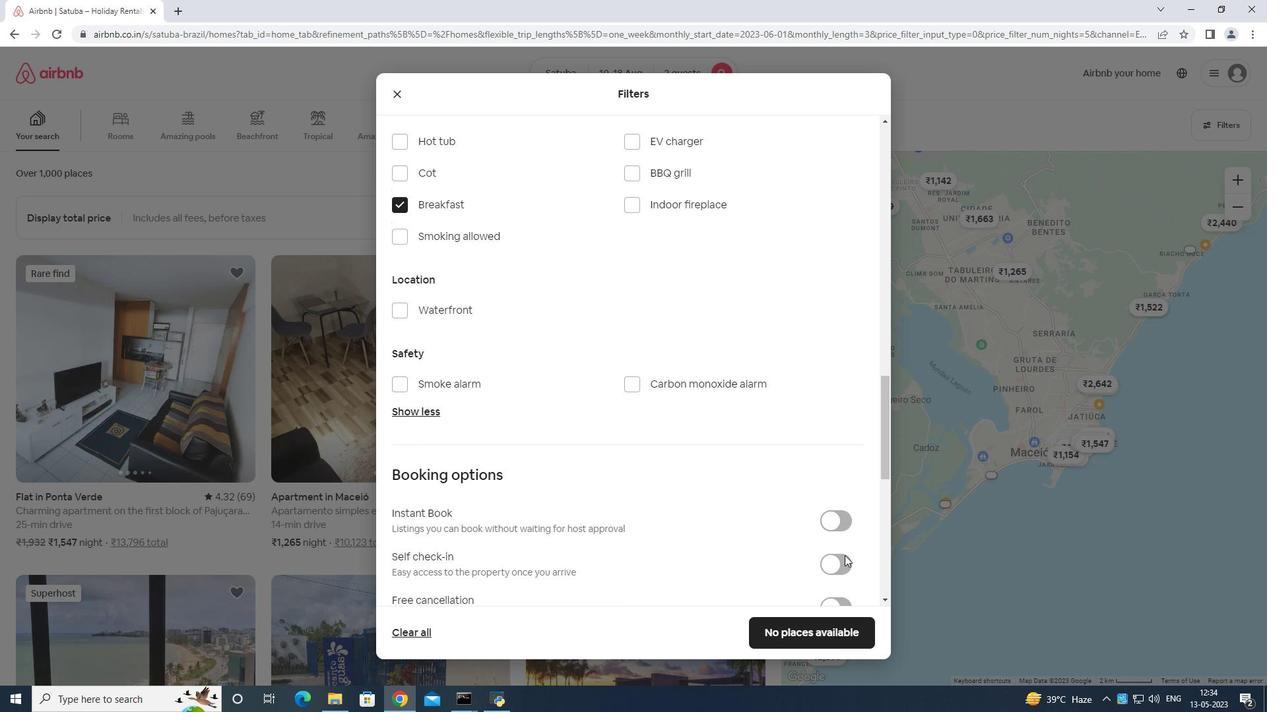 
Action: Mouse pressed left at (842, 558)
Screenshot: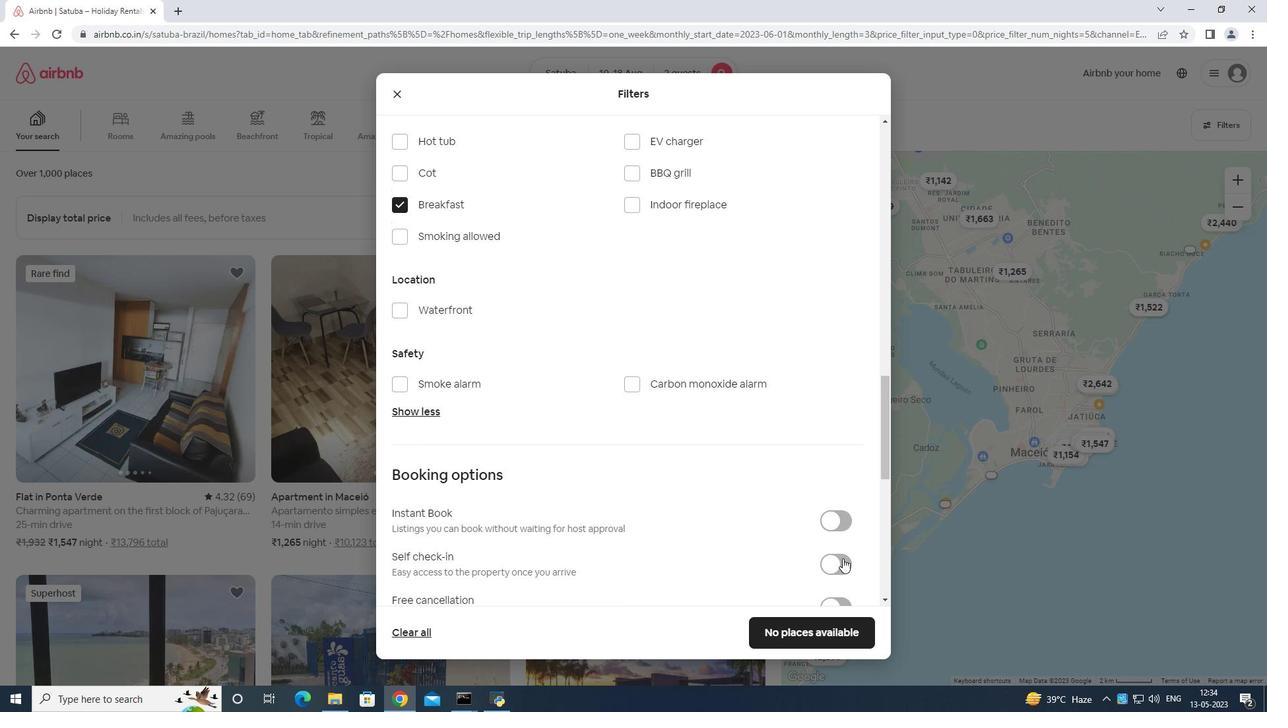 
Action: Mouse moved to (855, 516)
Screenshot: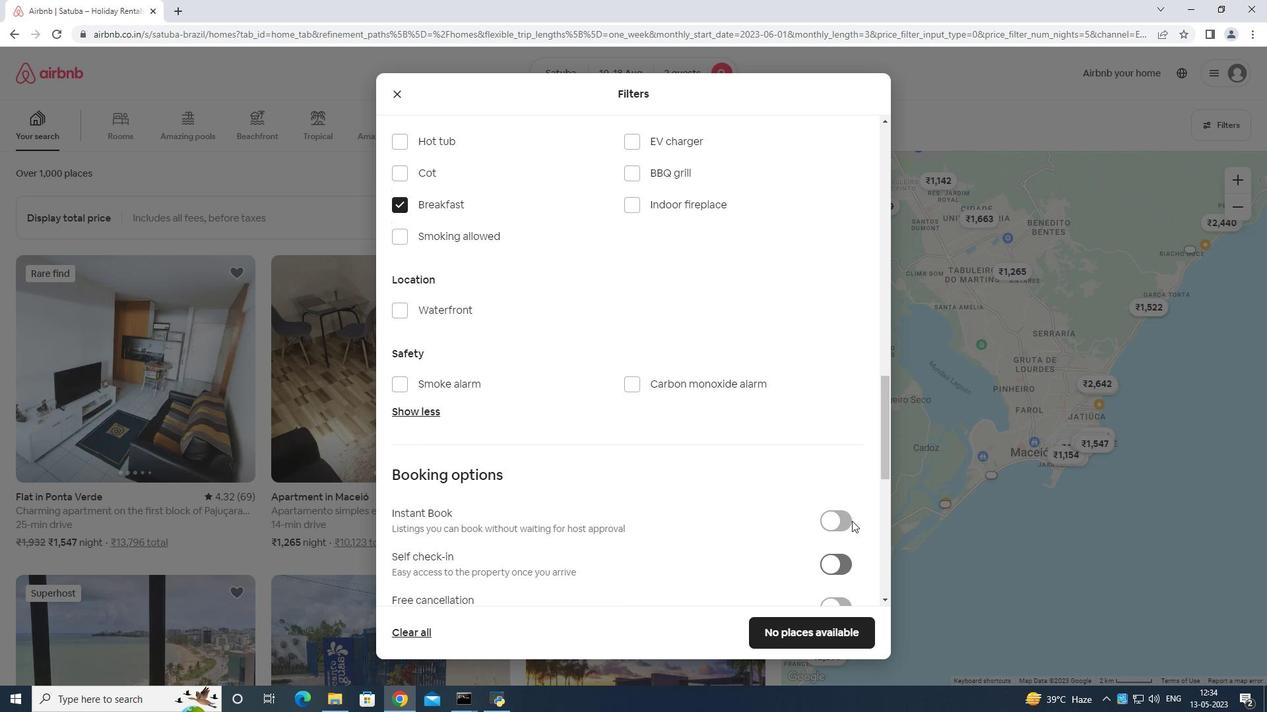 
Action: Mouse scrolled (855, 516) with delta (0, 0)
Screenshot: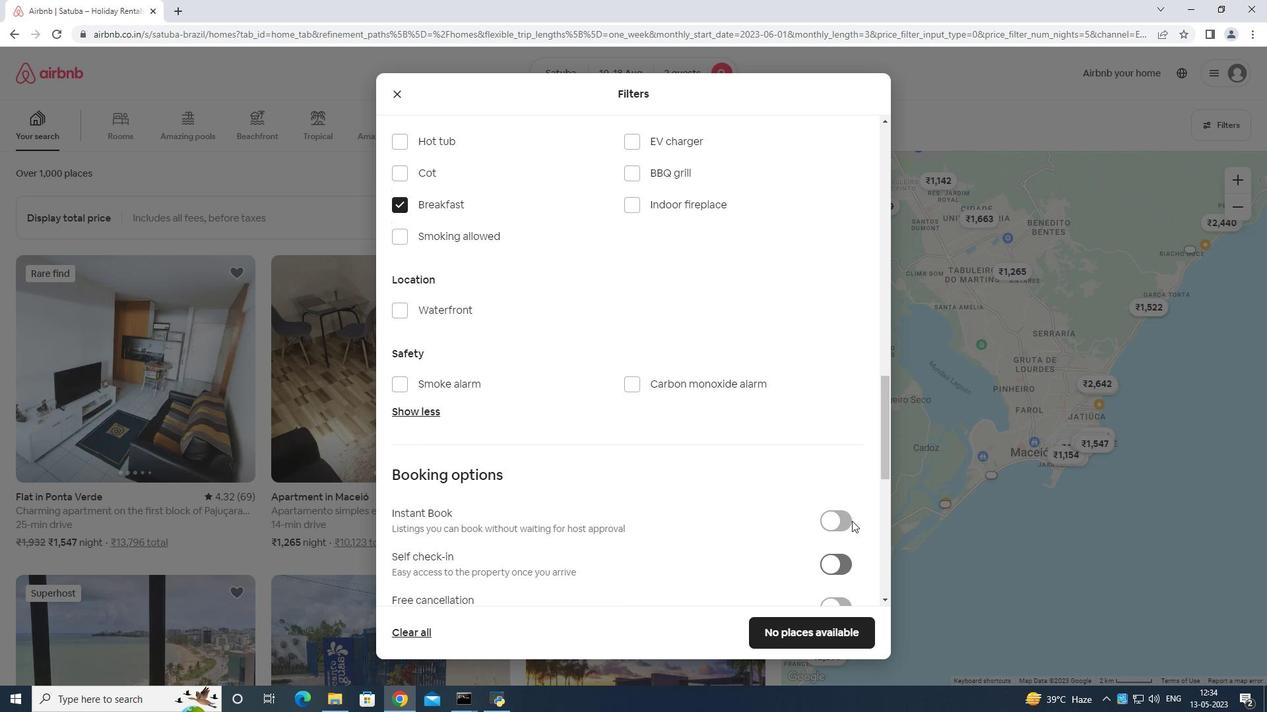 
Action: Mouse moved to (853, 535)
Screenshot: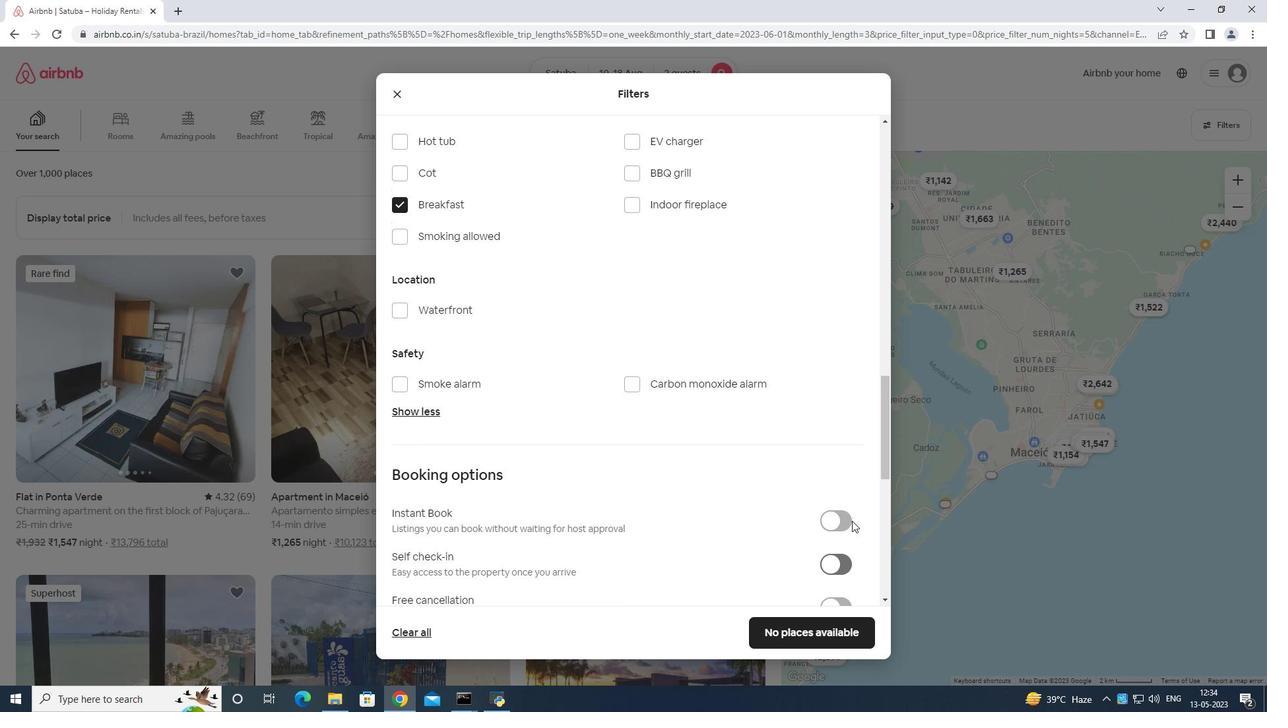 
Action: Mouse scrolled (853, 535) with delta (0, 0)
Screenshot: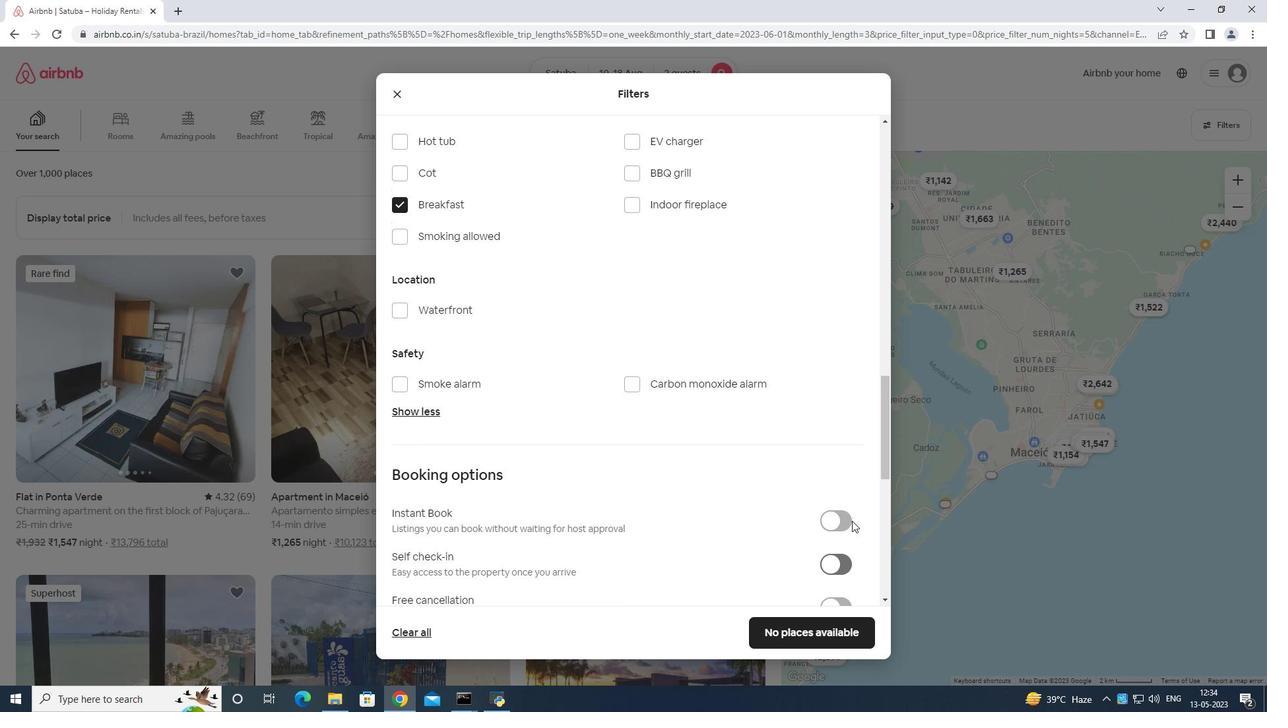 
Action: Mouse moved to (852, 542)
Screenshot: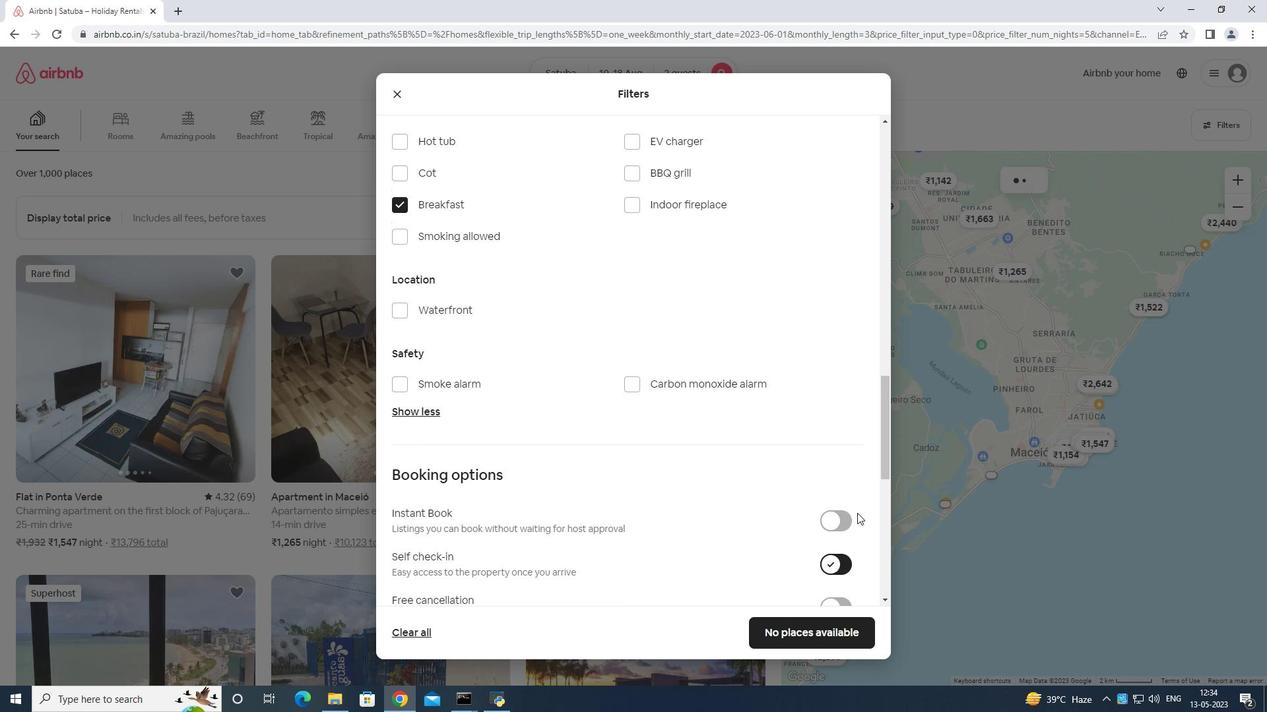 
Action: Mouse scrolled (852, 541) with delta (0, 0)
Screenshot: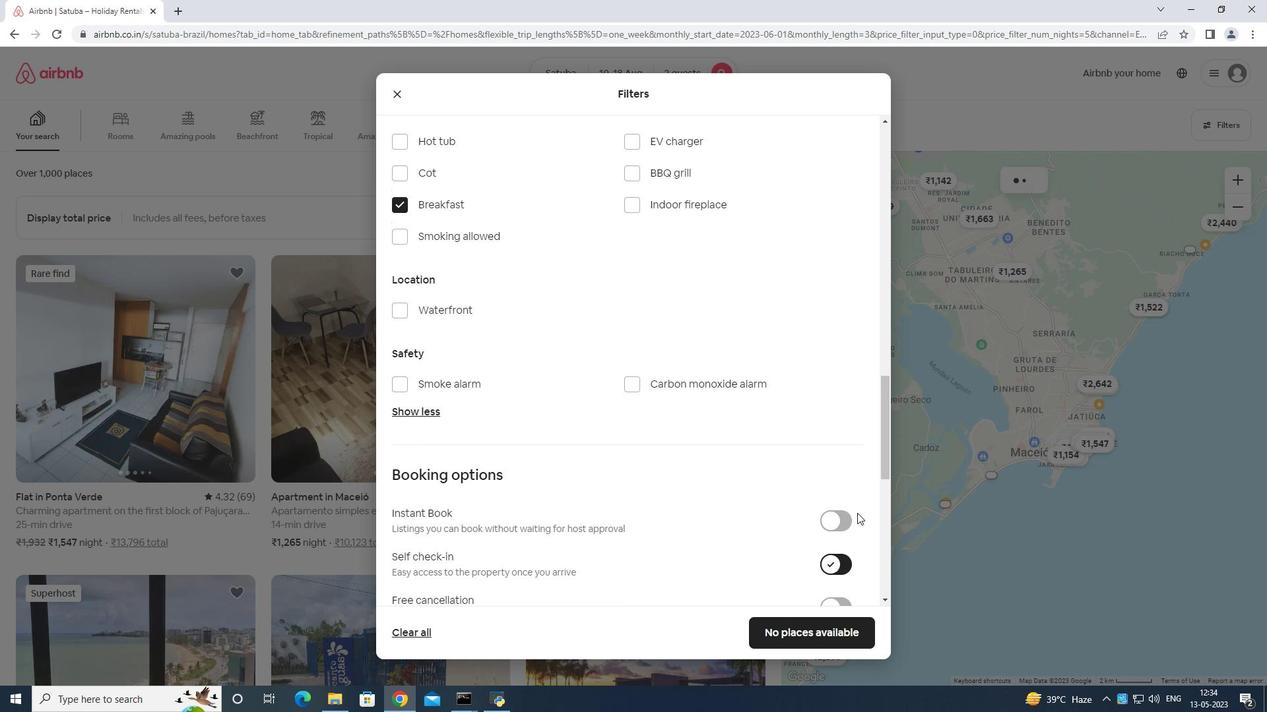 
Action: Mouse moved to (851, 543)
Screenshot: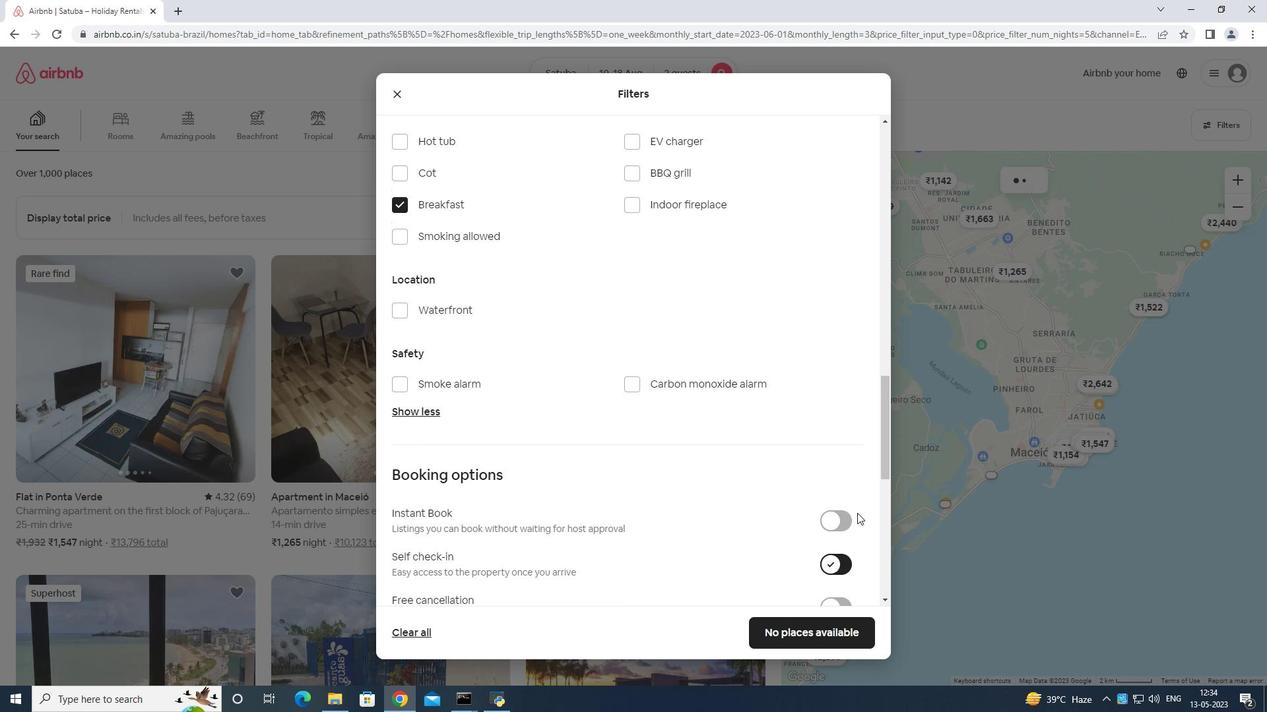 
Action: Mouse scrolled (851, 542) with delta (0, 0)
Screenshot: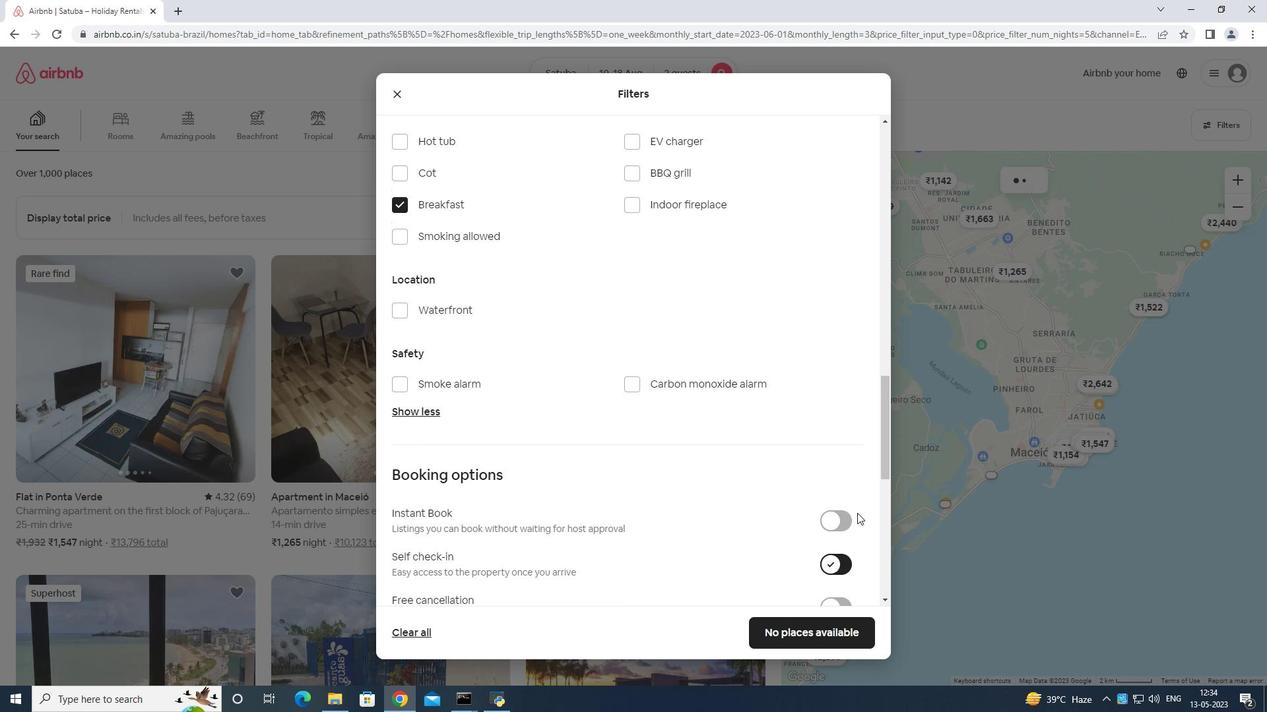 
Action: Mouse moved to (839, 539)
Screenshot: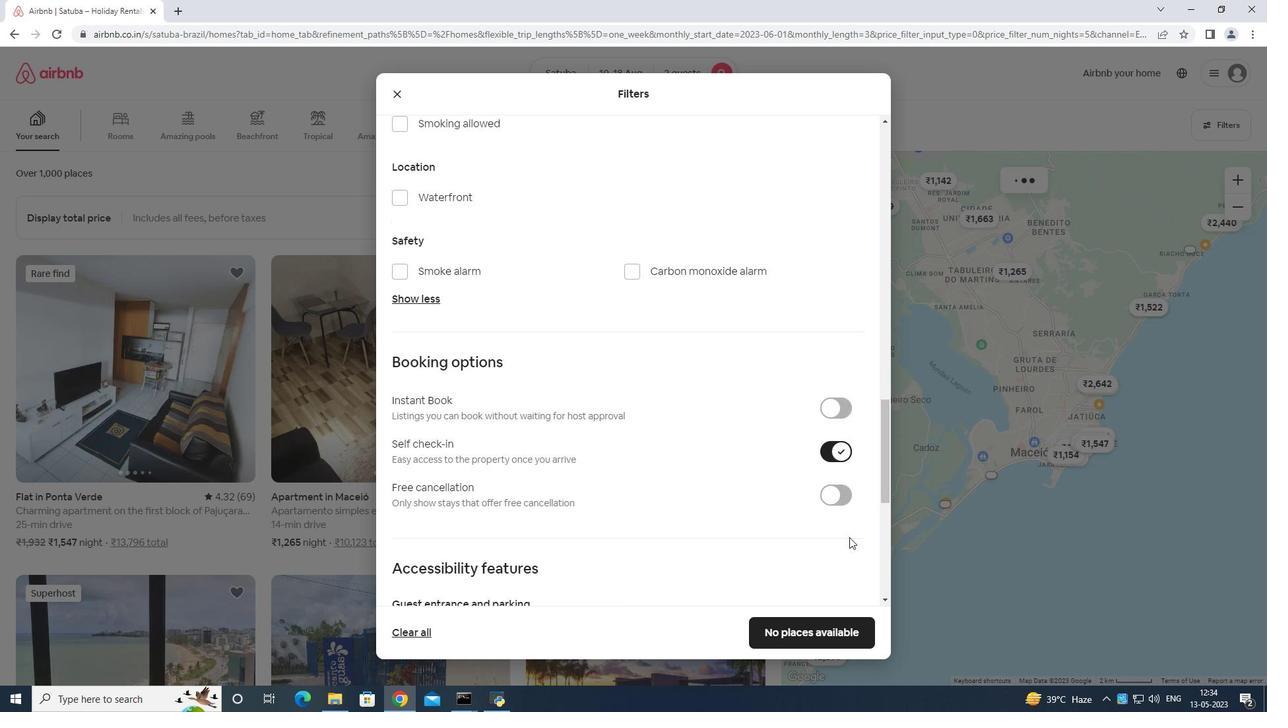 
Action: Mouse scrolled (839, 539) with delta (0, 0)
Screenshot: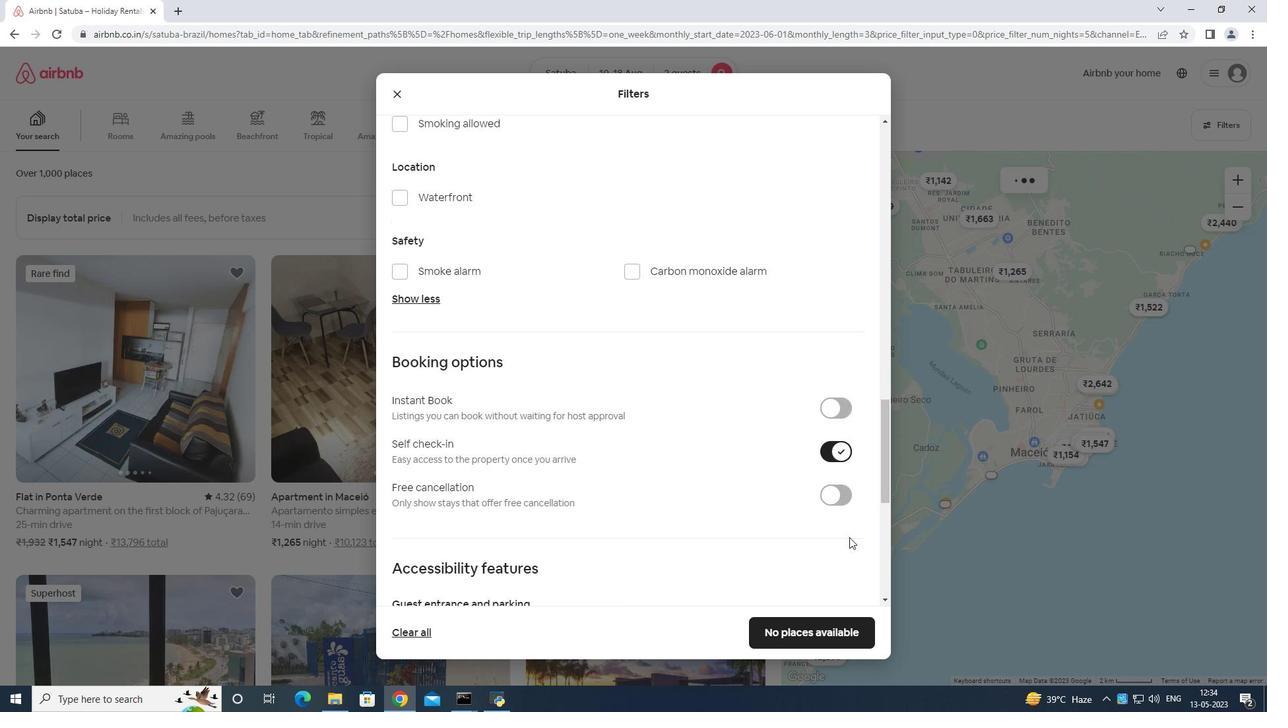 
Action: Mouse moved to (838, 541)
Screenshot: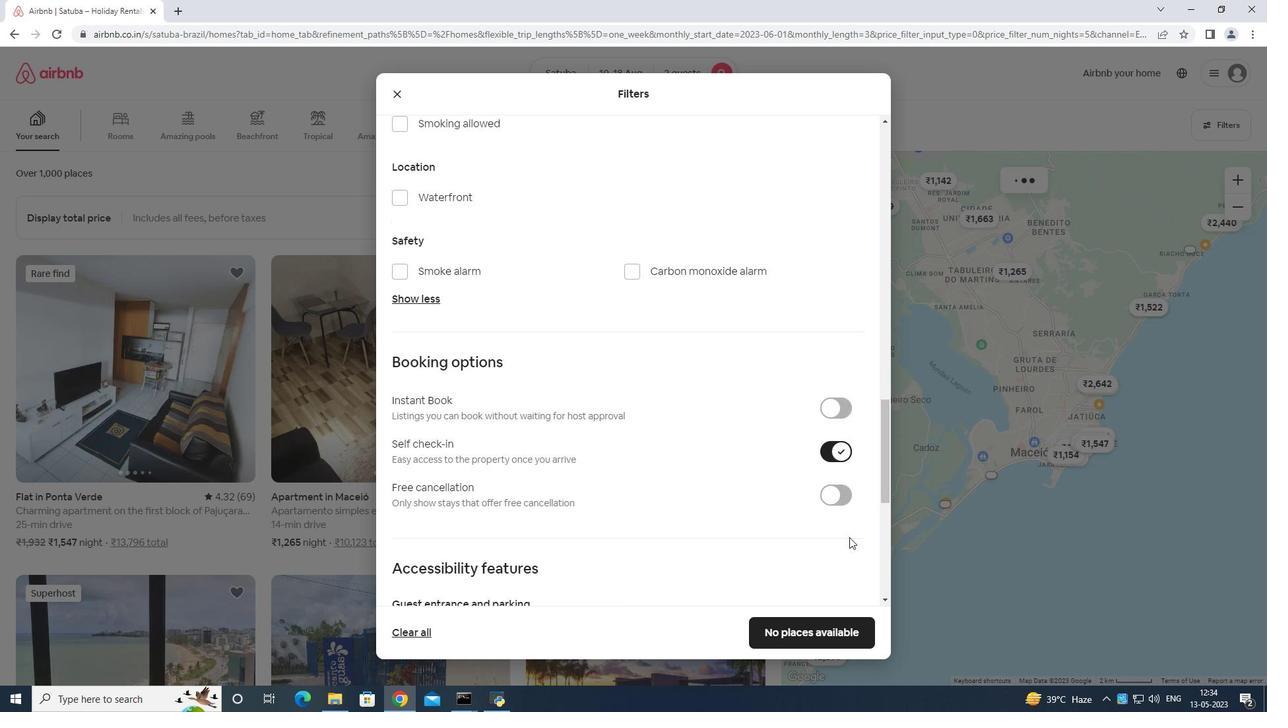
Action: Mouse scrolled (838, 540) with delta (0, 0)
Screenshot: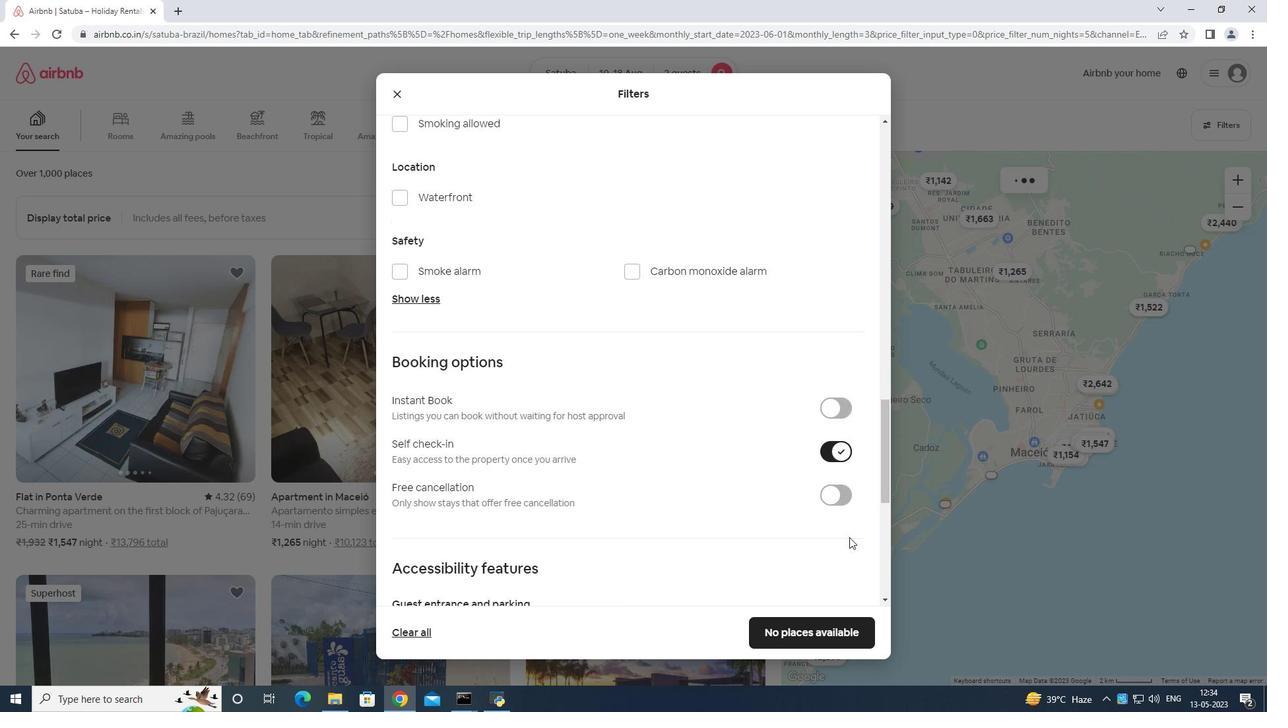 
Action: Mouse moved to (836, 541)
Screenshot: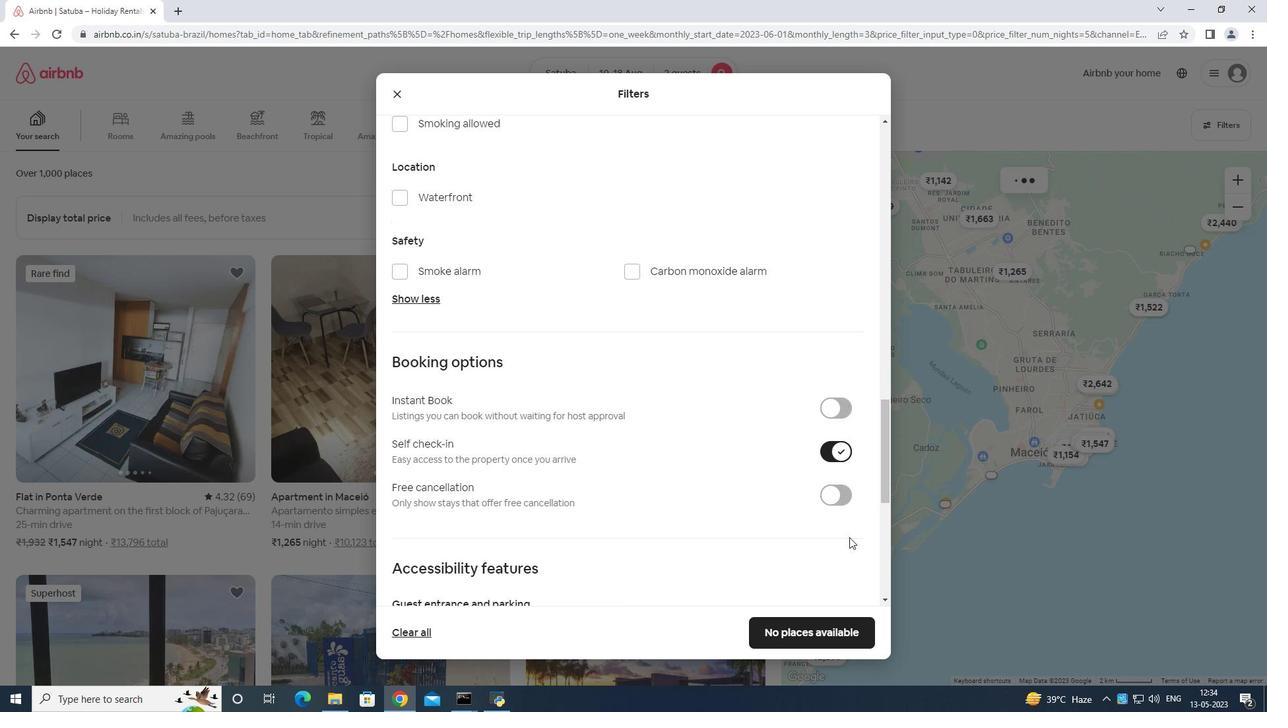 
Action: Mouse scrolled (837, 540) with delta (0, 0)
Screenshot: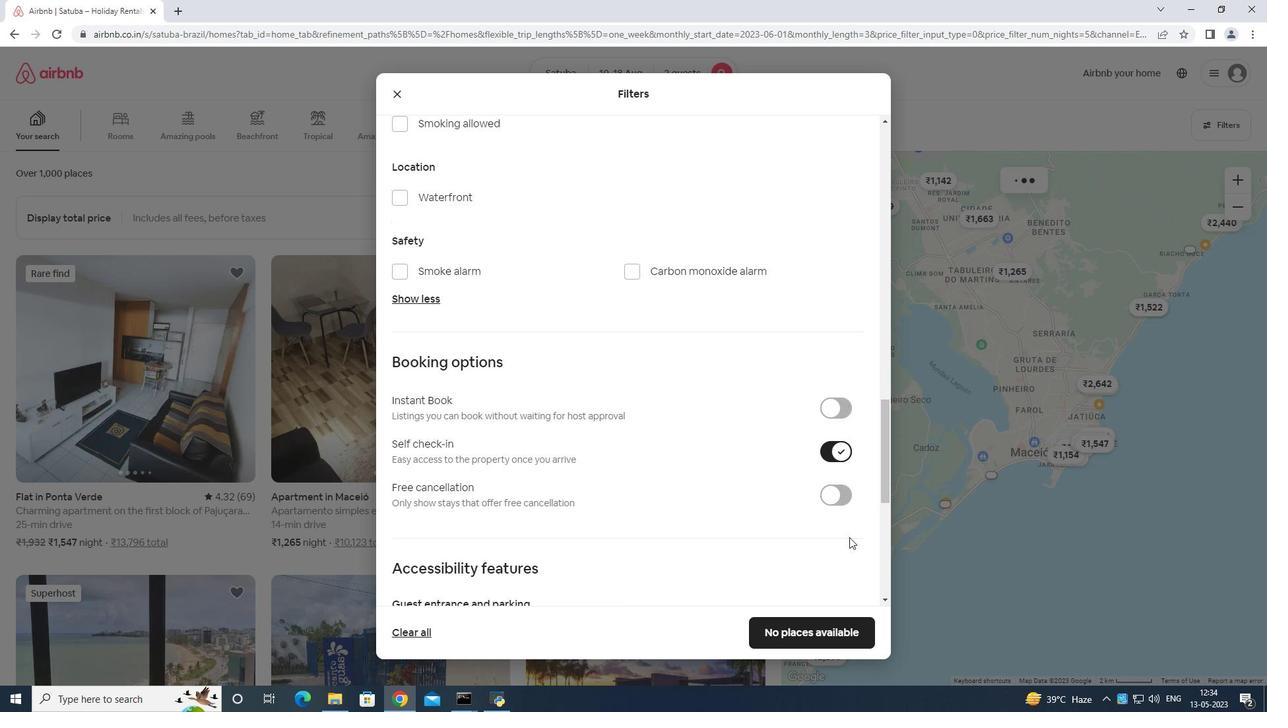 
Action: Mouse moved to (835, 541)
Screenshot: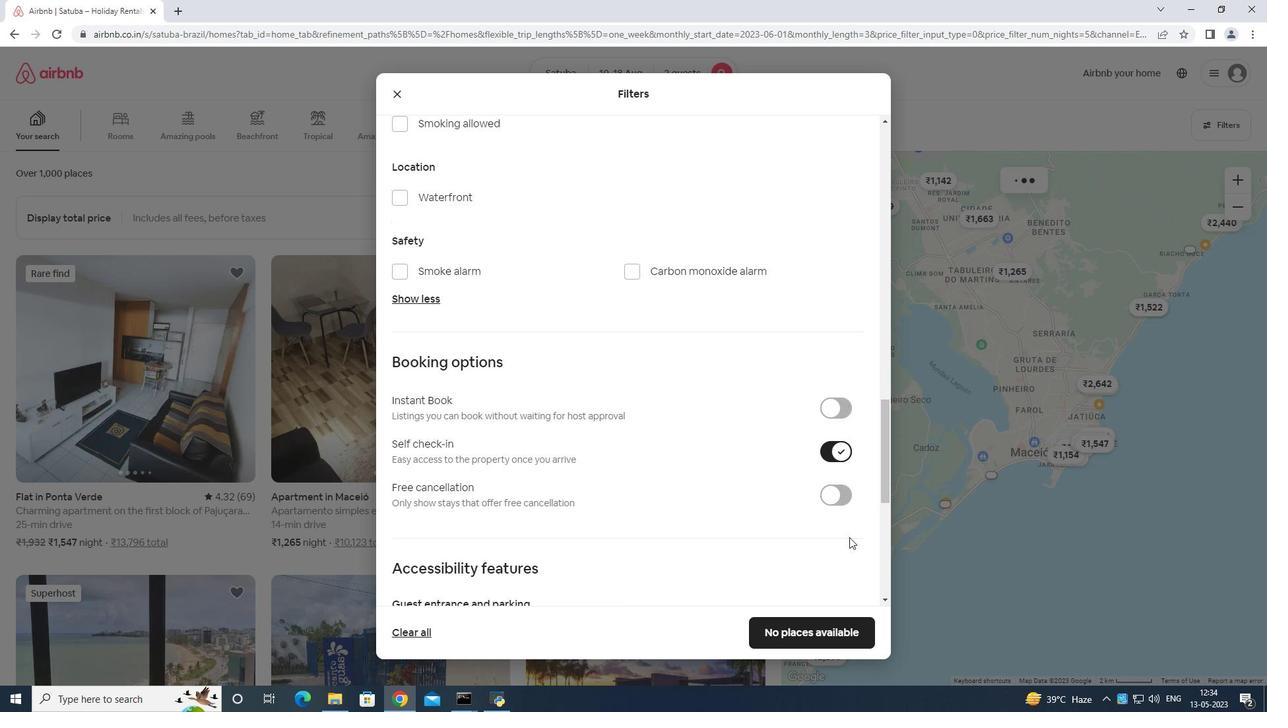 
Action: Mouse scrolled (835, 541) with delta (0, 0)
Screenshot: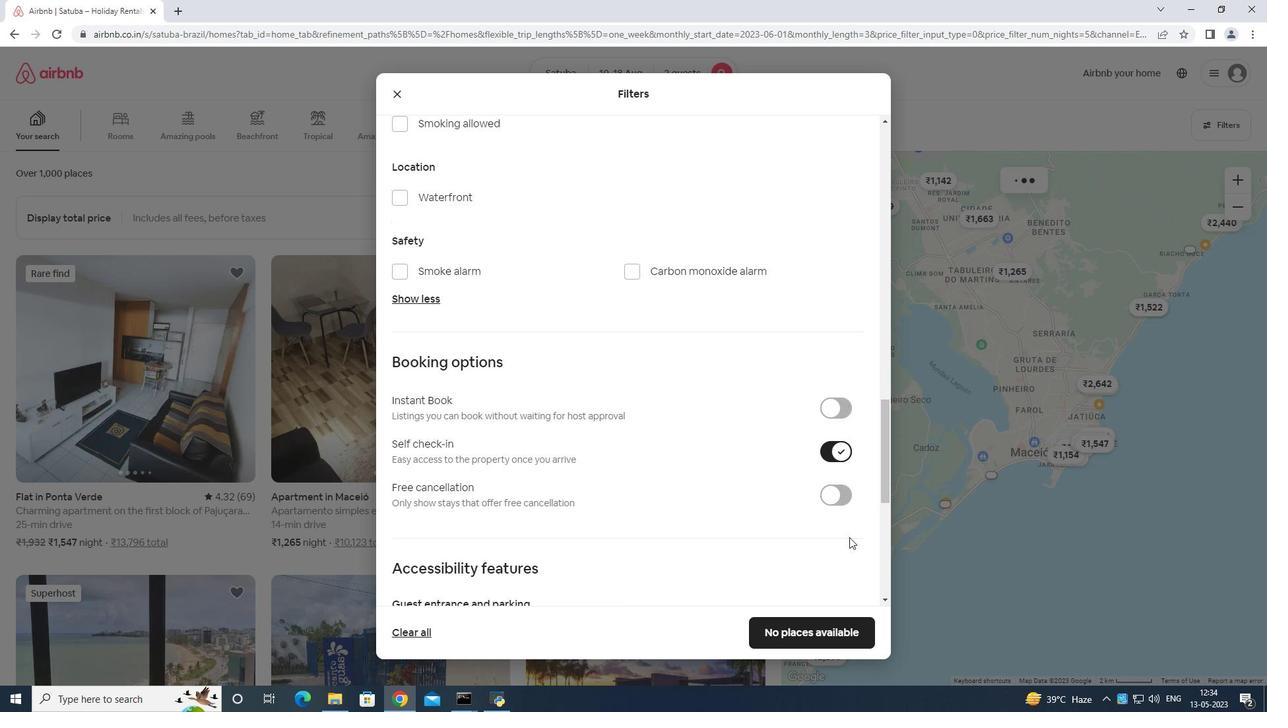 
Action: Mouse moved to (778, 539)
Screenshot: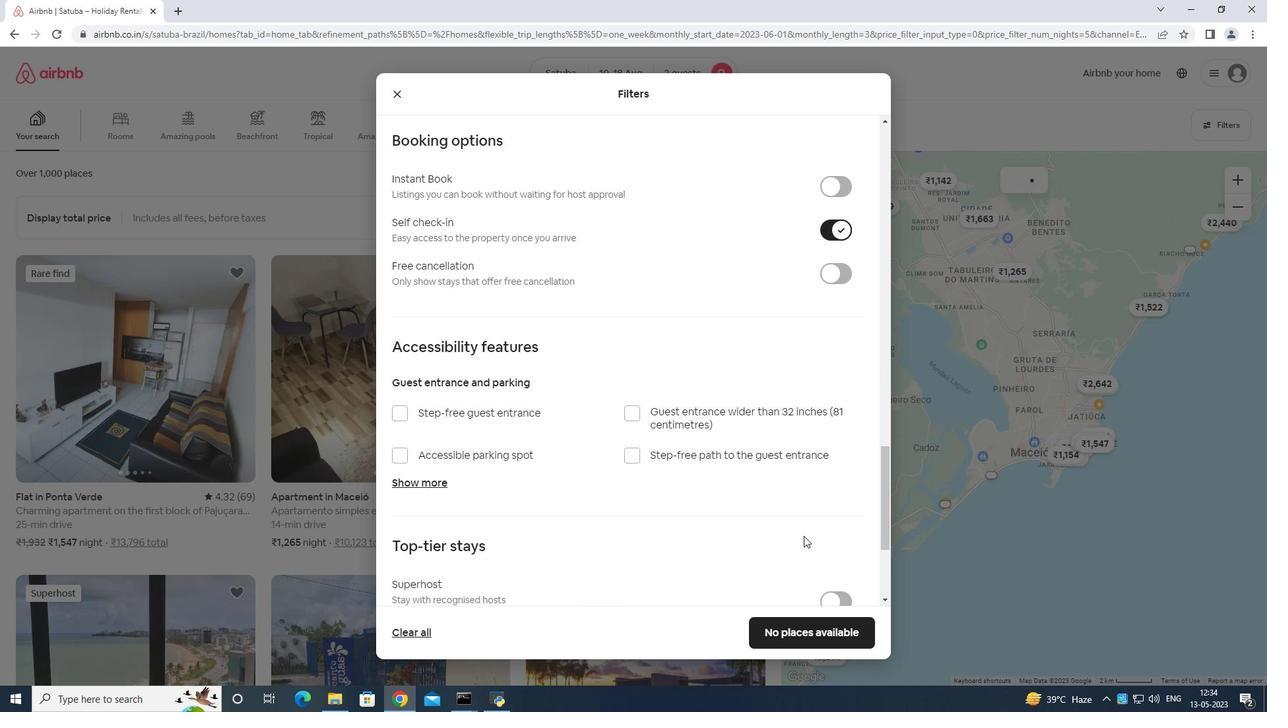 
Action: Mouse scrolled (778, 538) with delta (0, 0)
Screenshot: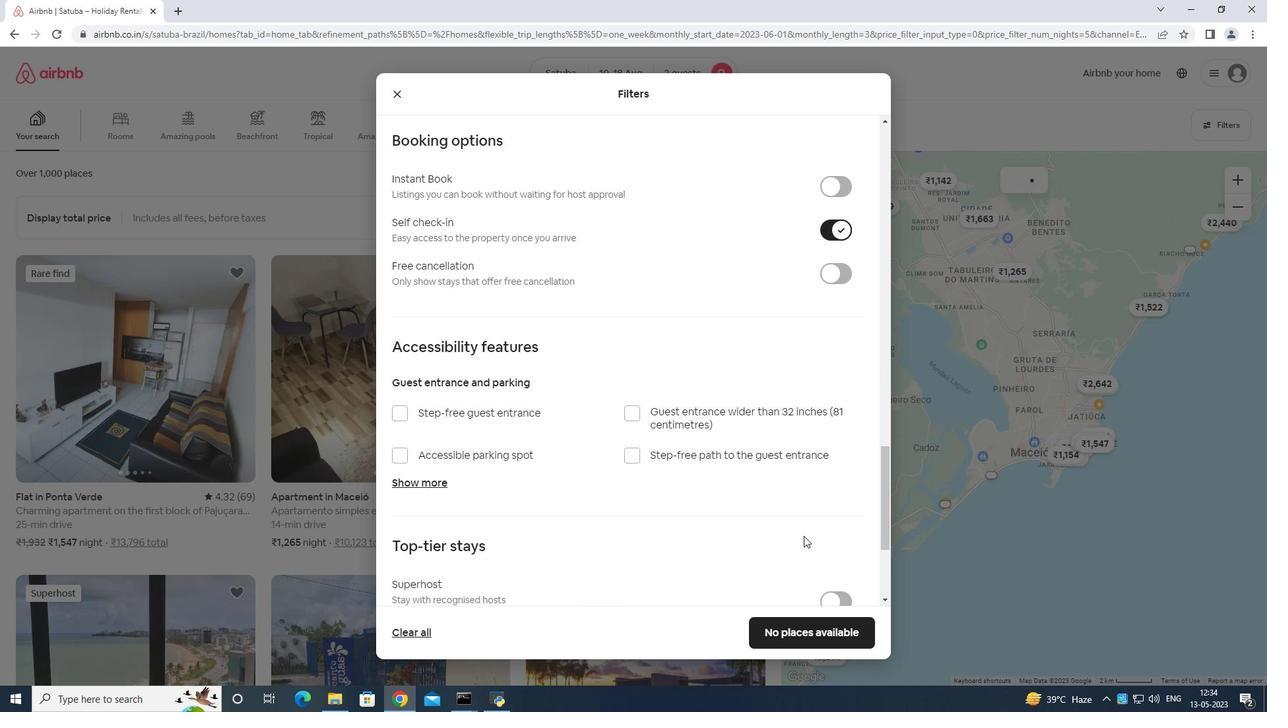 
Action: Mouse moved to (772, 539)
Screenshot: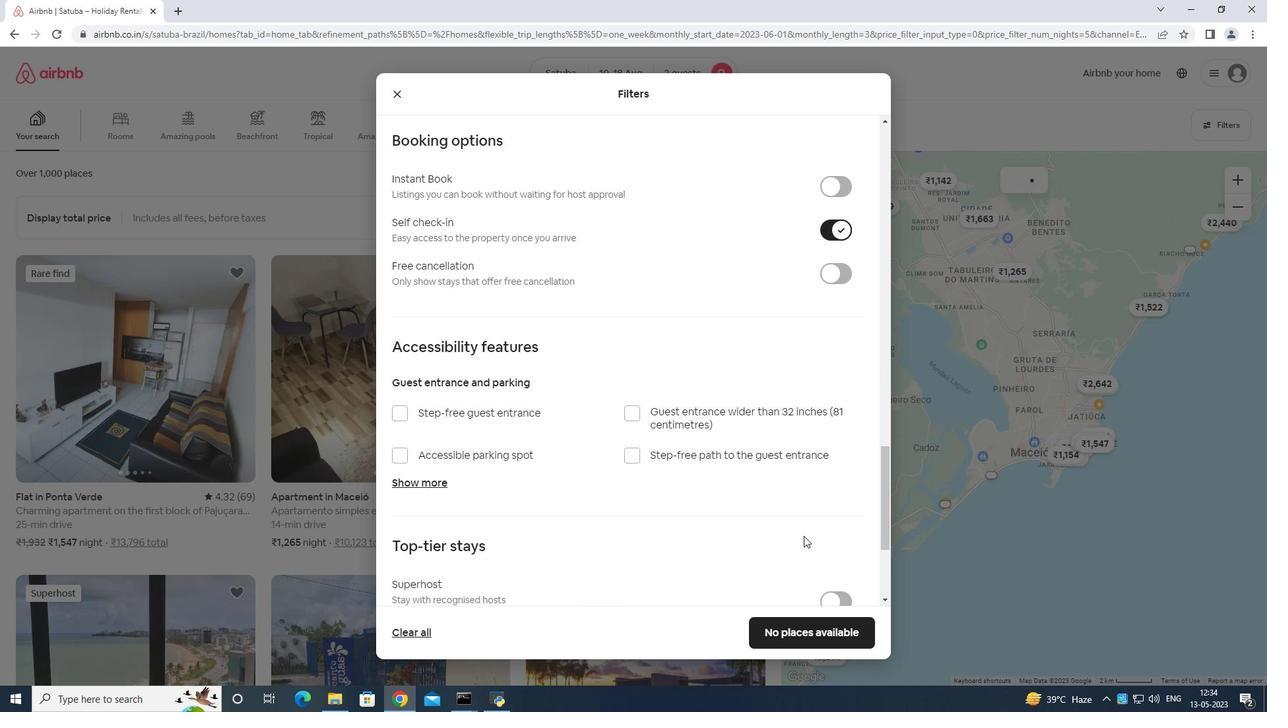 
Action: Mouse scrolled (772, 538) with delta (0, 0)
Screenshot: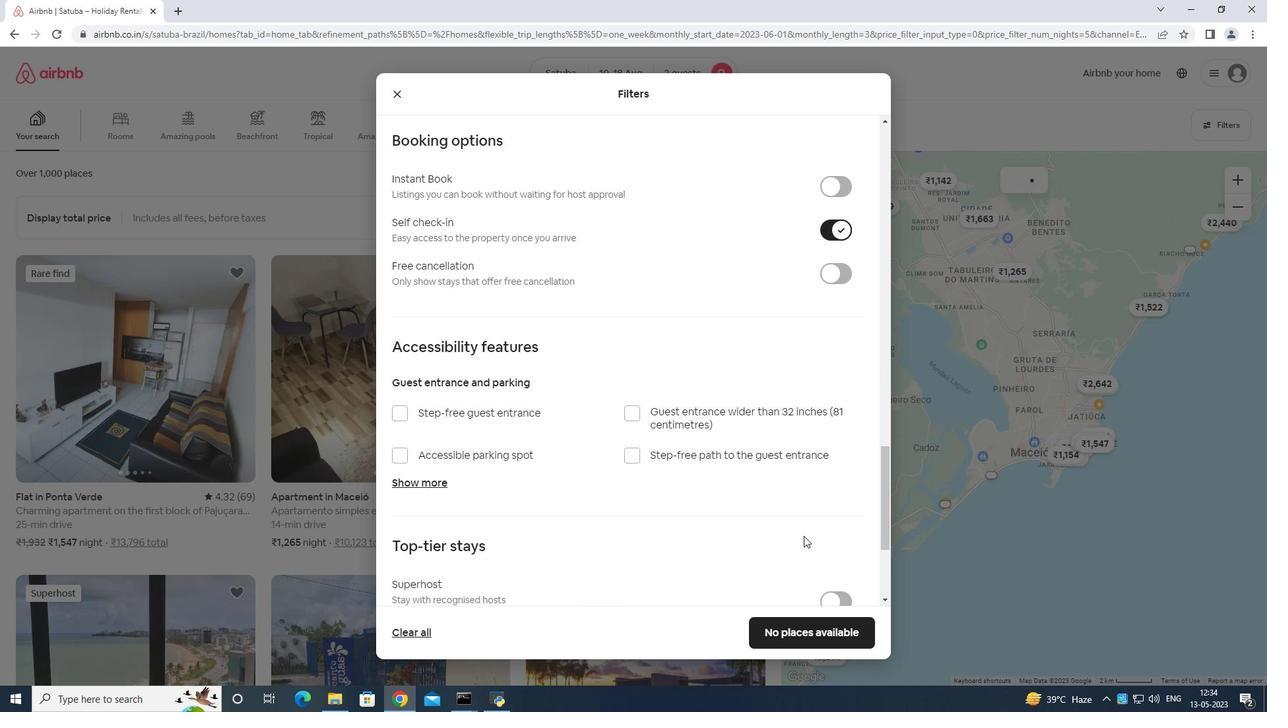 
Action: Mouse moved to (763, 539)
Screenshot: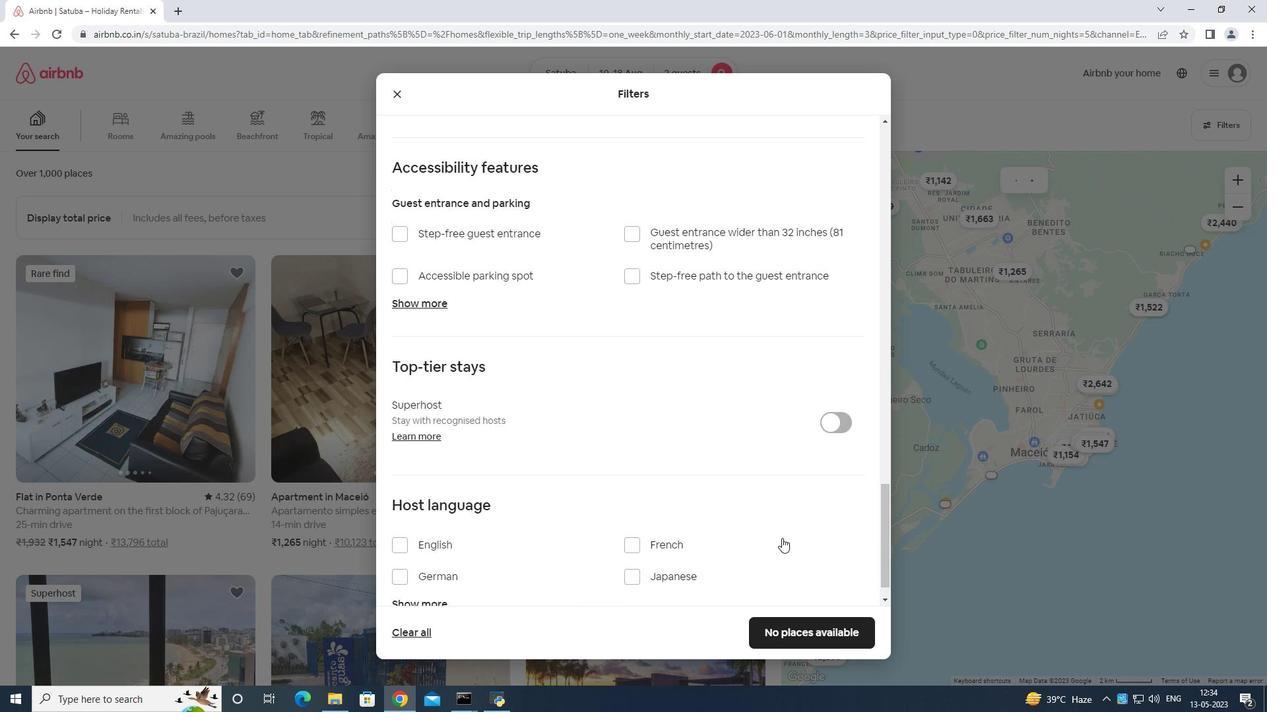 
Action: Mouse scrolled (763, 538) with delta (0, 0)
Screenshot: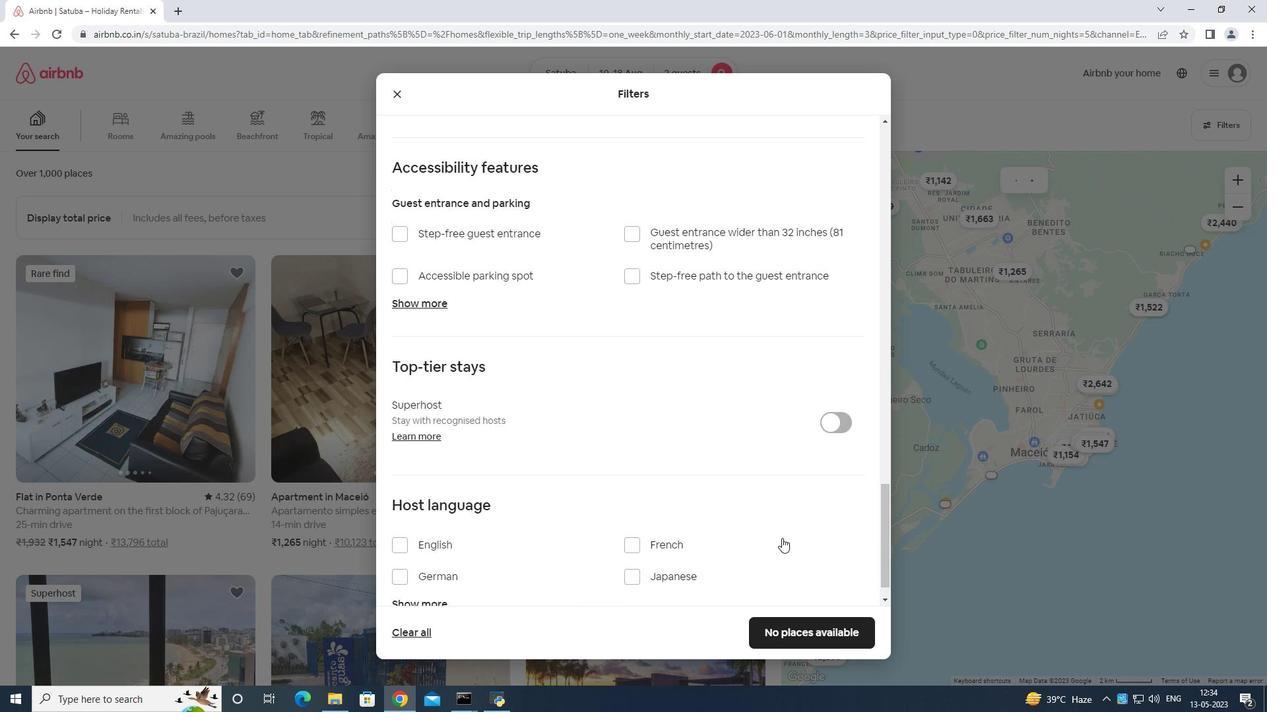 
Action: Mouse moved to (747, 539)
Screenshot: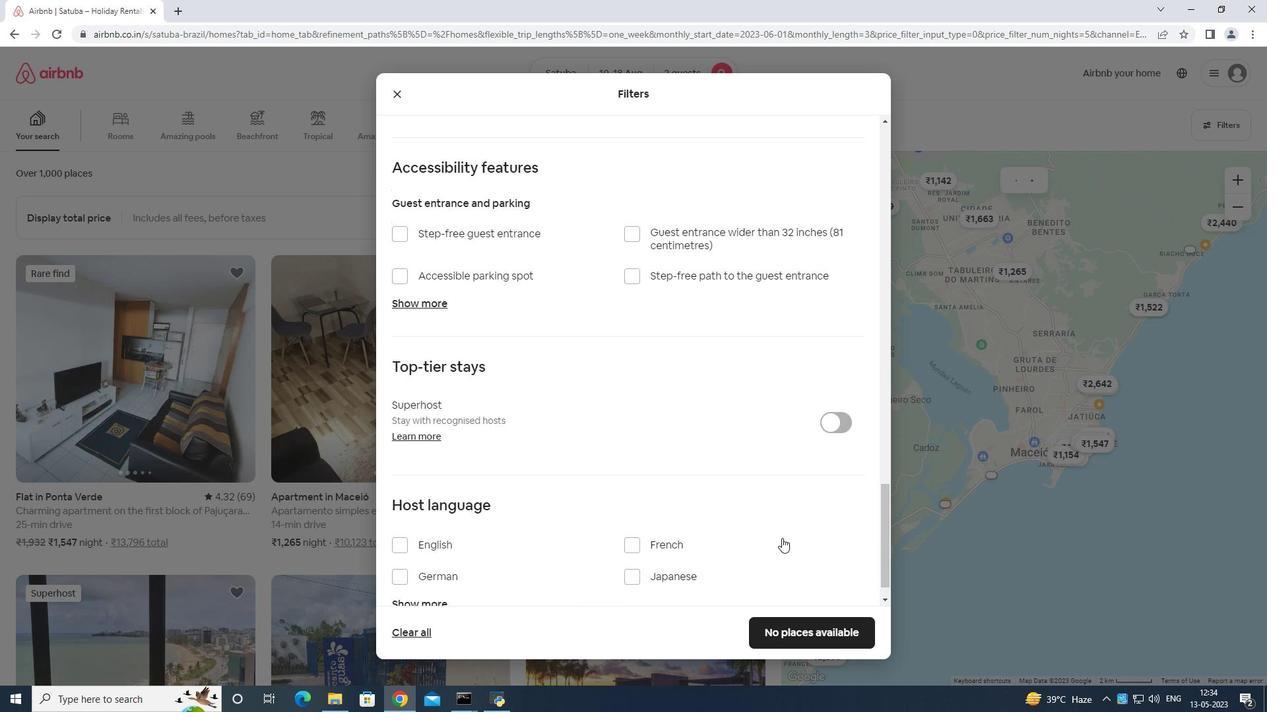 
Action: Mouse scrolled (747, 538) with delta (0, 0)
Screenshot: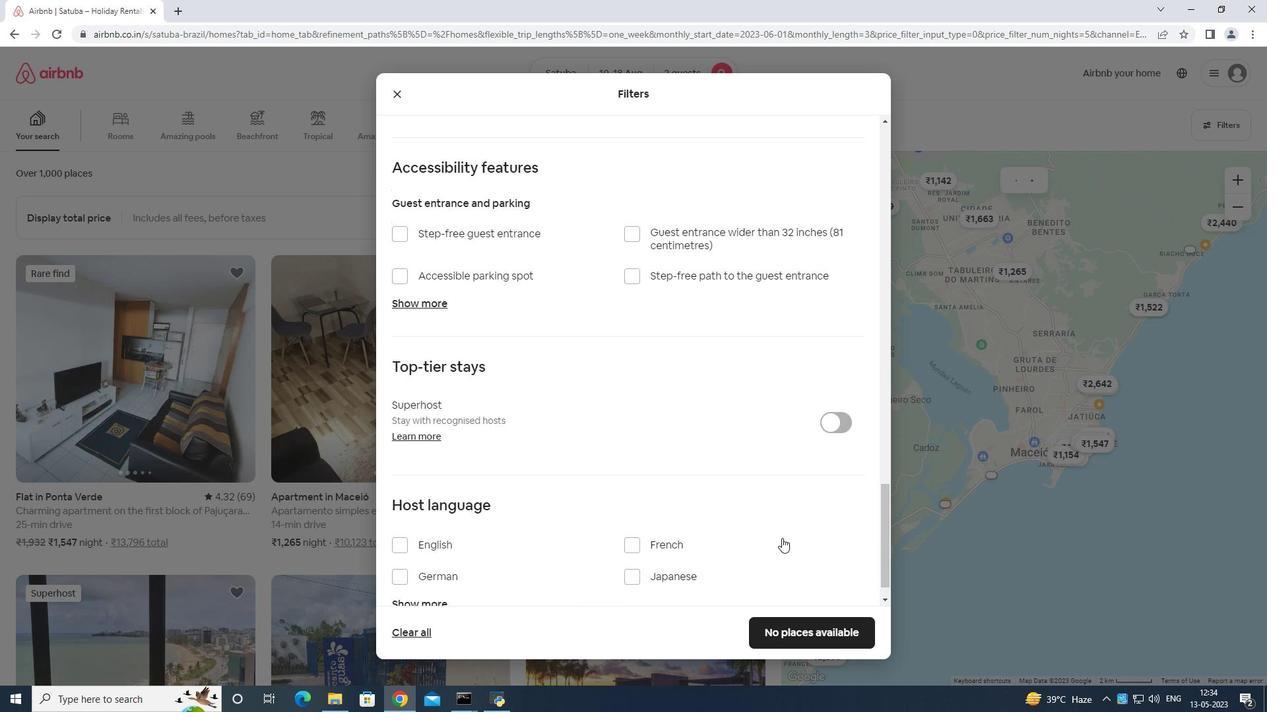 
Action: Mouse moved to (390, 511)
Screenshot: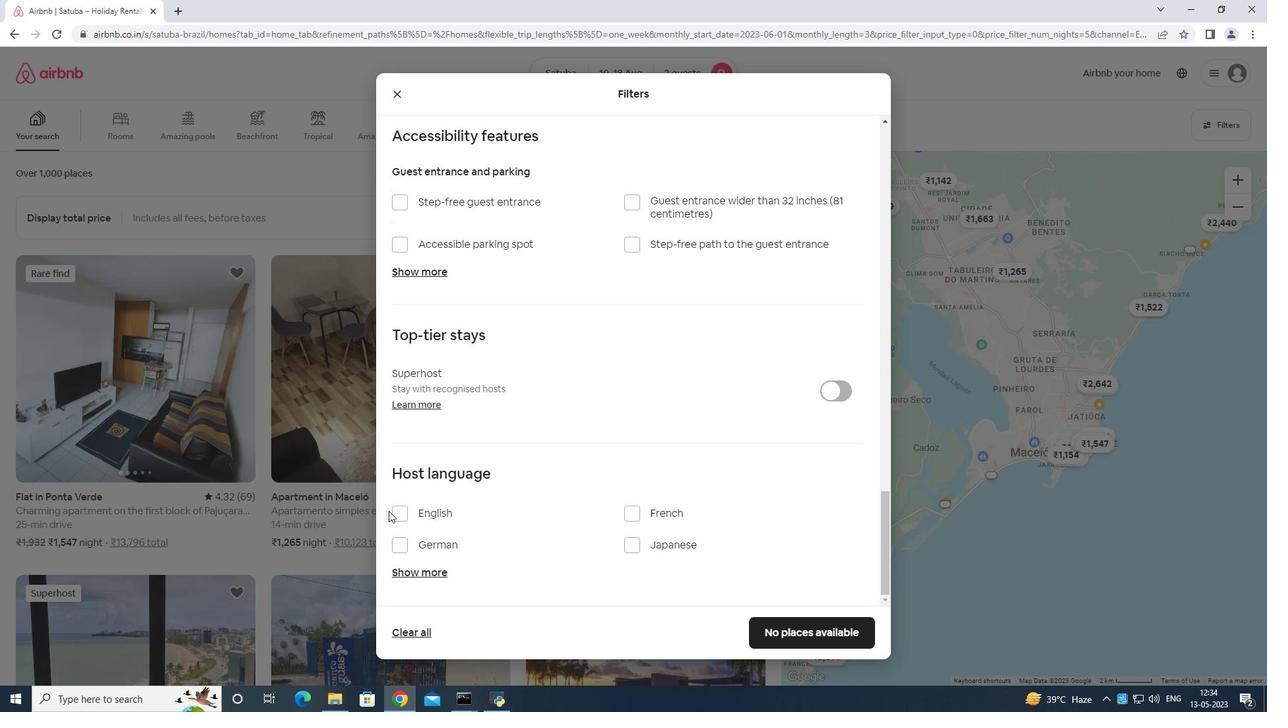 
Action: Mouse pressed left at (390, 511)
Screenshot: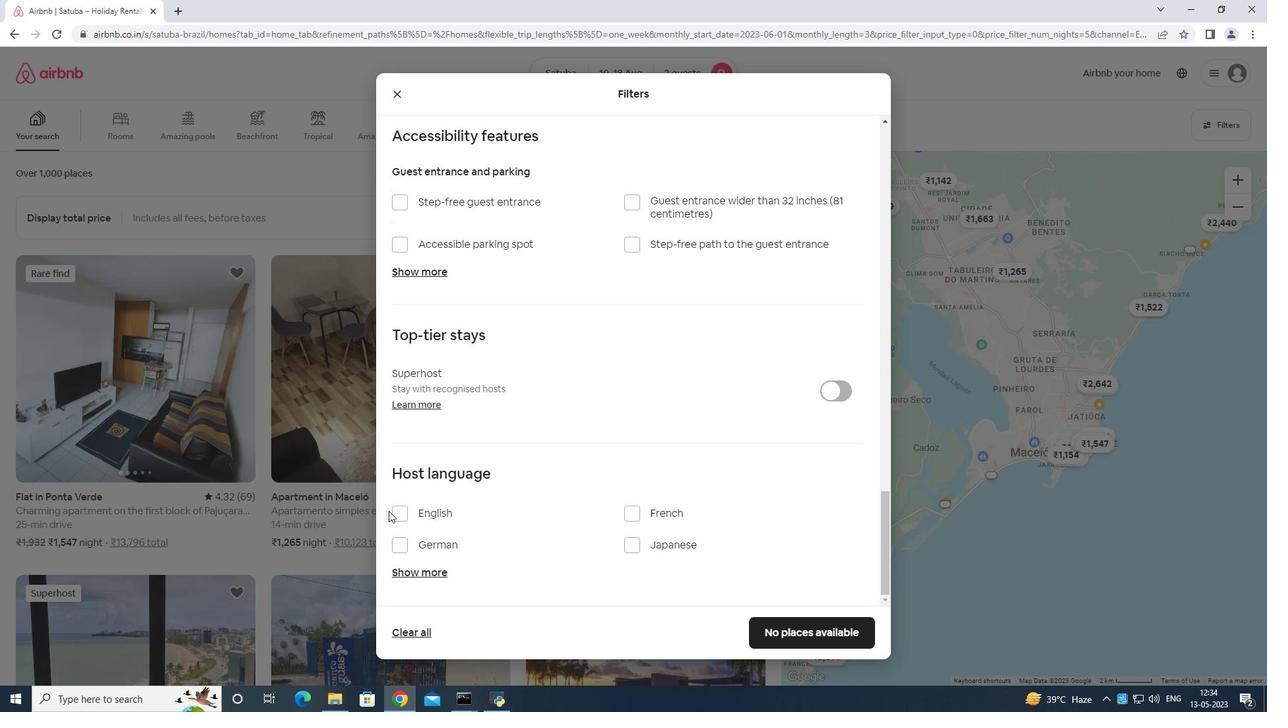 
Action: Mouse moved to (397, 510)
Screenshot: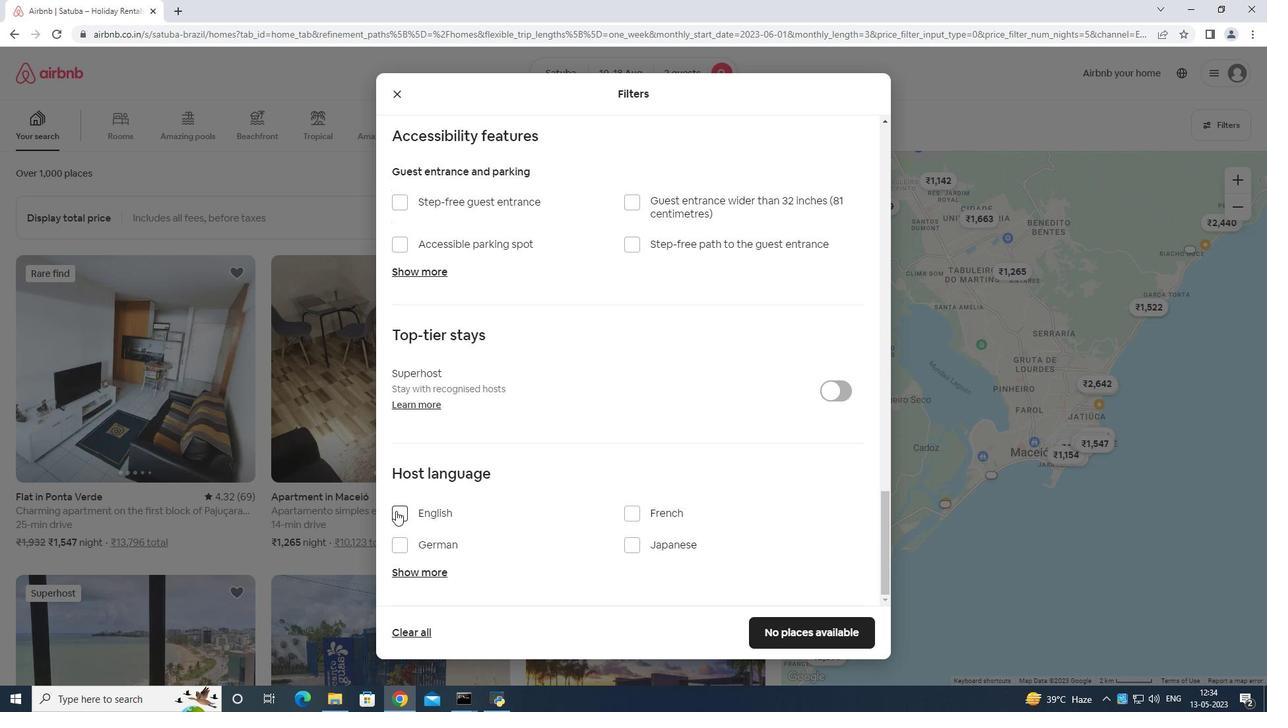
Action: Mouse pressed left at (397, 510)
Screenshot: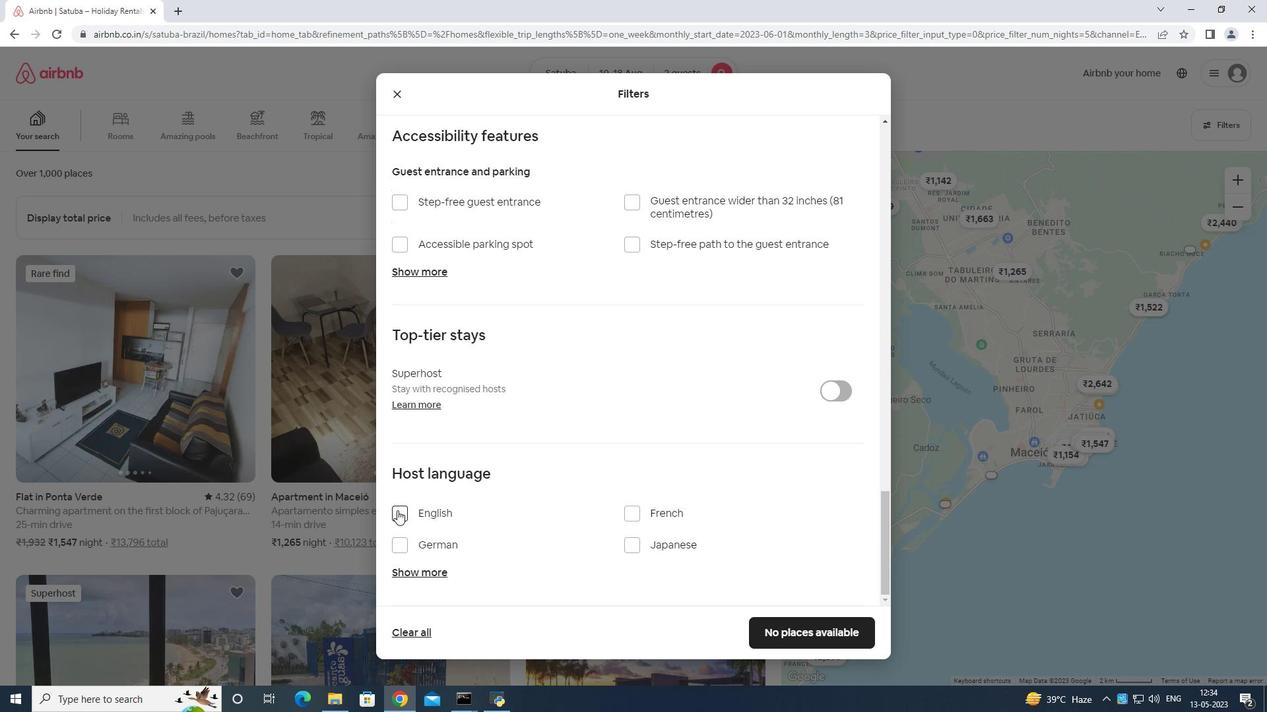 
Action: Mouse moved to (838, 630)
Screenshot: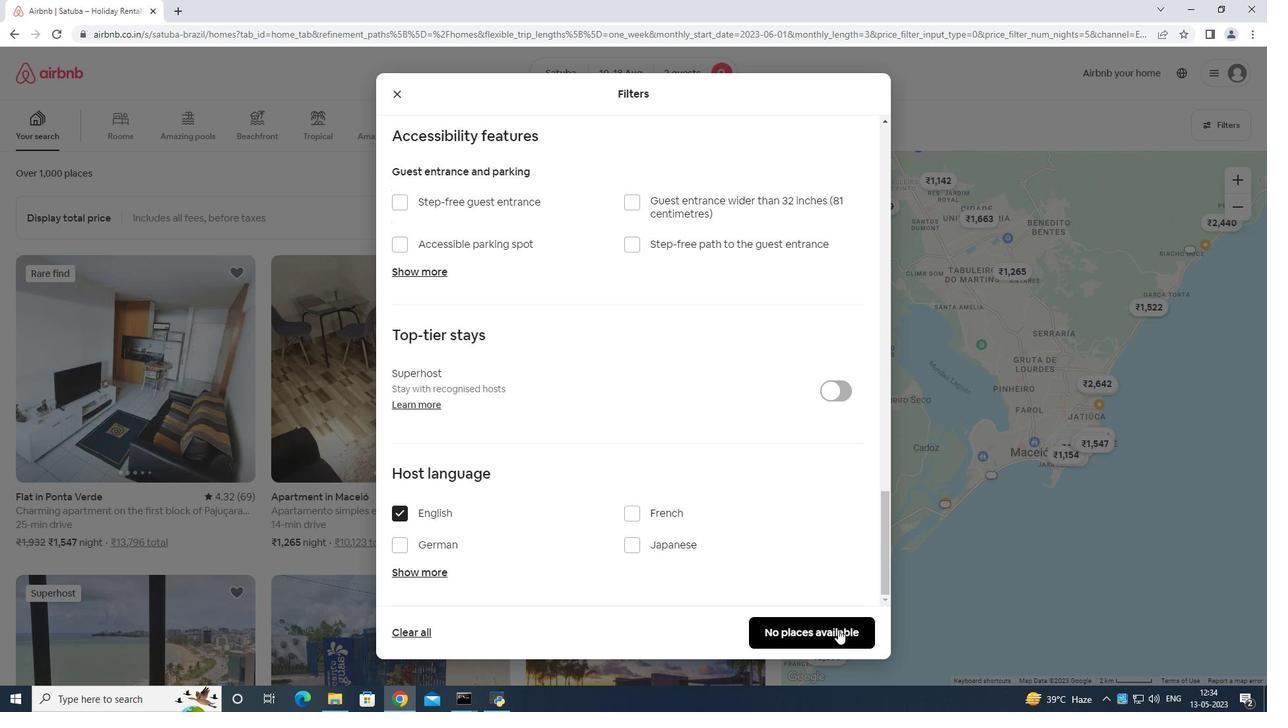 
Action: Mouse pressed left at (838, 630)
Screenshot: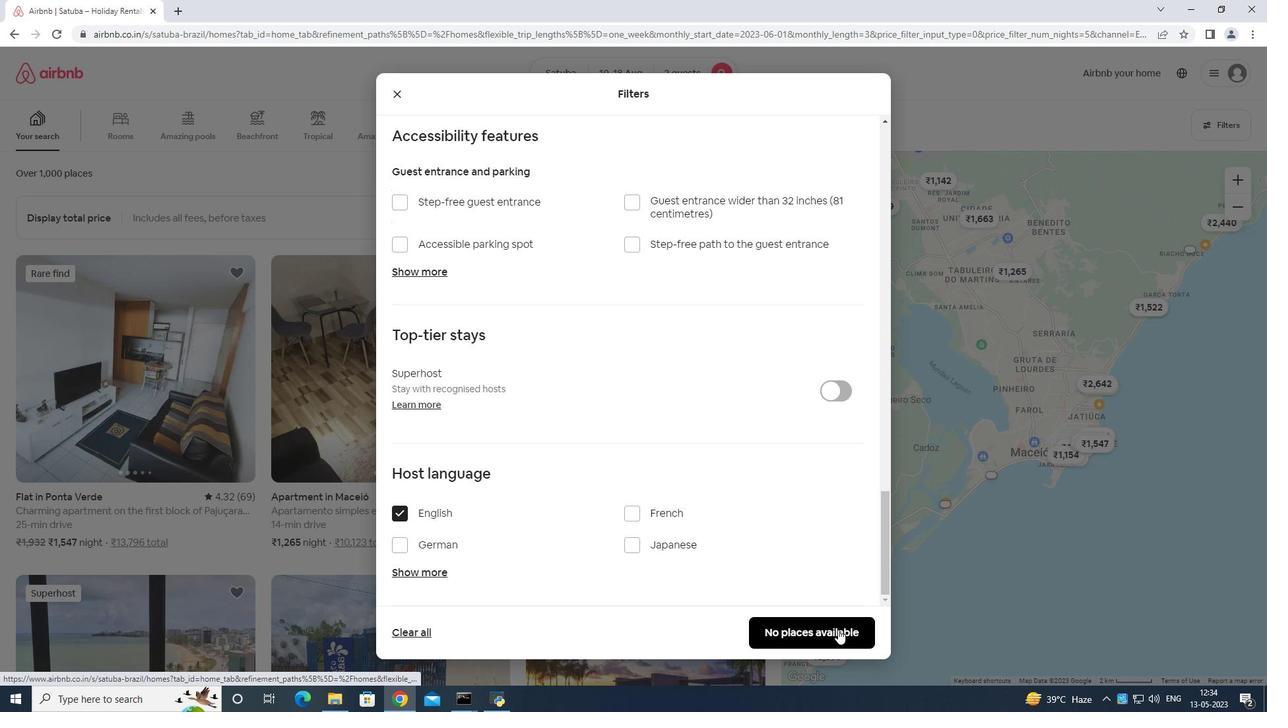 
Action: Mouse moved to (838, 630)
Screenshot: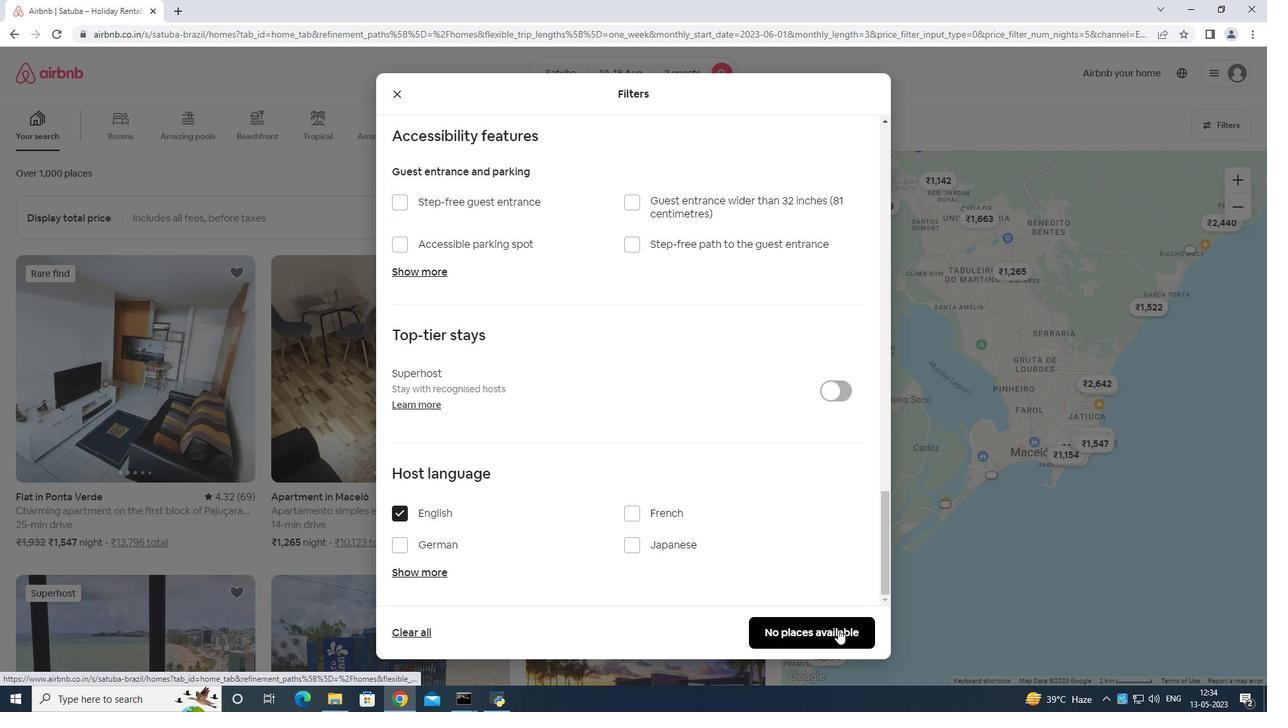 
